 Task: Create a four teamwork slide templates set.
Action: Mouse moved to (119, 118)
Screenshot: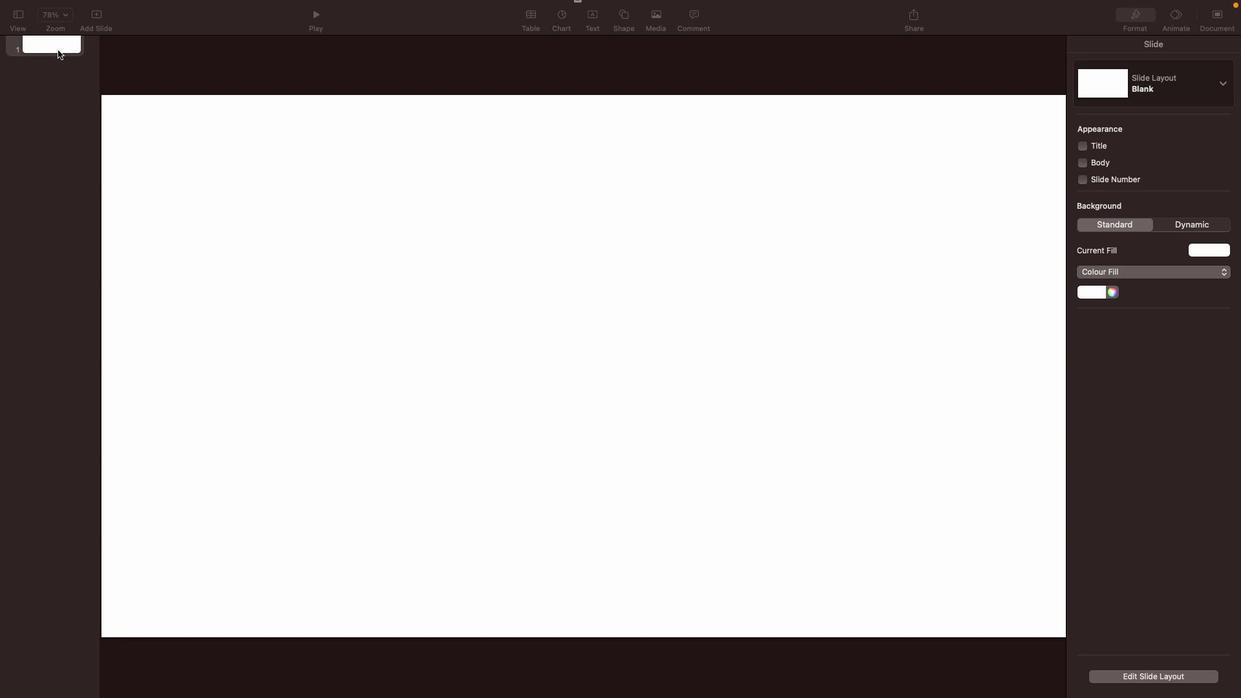 
Action: Mouse pressed right at (119, 118)
Screenshot: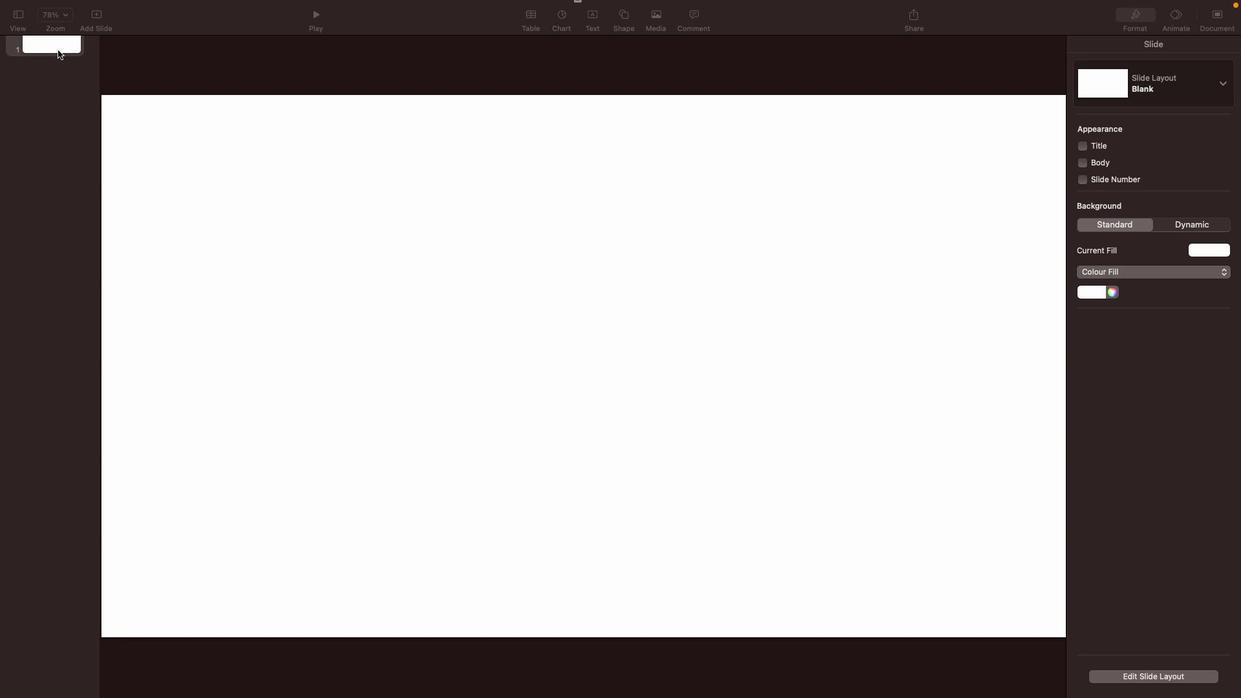 
Action: Mouse moved to (156, 120)
Screenshot: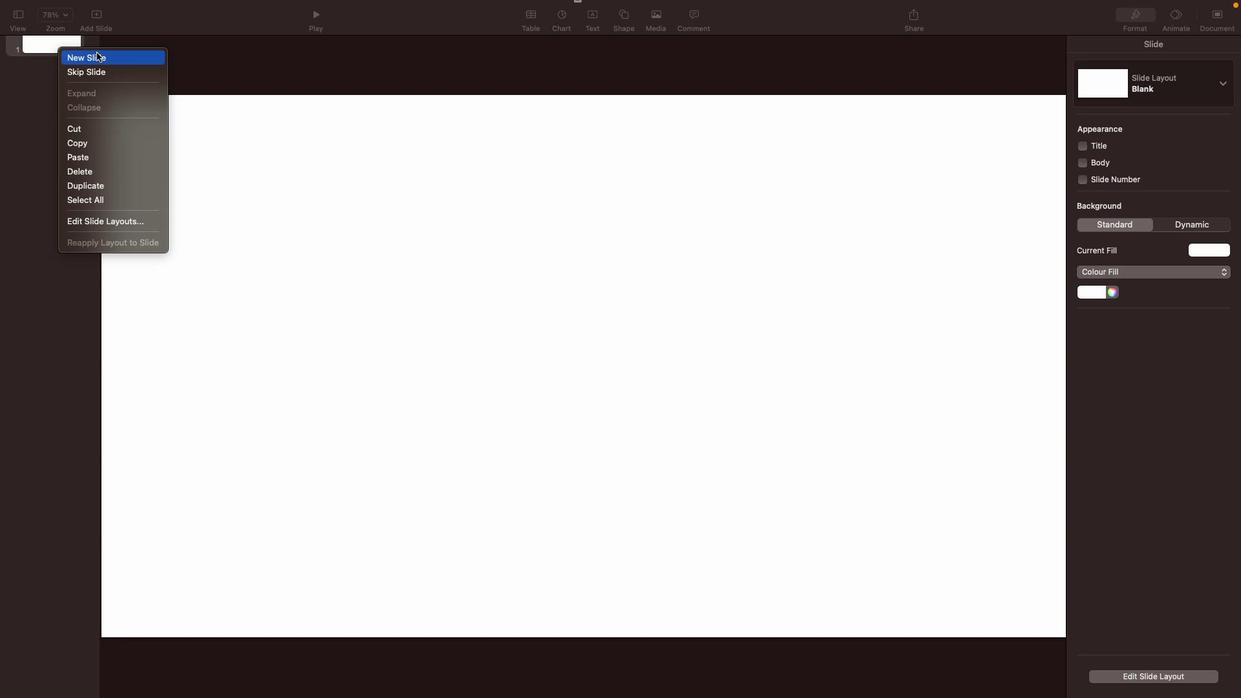 
Action: Mouse pressed left at (156, 120)
Screenshot: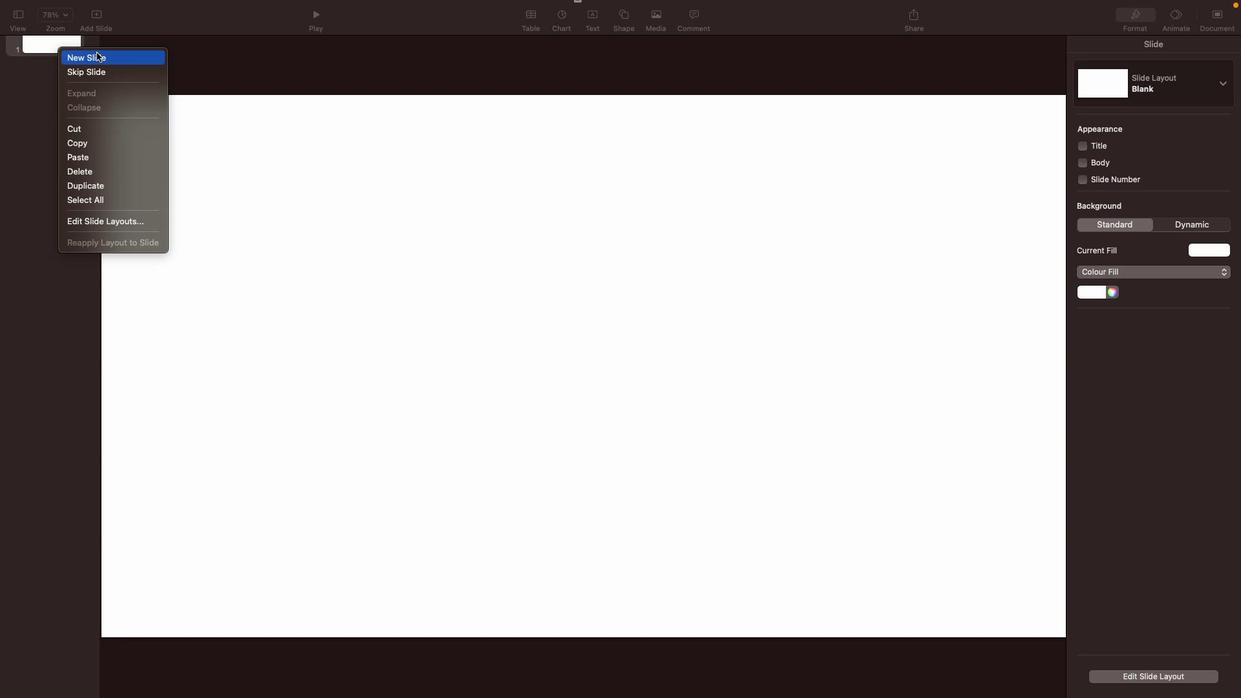 
Action: Mouse moved to (132, 129)
Screenshot: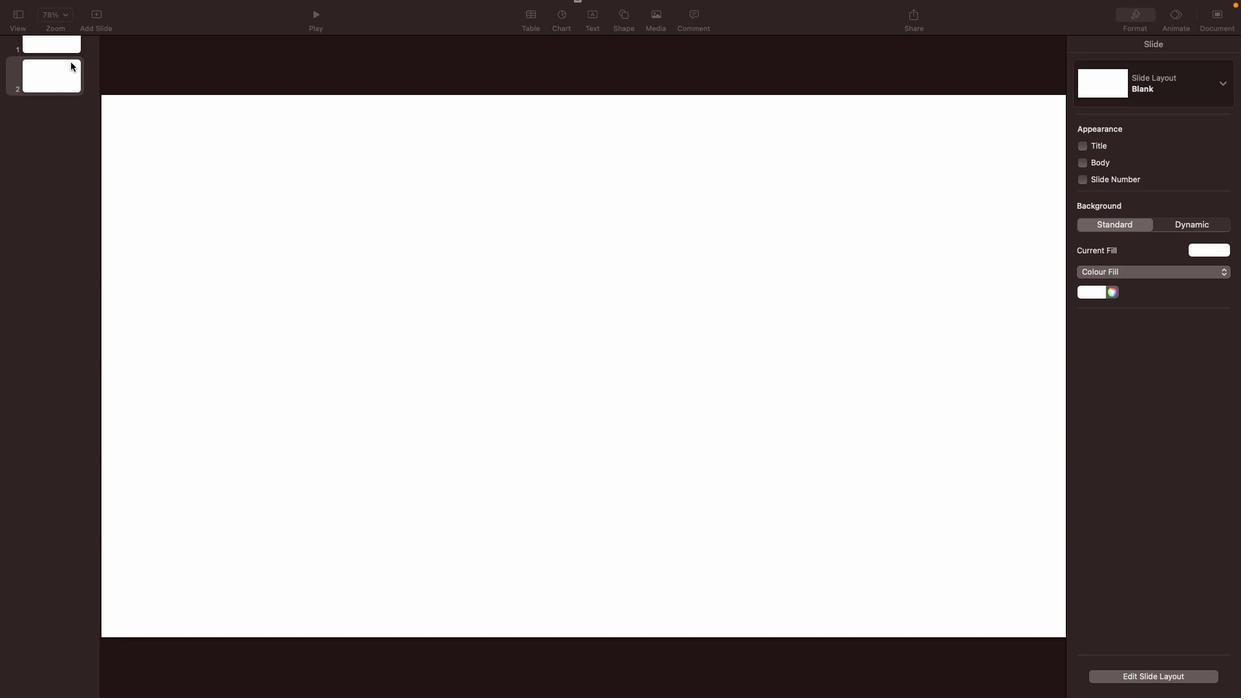 
Action: Mouse pressed right at (132, 129)
Screenshot: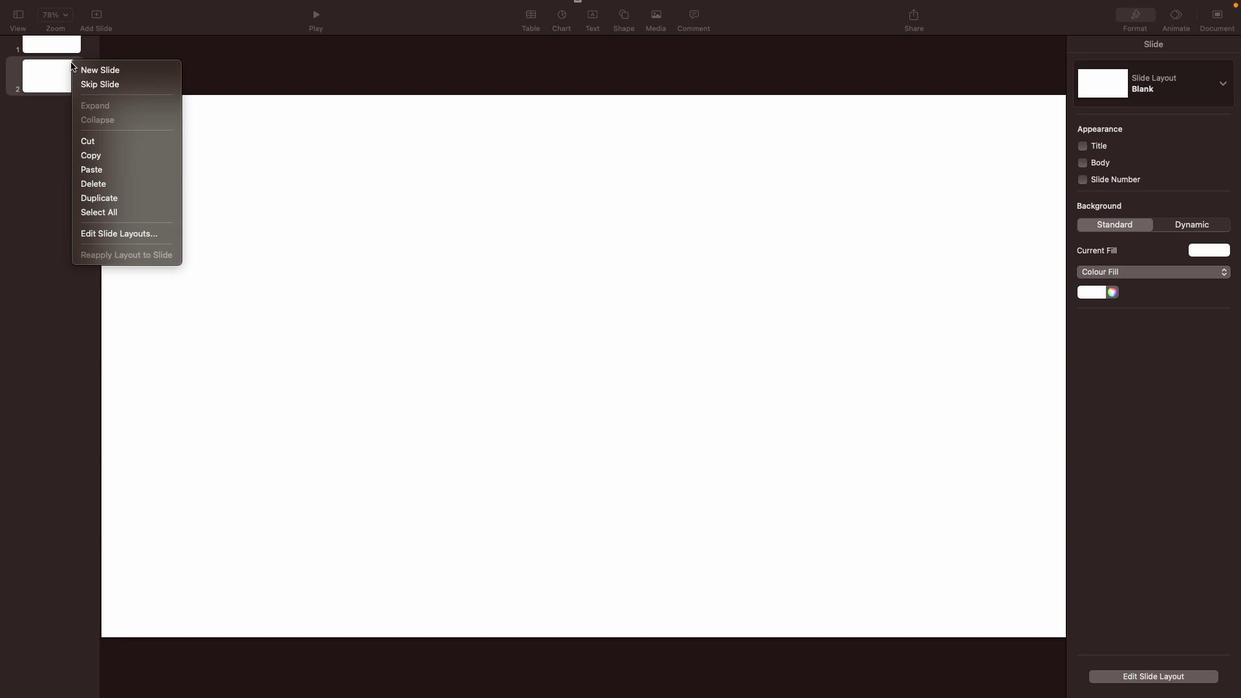
Action: Mouse moved to (142, 133)
Screenshot: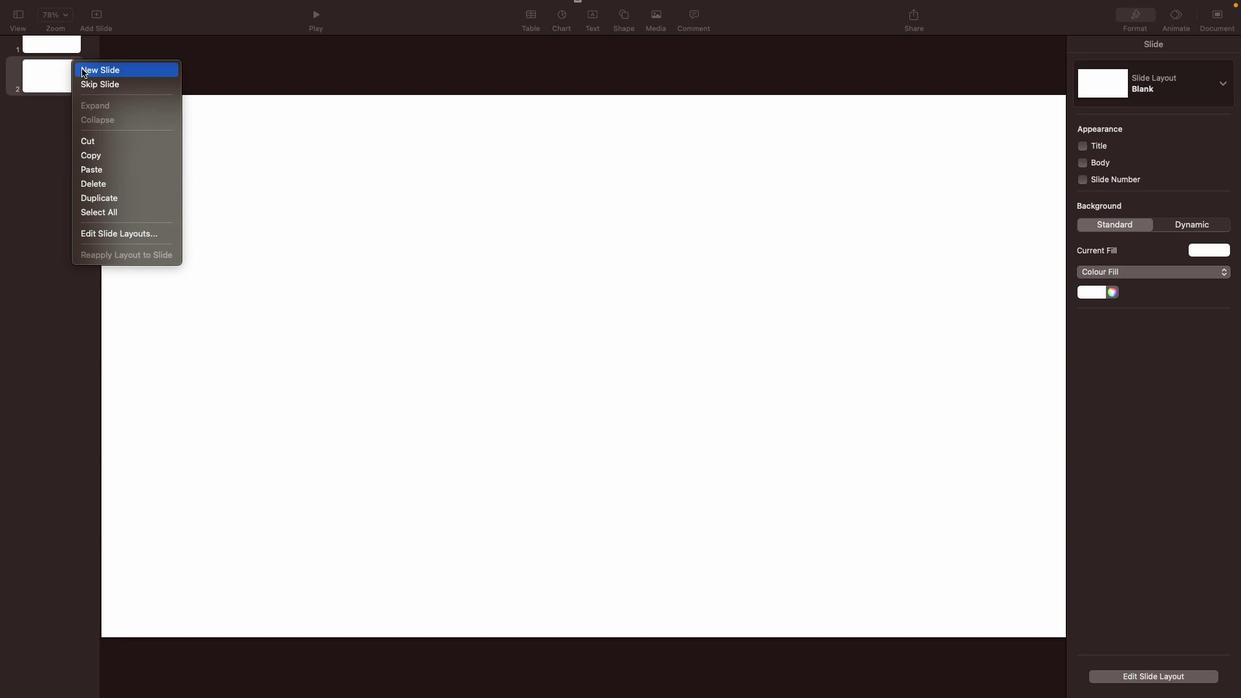 
Action: Mouse pressed left at (142, 133)
Screenshot: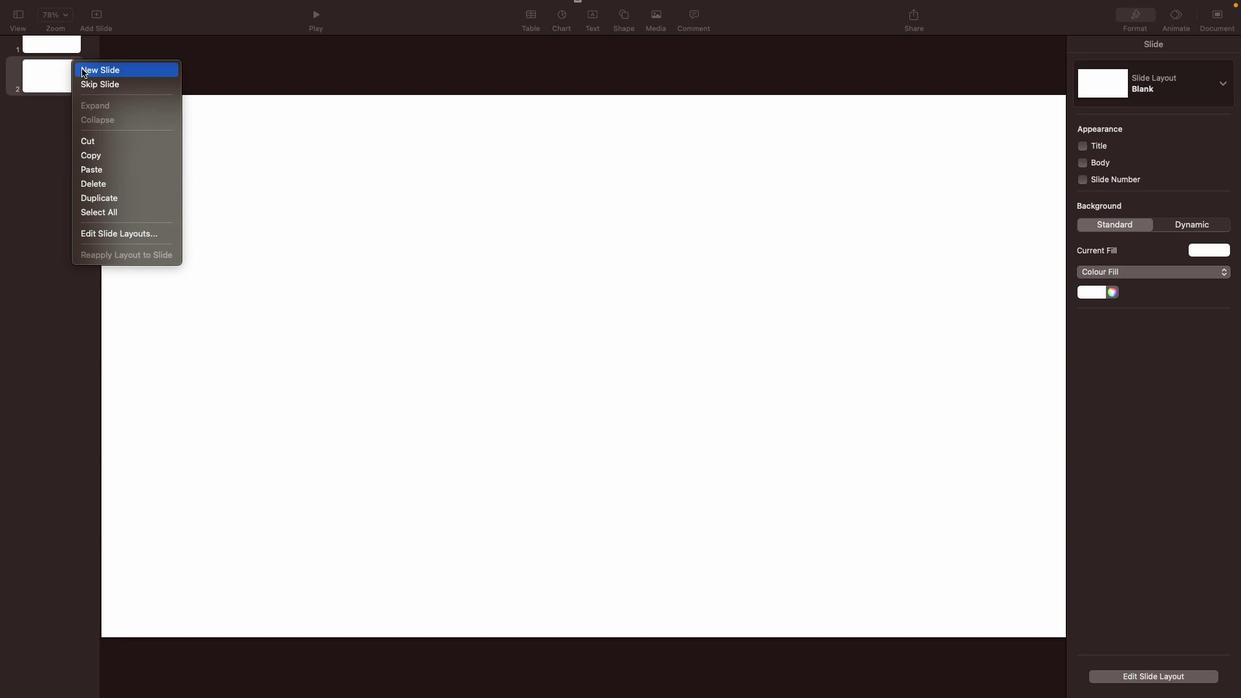 
Action: Mouse moved to (122, 141)
Screenshot: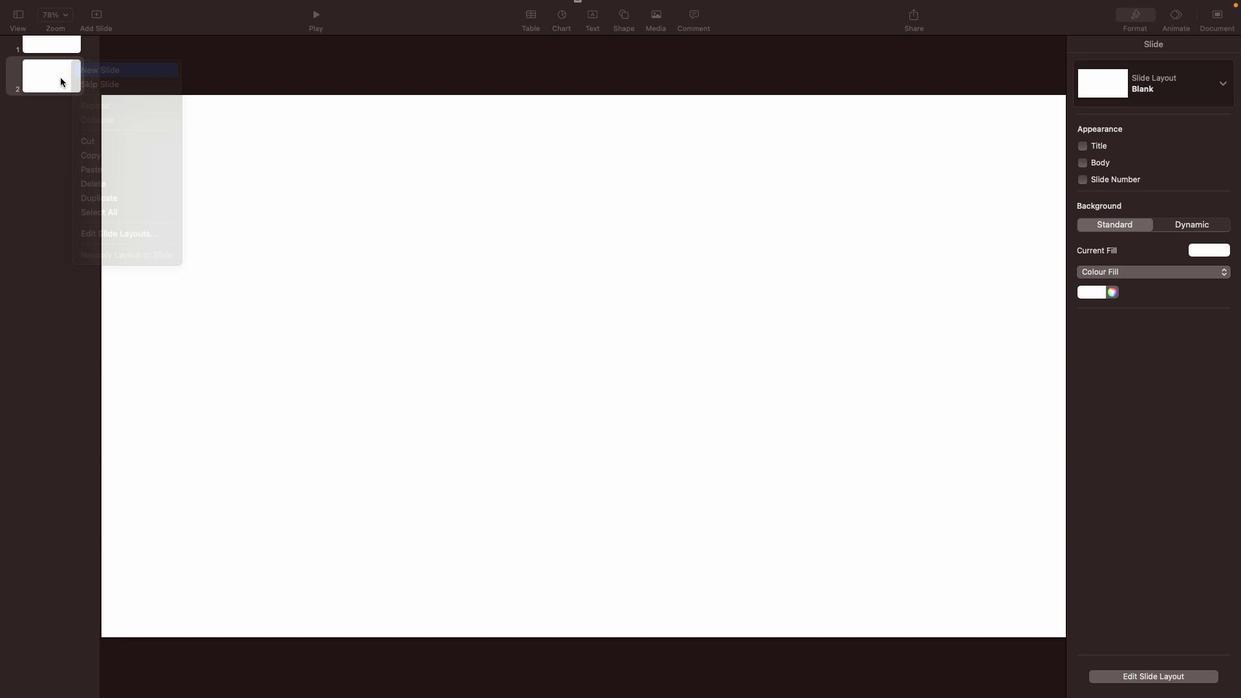 
Action: Mouse pressed right at (122, 141)
Screenshot: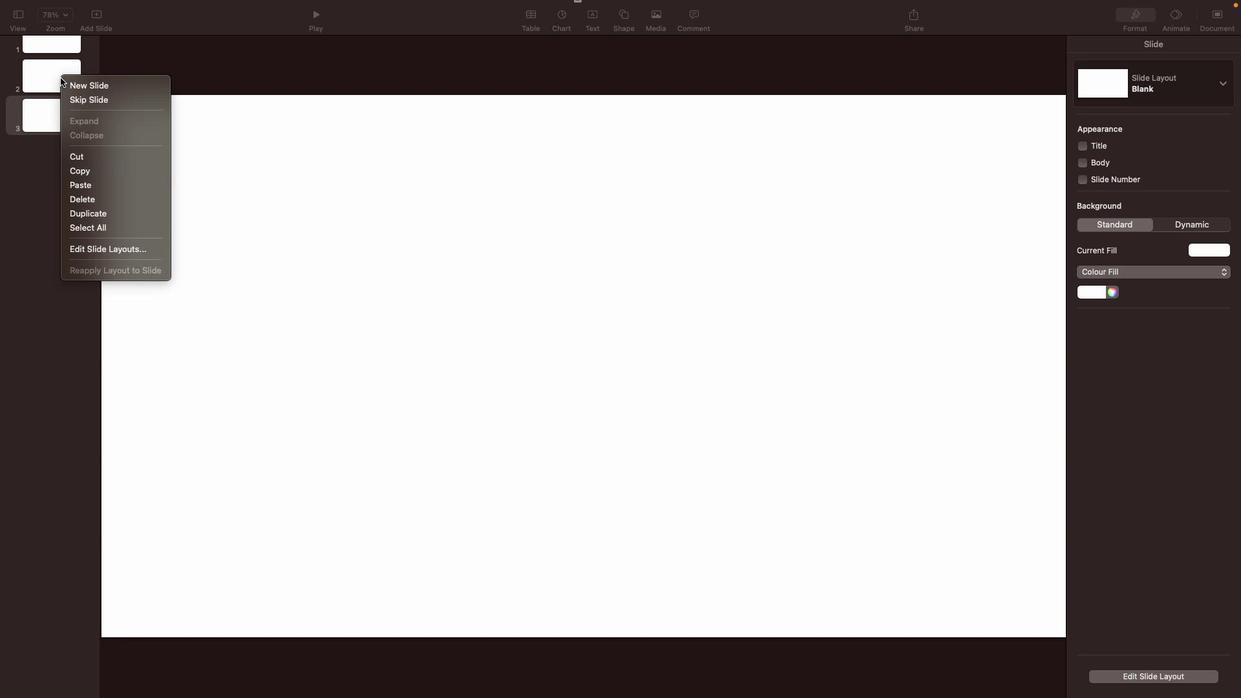 
Action: Mouse moved to (134, 148)
Screenshot: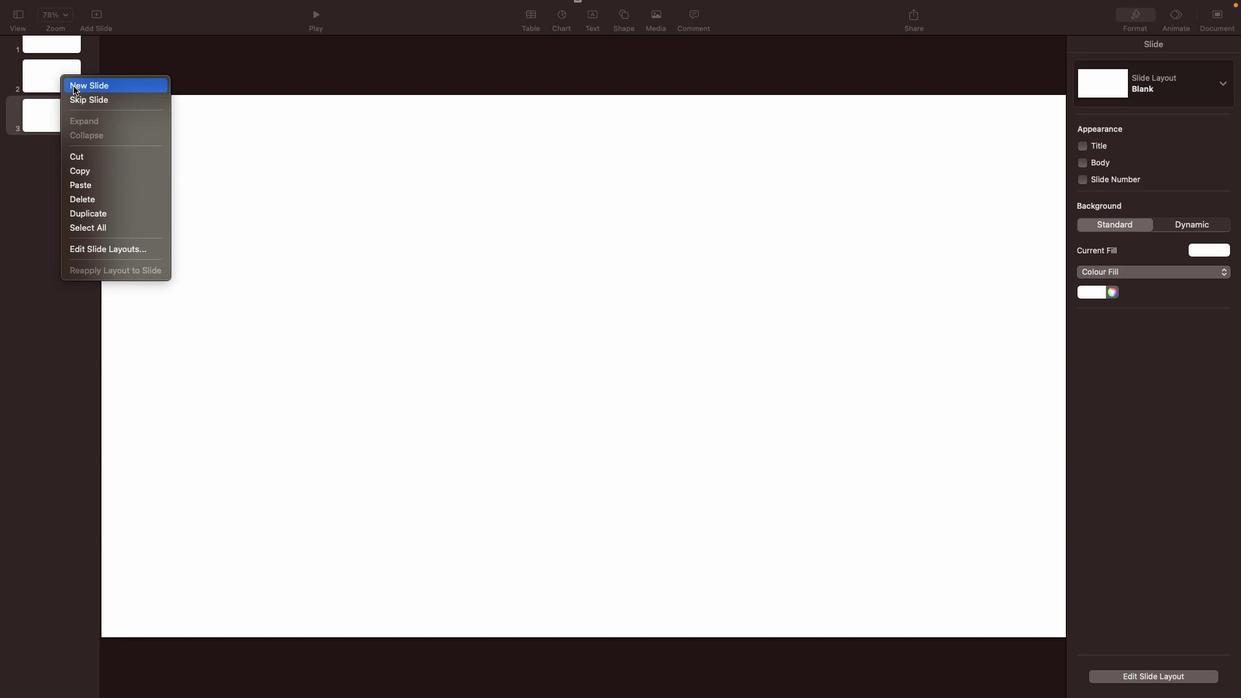 
Action: Mouse pressed left at (134, 148)
Screenshot: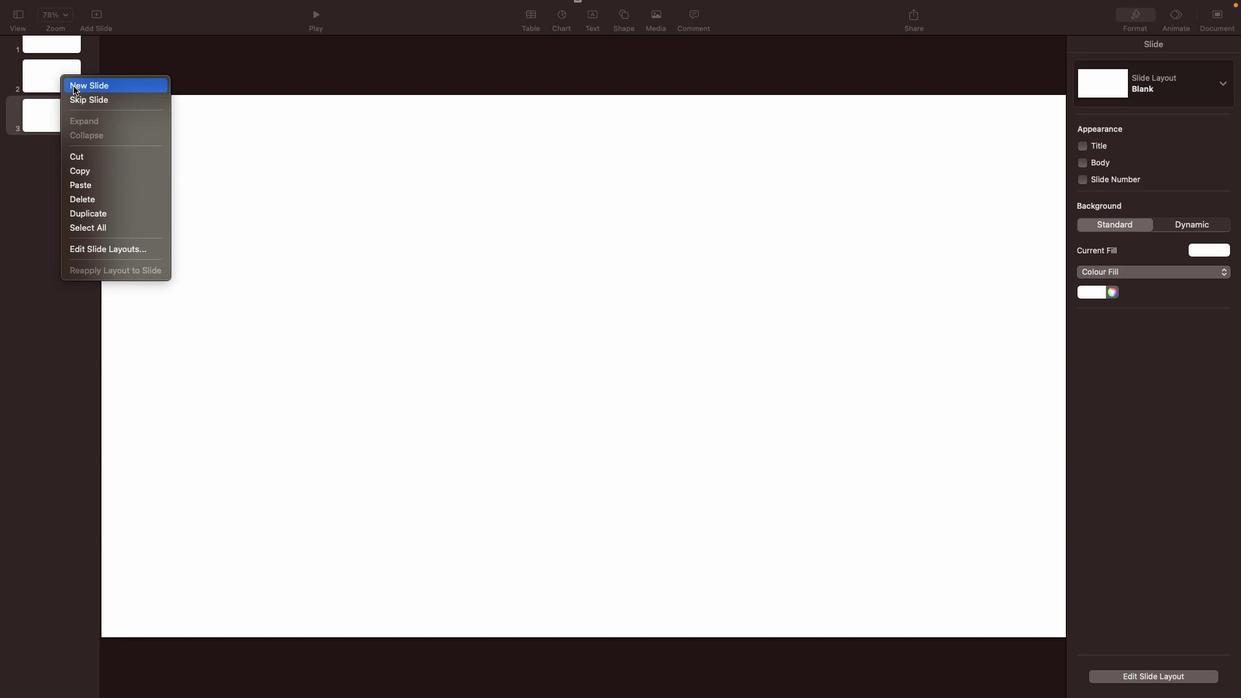 
Action: Mouse moved to (90, 117)
Screenshot: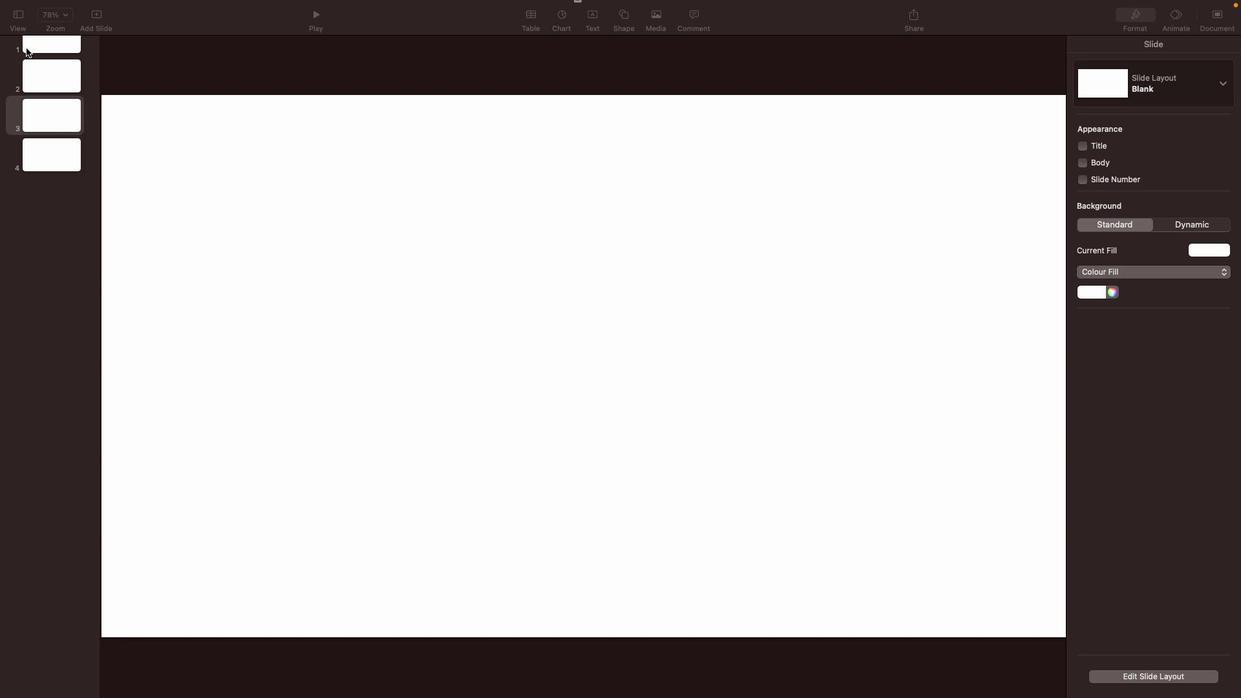 
Action: Mouse pressed left at (90, 117)
Screenshot: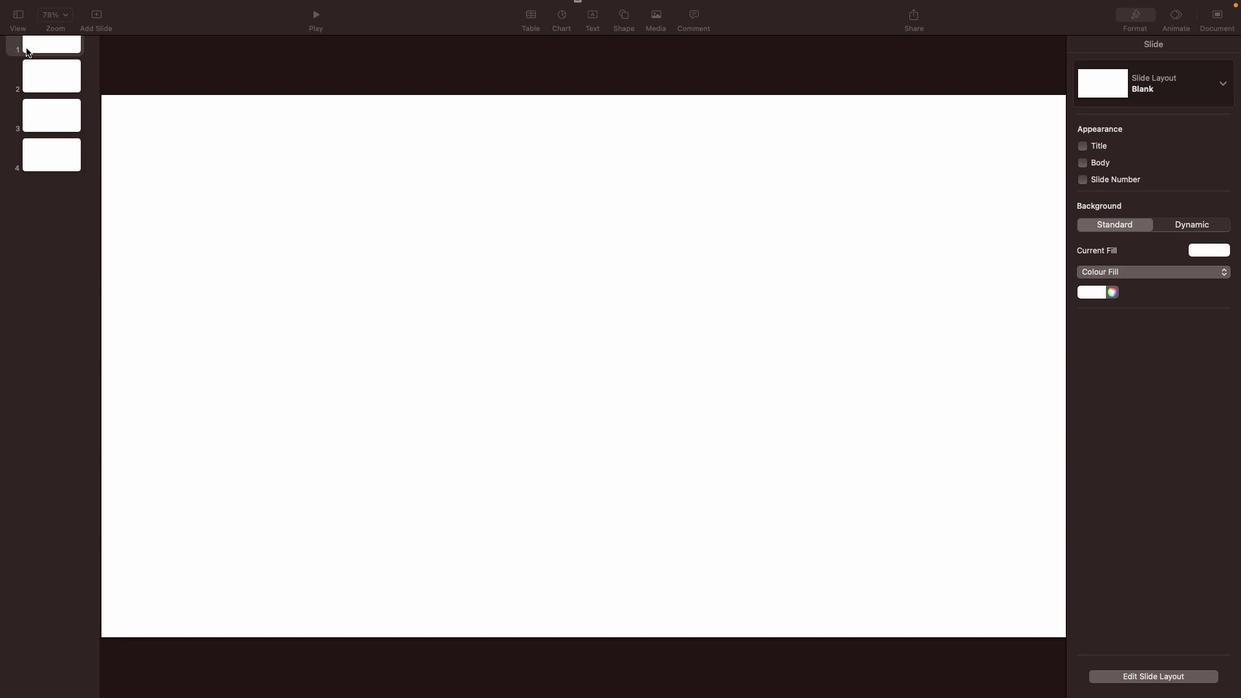 
Action: Mouse moved to (660, 91)
Screenshot: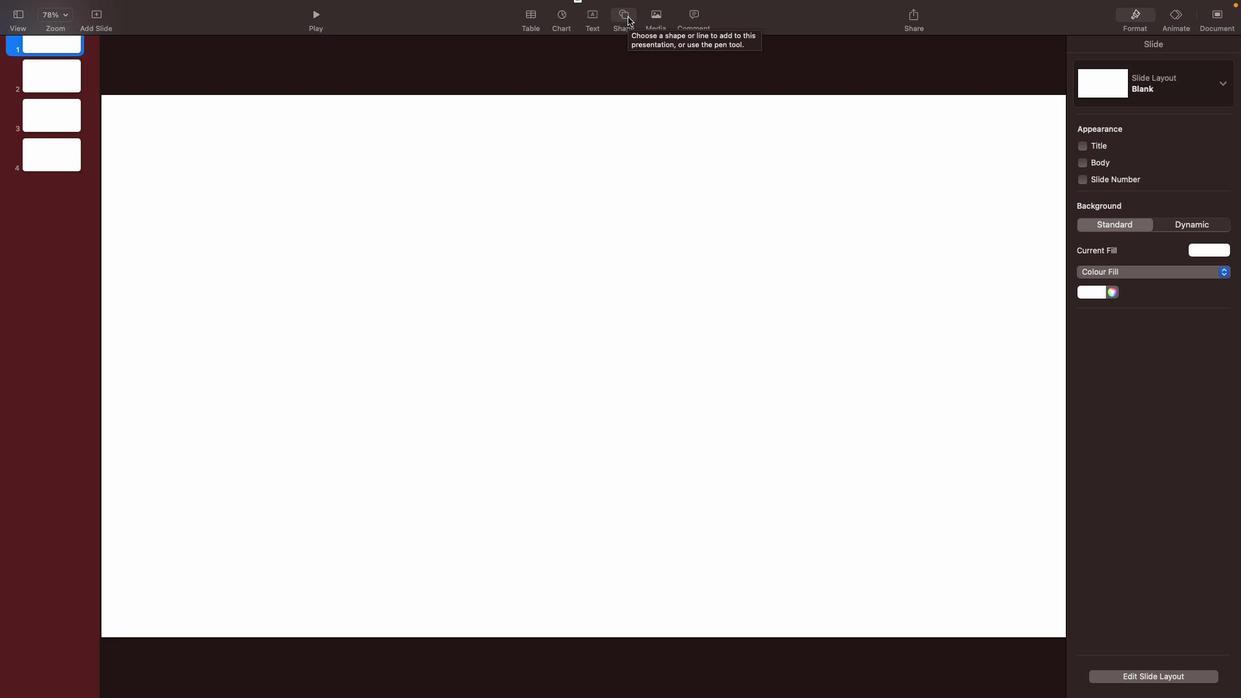 
Action: Mouse pressed left at (660, 91)
Screenshot: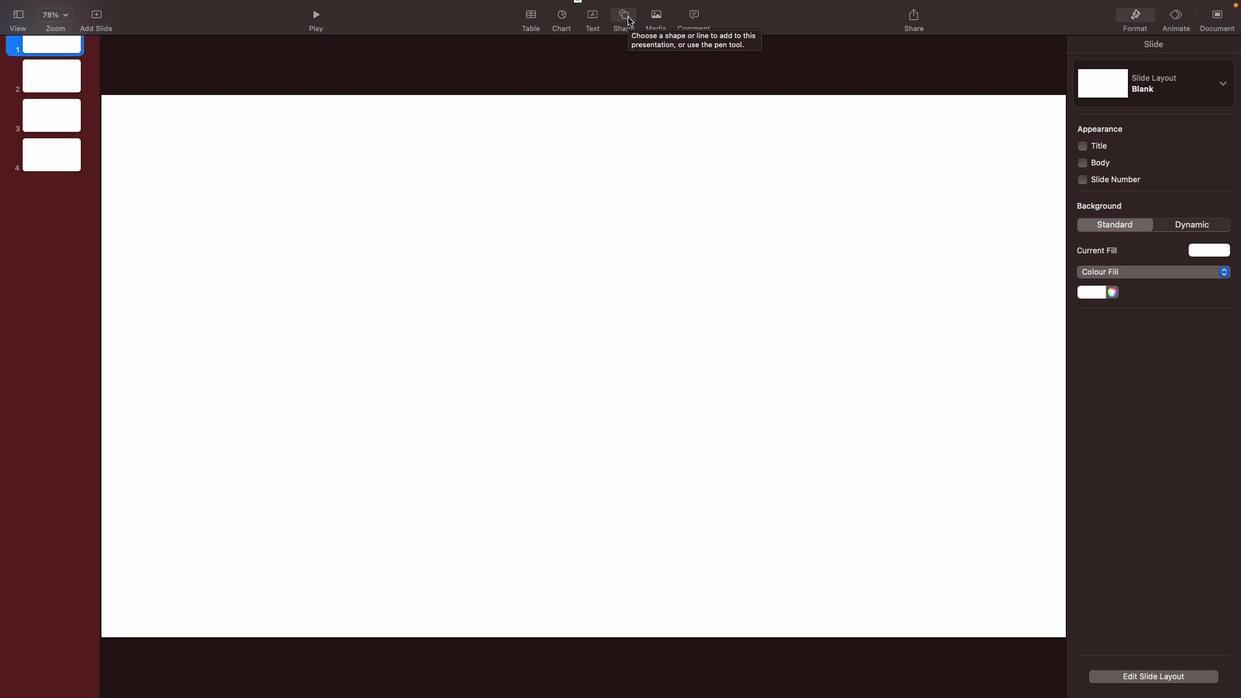 
Action: Mouse moved to (654, 174)
Screenshot: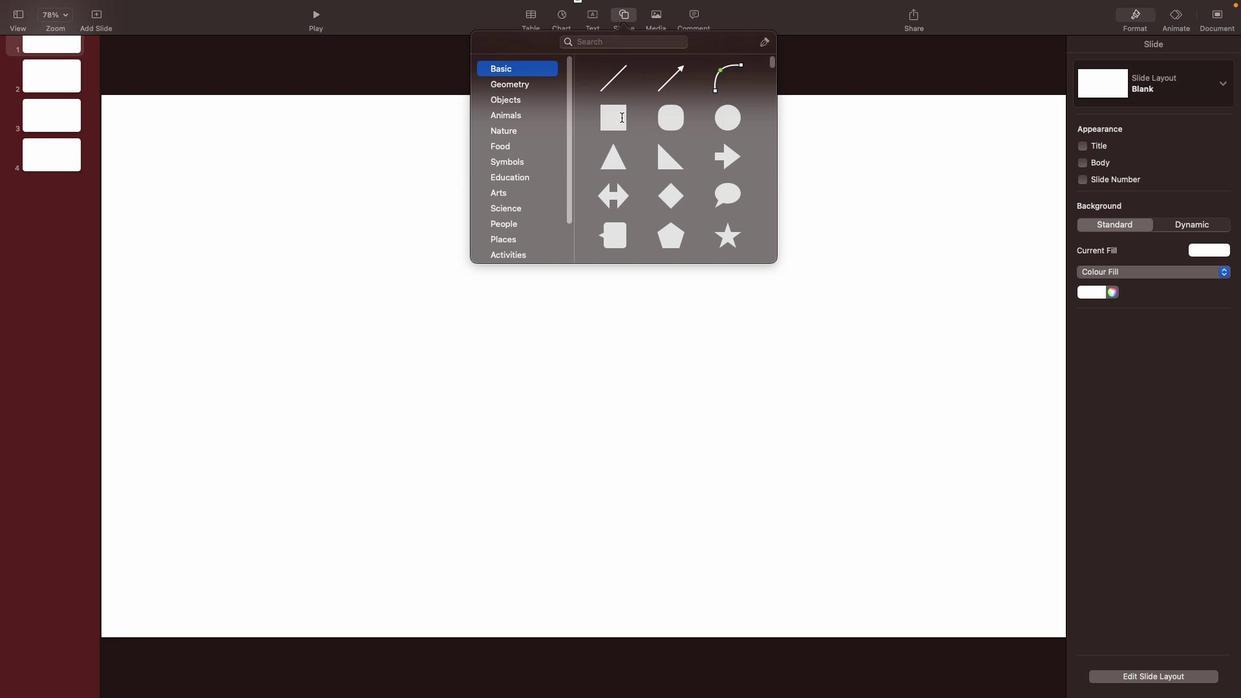 
Action: Mouse pressed left at (654, 174)
Screenshot: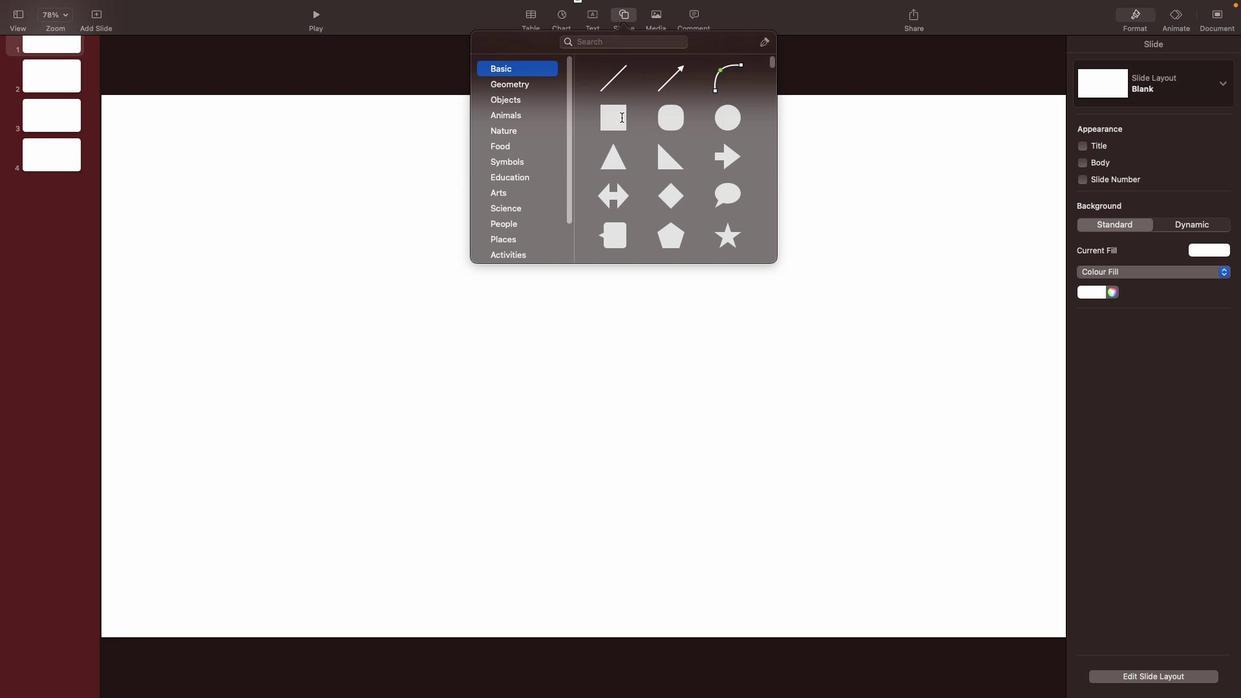
Action: Mouse moved to (595, 382)
Screenshot: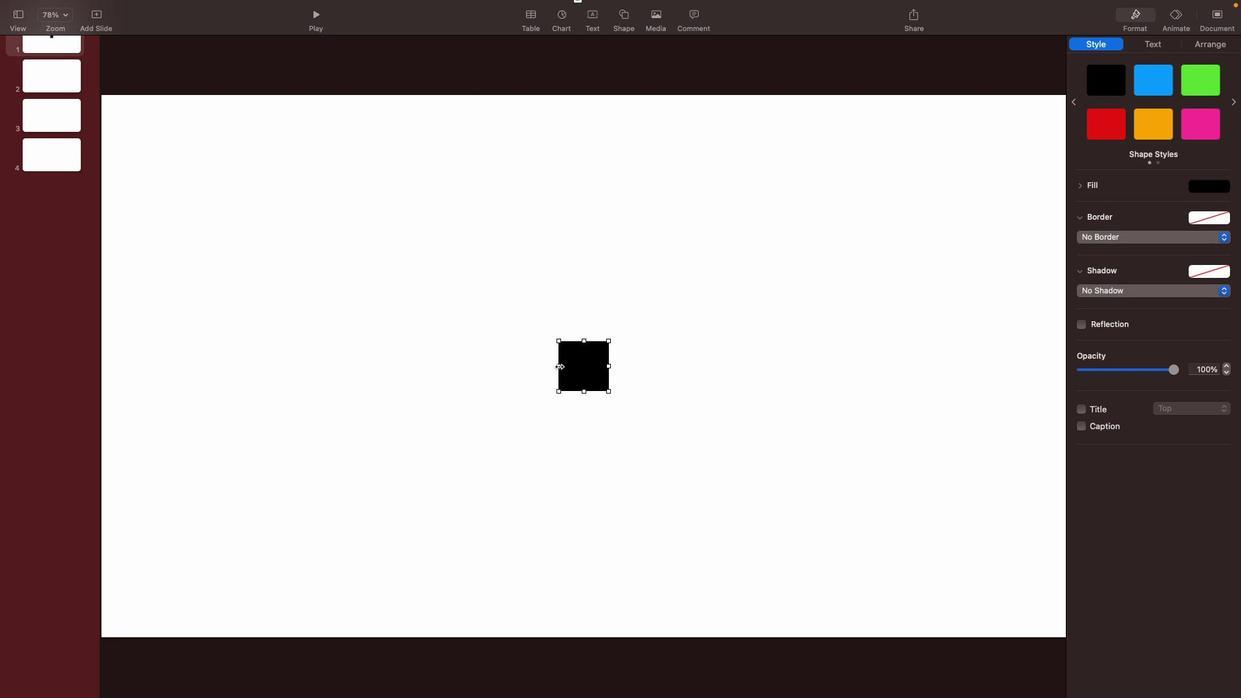 
Action: Mouse pressed left at (595, 382)
Screenshot: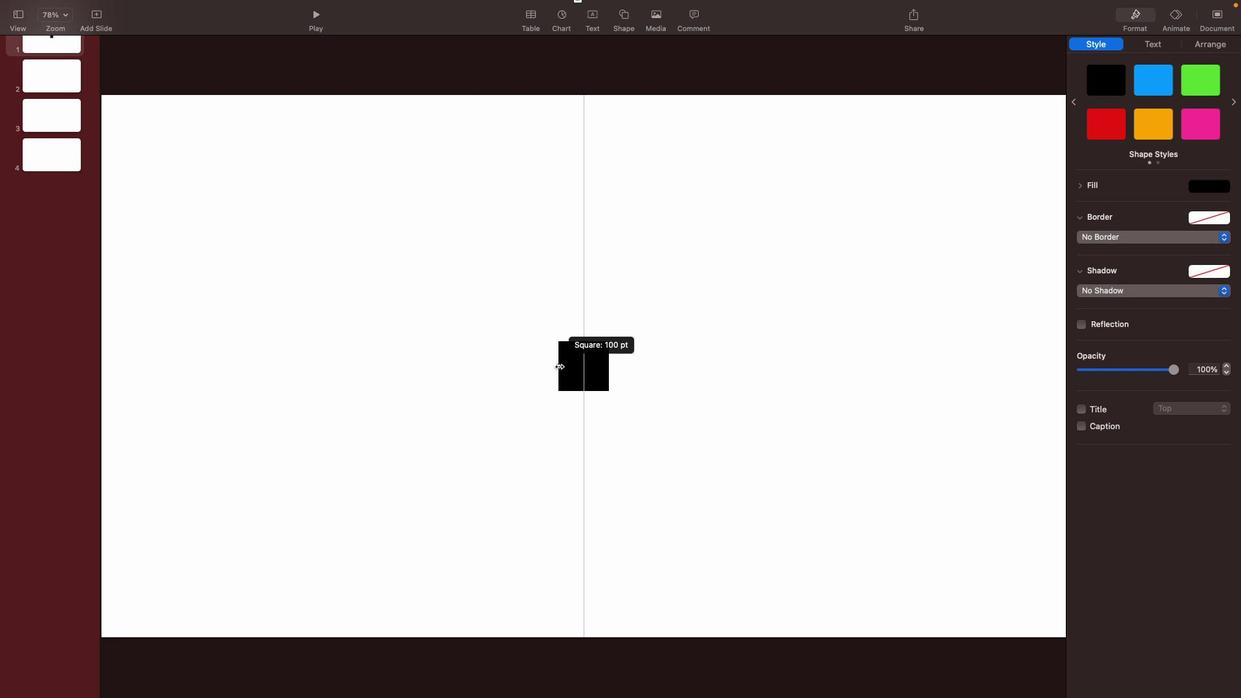 
Action: Mouse moved to (416, 389)
Screenshot: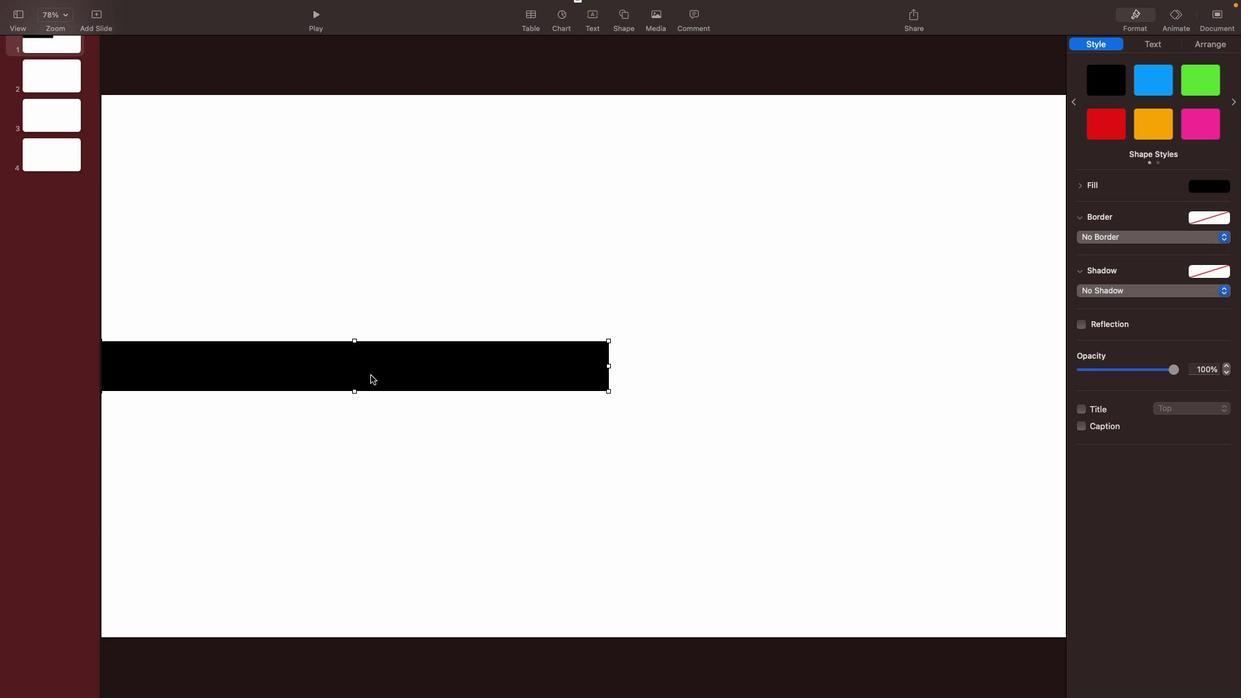 
Action: Mouse pressed left at (416, 389)
Screenshot: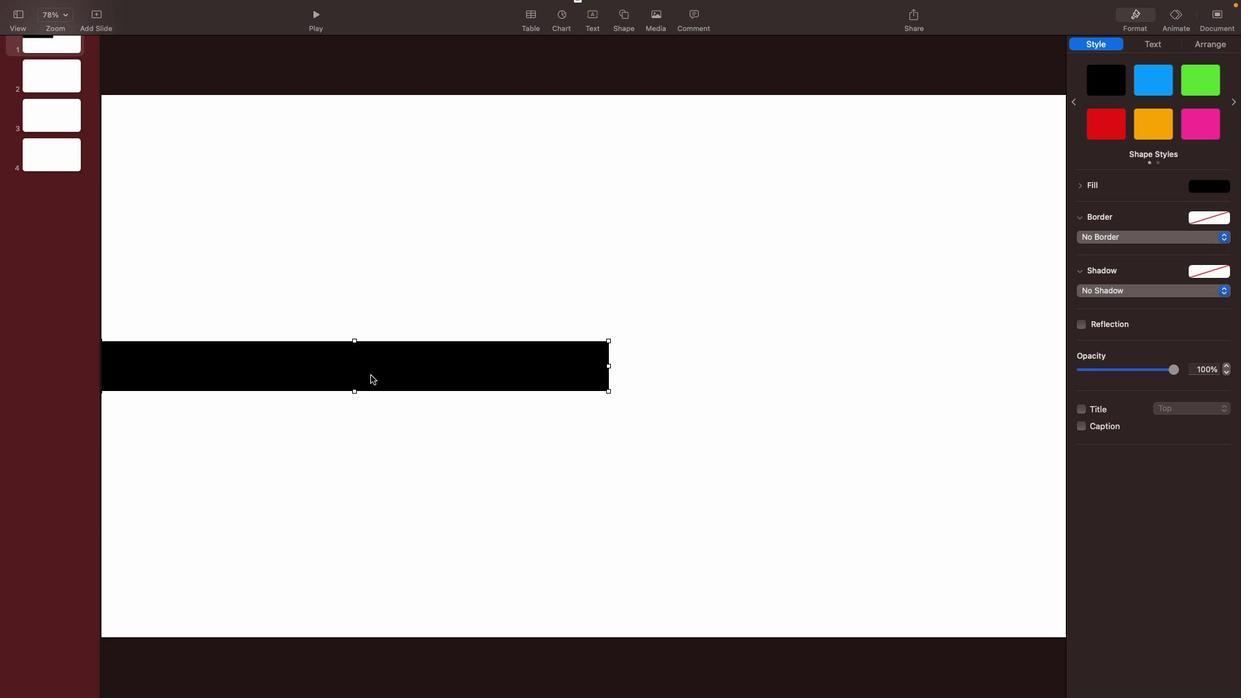 
Action: Mouse moved to (597, 413)
Screenshot: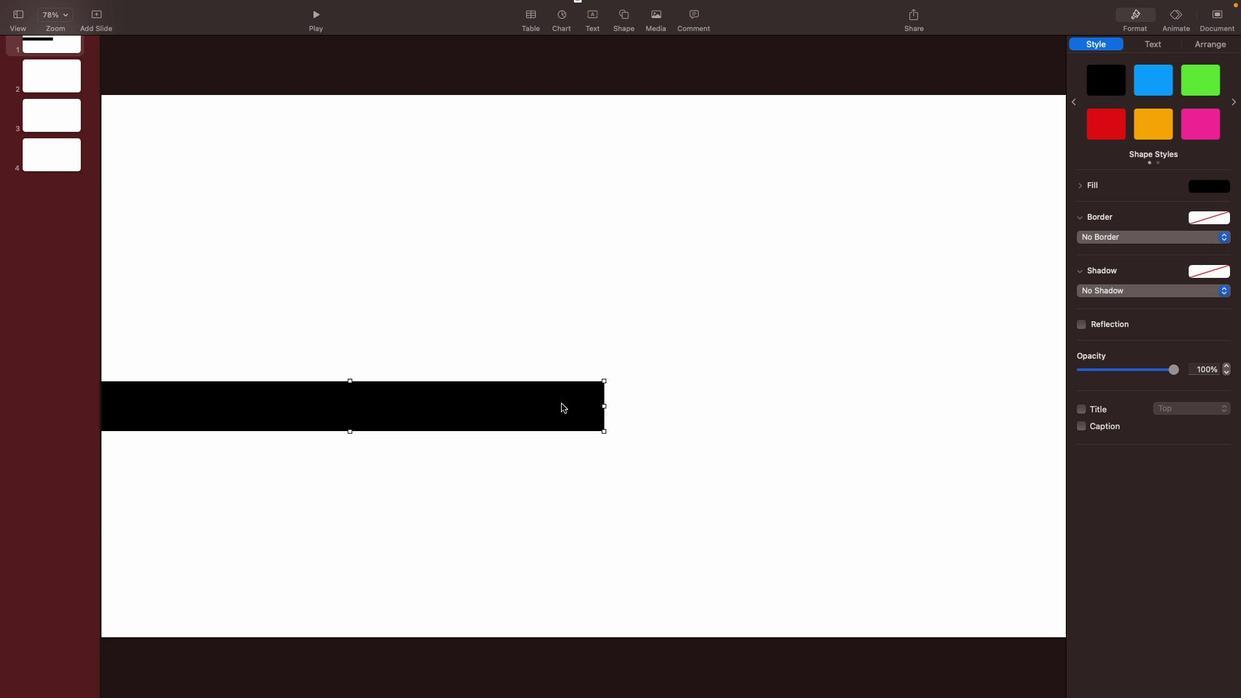 
Action: Mouse pressed left at (597, 413)
Screenshot: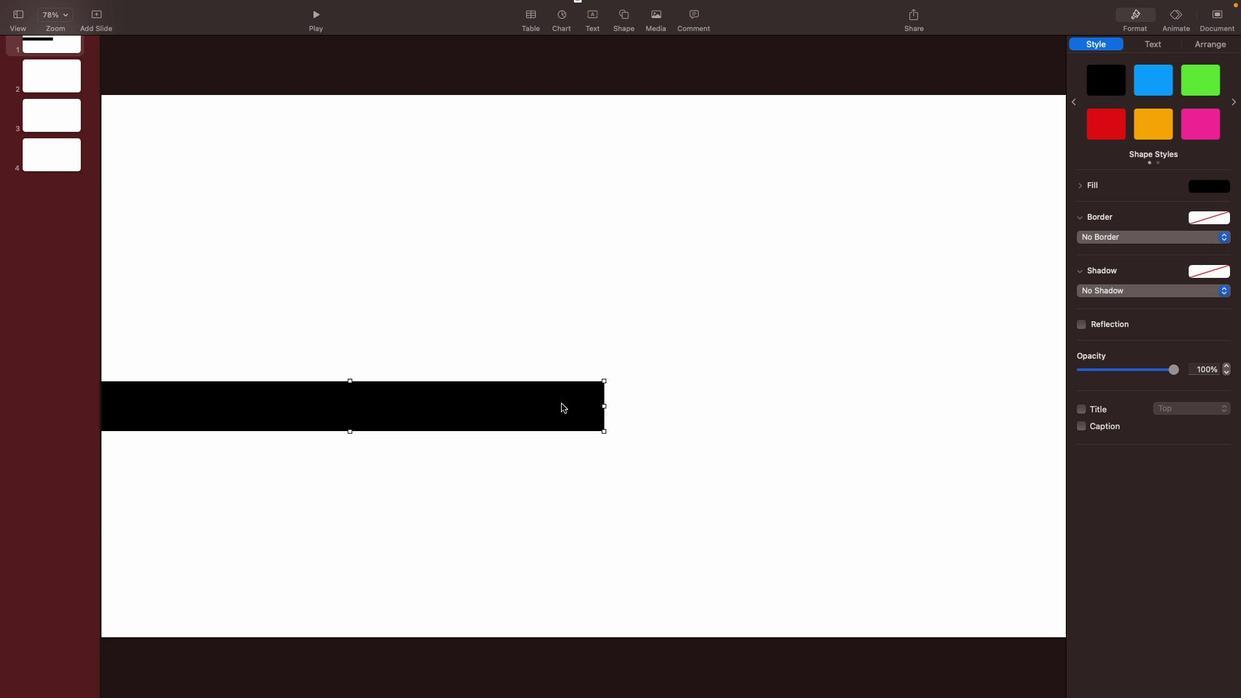 
Action: Mouse pressed right at (597, 413)
Screenshot: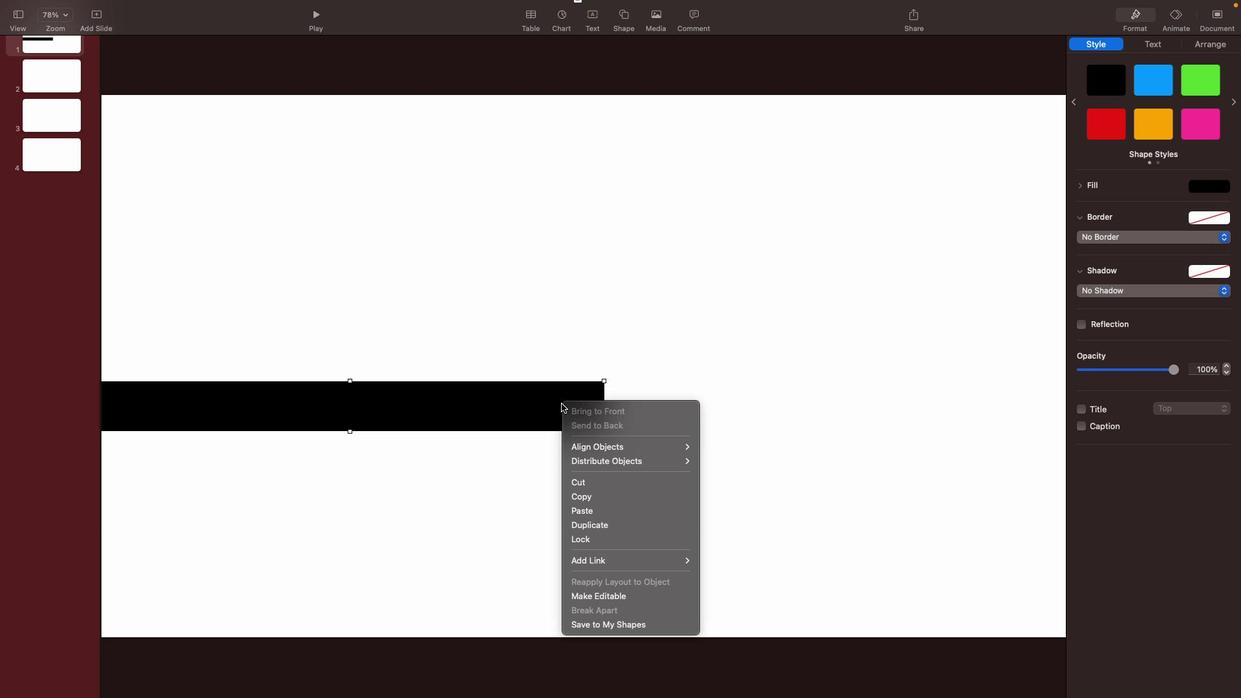 
Action: Mouse moved to (613, 488)
Screenshot: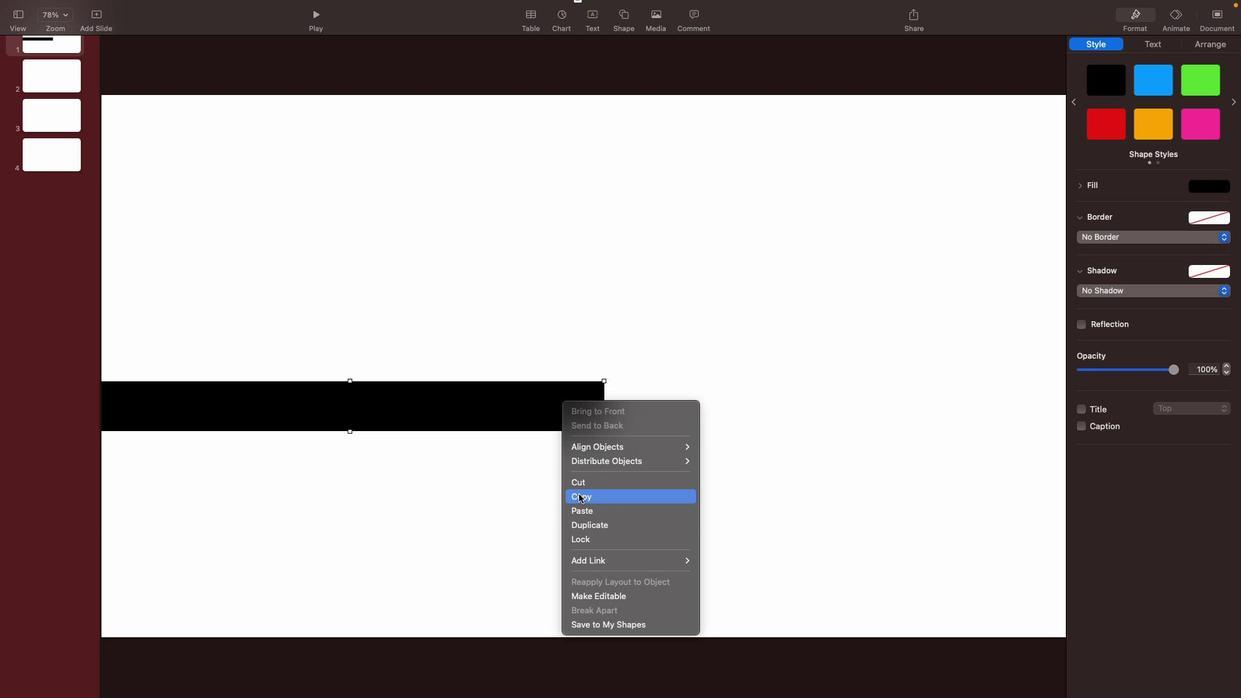 
Action: Mouse pressed left at (613, 488)
Screenshot: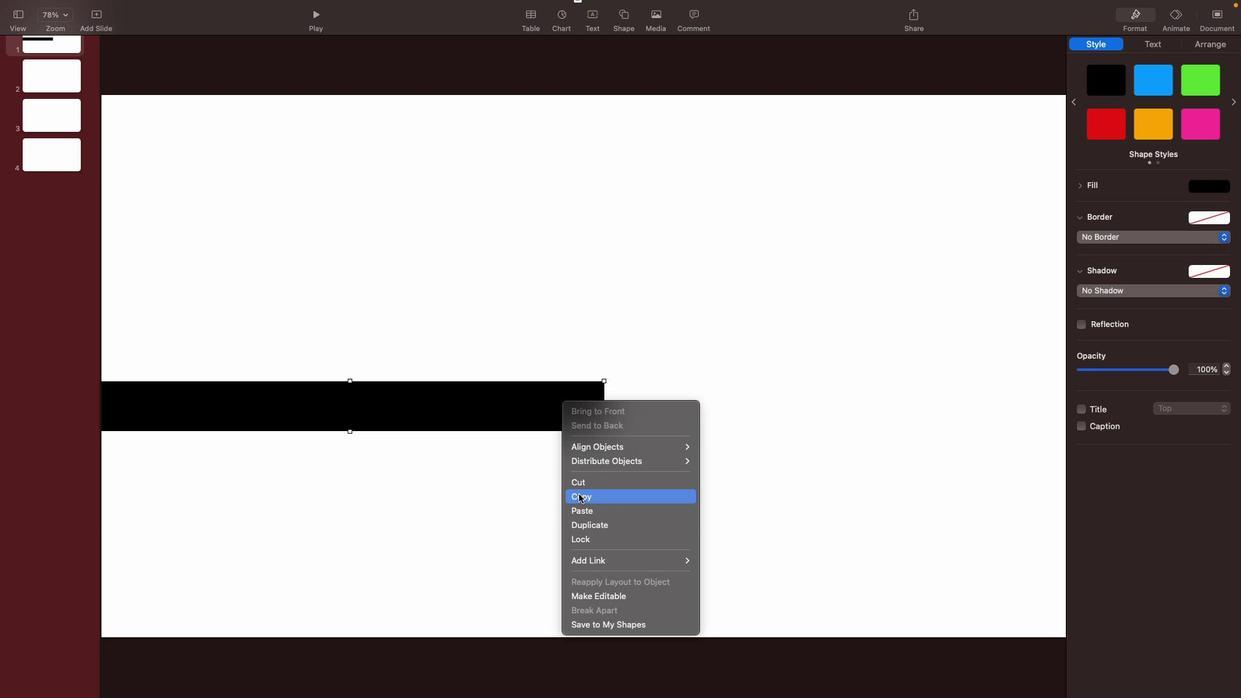 
Action: Mouse moved to (580, 424)
Screenshot: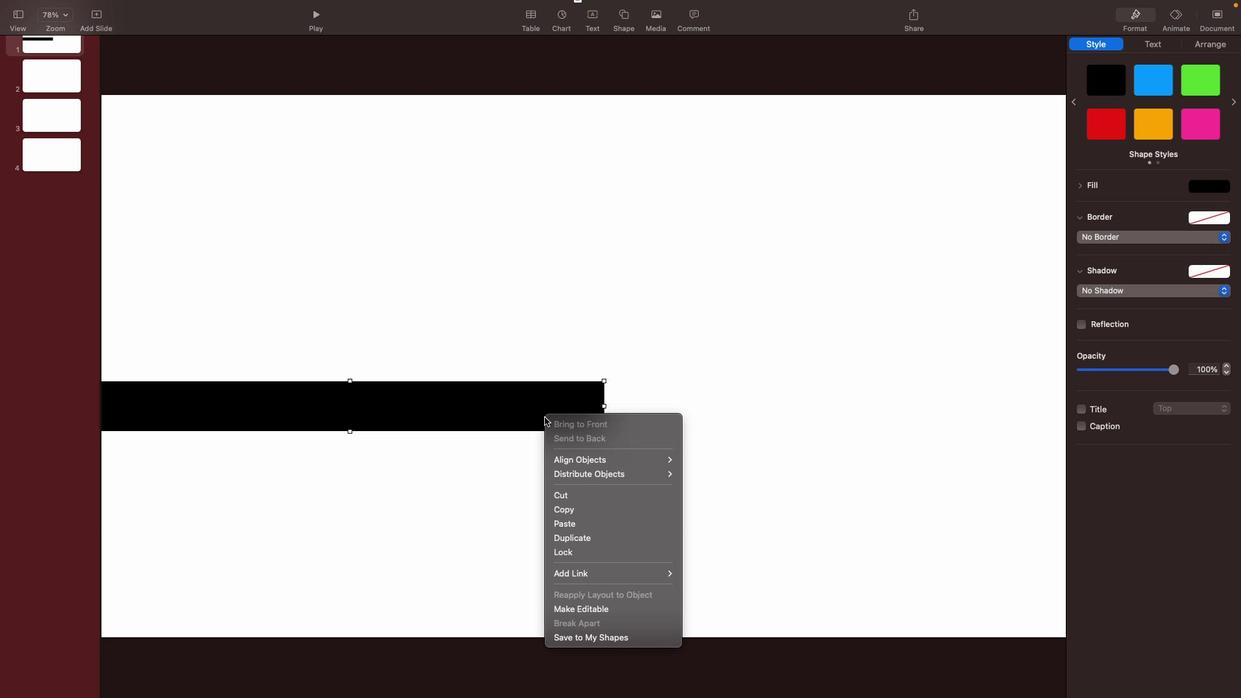 
Action: Mouse pressed right at (580, 424)
Screenshot: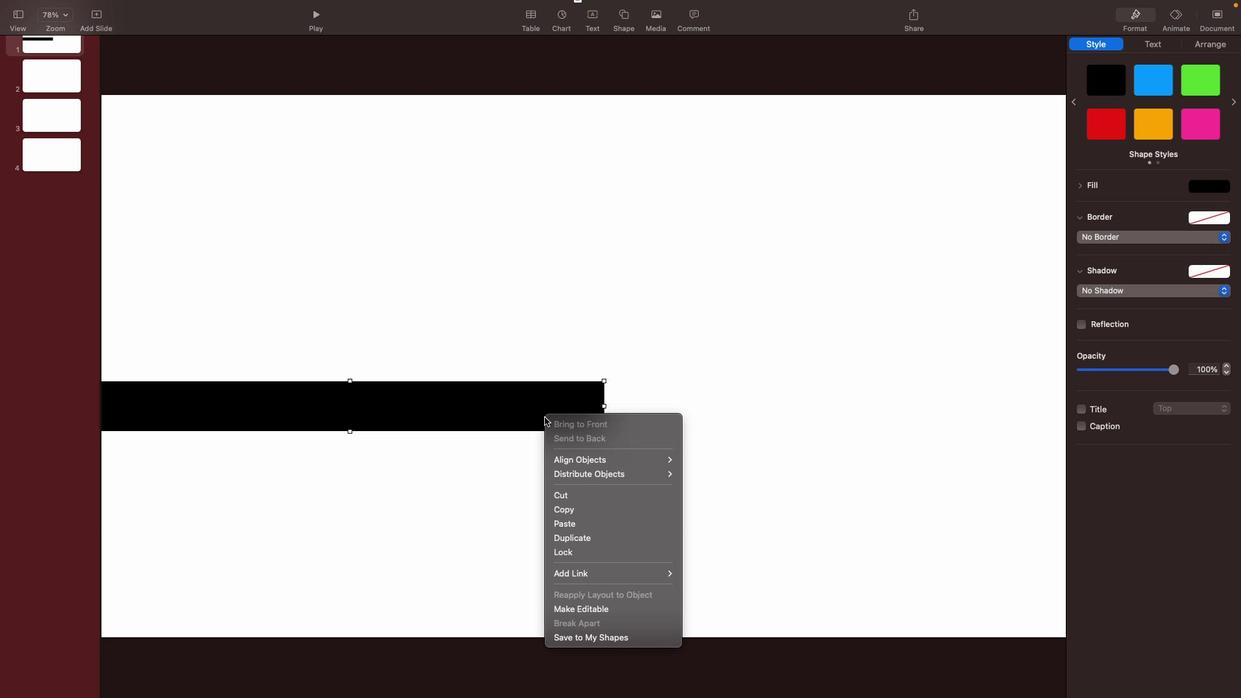 
Action: Mouse moved to (607, 515)
Screenshot: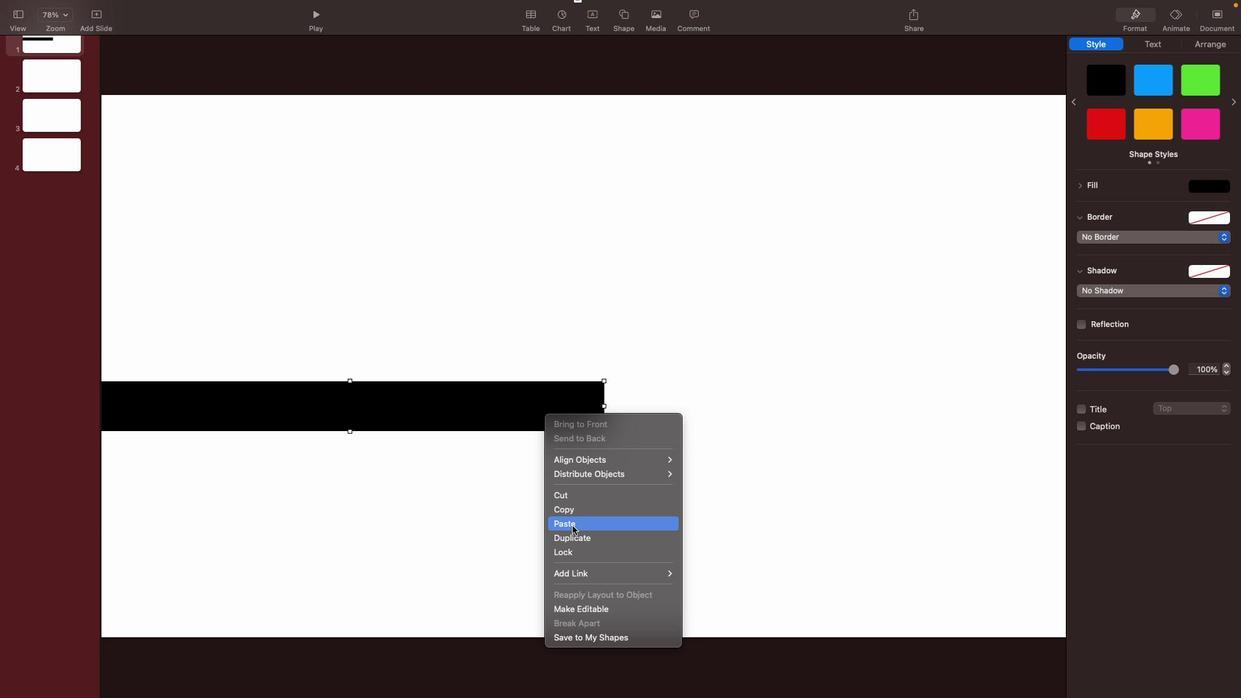 
Action: Mouse pressed left at (607, 515)
Screenshot: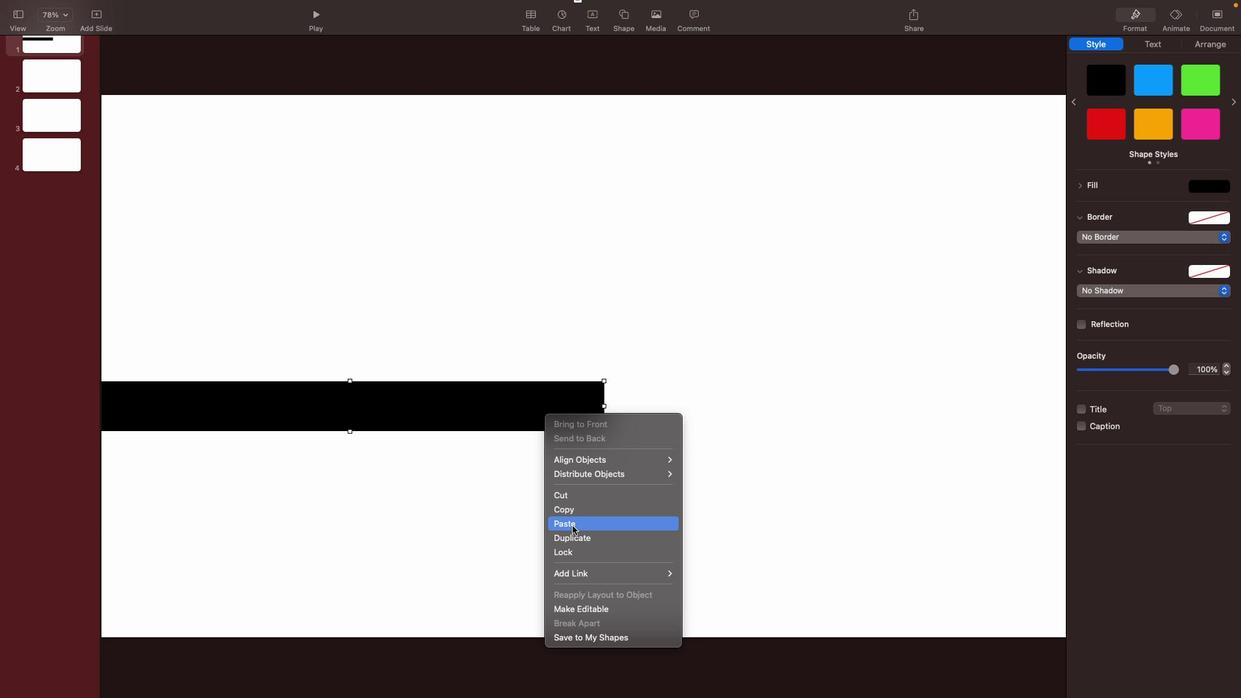 
Action: Mouse moved to (483, 424)
Screenshot: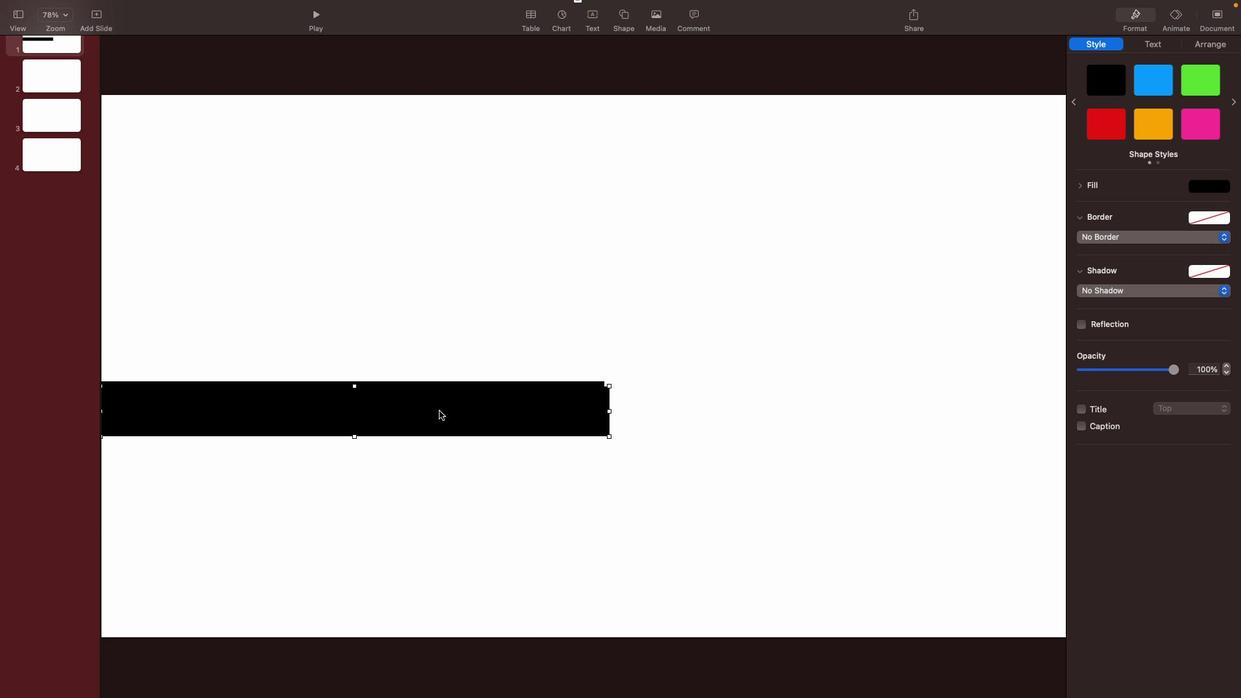
Action: Mouse pressed left at (483, 424)
Screenshot: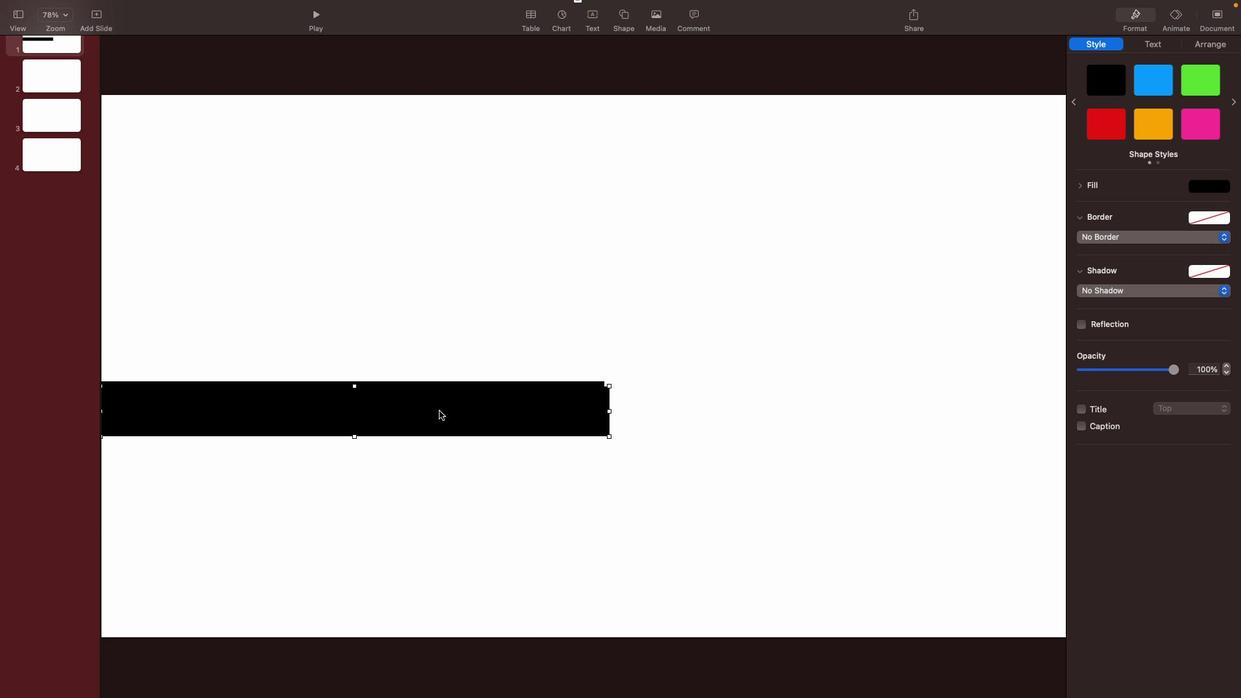 
Action: Mouse moved to (534, 369)
Screenshot: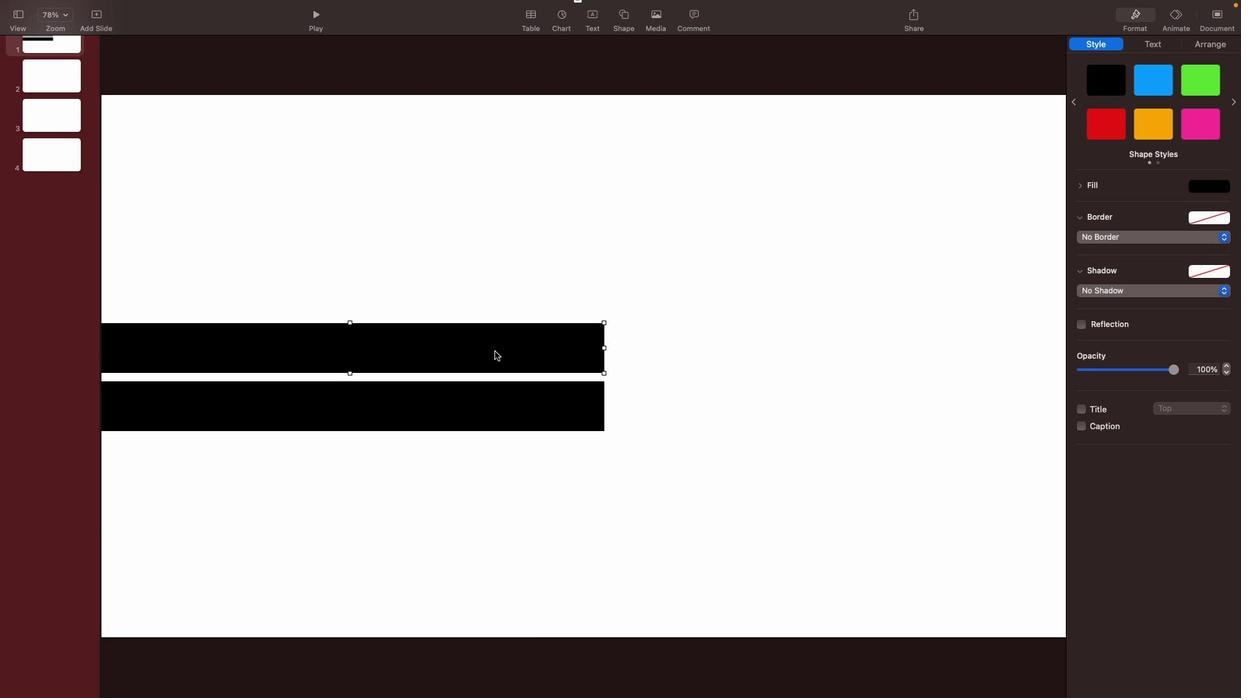 
Action: Mouse pressed left at (534, 369)
Screenshot: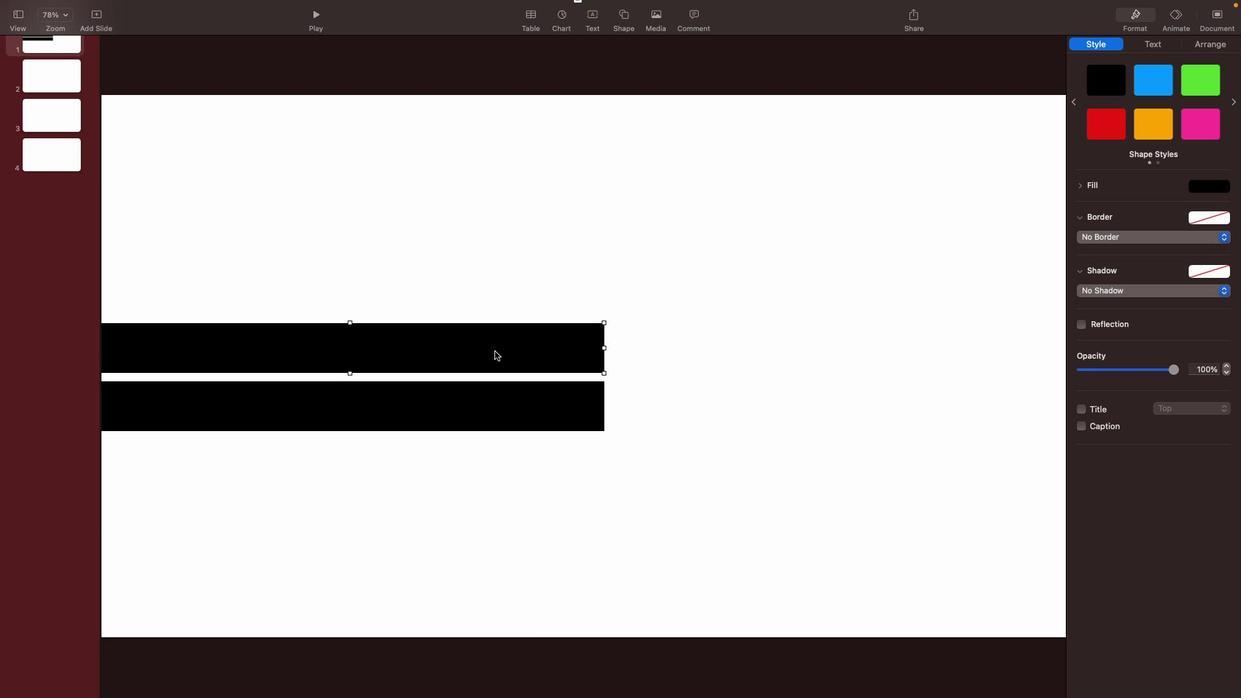
Action: Mouse moved to (1090, 230)
Screenshot: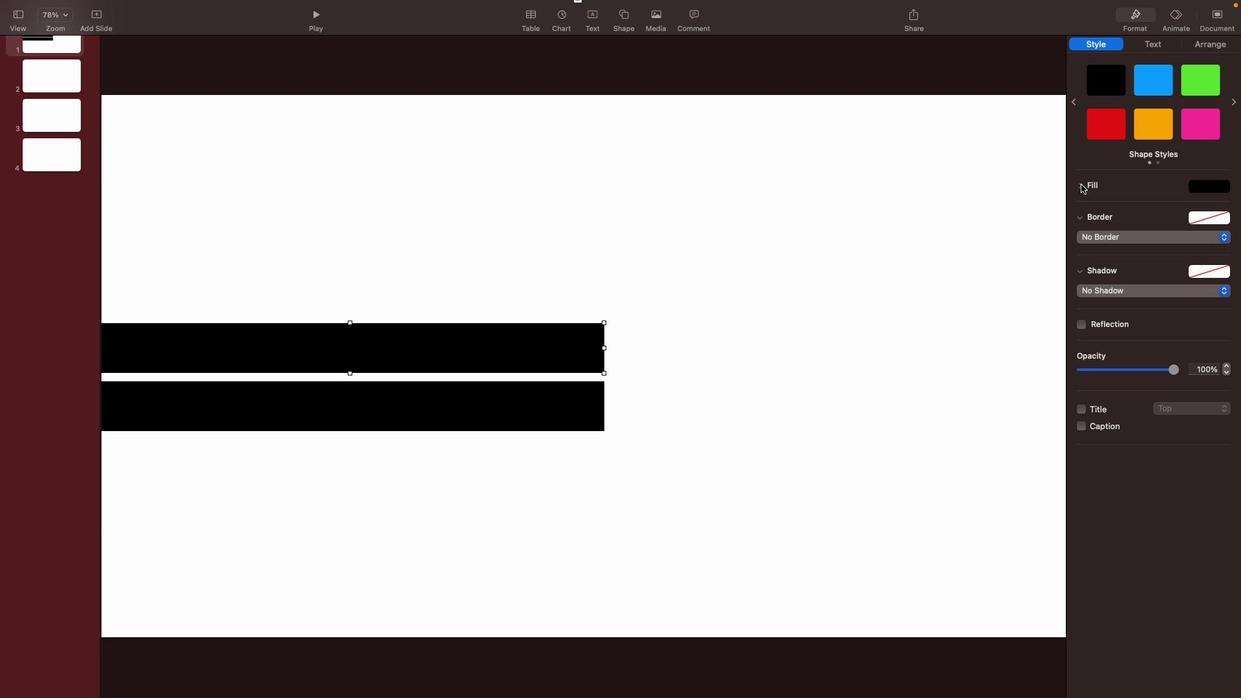 
Action: Mouse pressed left at (1090, 230)
Screenshot: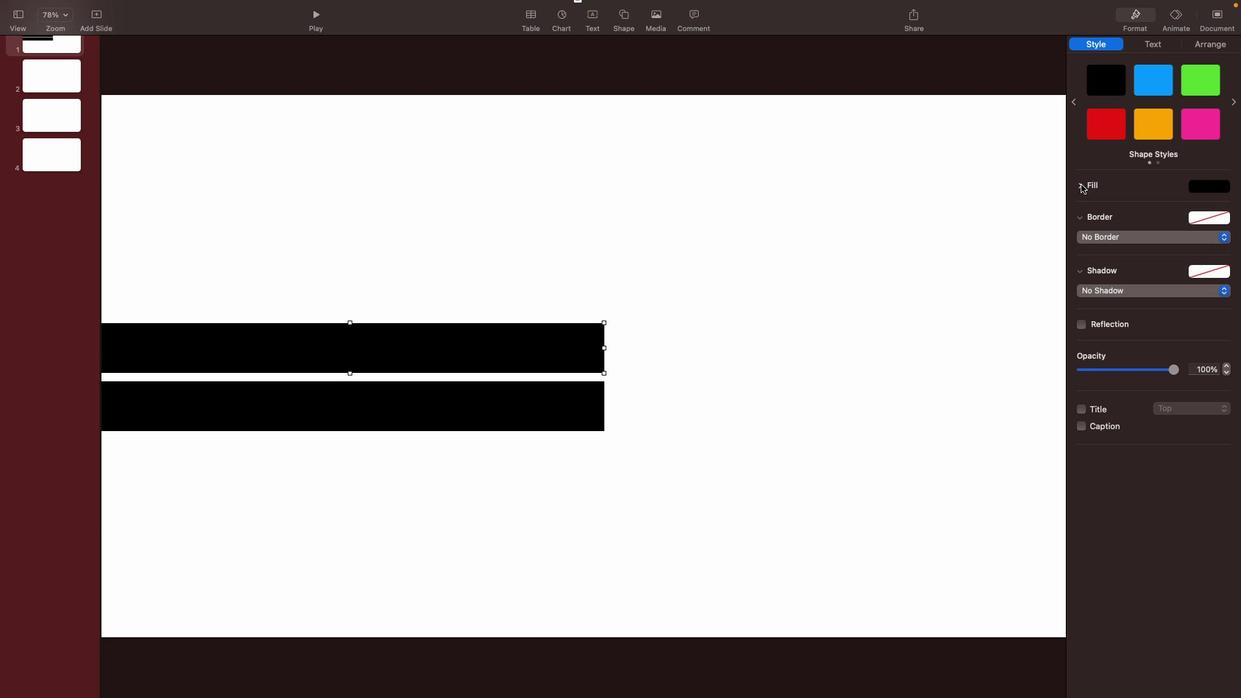 
Action: Mouse moved to (1220, 232)
Screenshot: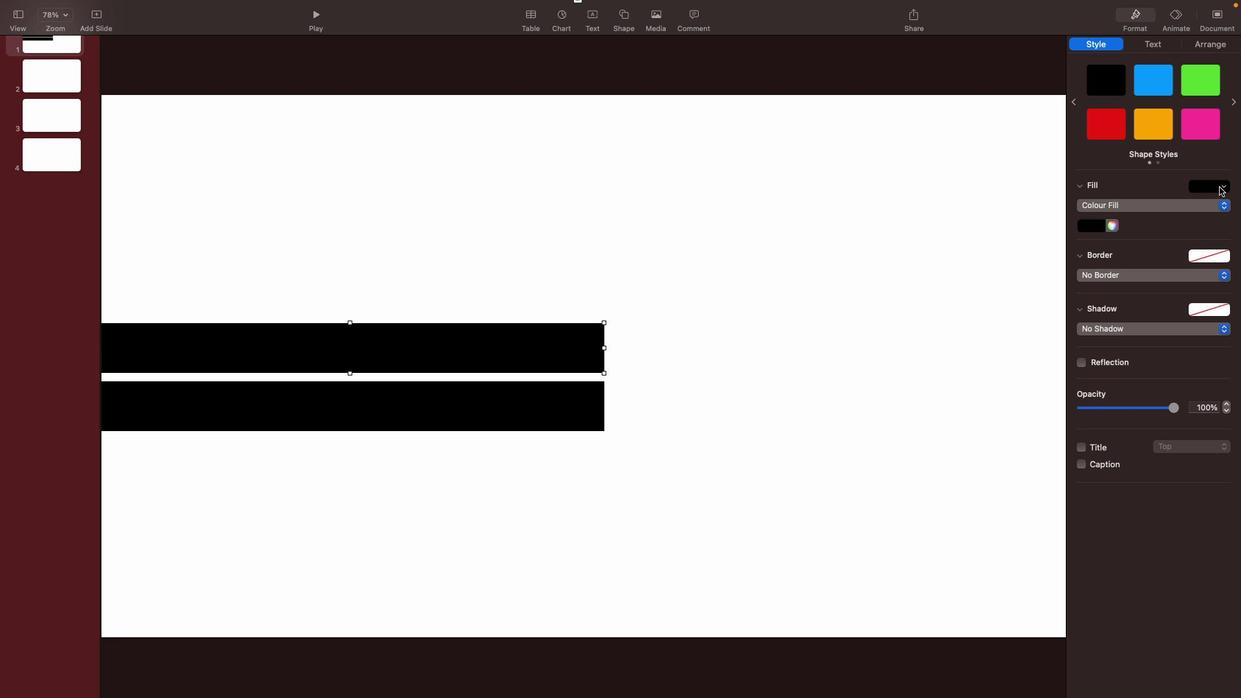 
Action: Mouse pressed left at (1220, 232)
Screenshot: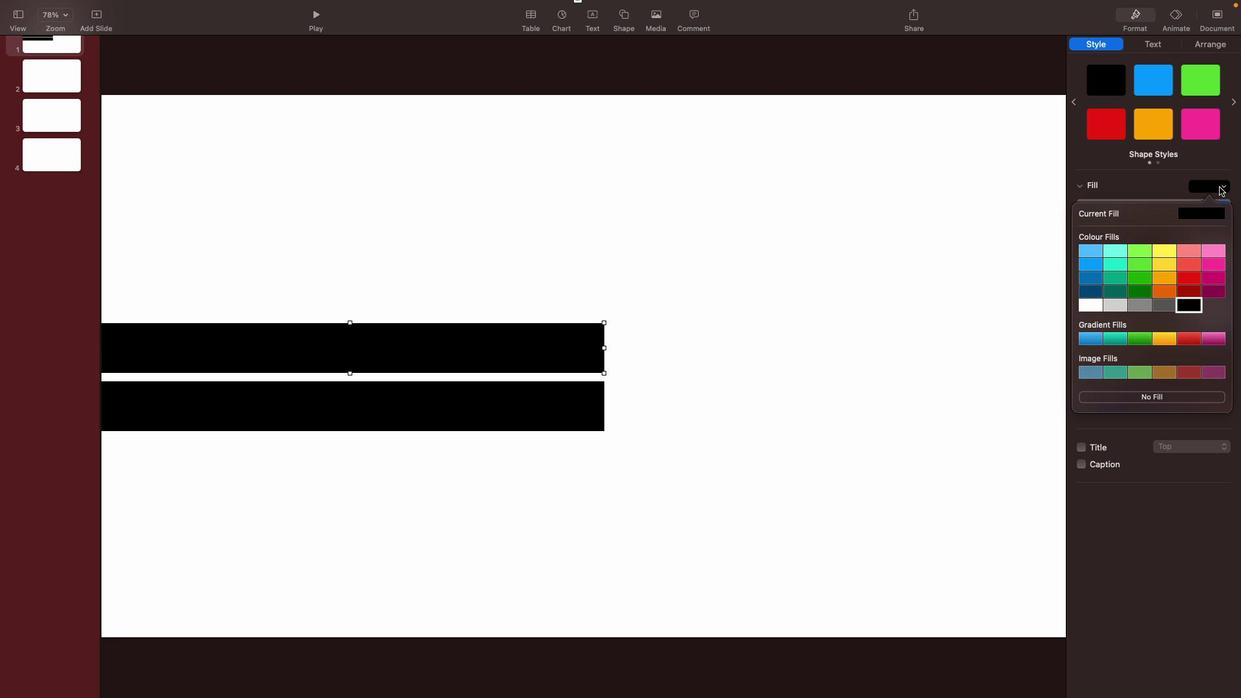 
Action: Mouse moved to (1163, 283)
Screenshot: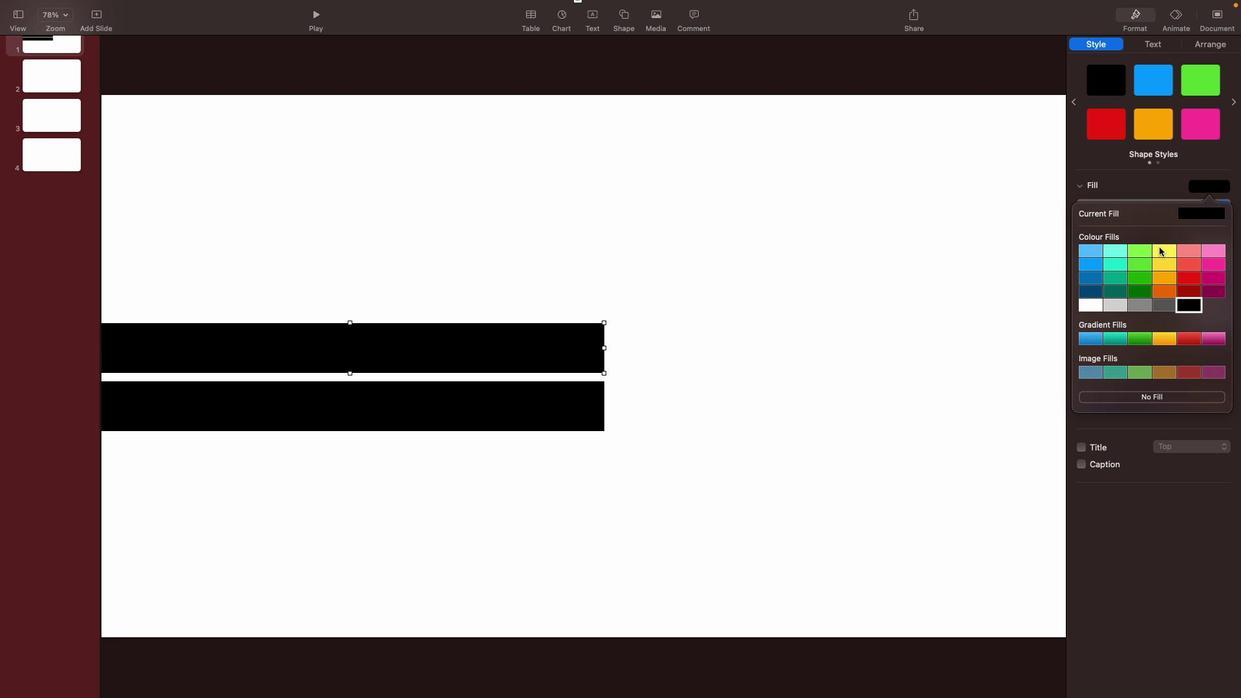 
Action: Mouse pressed left at (1163, 283)
Screenshot: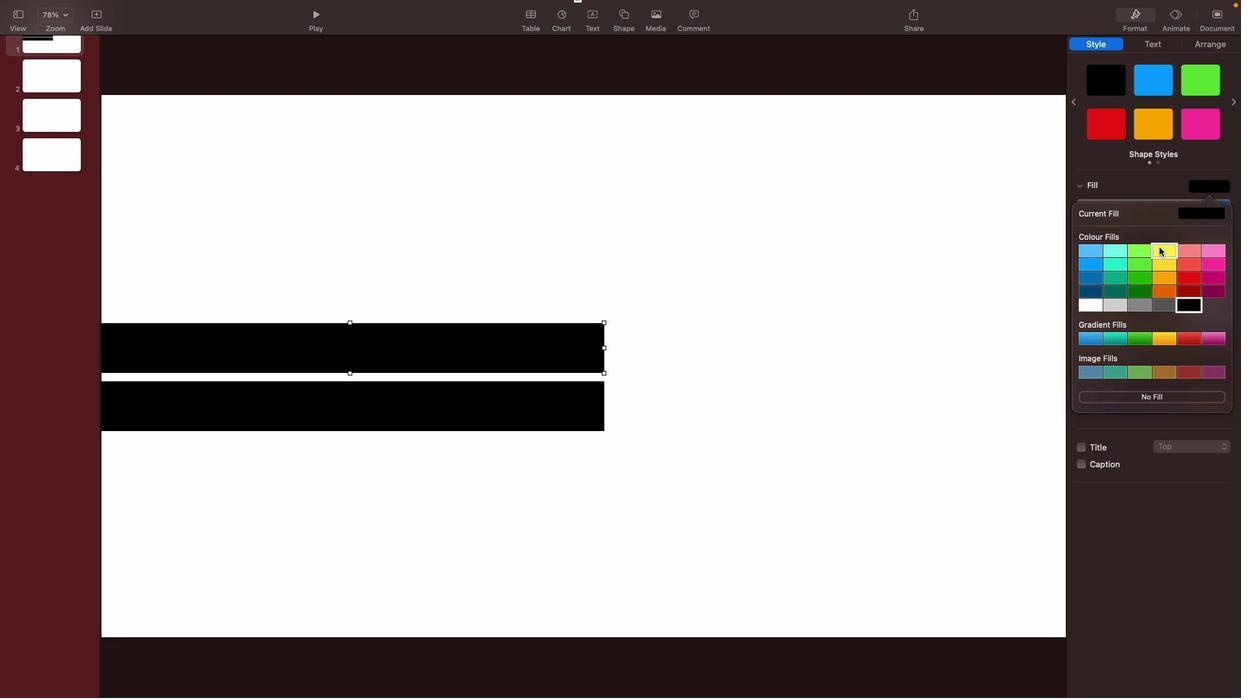 
Action: Mouse moved to (580, 413)
Screenshot: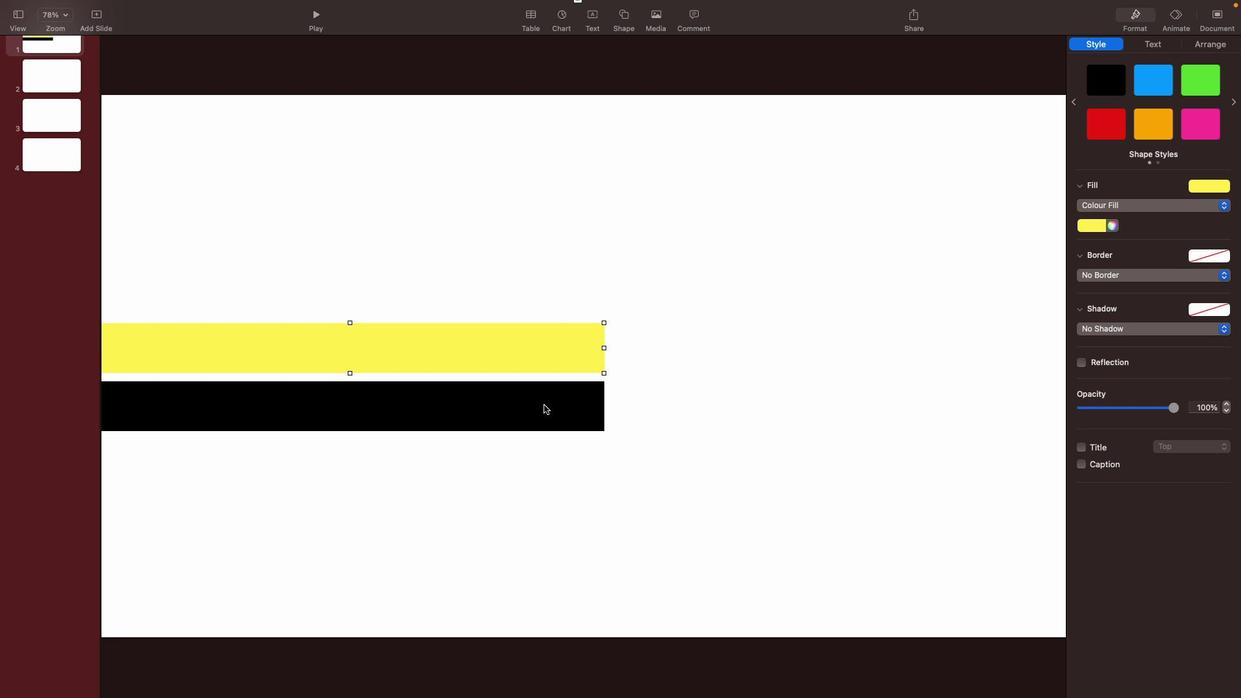 
Action: Mouse pressed left at (580, 413)
Screenshot: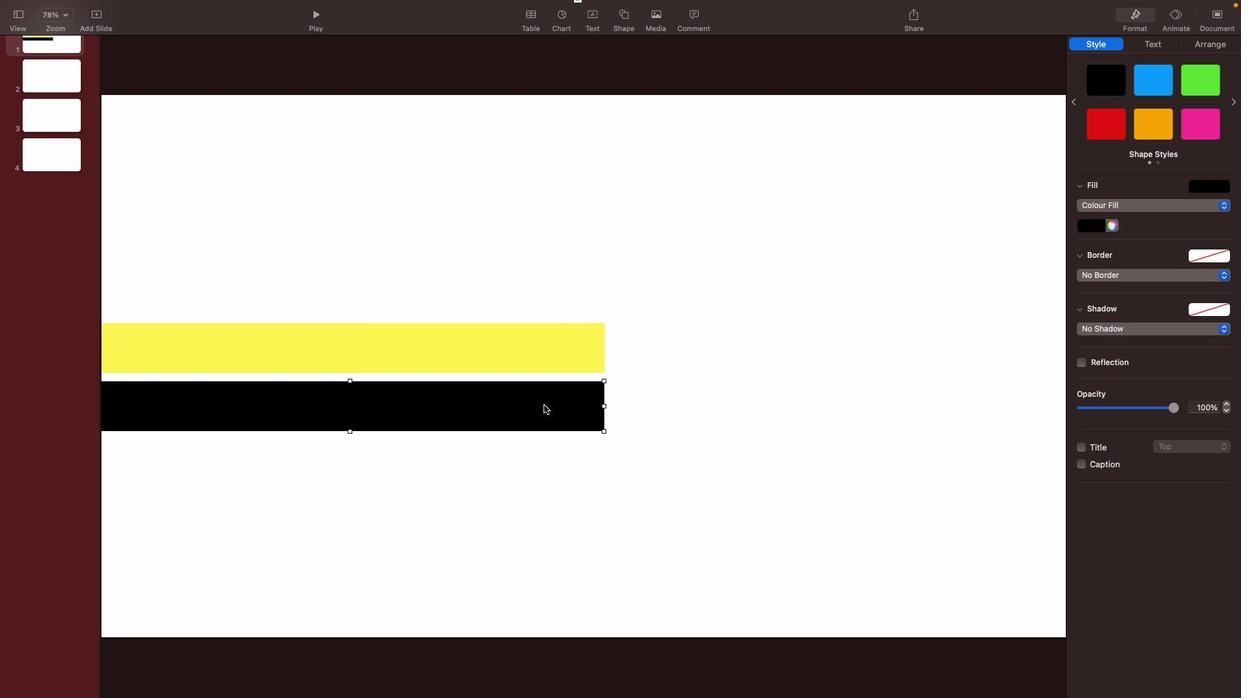 
Action: Mouse moved to (1223, 233)
Screenshot: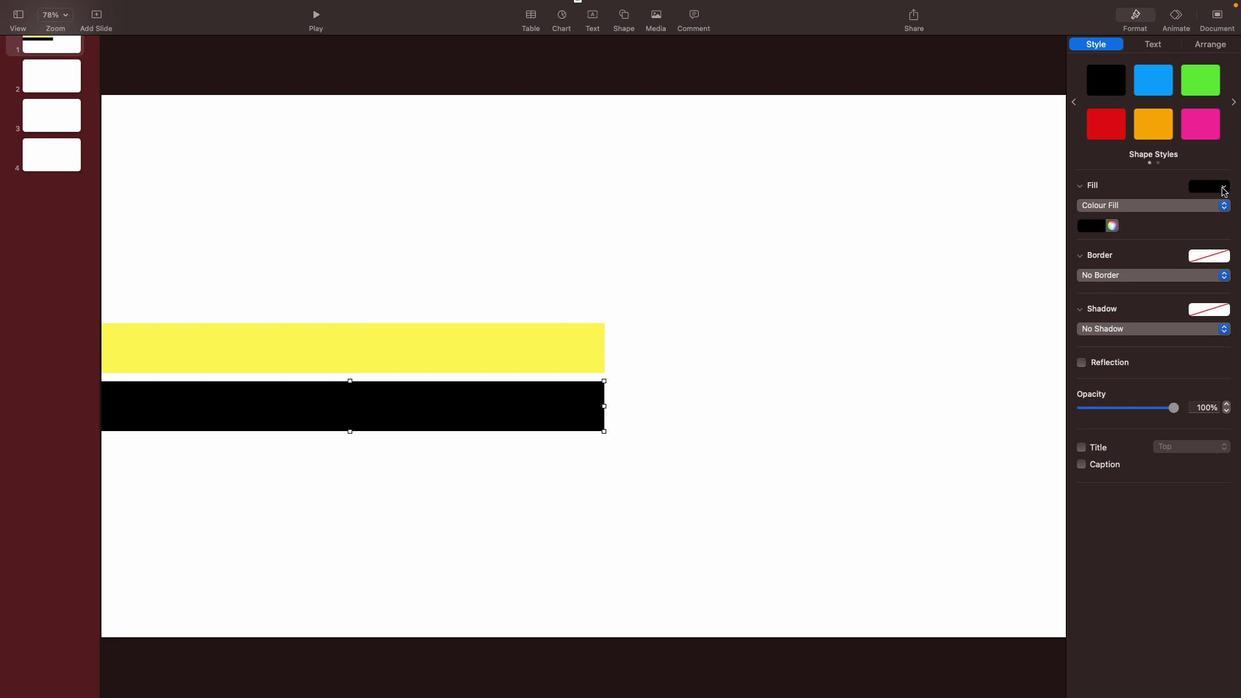 
Action: Mouse pressed left at (1223, 233)
Screenshot: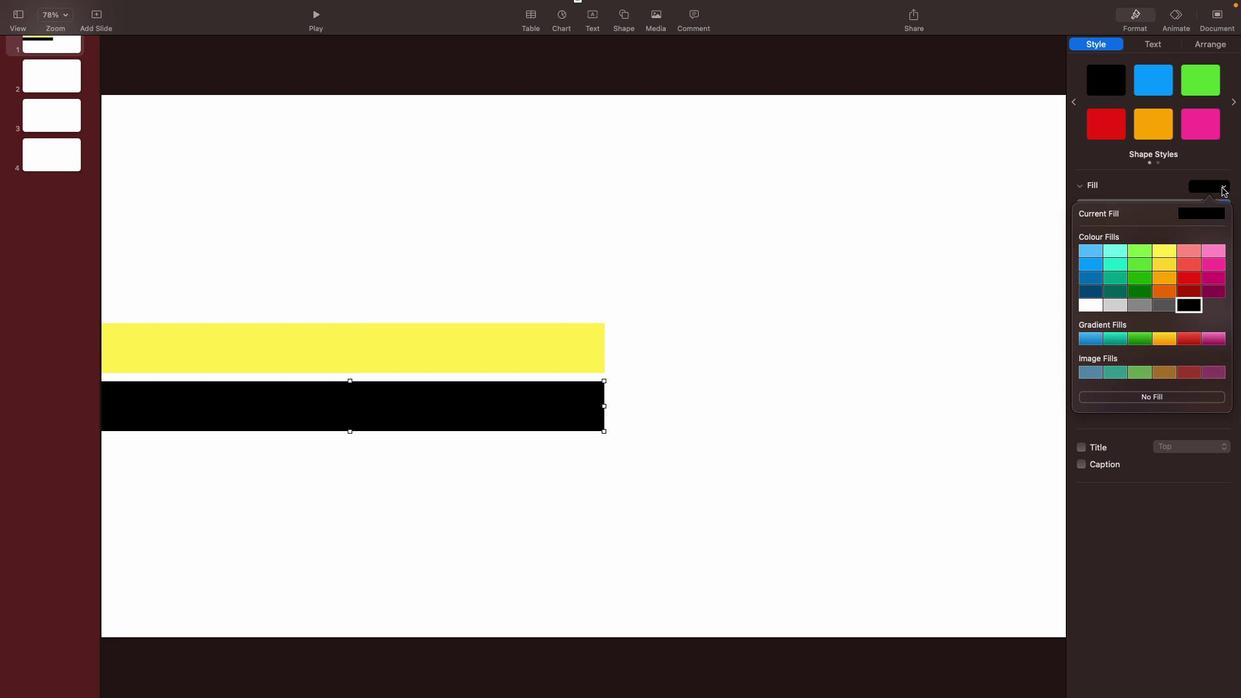 
Action: Mouse moved to (1171, 287)
Screenshot: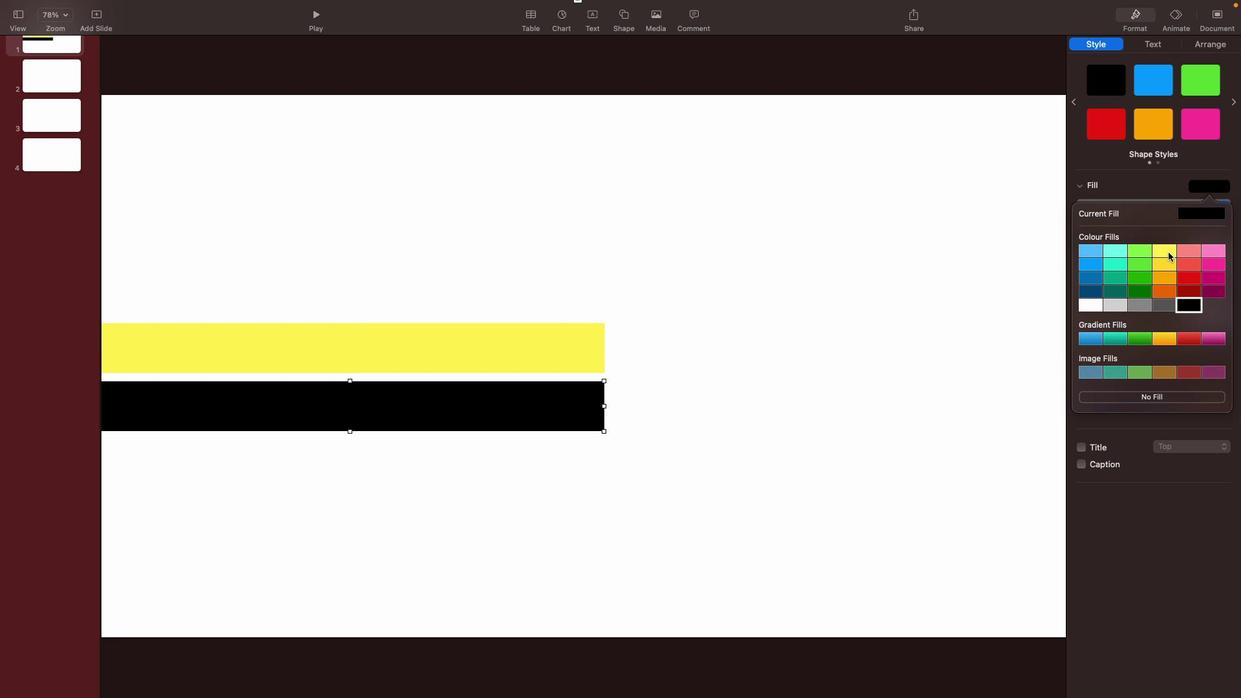 
Action: Mouse pressed left at (1171, 287)
Screenshot: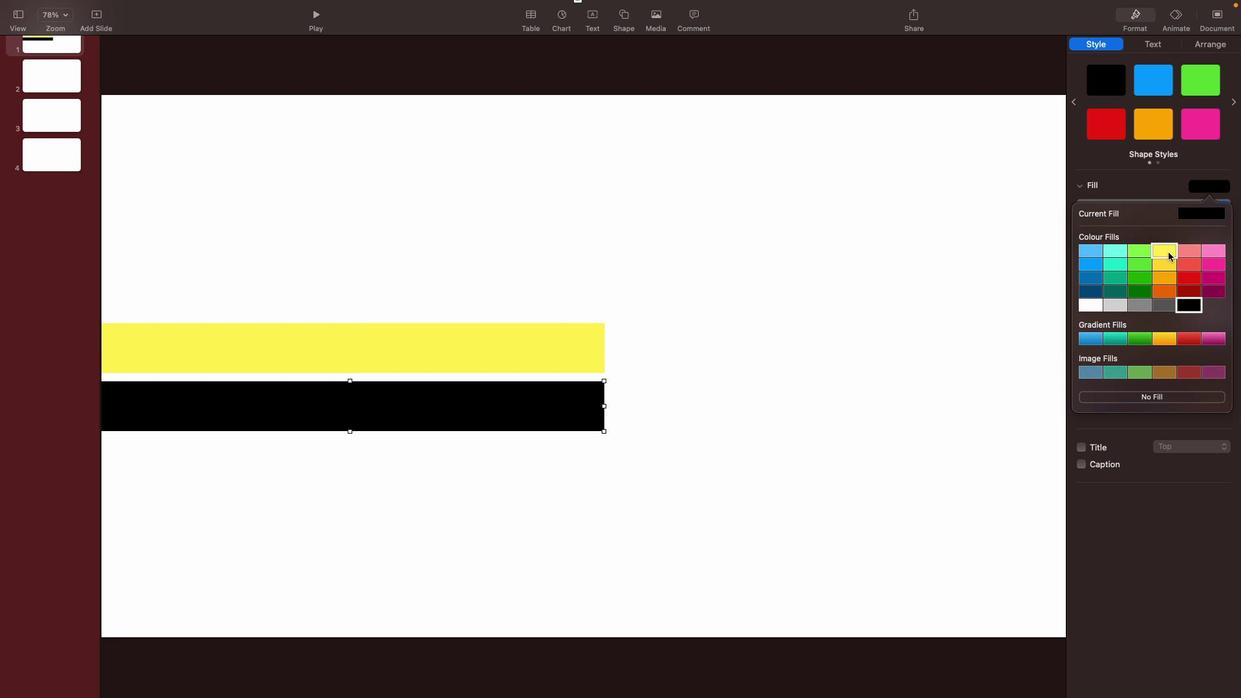 
Action: Mouse moved to (742, 343)
Screenshot: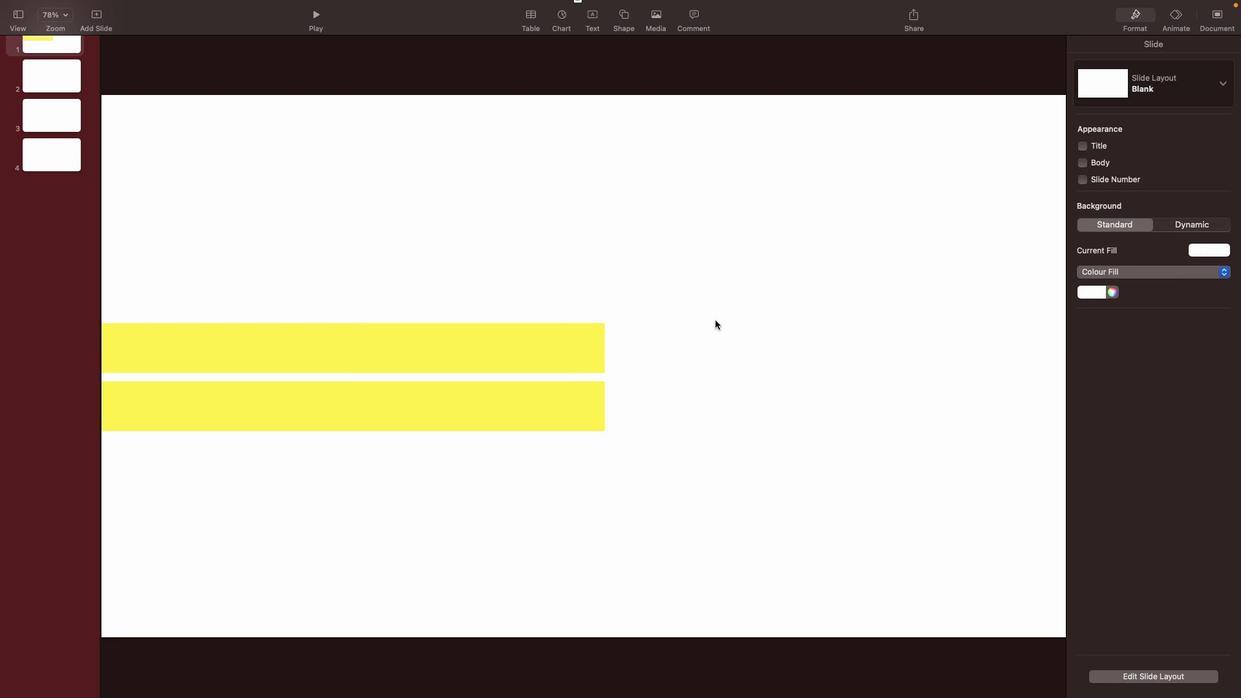 
Action: Mouse pressed left at (742, 343)
Screenshot: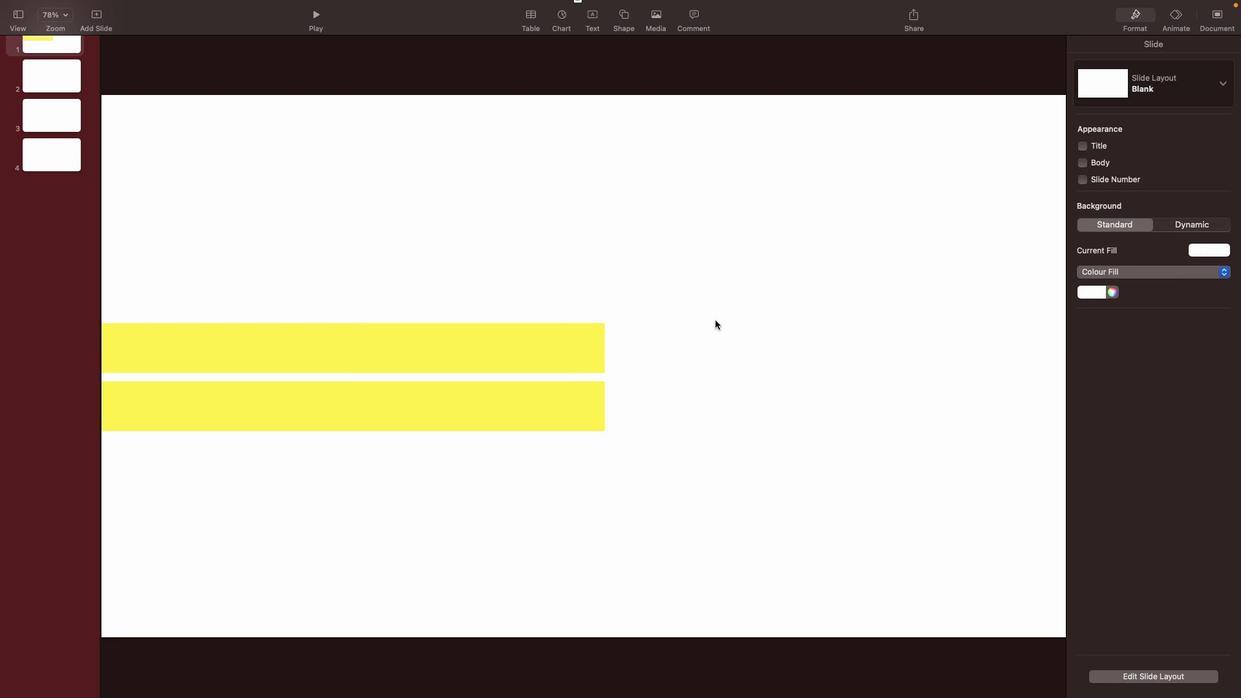 
Action: Mouse moved to (1104, 318)
Screenshot: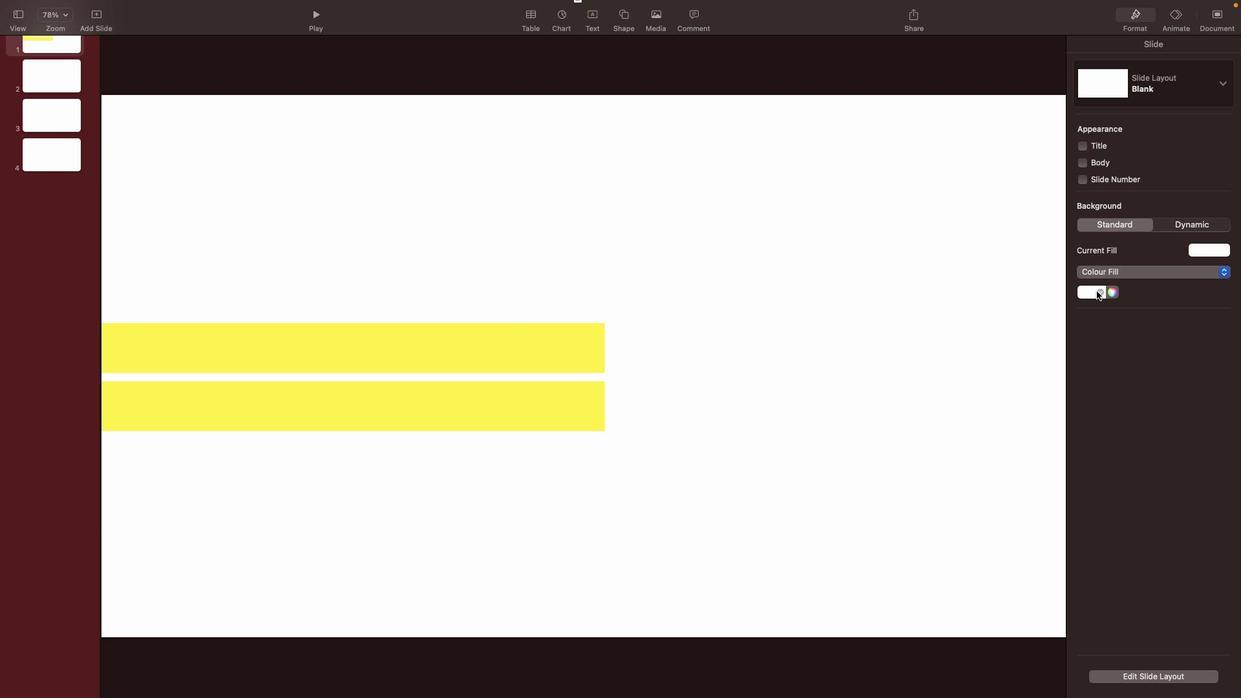 
Action: Mouse pressed left at (1104, 318)
Screenshot: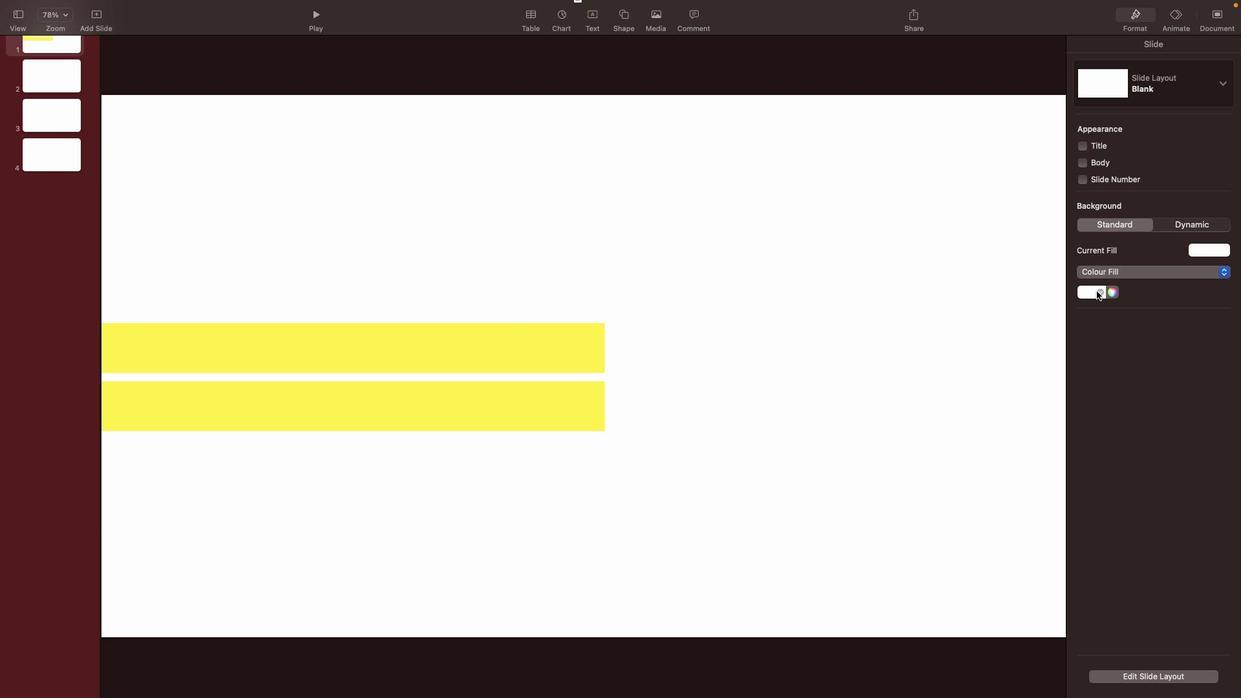 
Action: Mouse moved to (1092, 391)
Screenshot: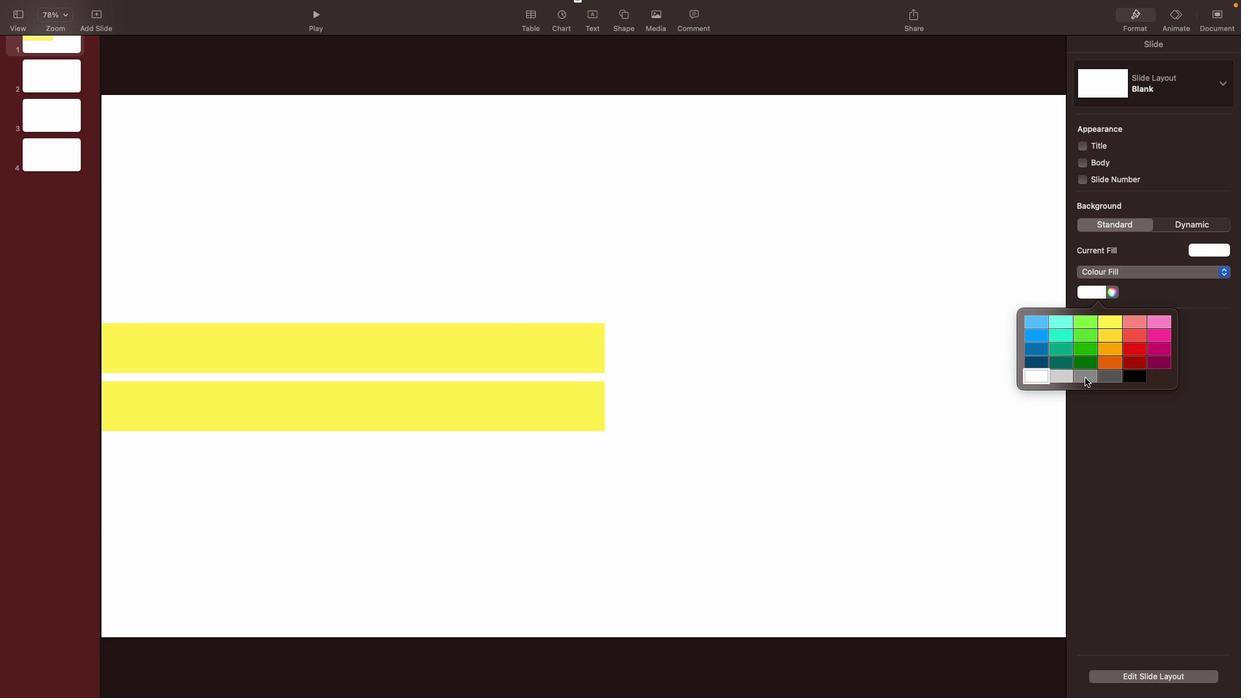 
Action: Mouse pressed left at (1092, 391)
Screenshot: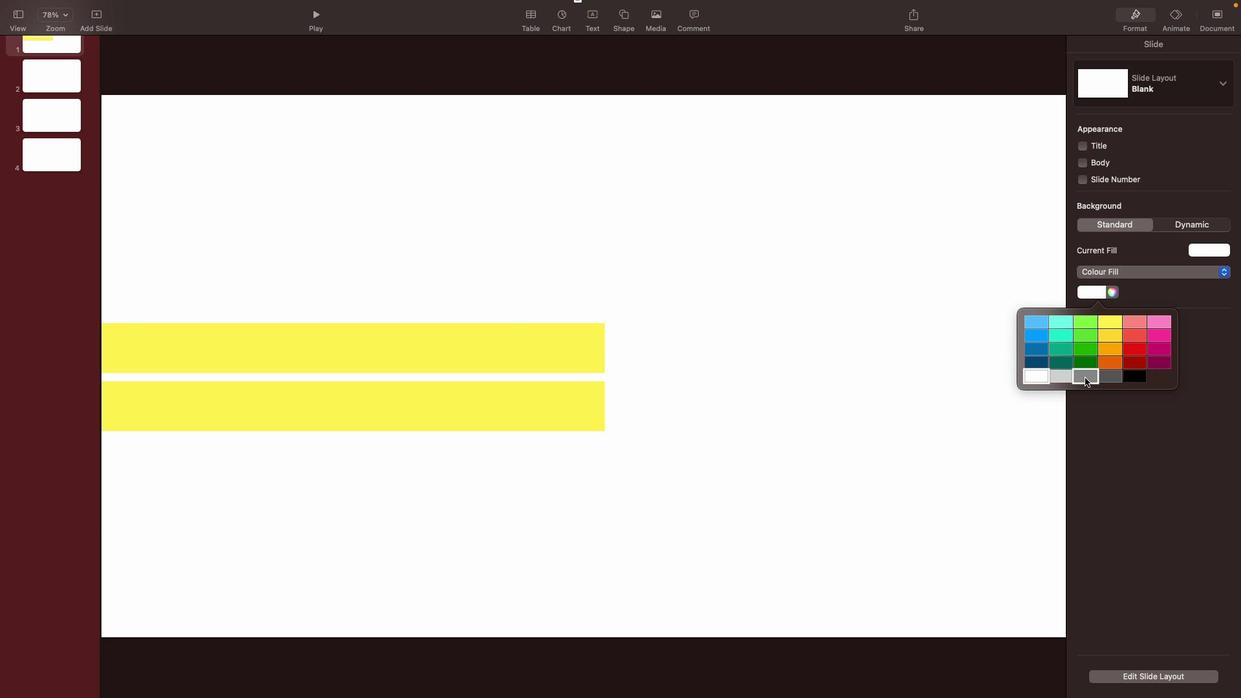 
Action: Mouse moved to (764, 373)
Screenshot: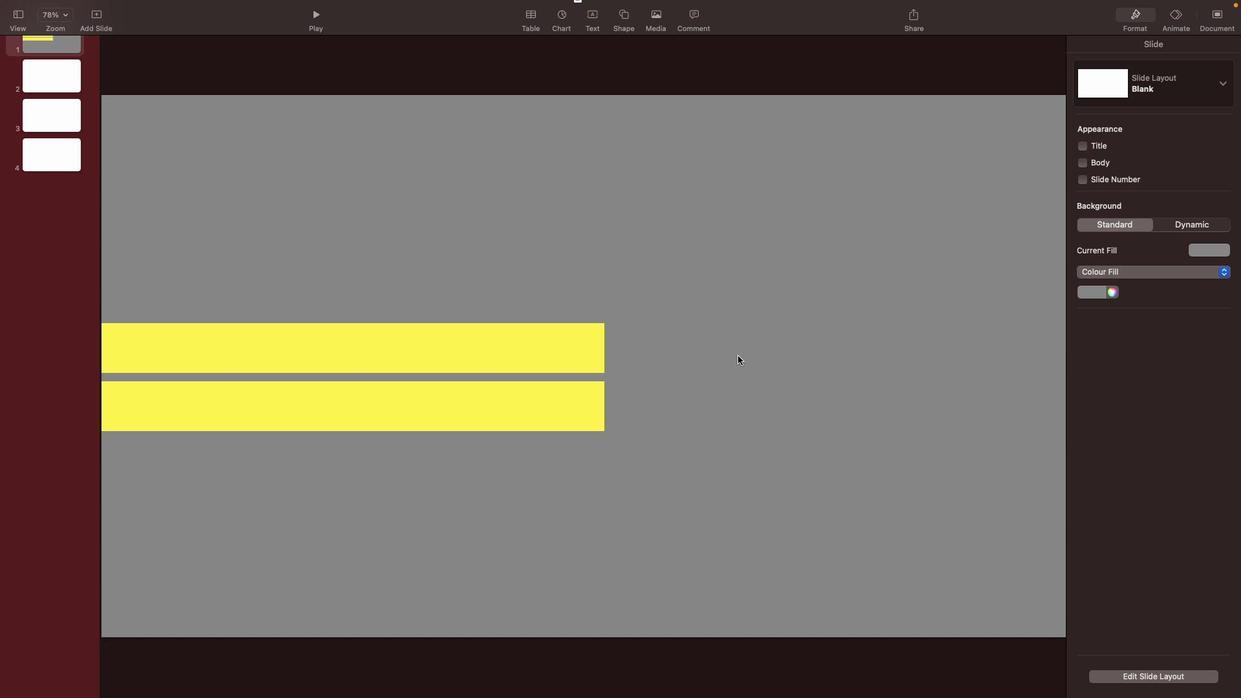 
Action: Mouse pressed left at (764, 373)
Screenshot: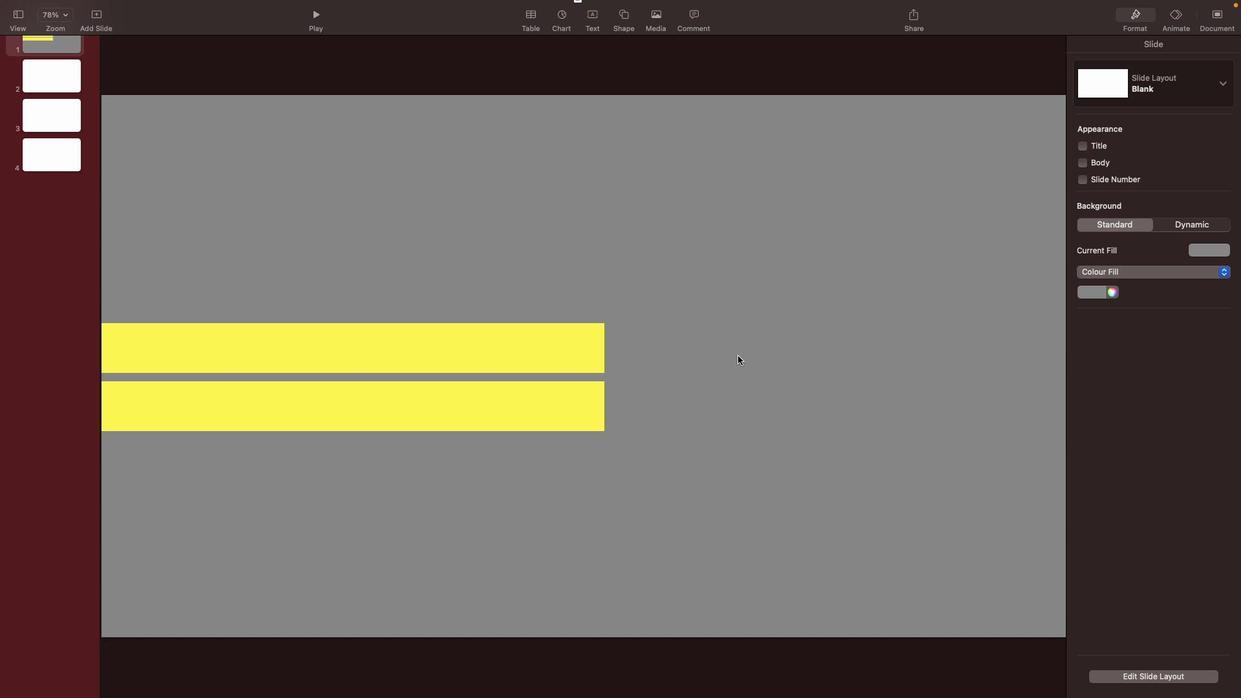 
Action: Mouse moved to (615, 412)
Screenshot: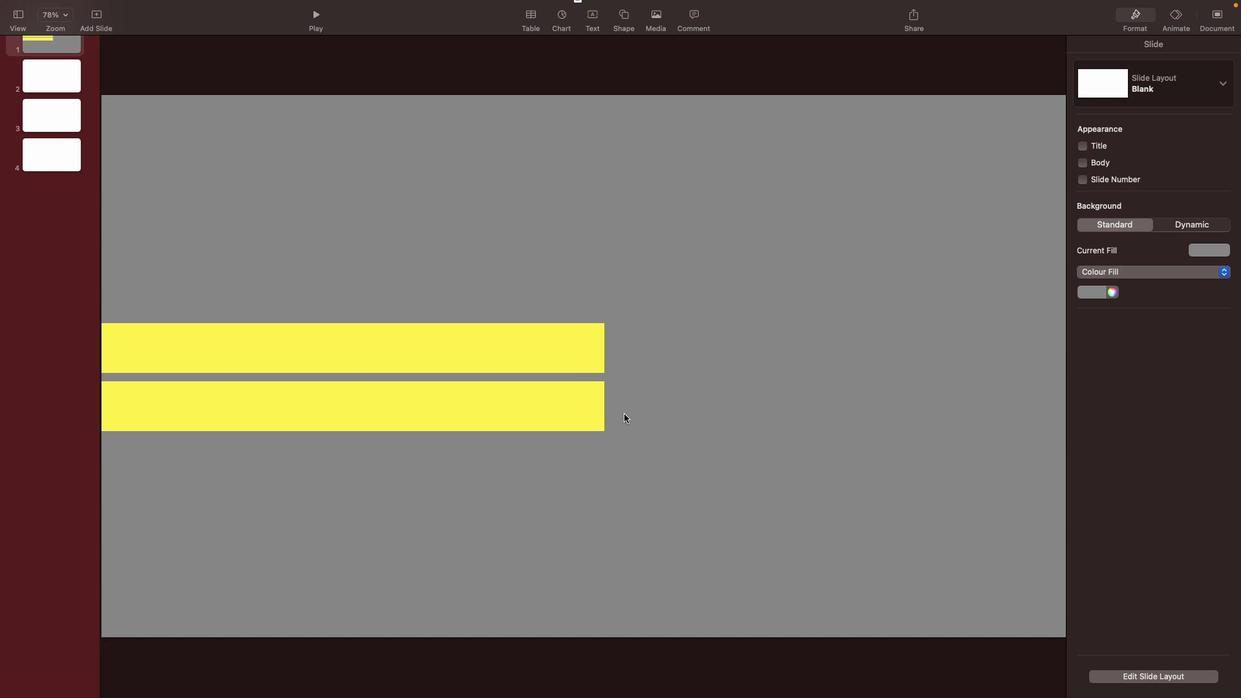 
Action: Mouse pressed left at (615, 412)
Screenshot: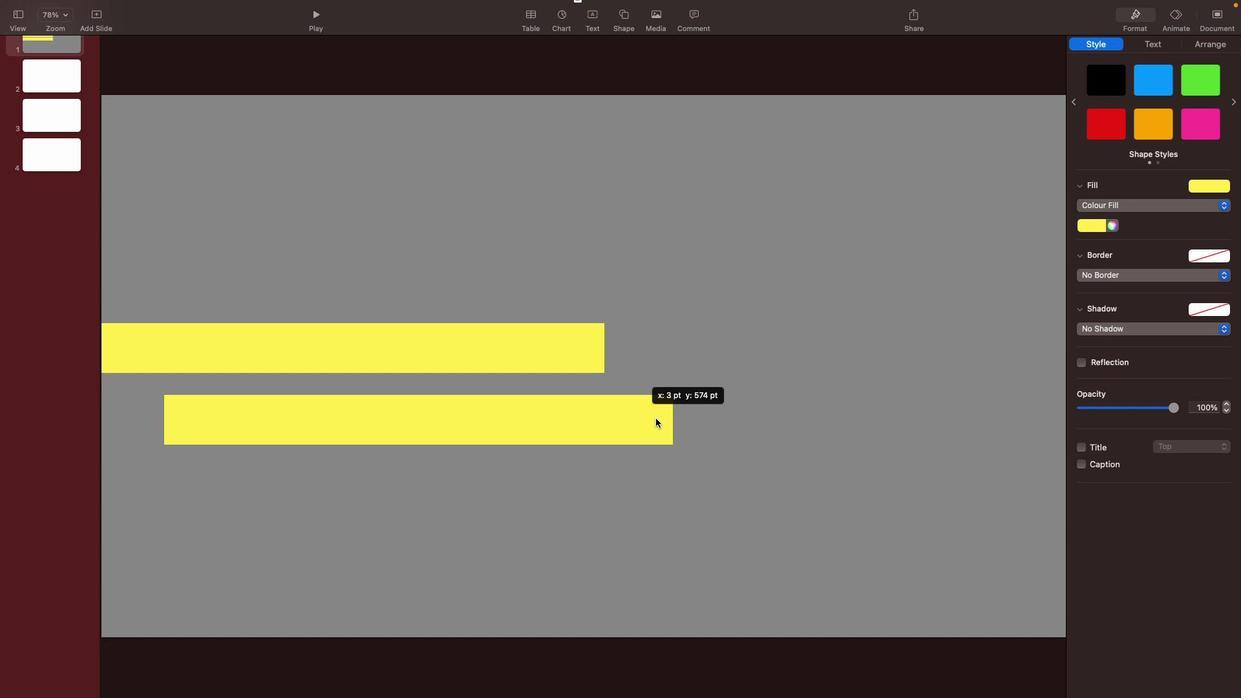 
Action: Mouse moved to (958, 441)
Screenshot: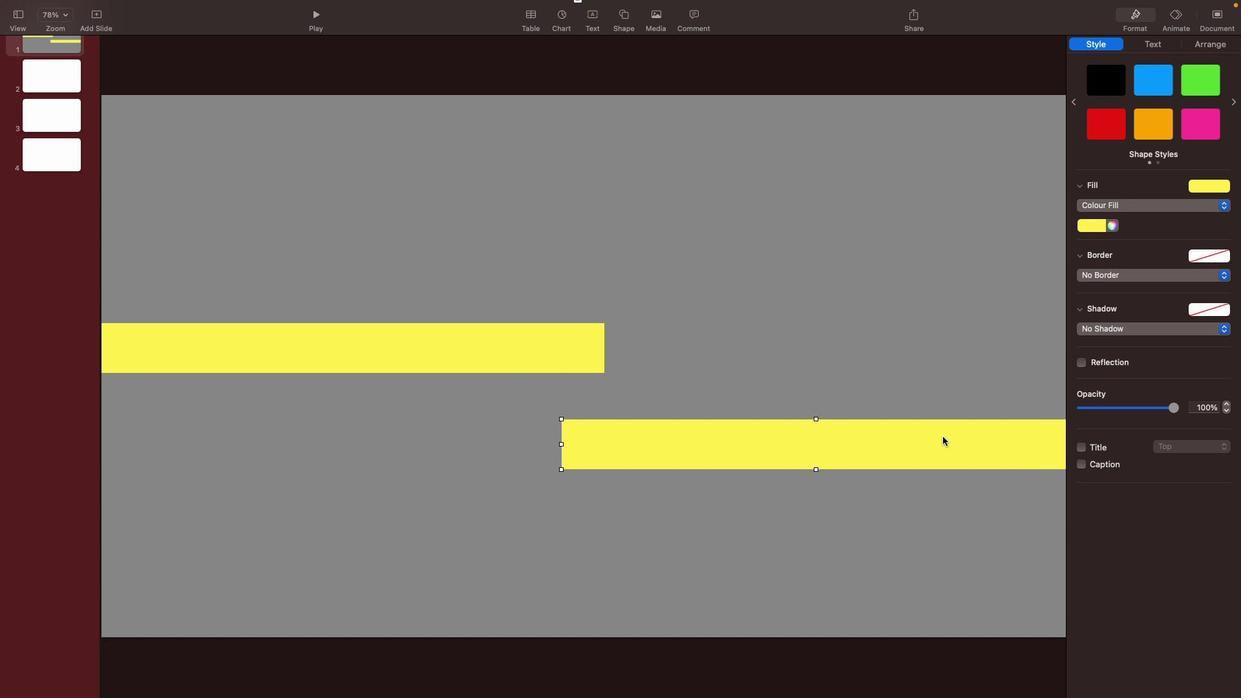 
Action: Mouse pressed left at (958, 441)
Screenshot: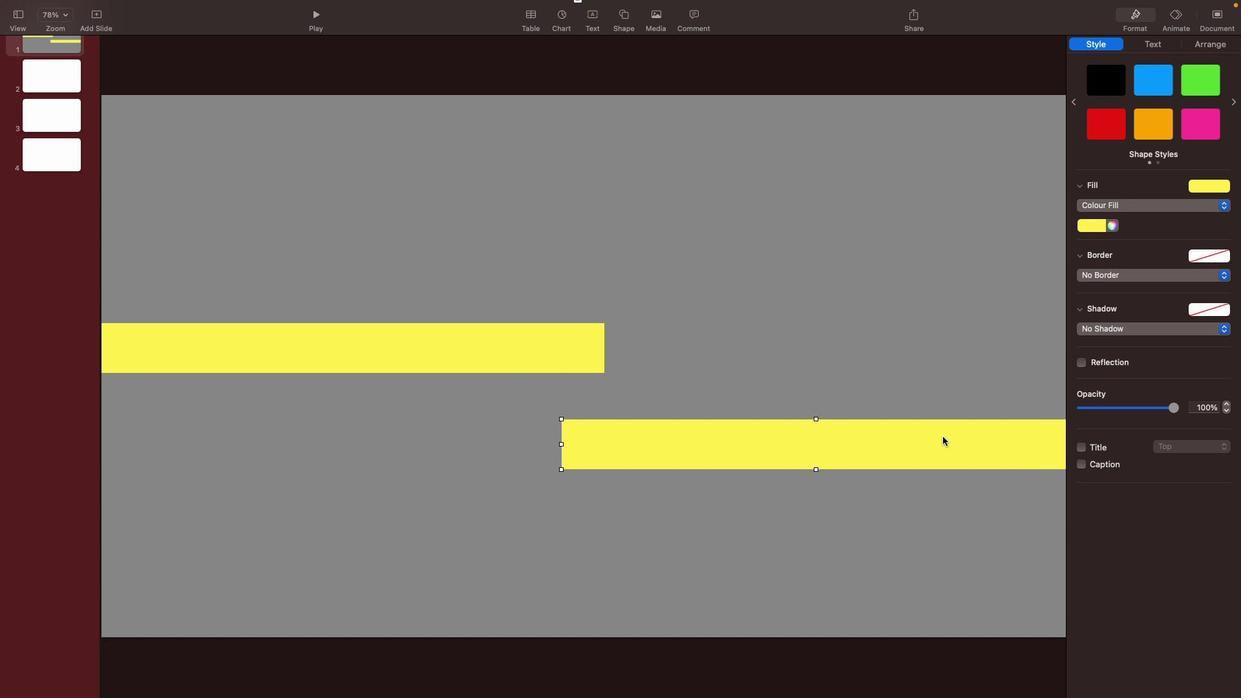 
Action: Mouse moved to (839, 425)
Screenshot: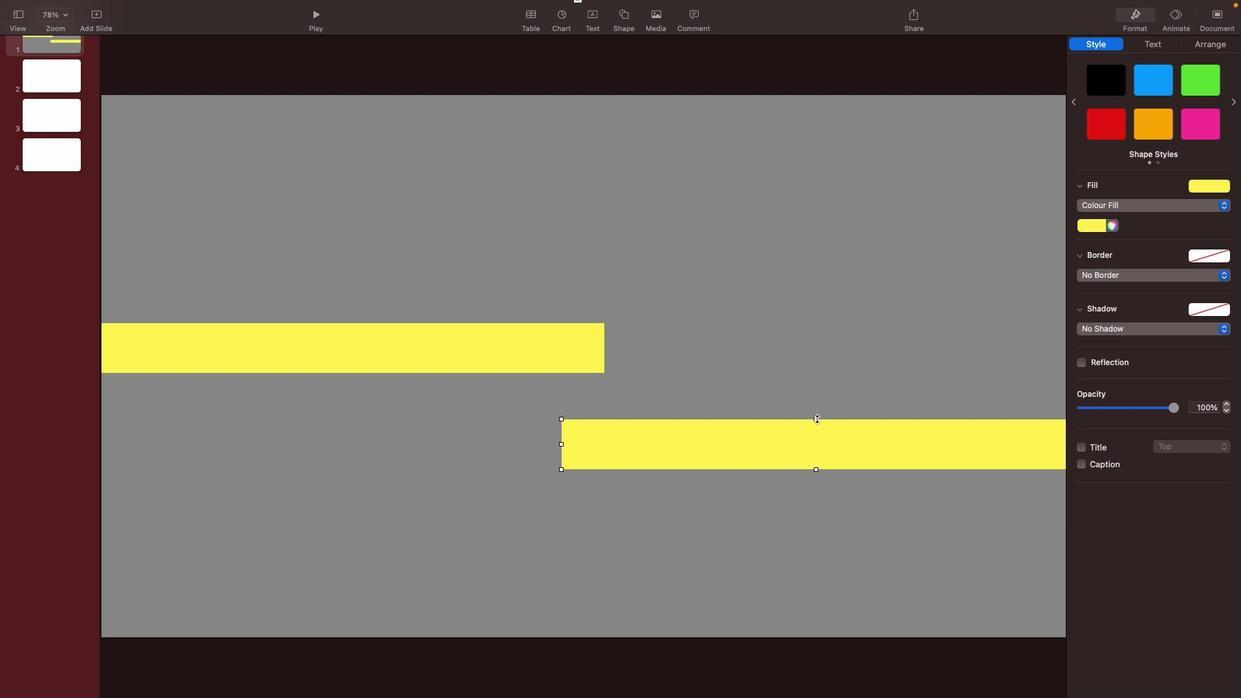 
Action: Mouse pressed left at (839, 425)
Screenshot: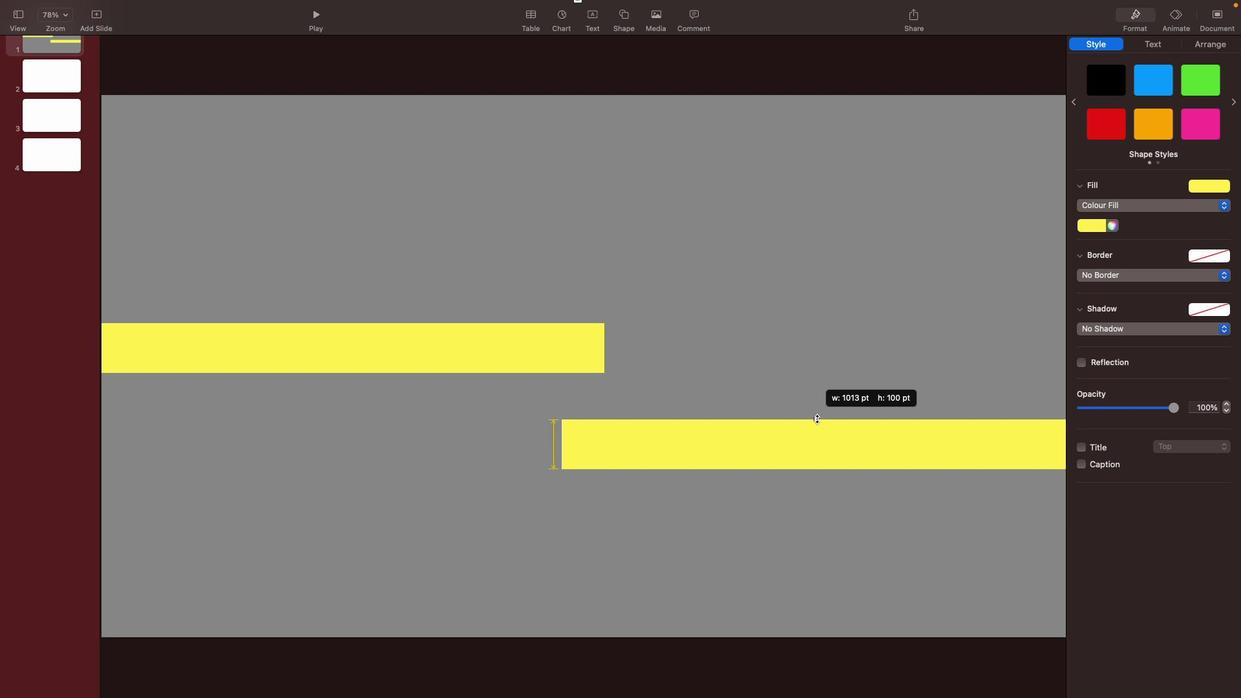 
Action: Mouse moved to (538, 358)
Screenshot: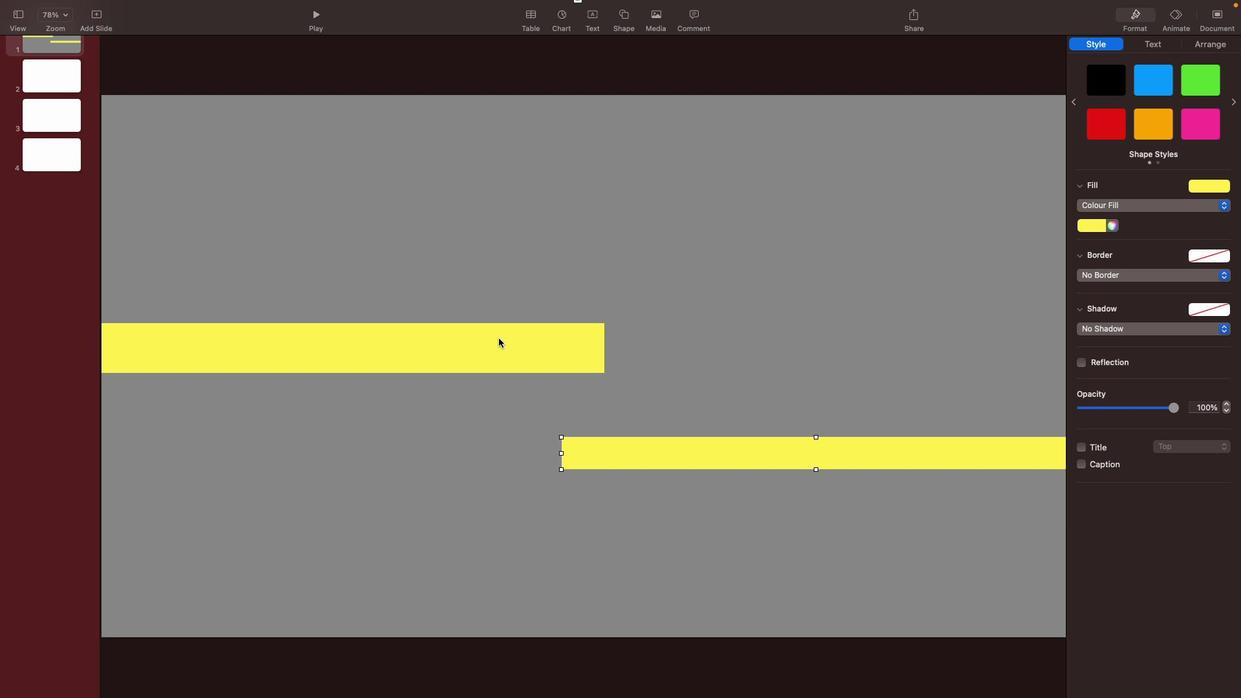 
Action: Mouse pressed left at (538, 358)
Screenshot: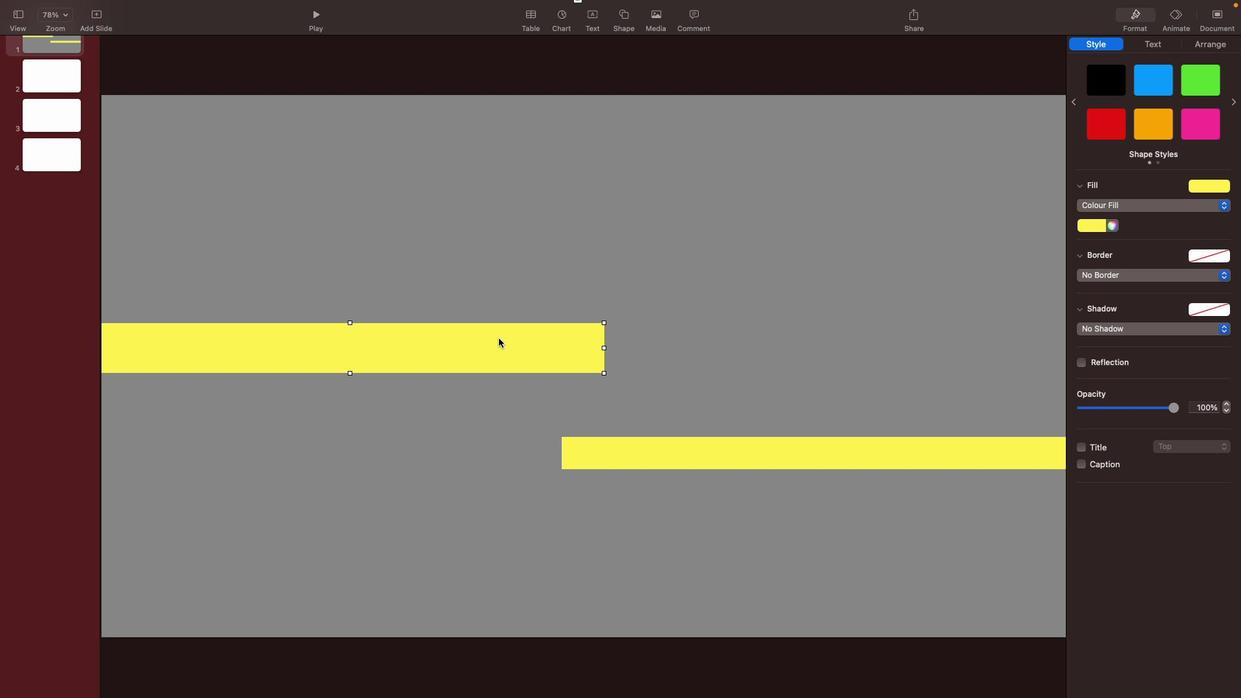 
Action: Mouse moved to (395, 344)
Screenshot: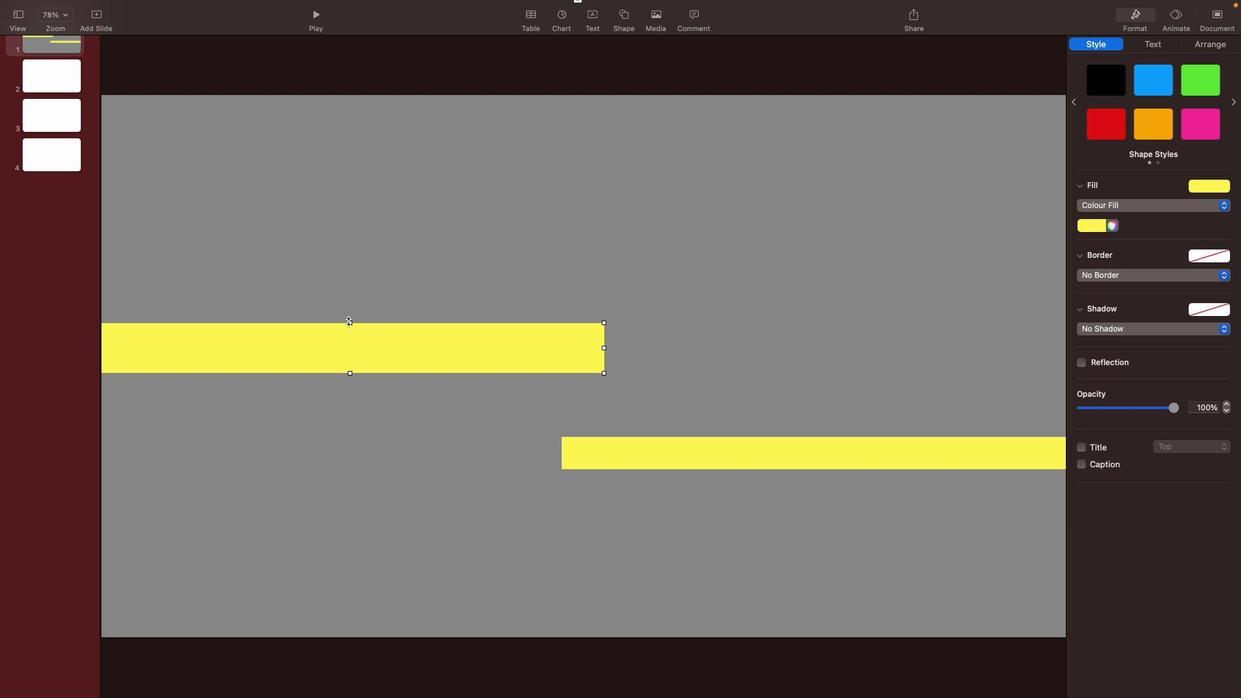 
Action: Mouse pressed left at (395, 344)
Screenshot: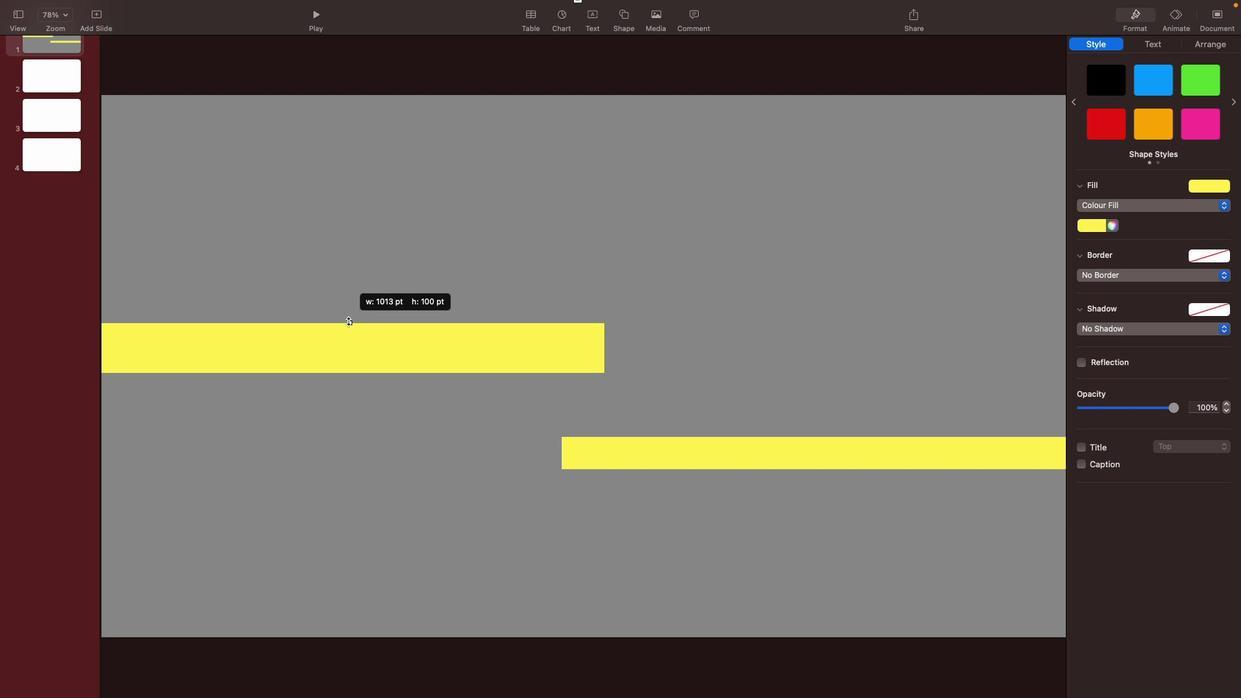 
Action: Mouse moved to (643, 460)
Screenshot: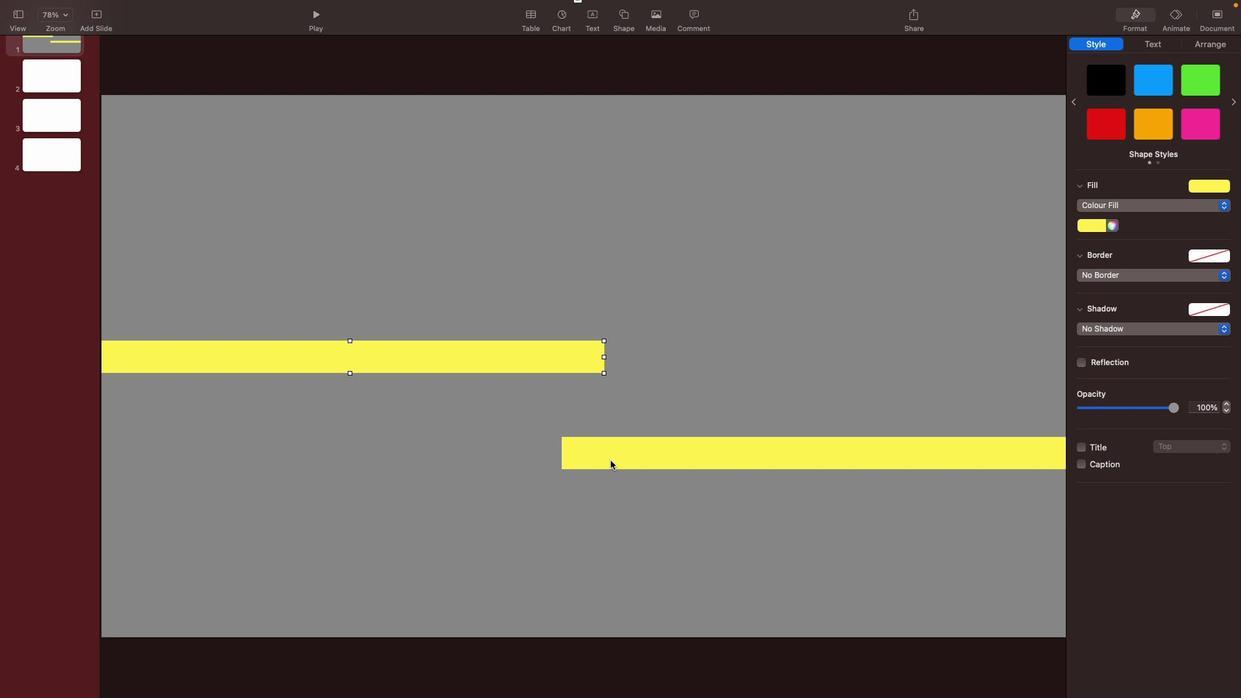 
Action: Mouse pressed left at (643, 460)
Screenshot: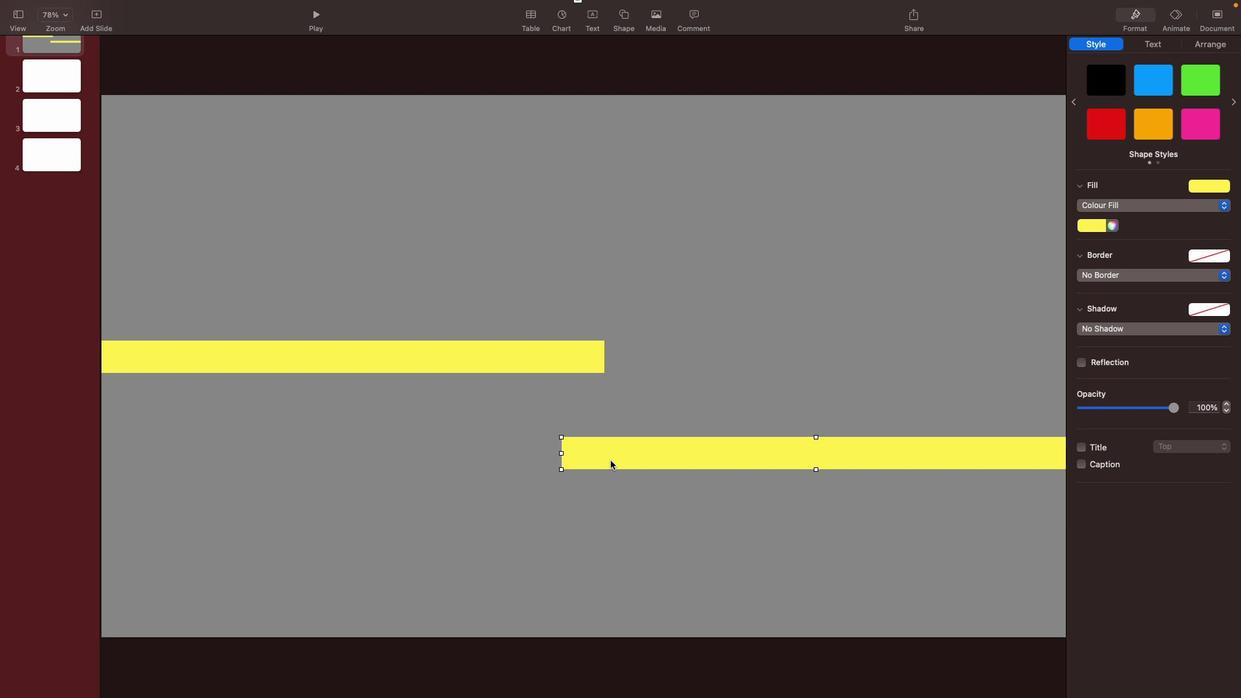 
Action: Mouse moved to (644, 459)
Screenshot: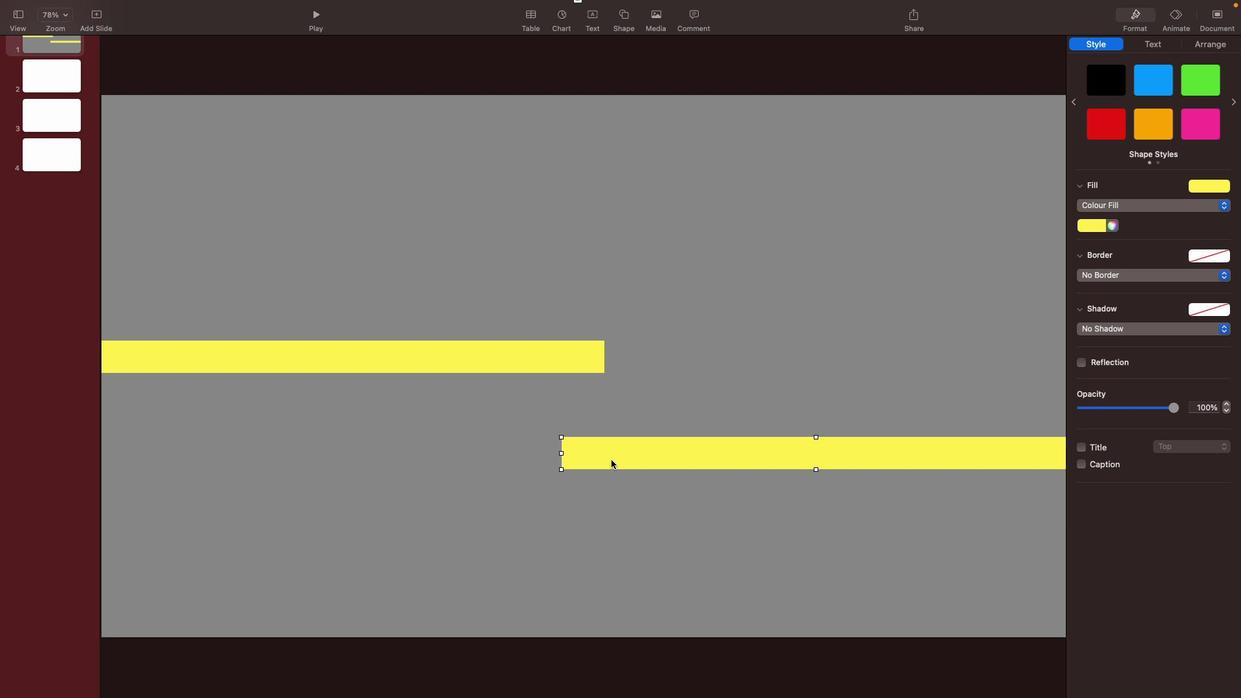 
Action: Mouse pressed right at (644, 459)
Screenshot: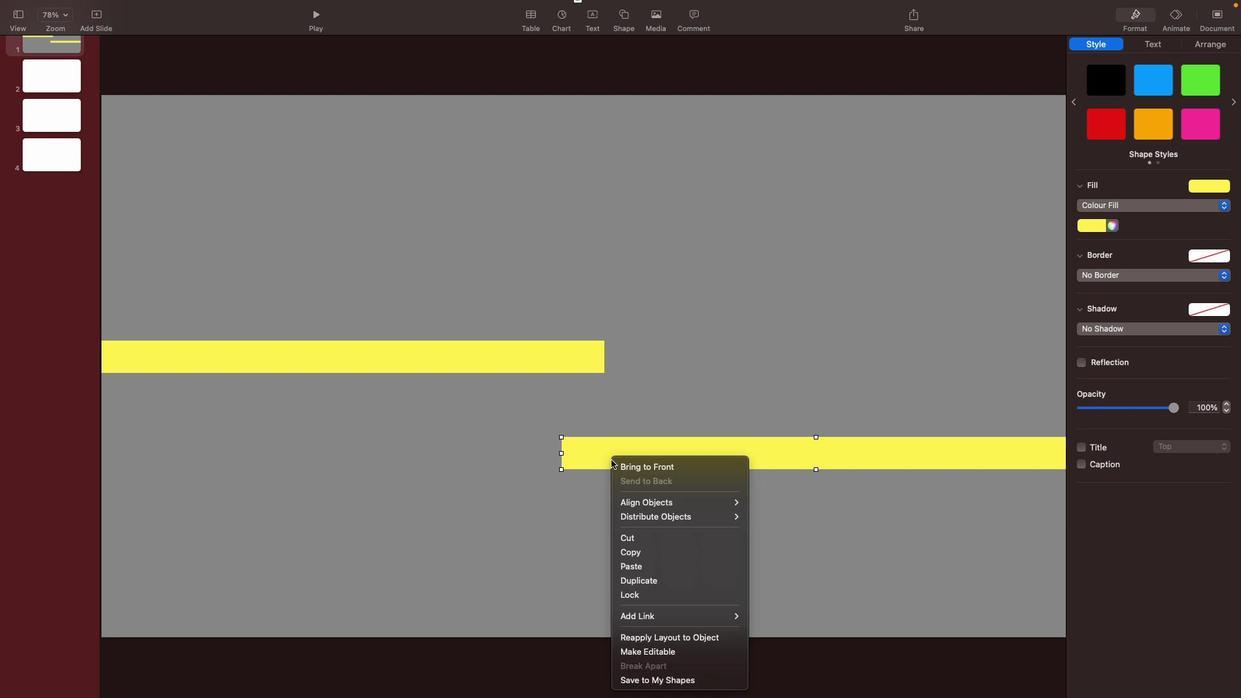 
Action: Mouse moved to (669, 536)
Screenshot: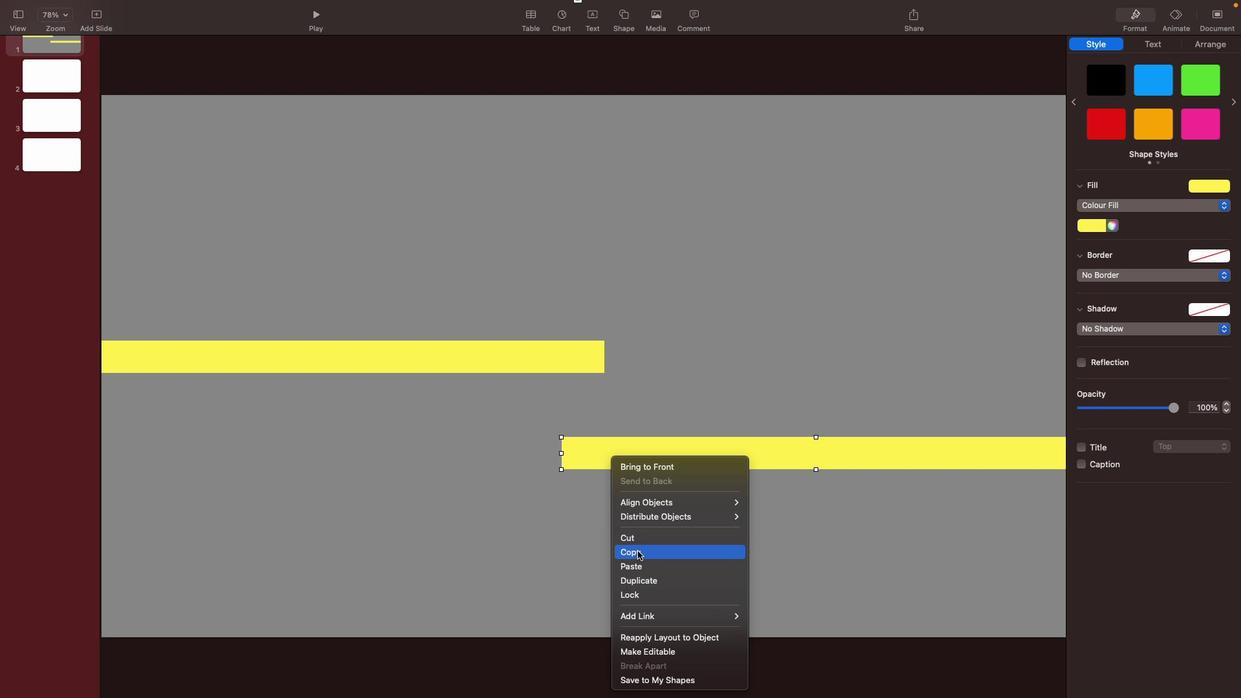 
Action: Mouse pressed left at (669, 536)
Screenshot: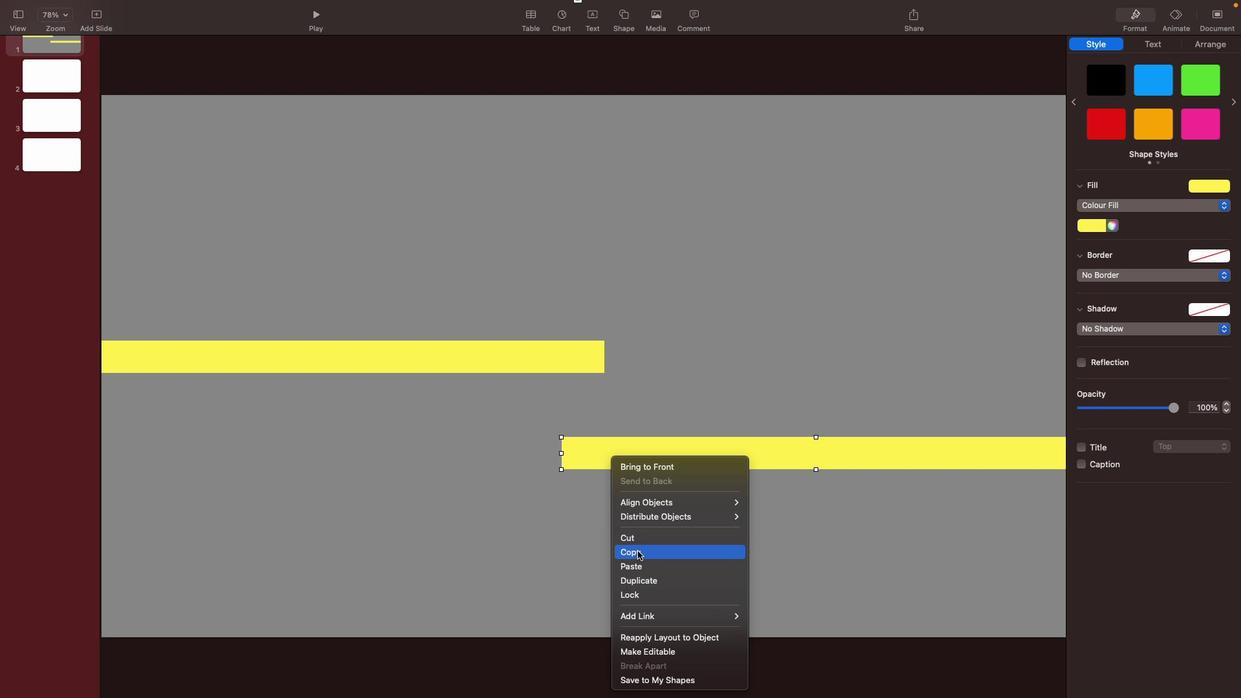 
Action: Mouse moved to (680, 487)
Screenshot: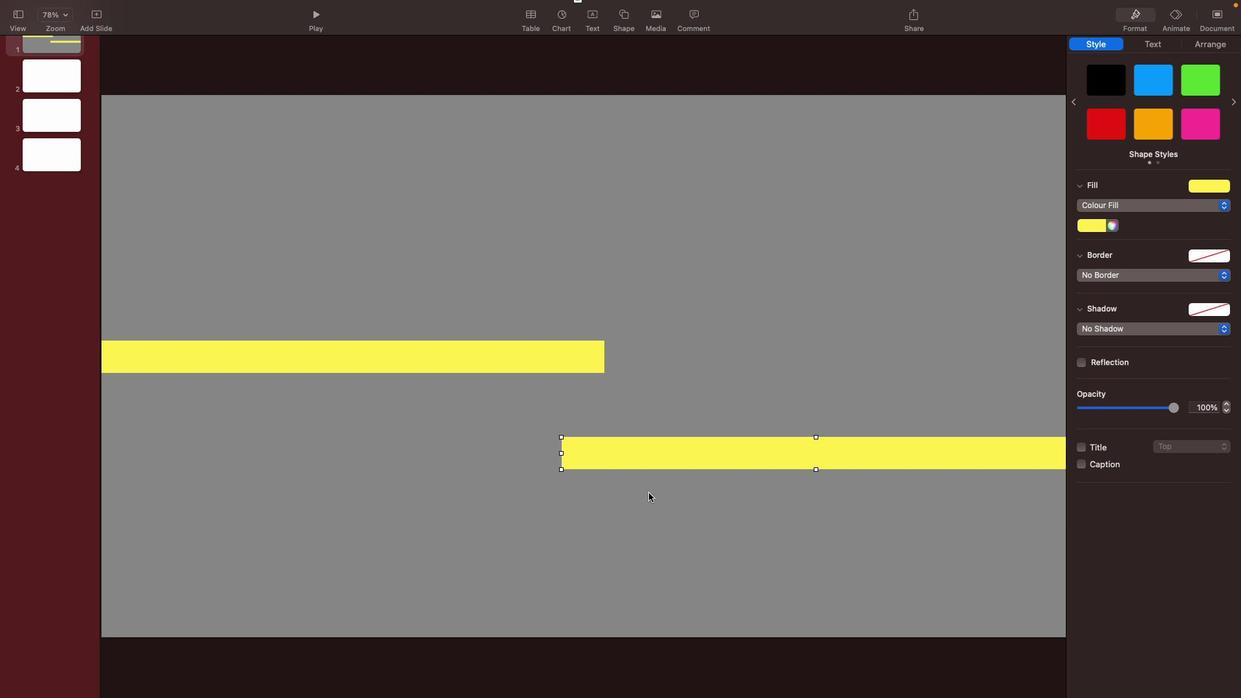 
Action: Mouse pressed right at (680, 487)
Screenshot: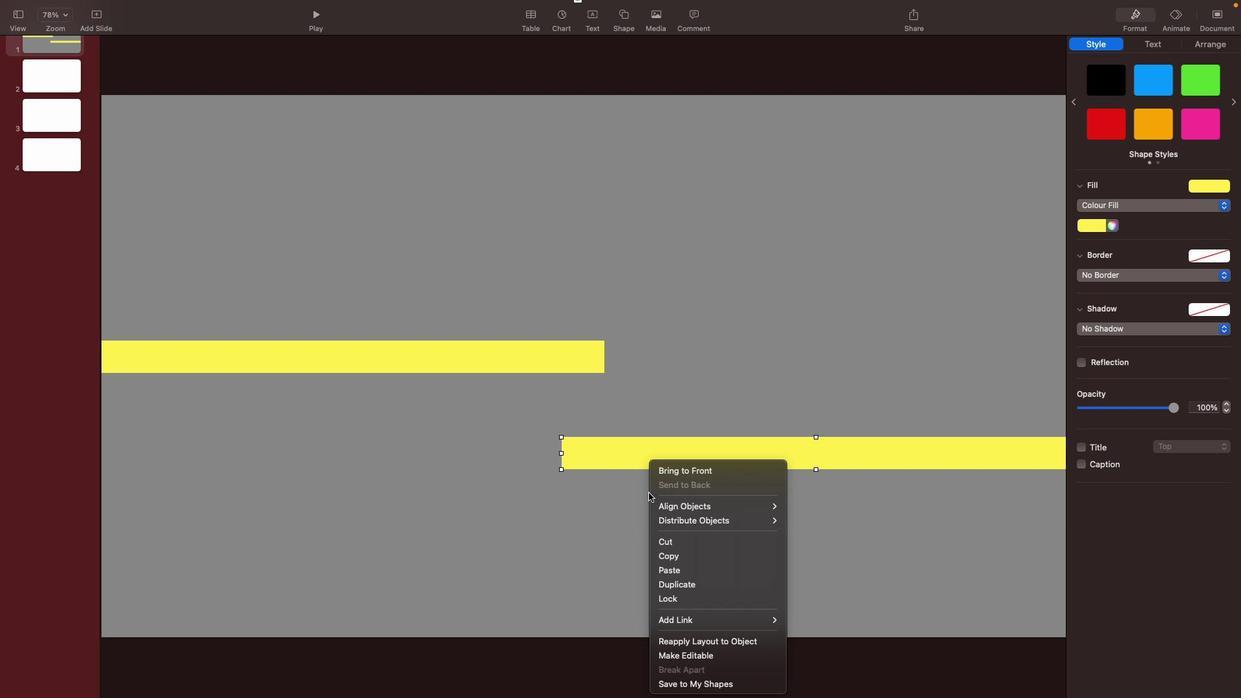 
Action: Mouse moved to (694, 547)
Screenshot: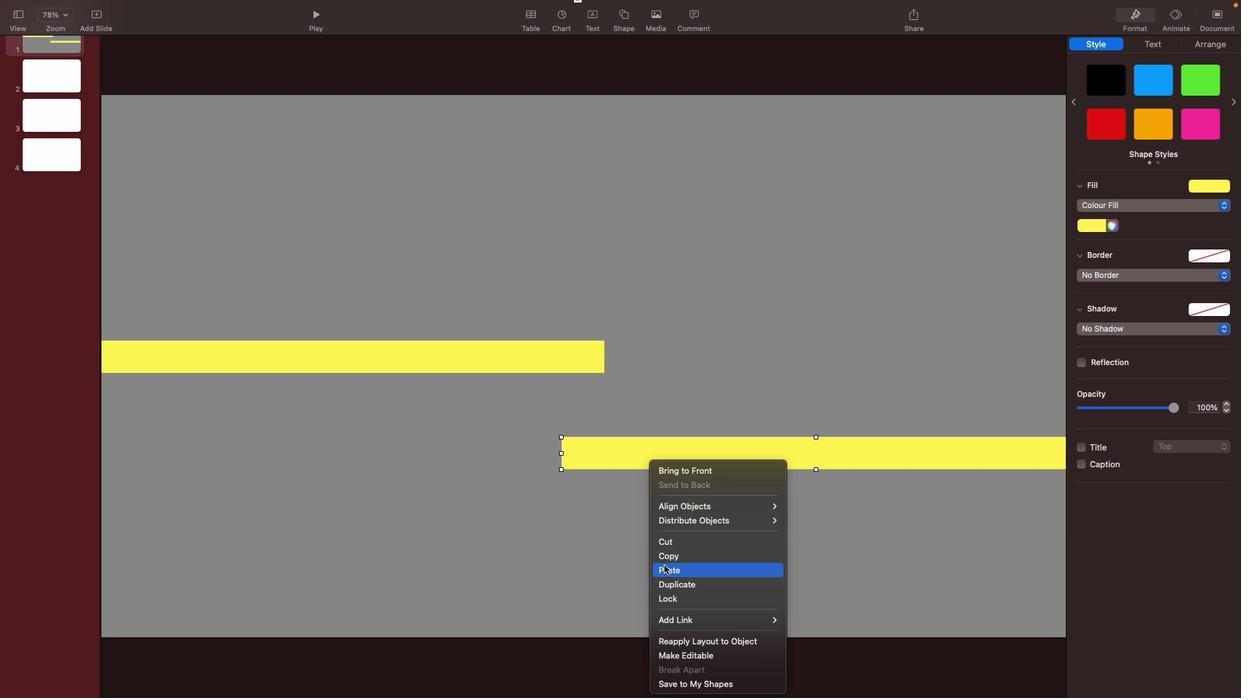 
Action: Mouse pressed left at (694, 547)
Screenshot: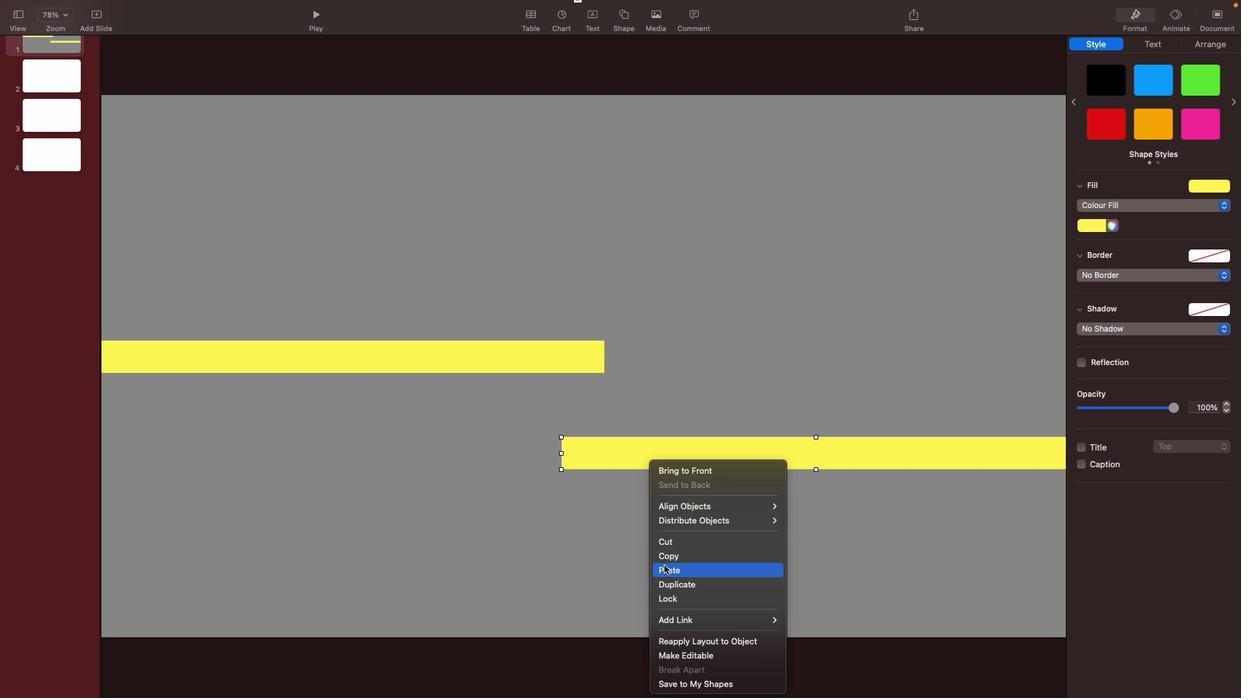 
Action: Mouse moved to (742, 466)
Screenshot: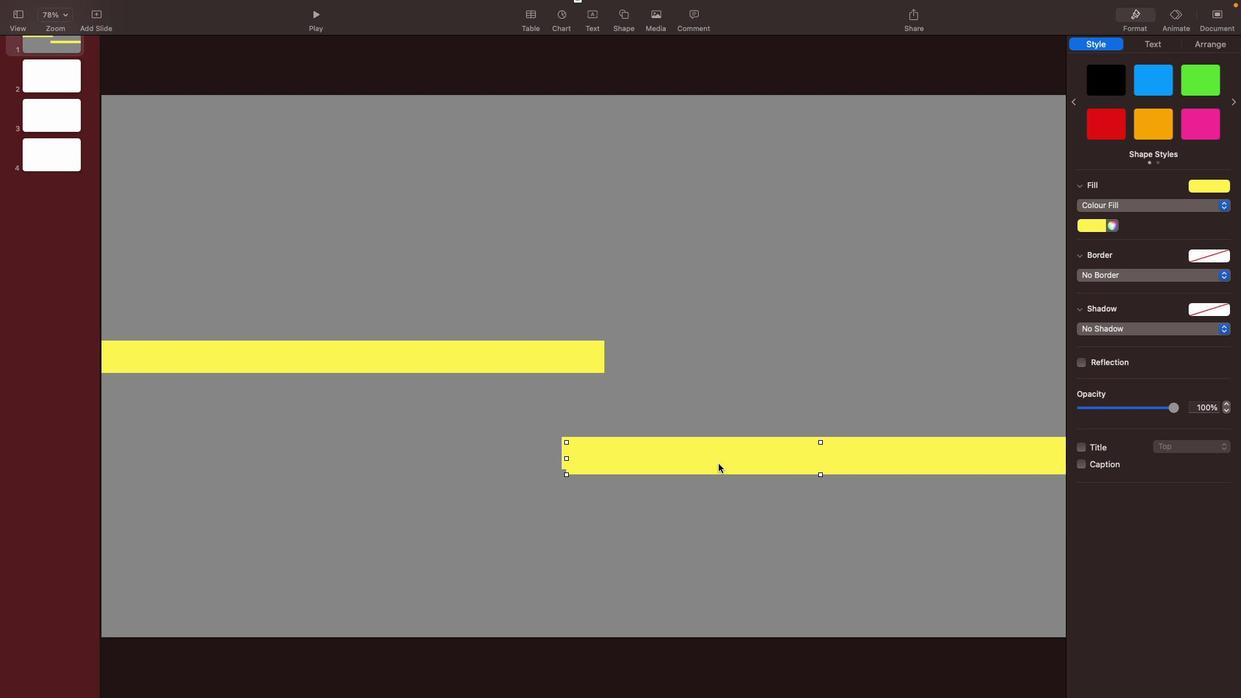 
Action: Mouse pressed left at (742, 466)
Screenshot: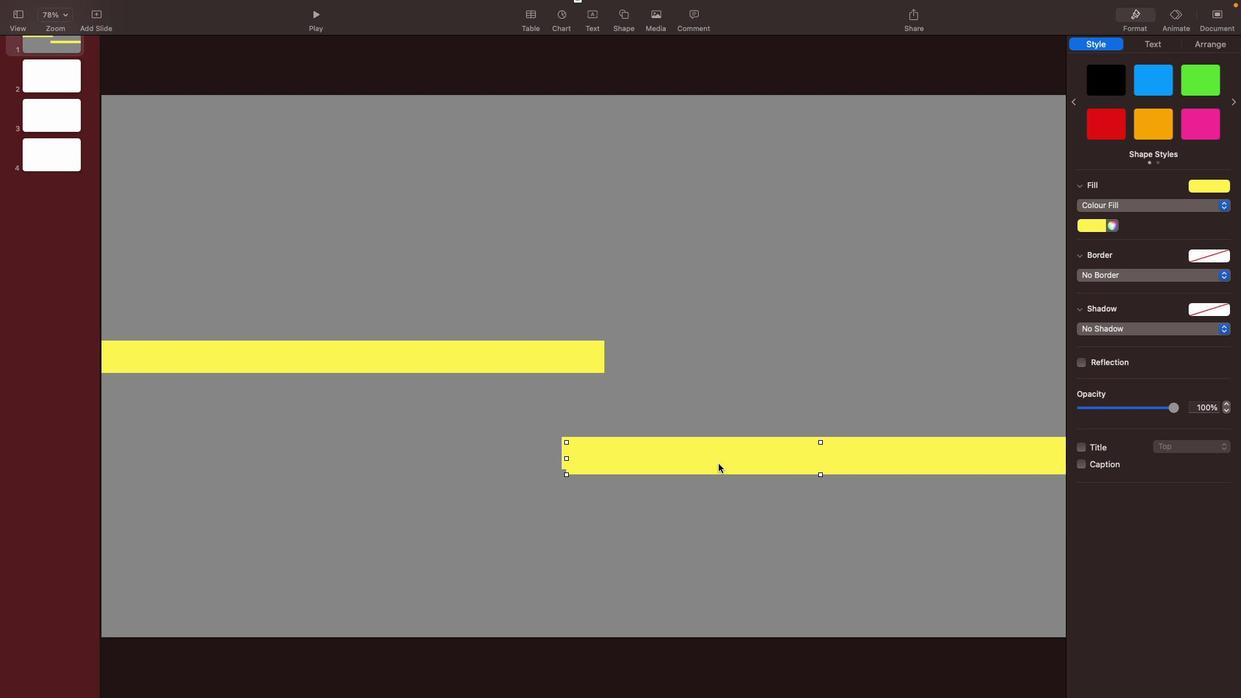 
Action: Mouse moved to (815, 446)
Screenshot: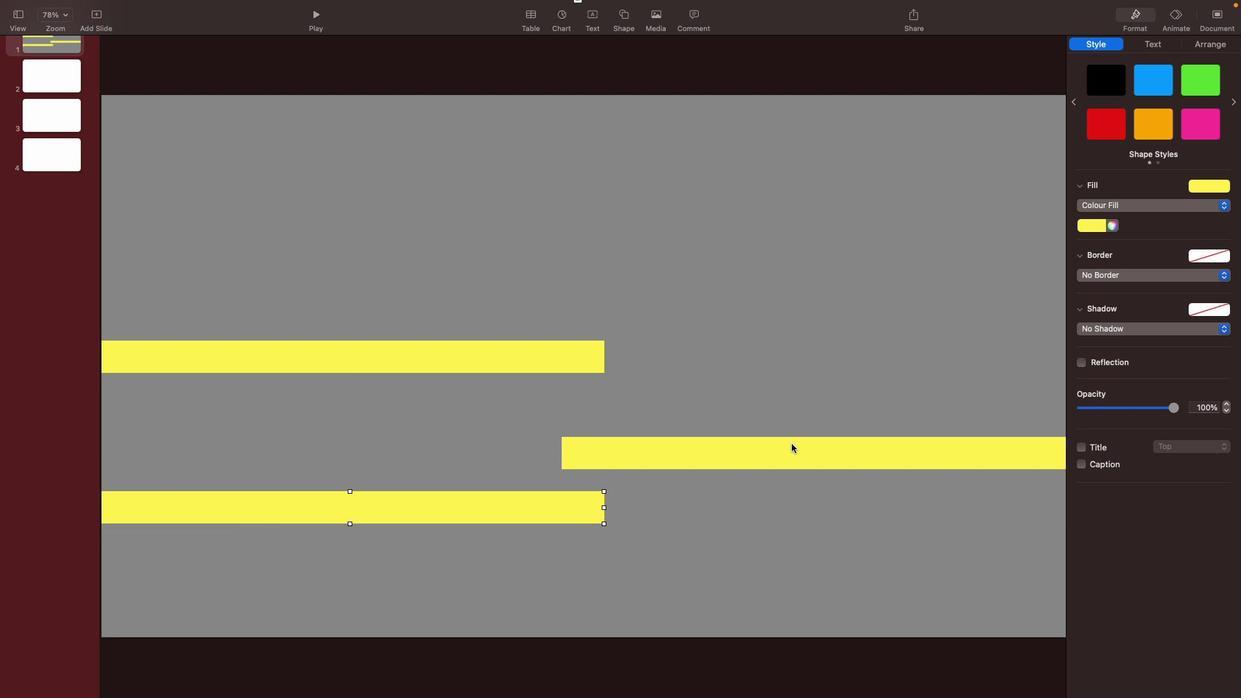 
Action: Mouse pressed left at (815, 446)
Screenshot: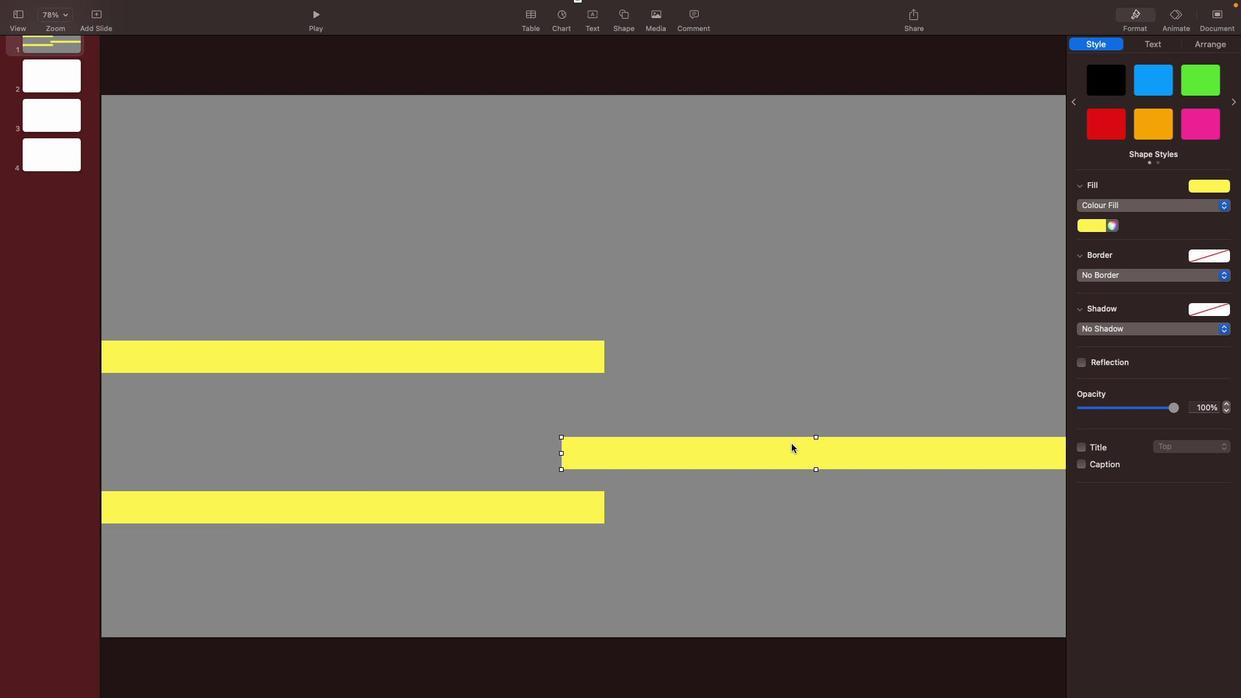 
Action: Mouse moved to (815, 446)
Screenshot: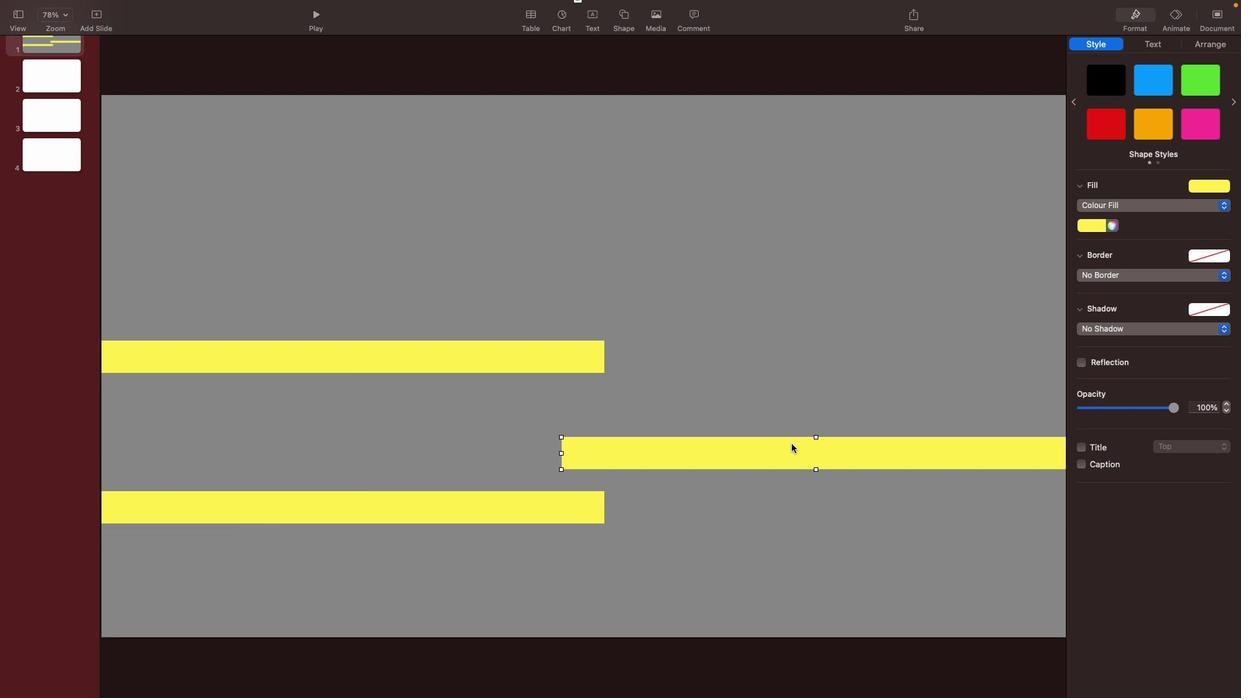 
Action: Mouse pressed left at (815, 446)
Screenshot: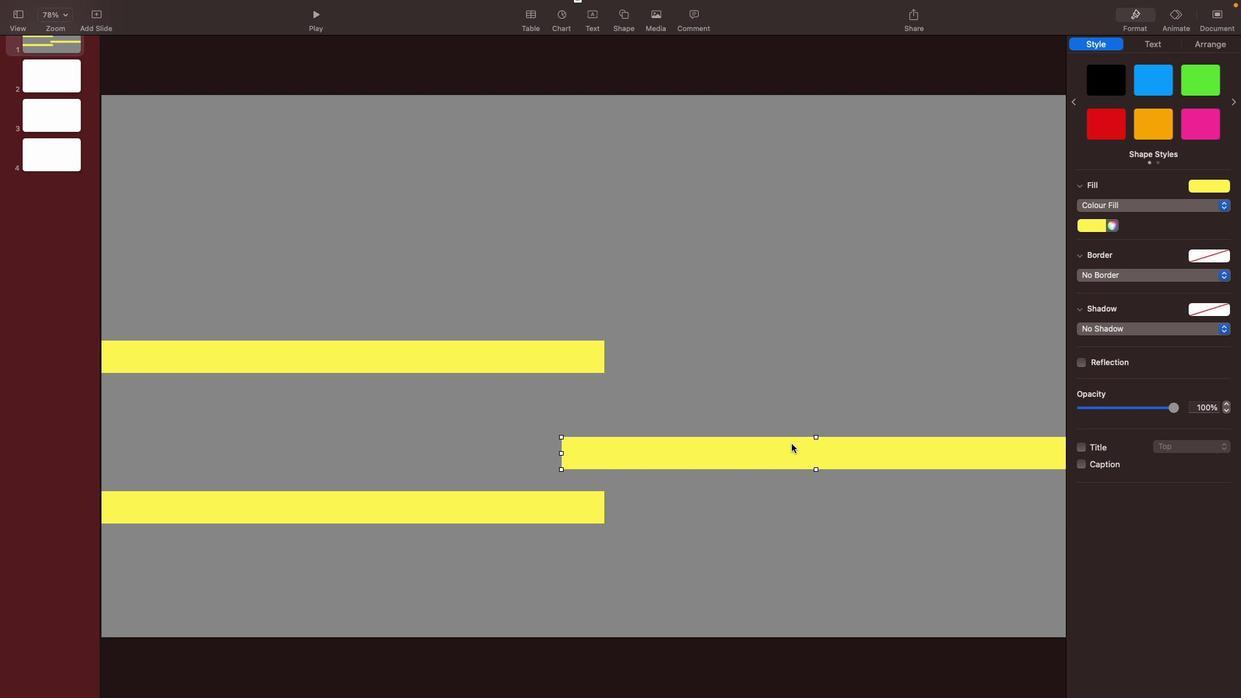 
Action: Mouse moved to (785, 383)
Screenshot: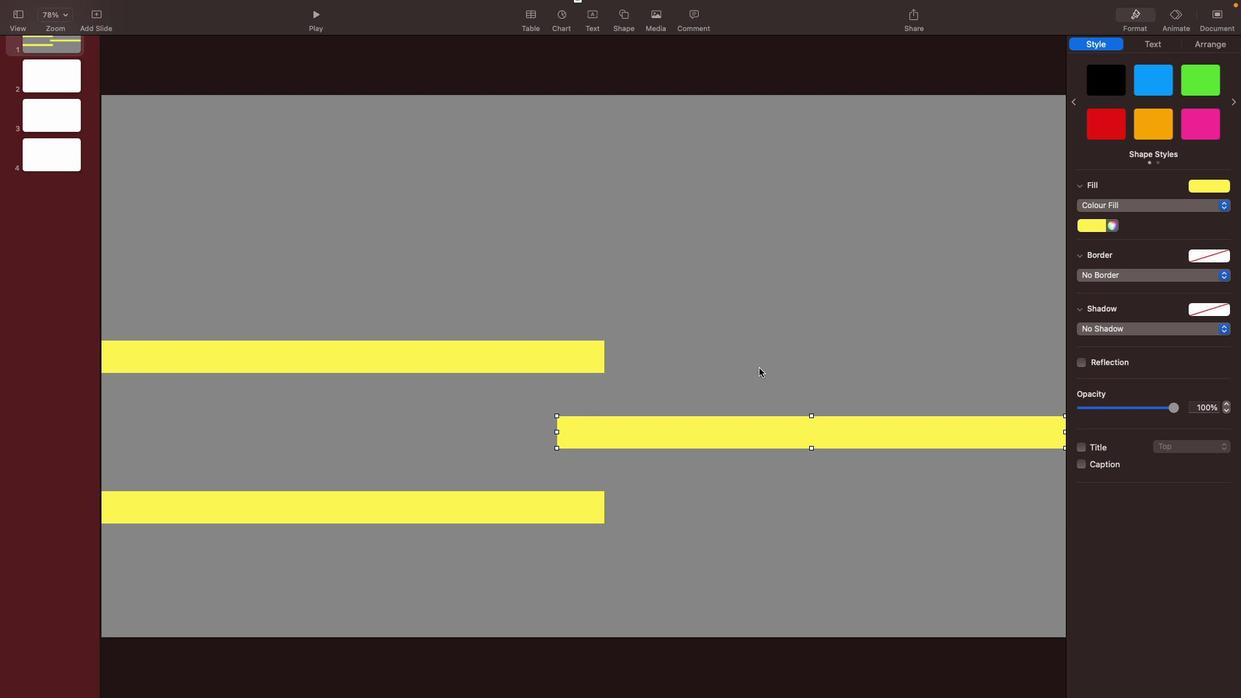 
Action: Mouse pressed left at (785, 383)
Screenshot: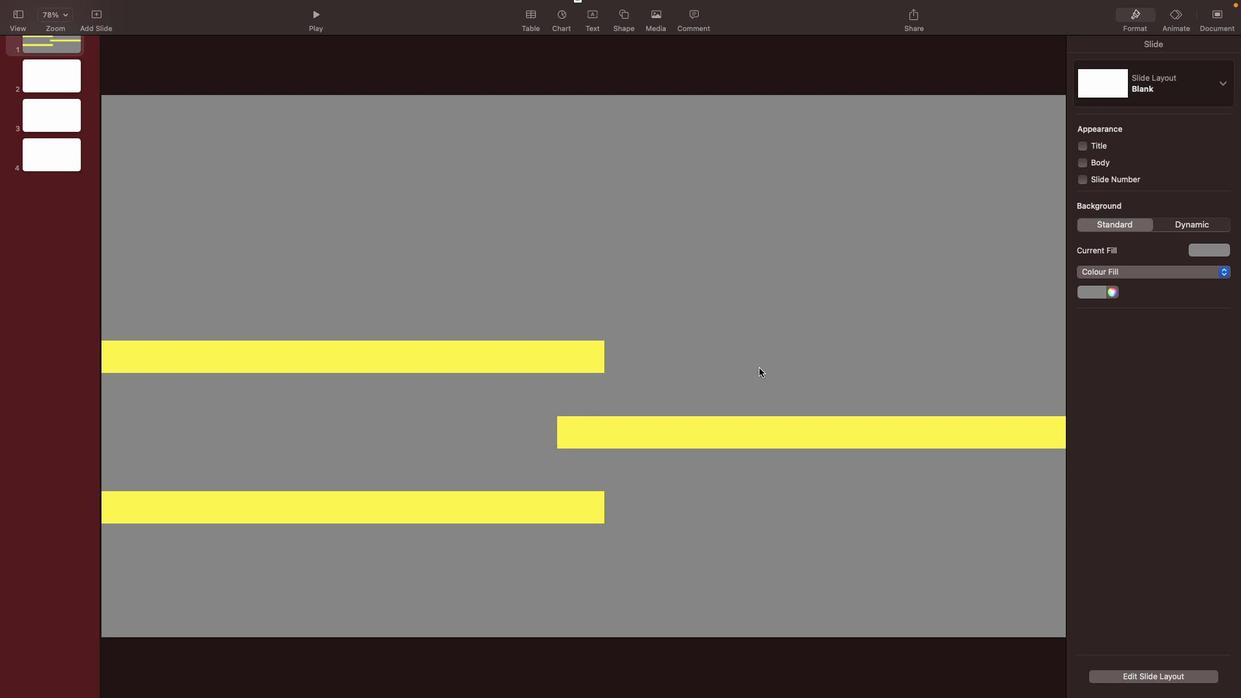
Action: Mouse moved to (657, 91)
Screenshot: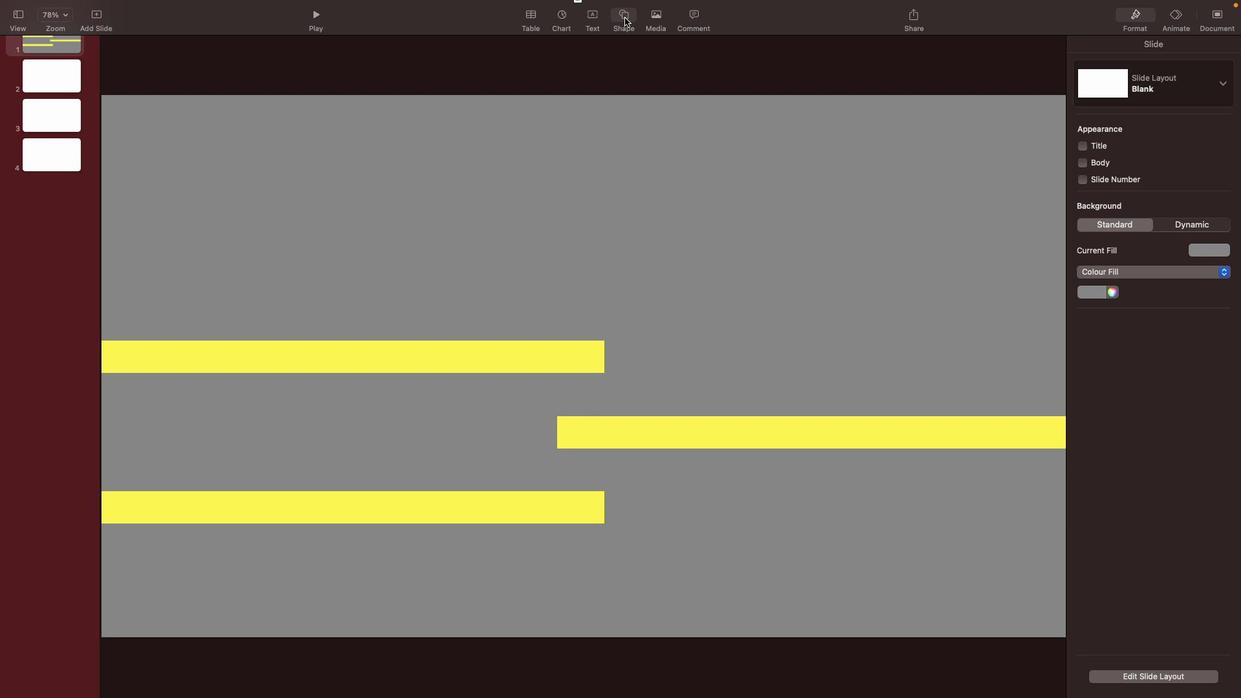 
Action: Mouse pressed left at (657, 91)
Screenshot: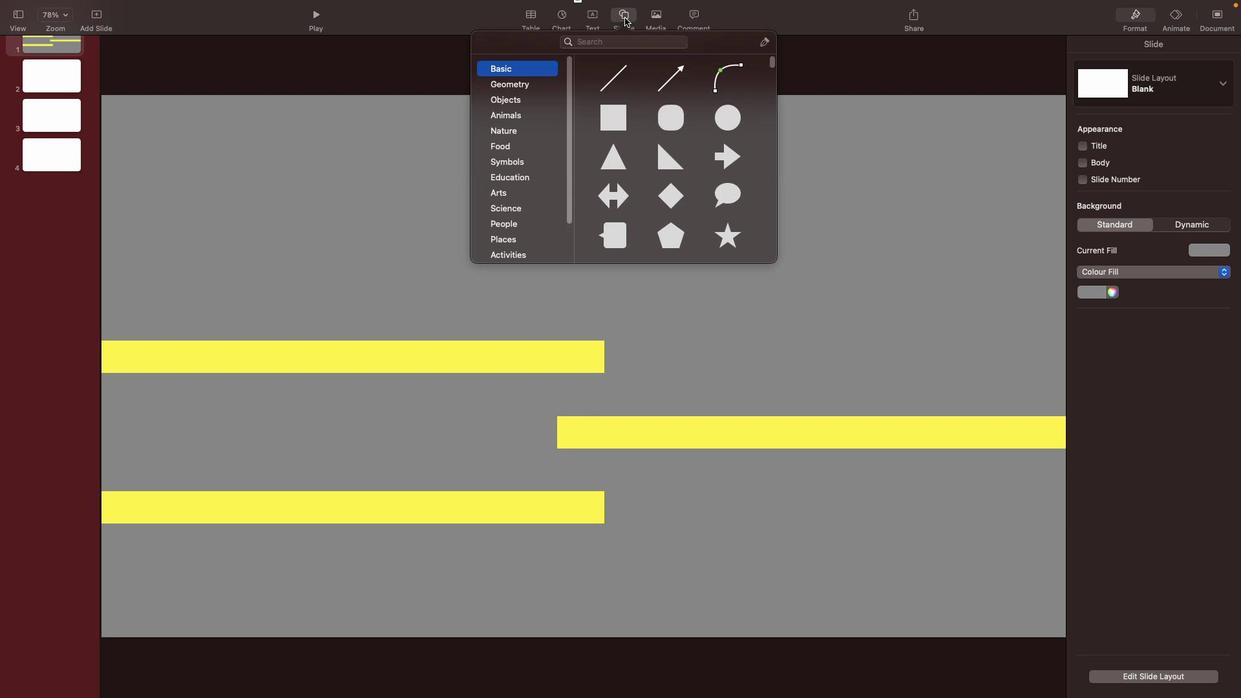 
Action: Mouse moved to (658, 173)
Screenshot: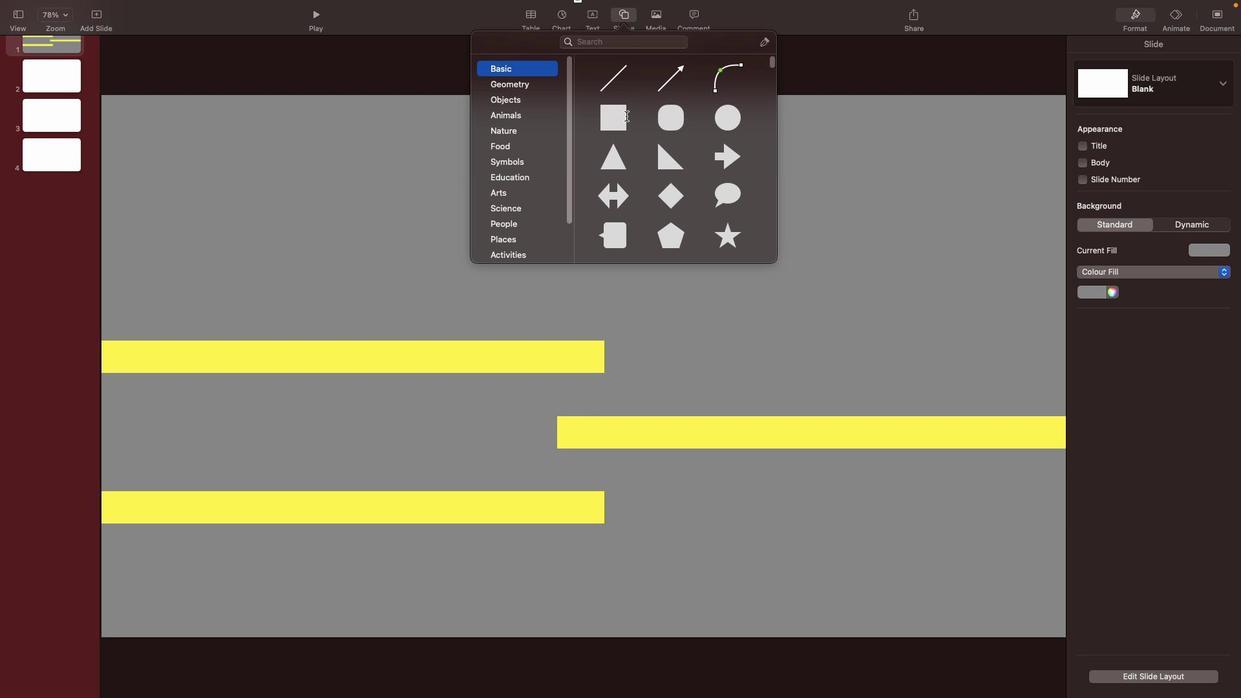 
Action: Mouse pressed left at (658, 173)
Screenshot: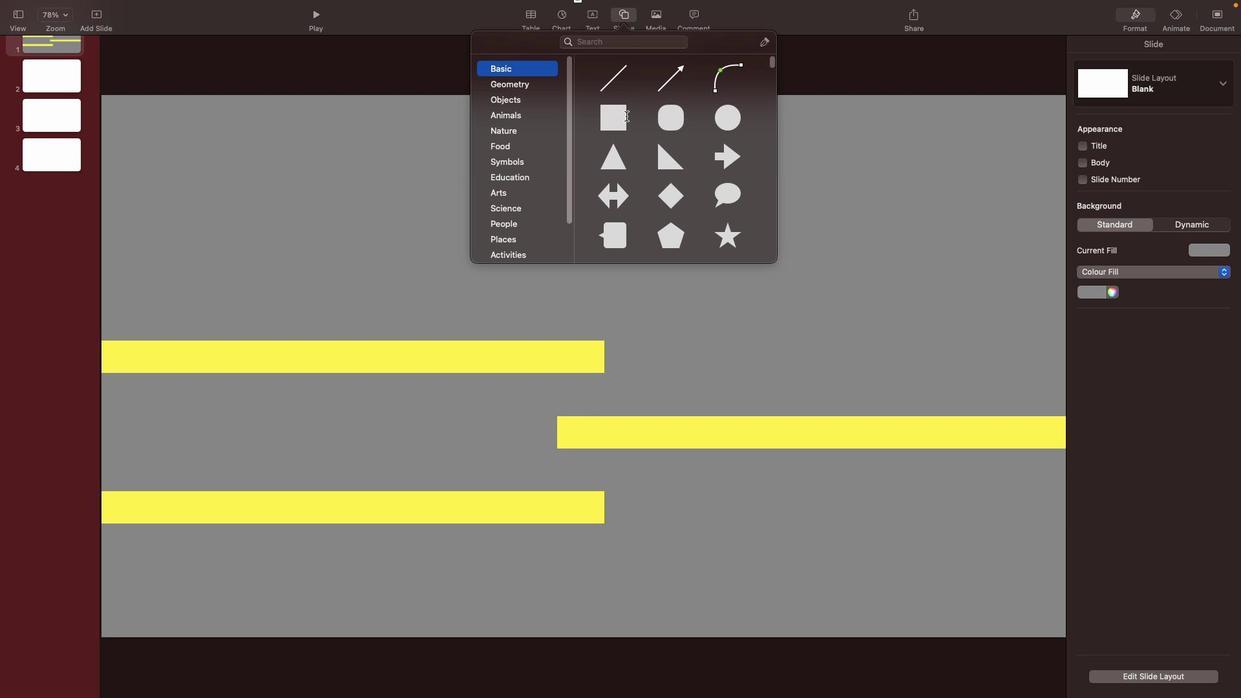 
Action: Mouse moved to (642, 383)
Screenshot: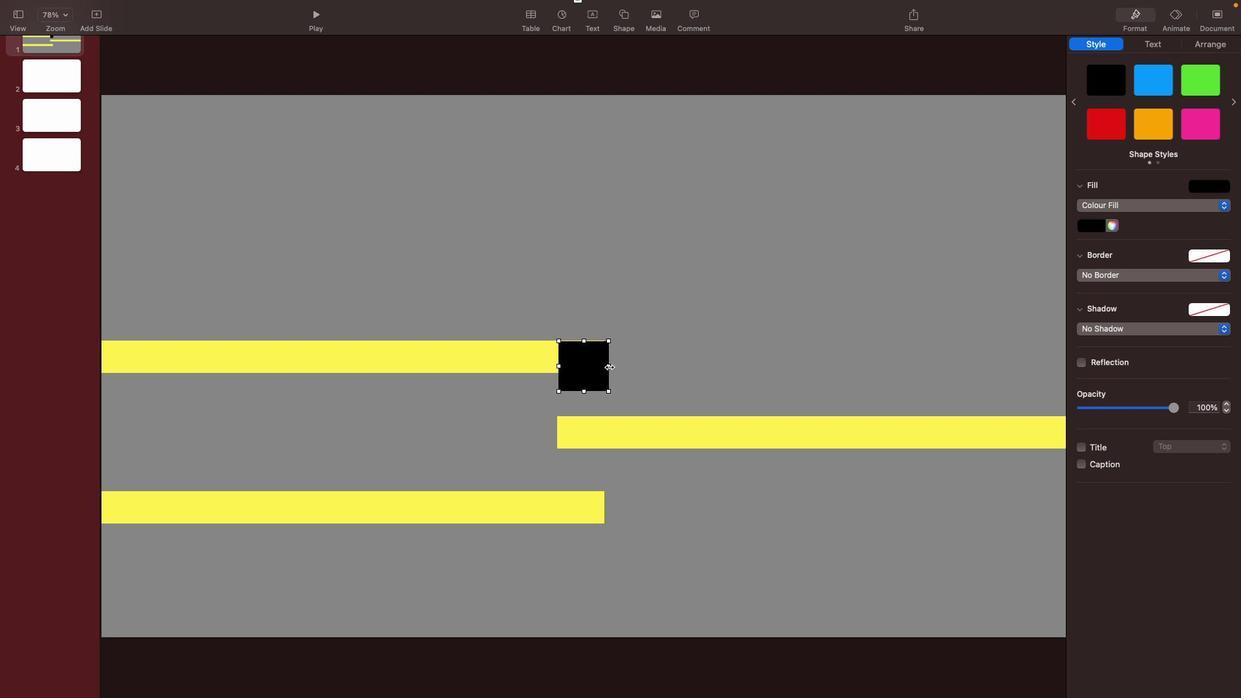 
Action: Mouse pressed left at (642, 383)
Screenshot: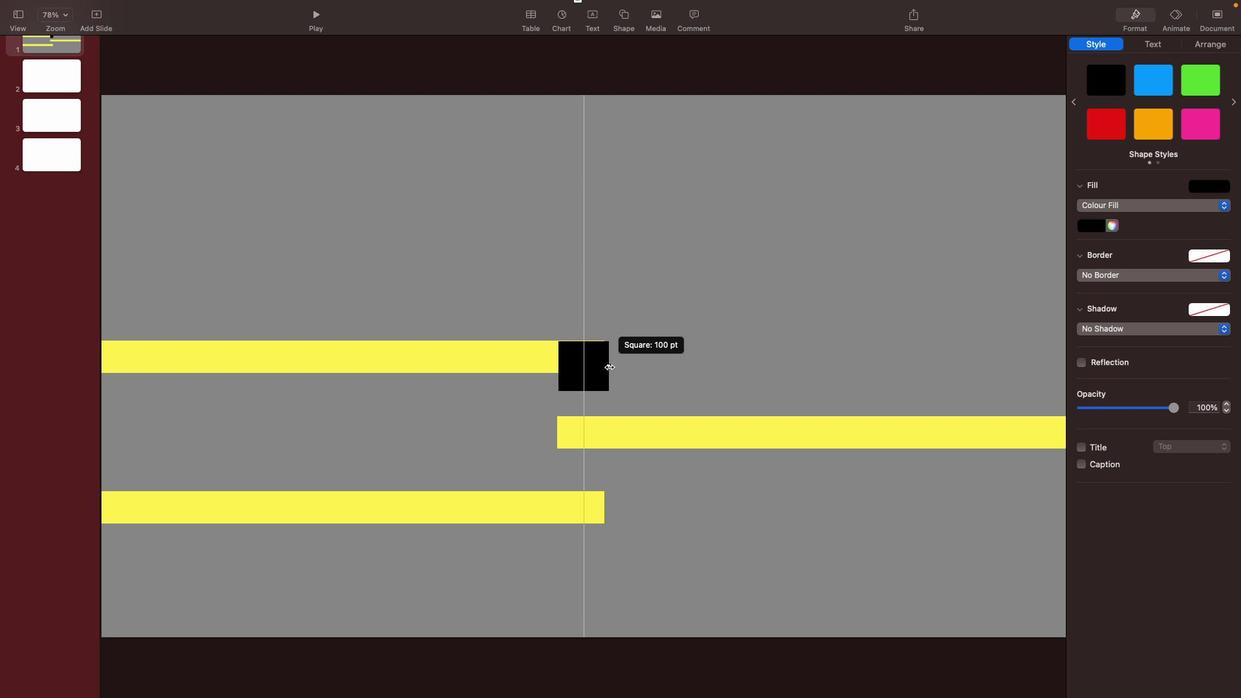 
Action: Mouse moved to (764, 360)
Screenshot: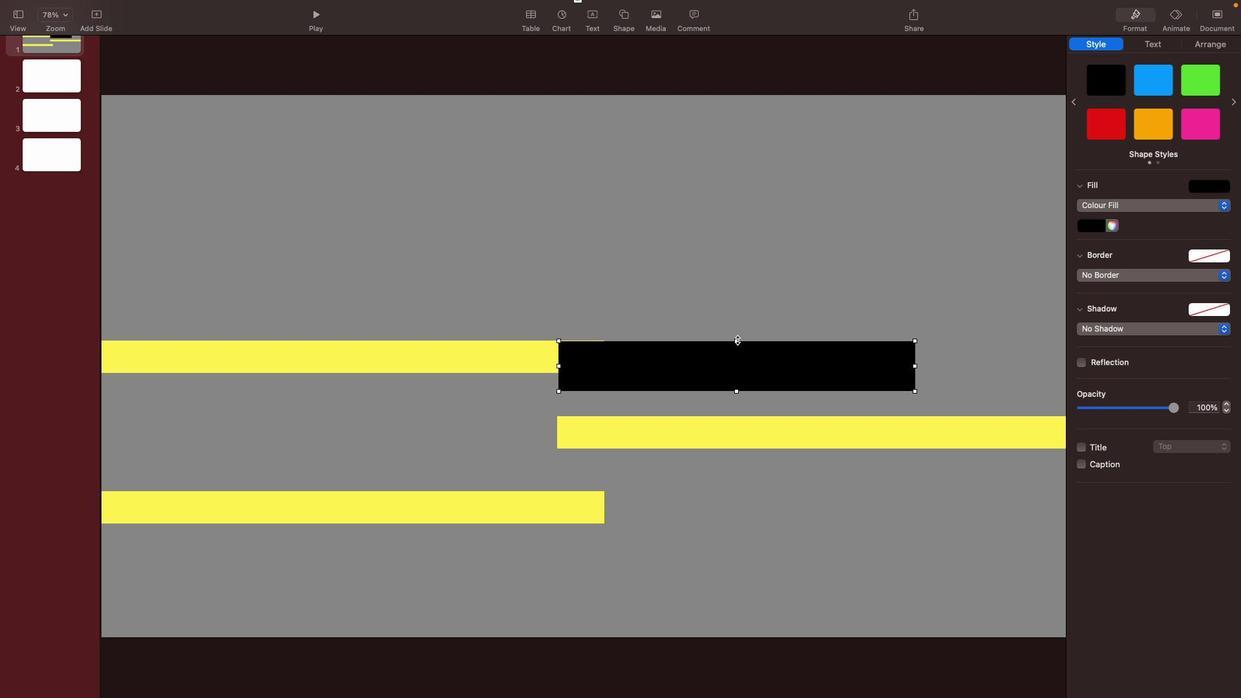 
Action: Mouse pressed left at (764, 360)
Screenshot: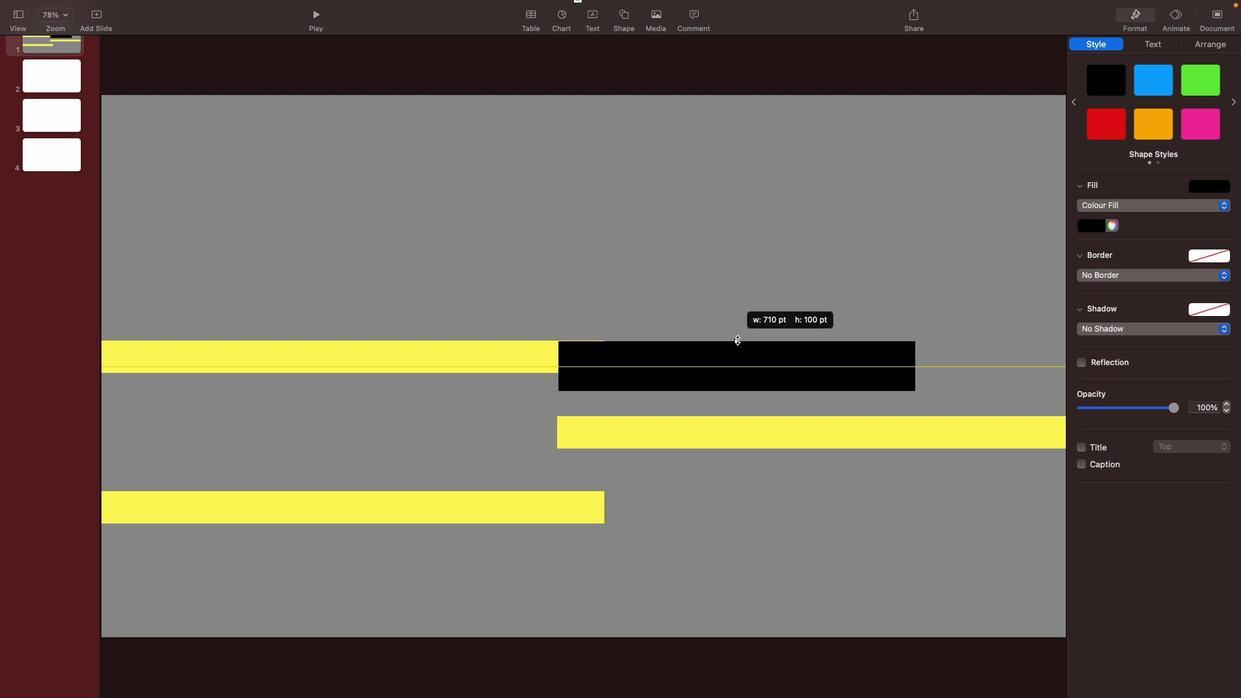 
Action: Mouse moved to (776, 385)
Screenshot: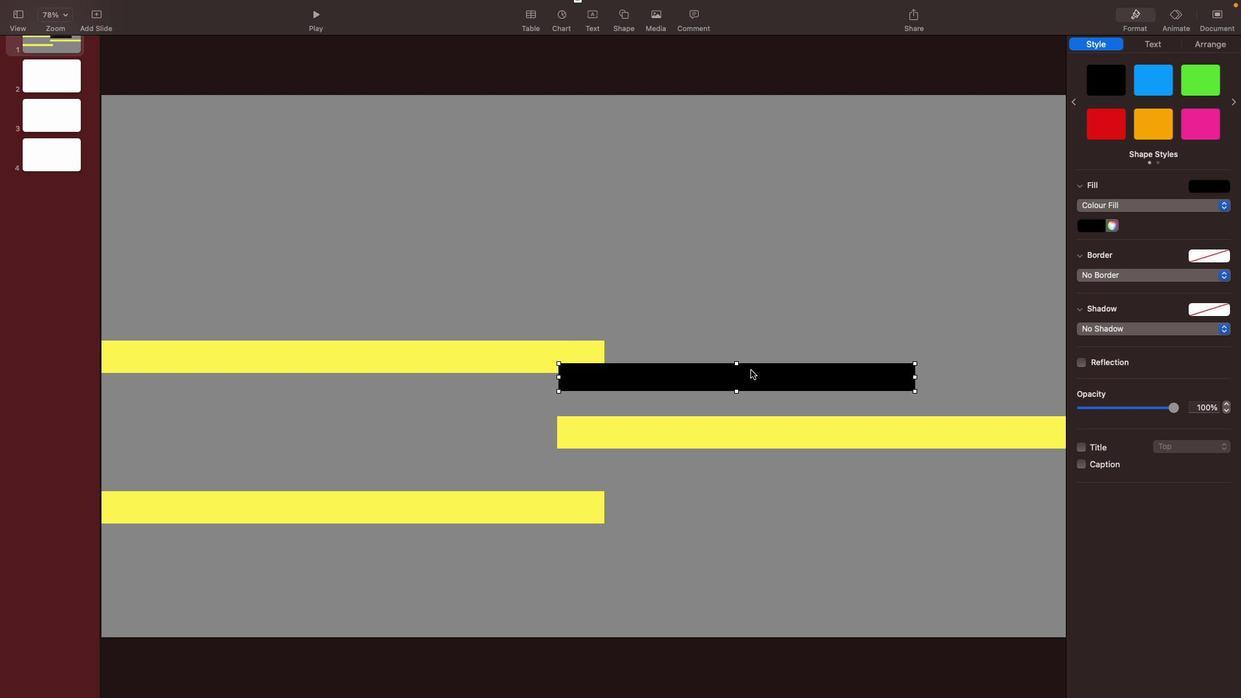 
Action: Mouse pressed left at (776, 385)
Screenshot: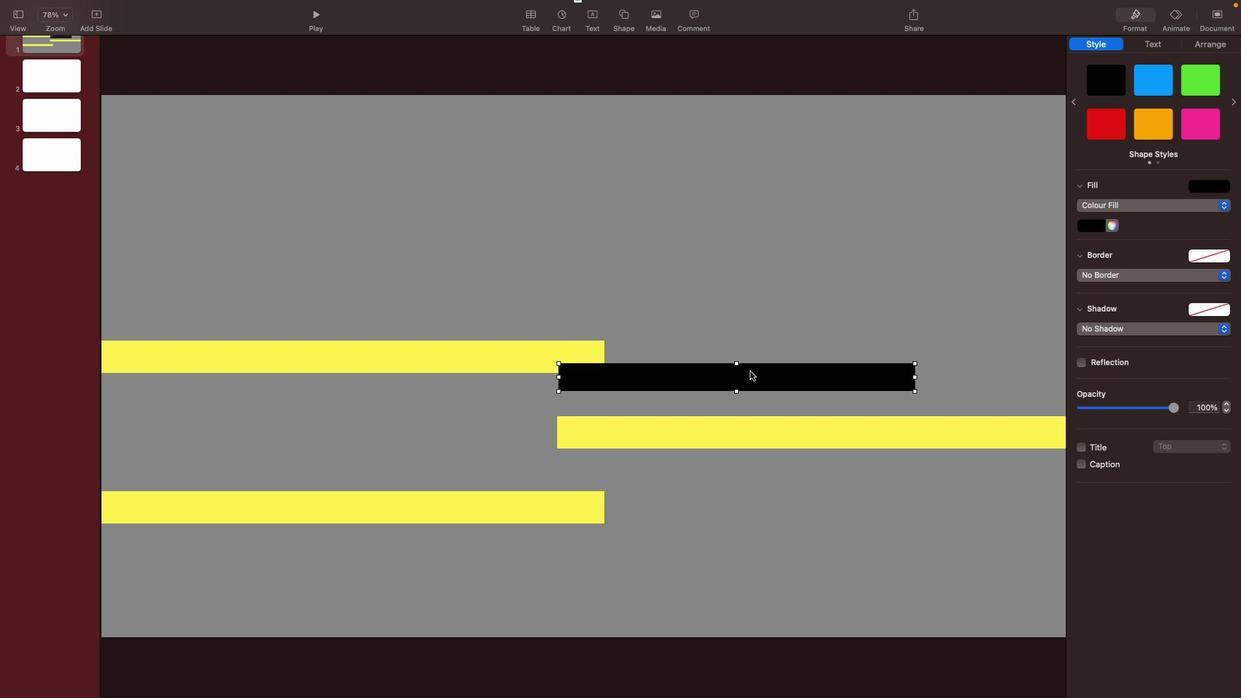 
Action: Mouse moved to (346, 435)
Screenshot: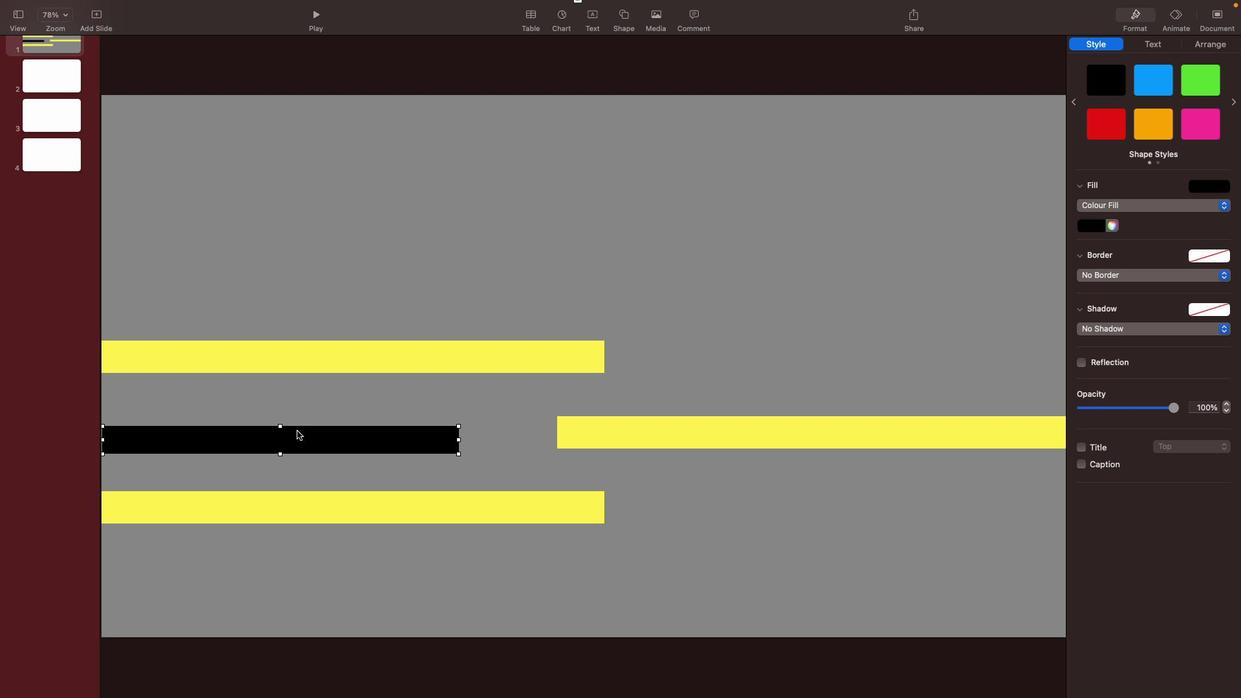 
Action: Mouse pressed left at (346, 435)
Screenshot: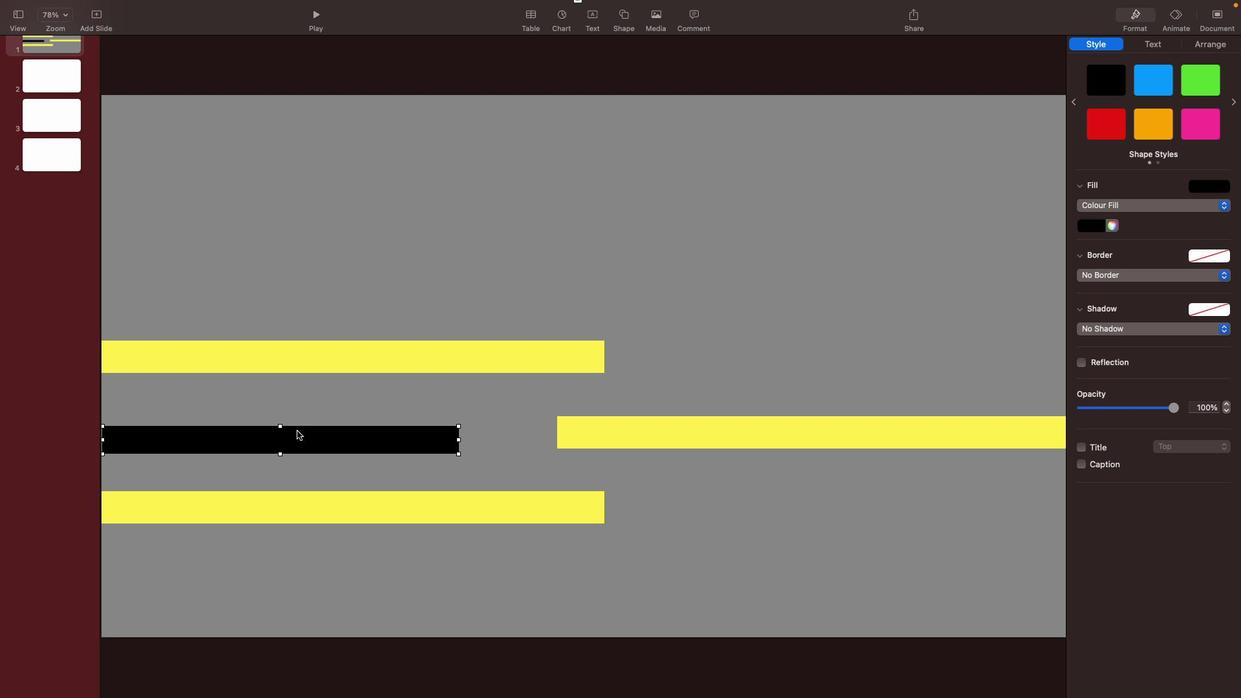 
Action: Mouse moved to (528, 413)
Screenshot: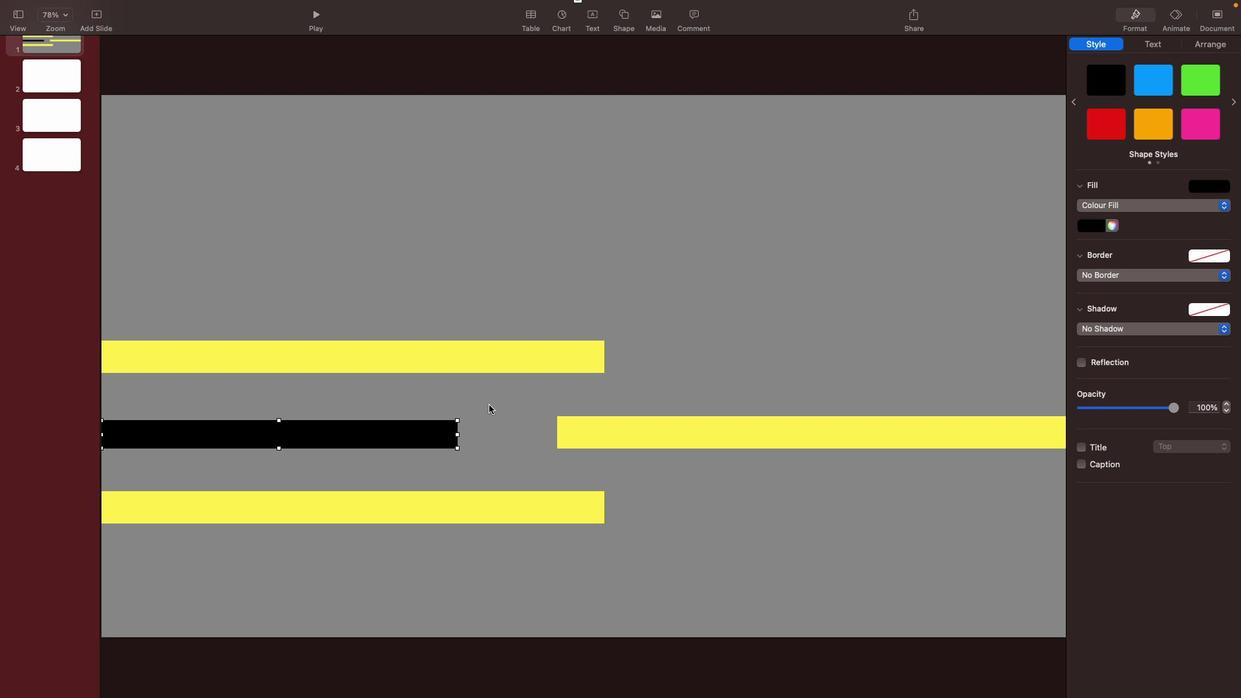 
Action: Mouse pressed left at (528, 413)
Screenshot: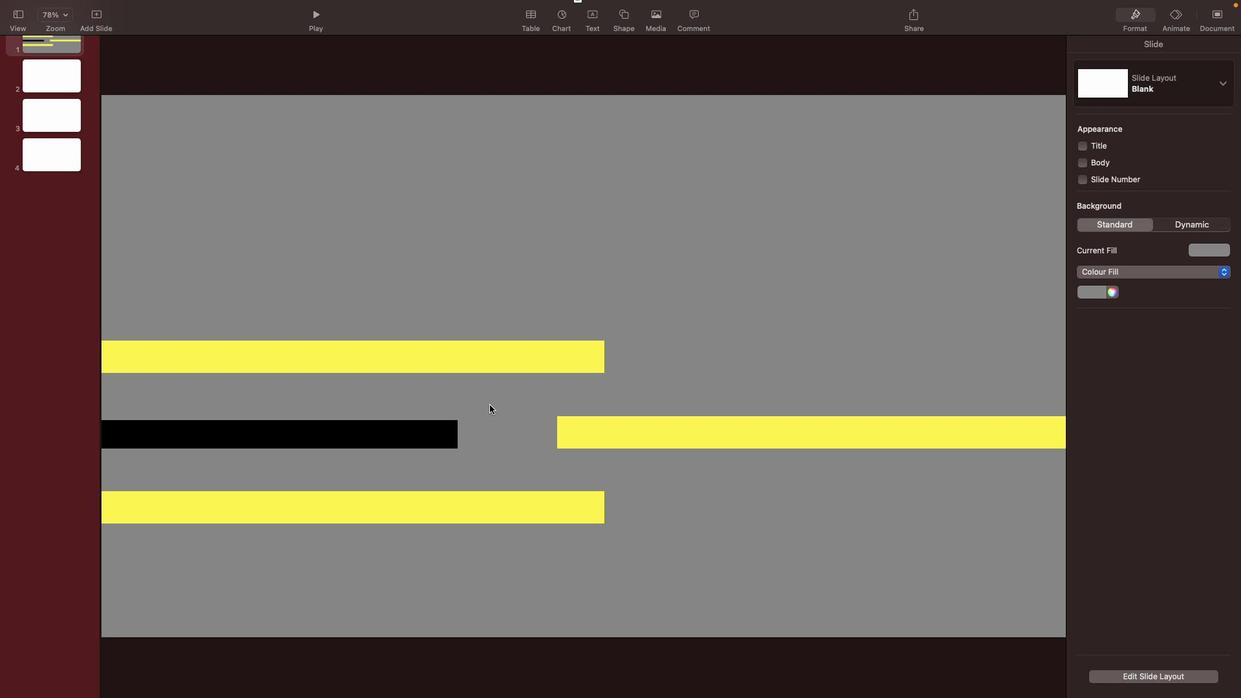 
Action: Mouse moved to (850, 366)
Screenshot: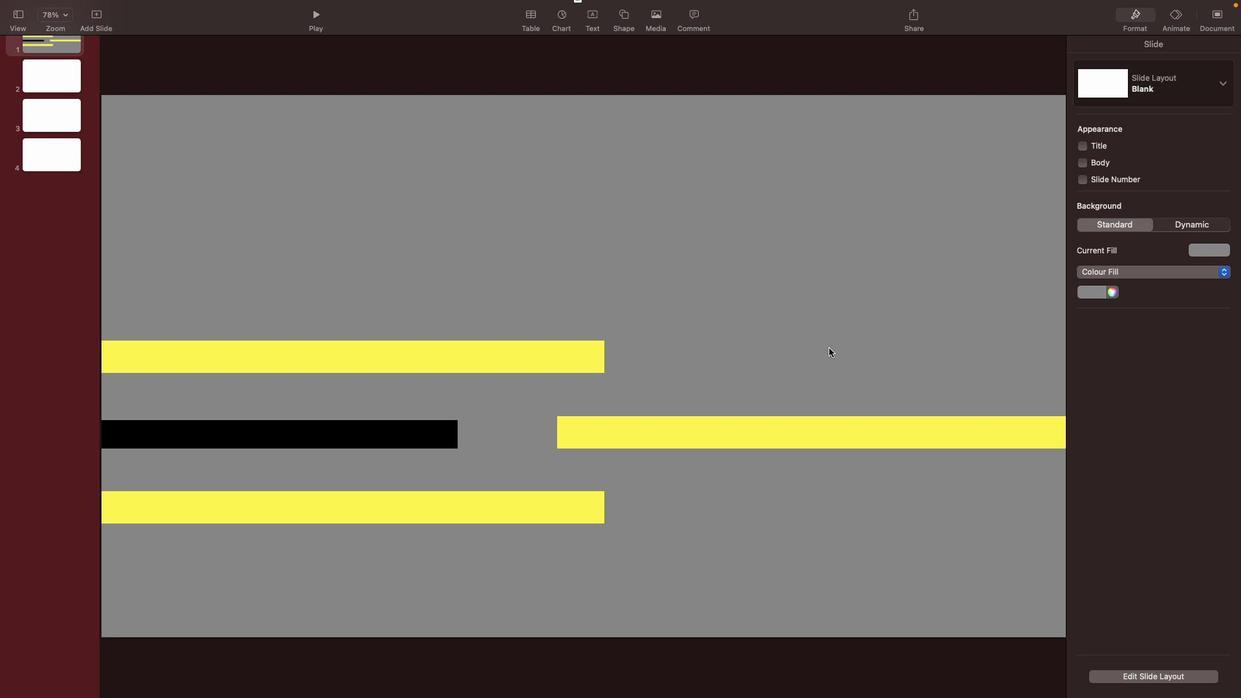 
Action: Mouse pressed left at (850, 366)
Screenshot: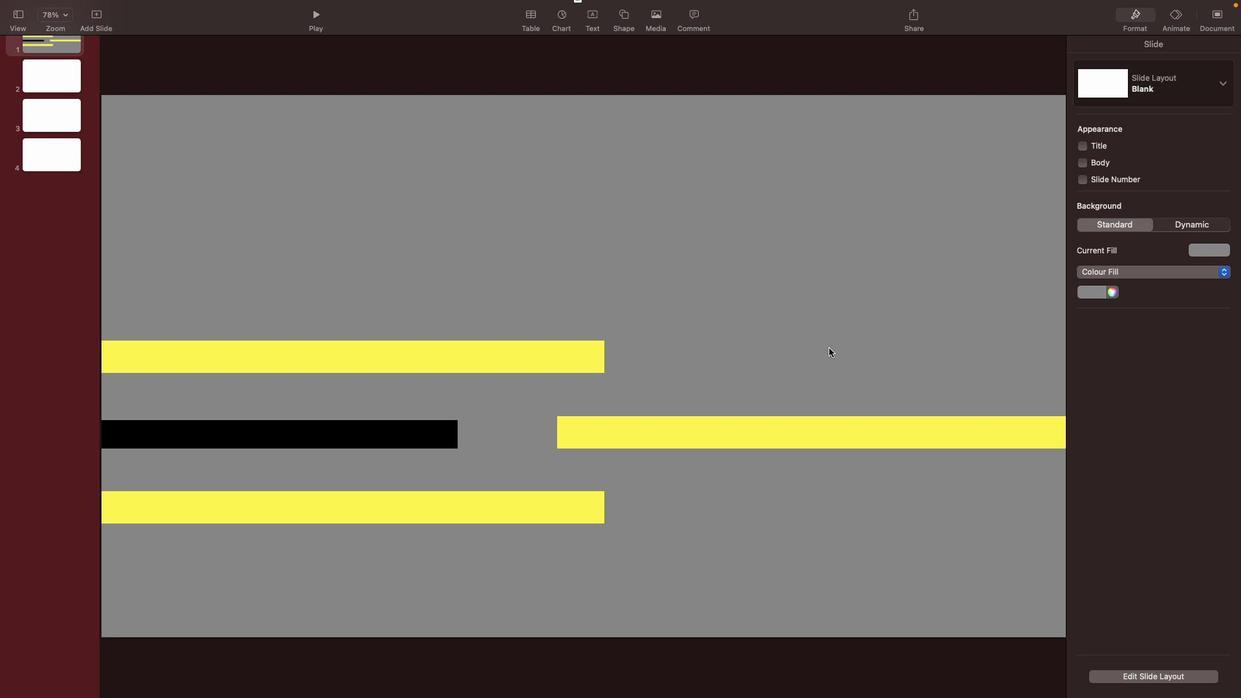 
Action: Mouse moved to (1094, 200)
Screenshot: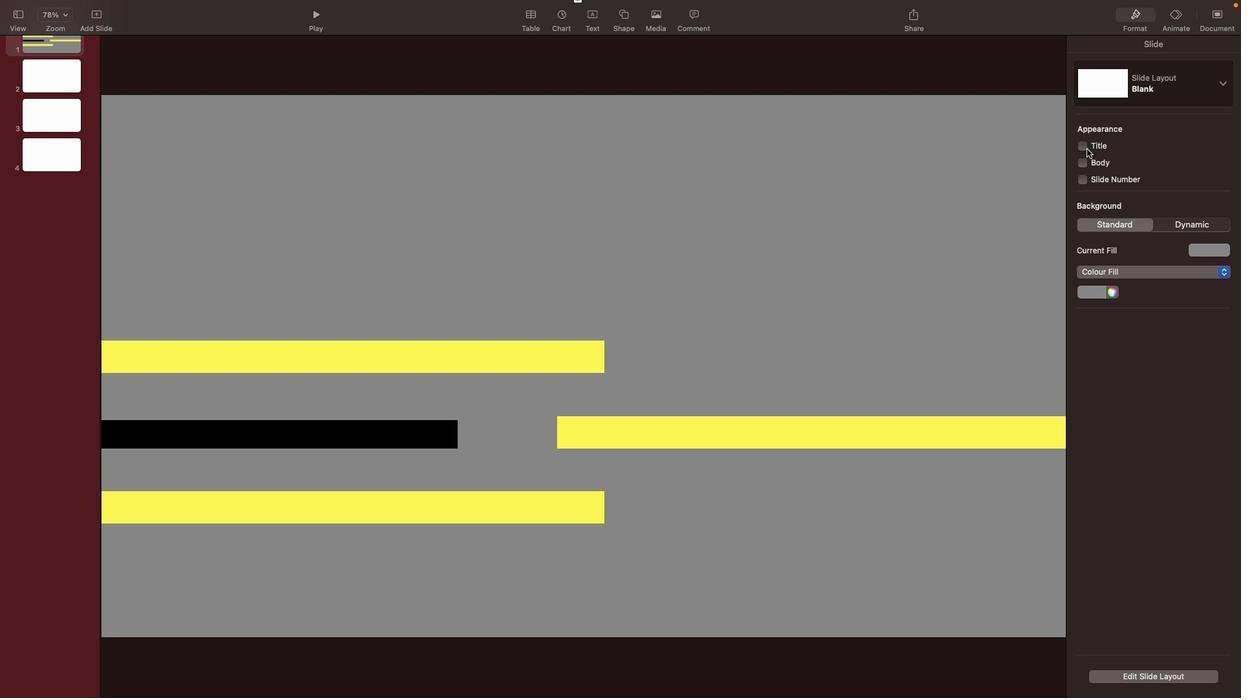
Action: Mouse pressed left at (1094, 200)
Screenshot: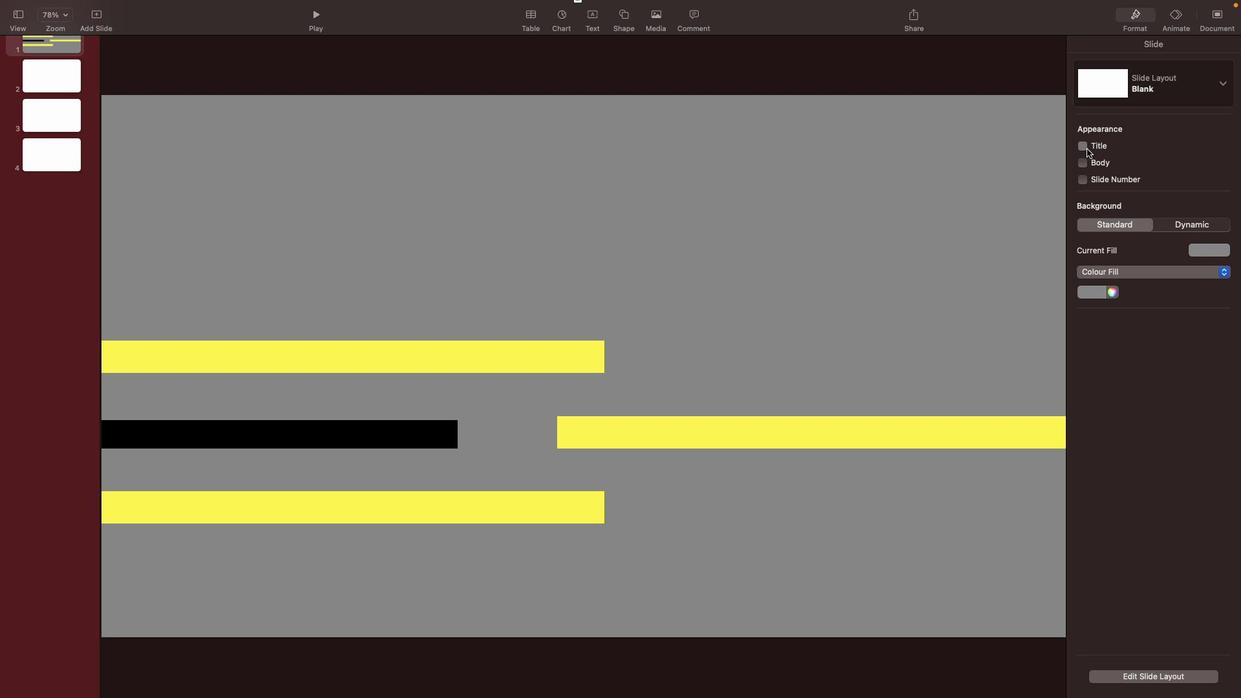 
Action: Mouse moved to (444, 190)
Screenshot: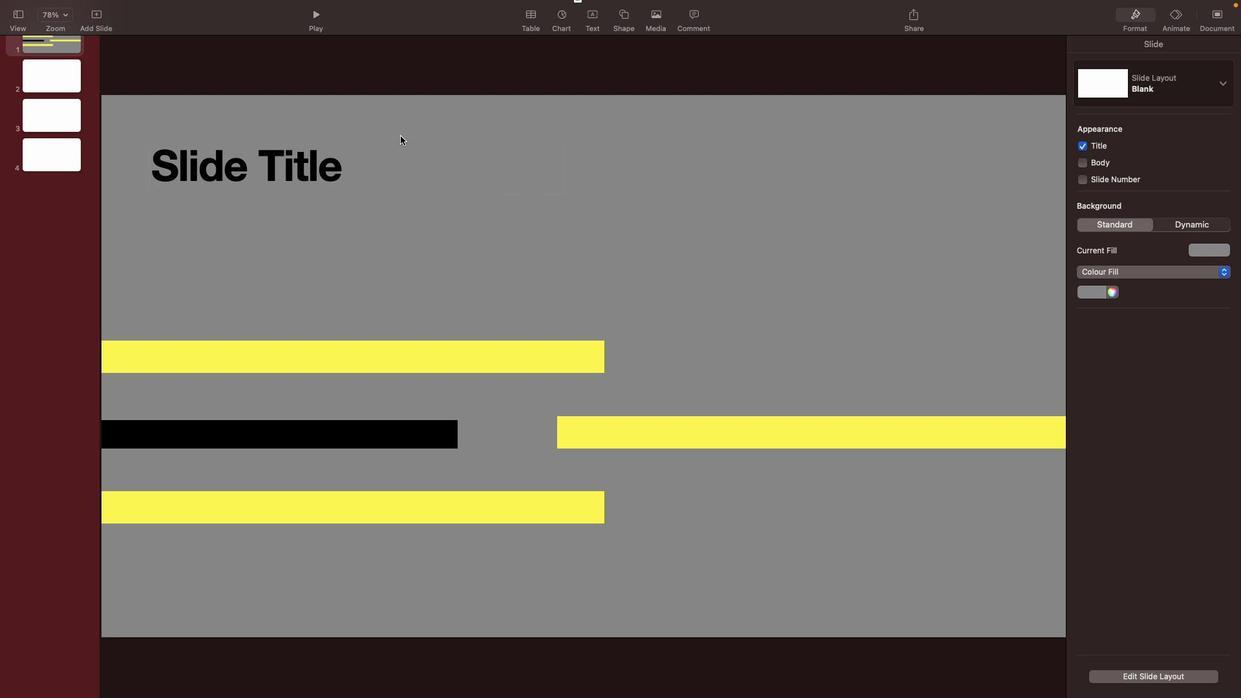 
Action: Mouse pressed left at (444, 190)
Screenshot: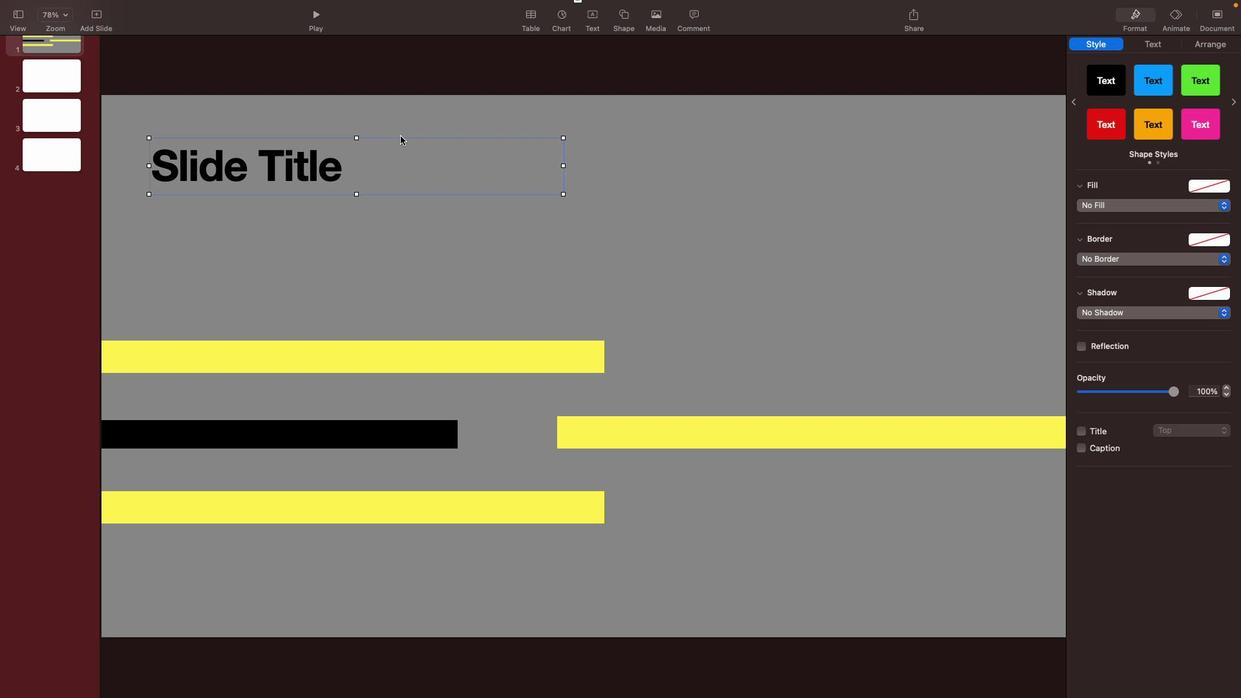 
Action: Mouse moved to (1142, 115)
Screenshot: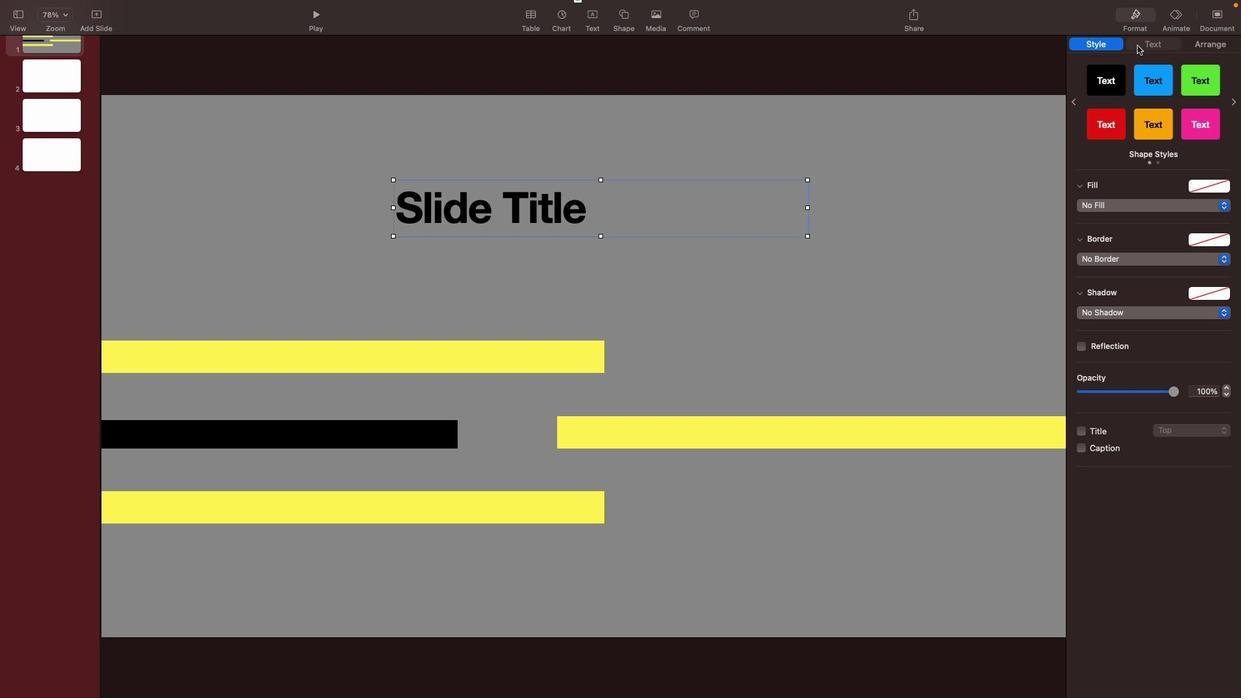 
Action: Mouse pressed left at (1142, 115)
Screenshot: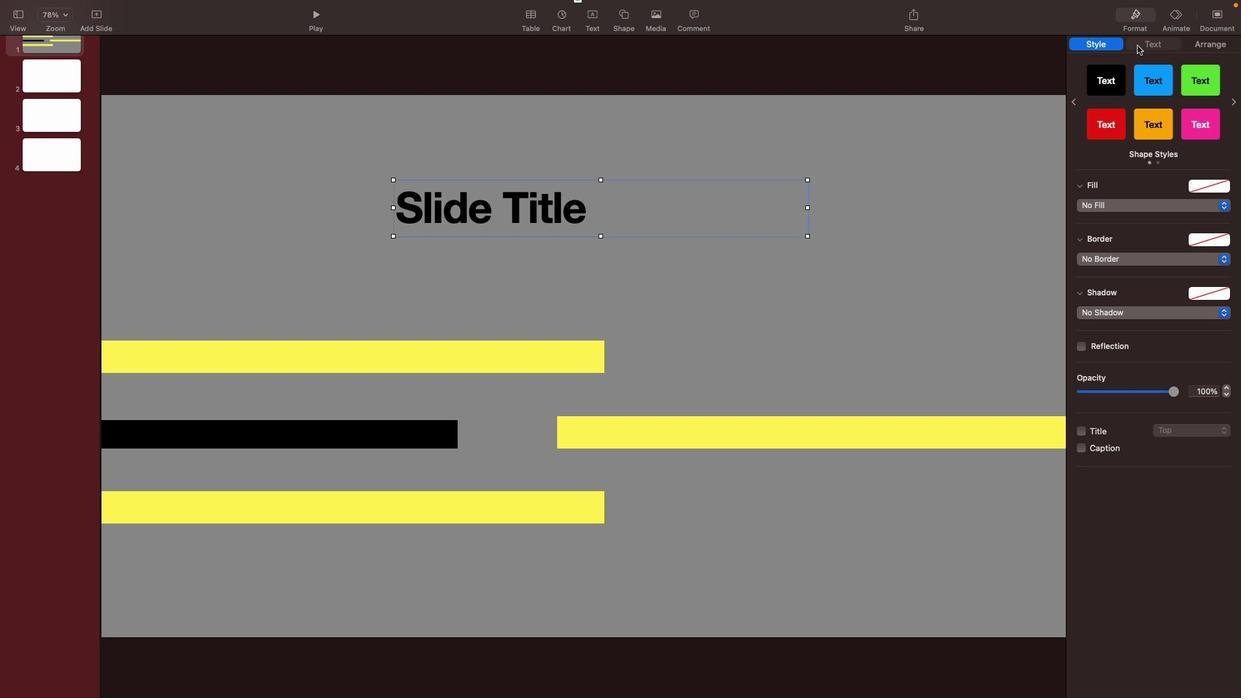 
Action: Mouse moved to (1227, 235)
Screenshot: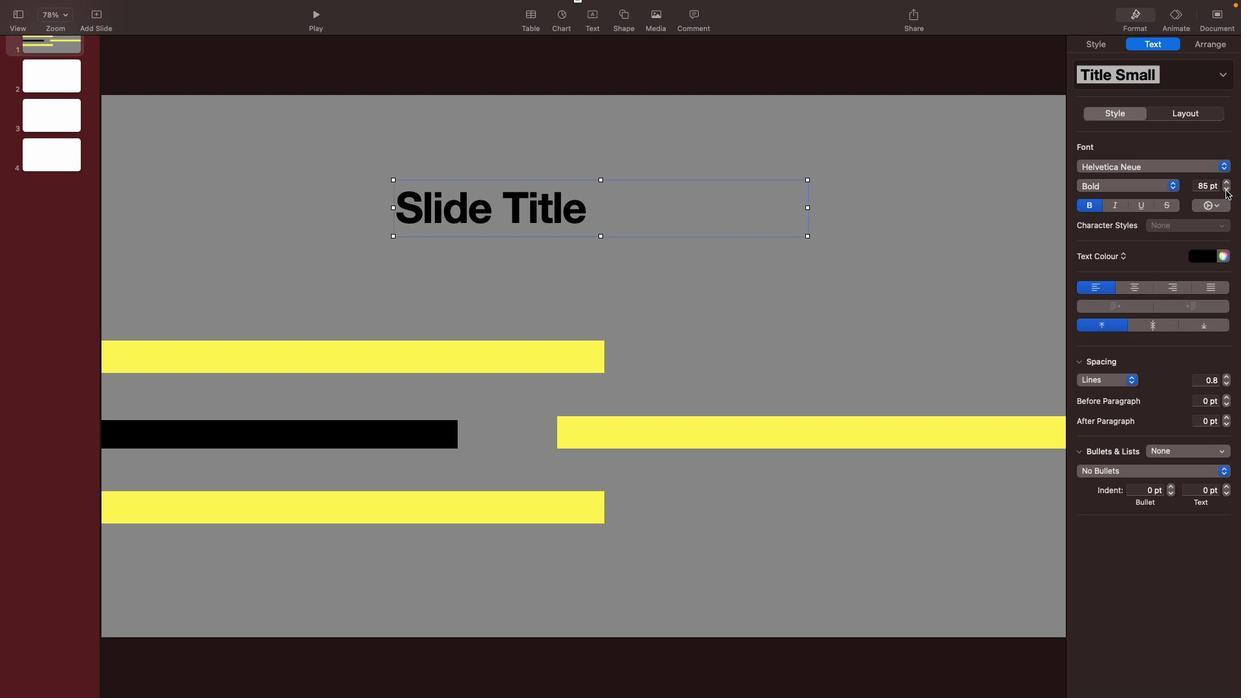 
Action: Mouse pressed left at (1227, 235)
Screenshot: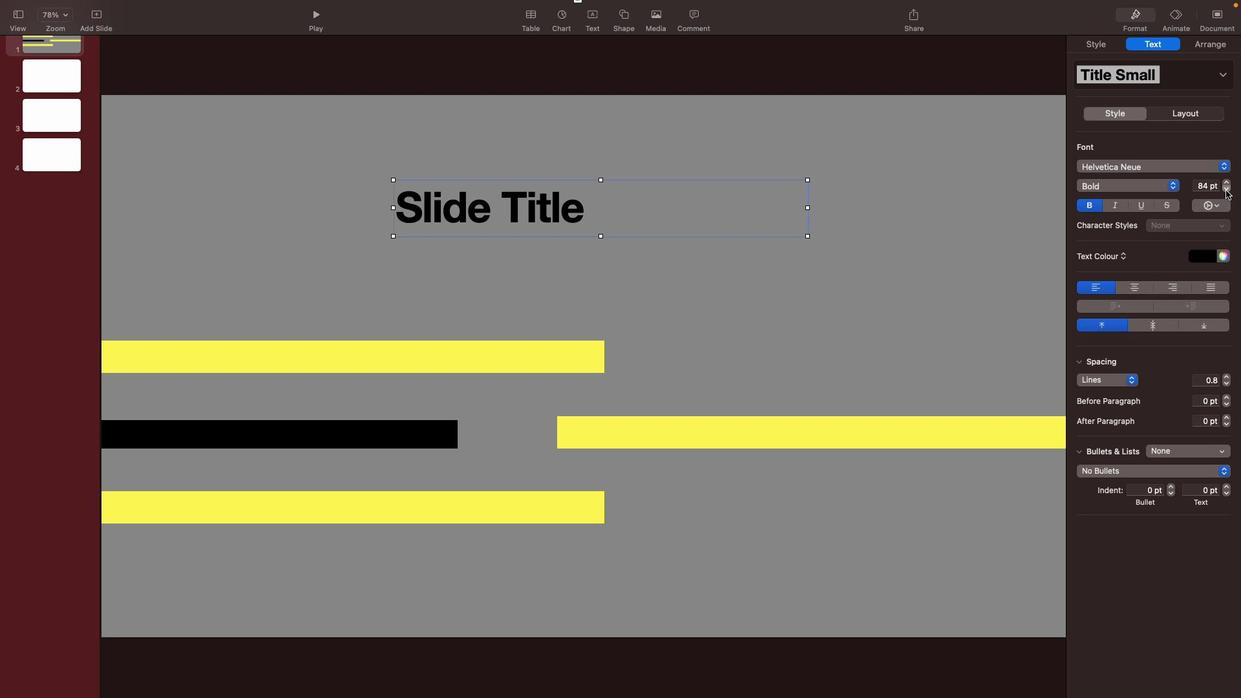 
Action: Mouse moved to (1231, 226)
Screenshot: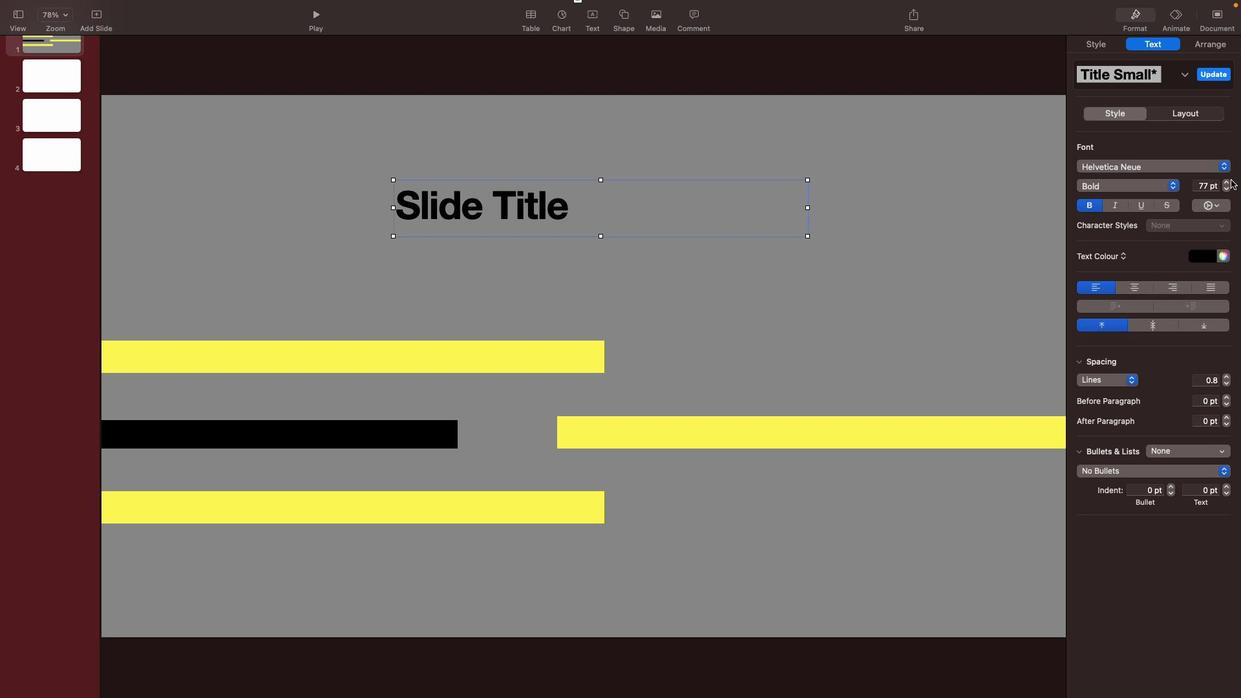 
Action: Mouse pressed left at (1231, 226)
Screenshot: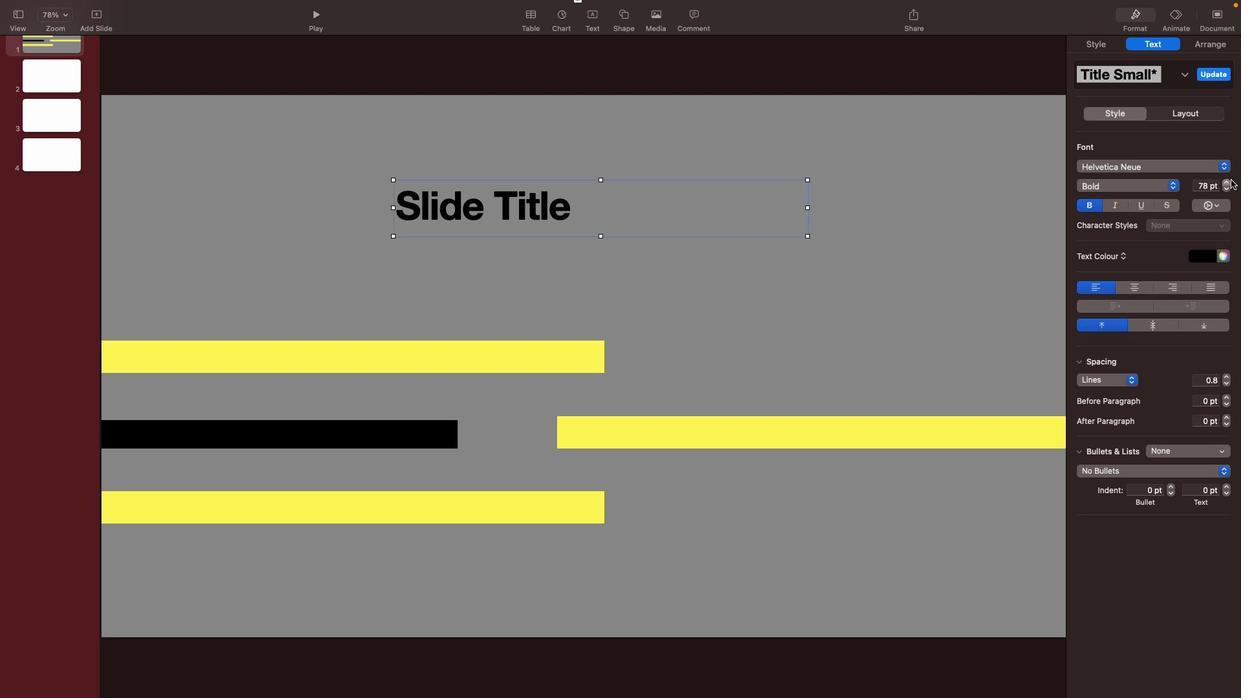 
Action: Mouse moved to (636, 274)
Screenshot: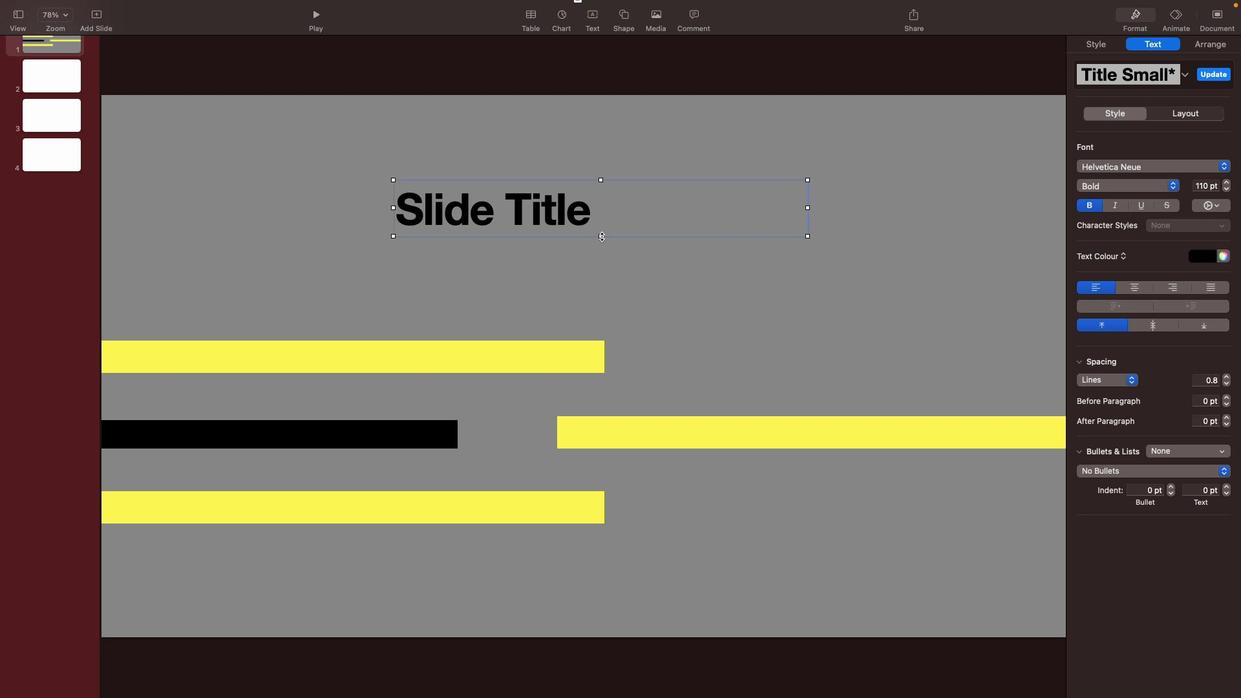 
Action: Mouse pressed left at (636, 274)
Screenshot: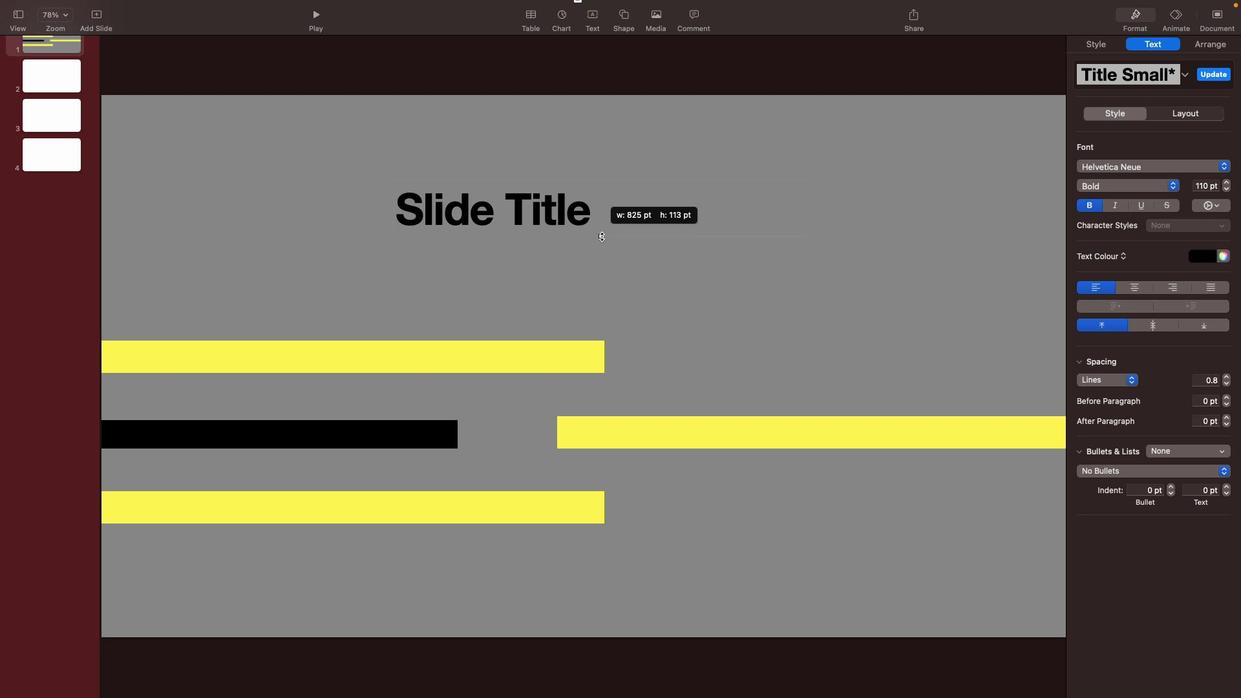 
Action: Mouse moved to (625, 259)
Screenshot: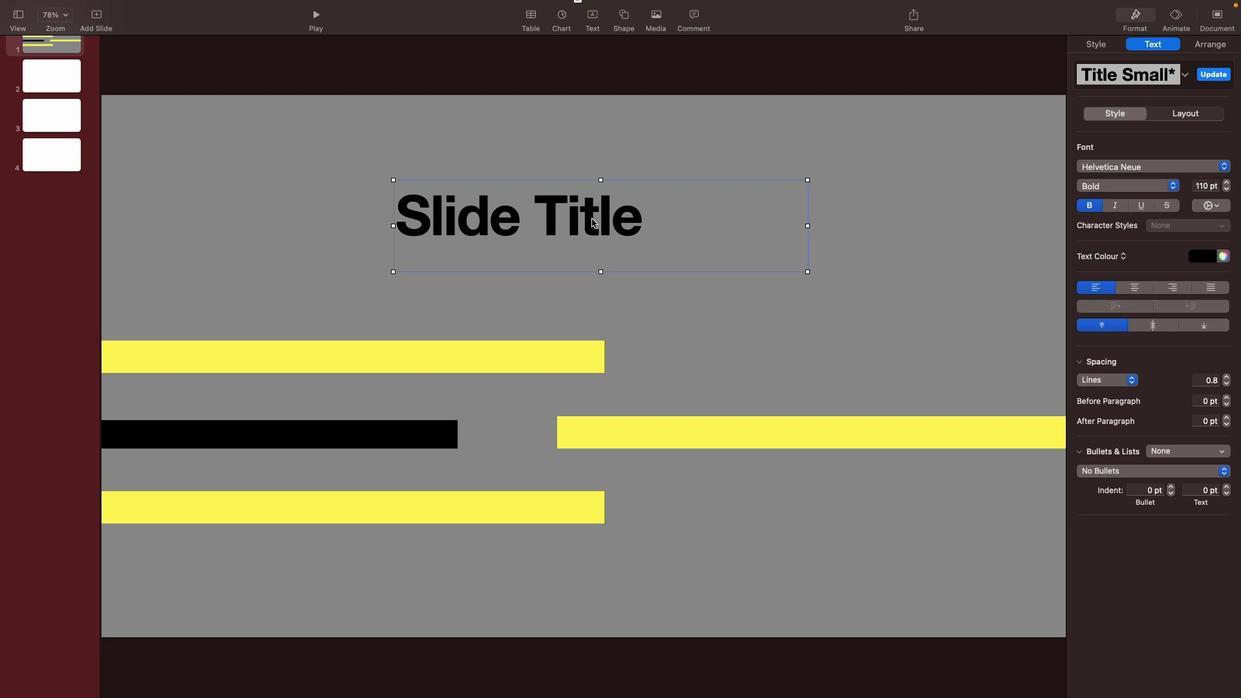
Action: Mouse pressed left at (625, 259)
Screenshot: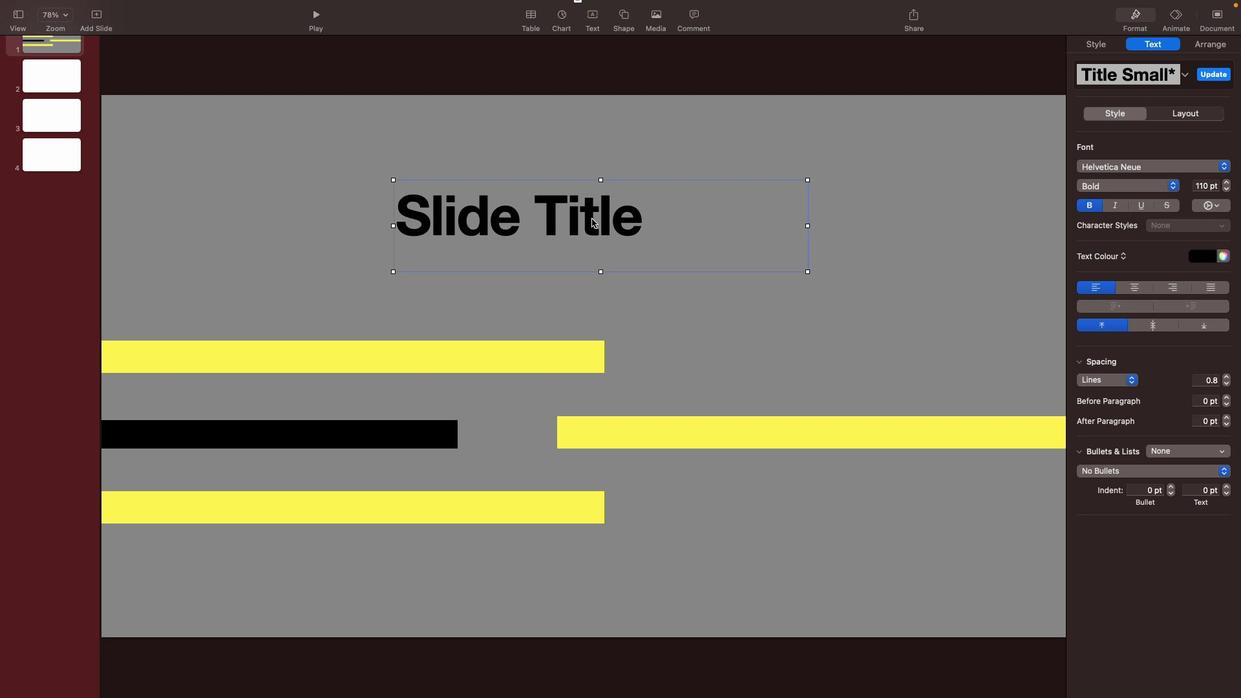 
Action: Key pressed 'T''E''A''M'Key.space'W''O''R''K'
Screenshot: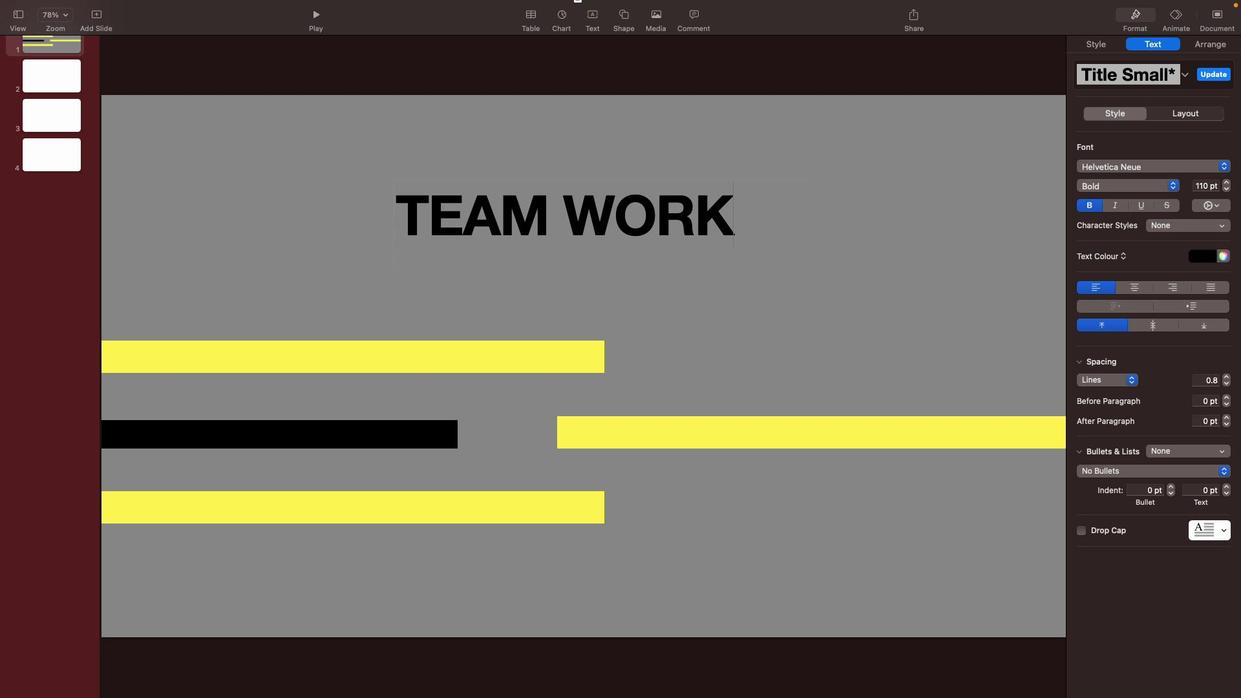 
Action: Mouse moved to (1112, 114)
Screenshot: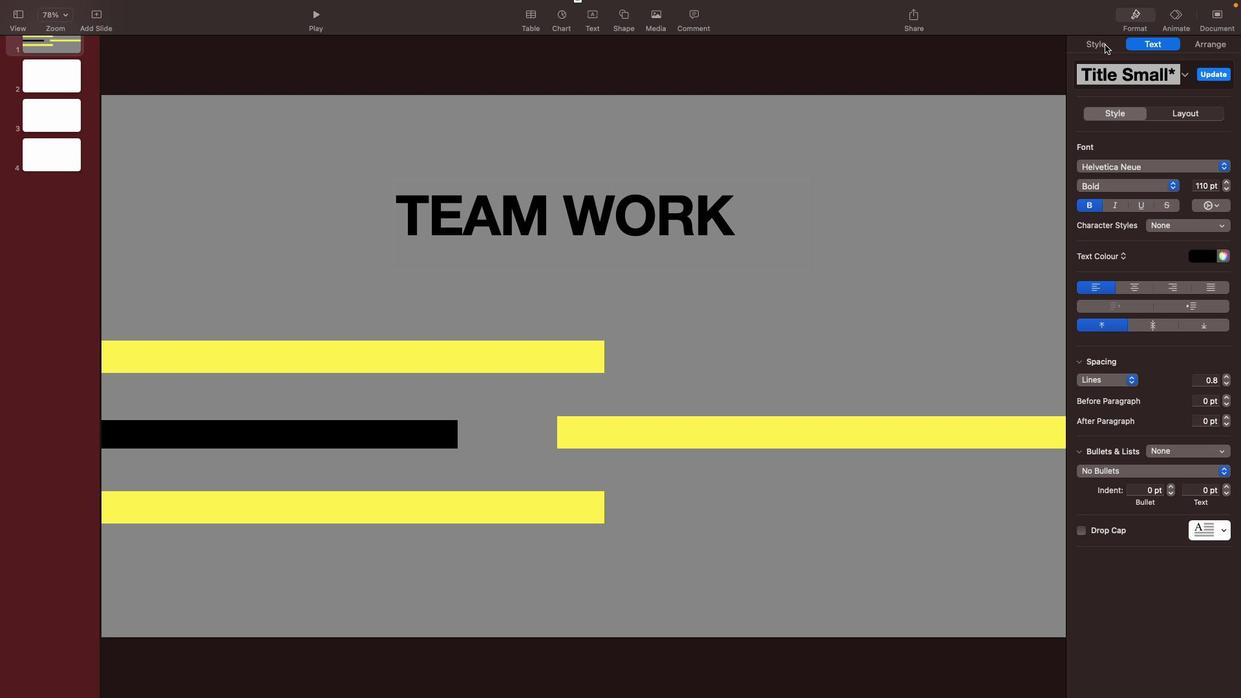 
Action: Mouse pressed left at (1112, 114)
Screenshot: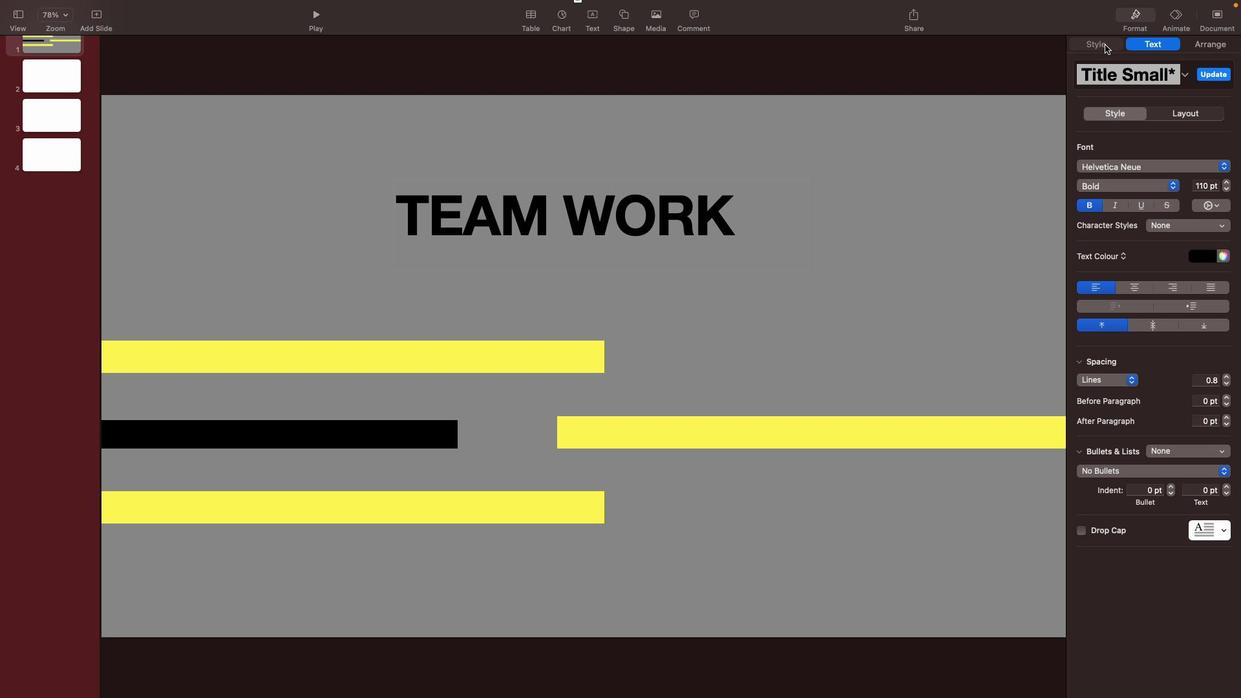 
Action: Mouse moved to (1226, 338)
Screenshot: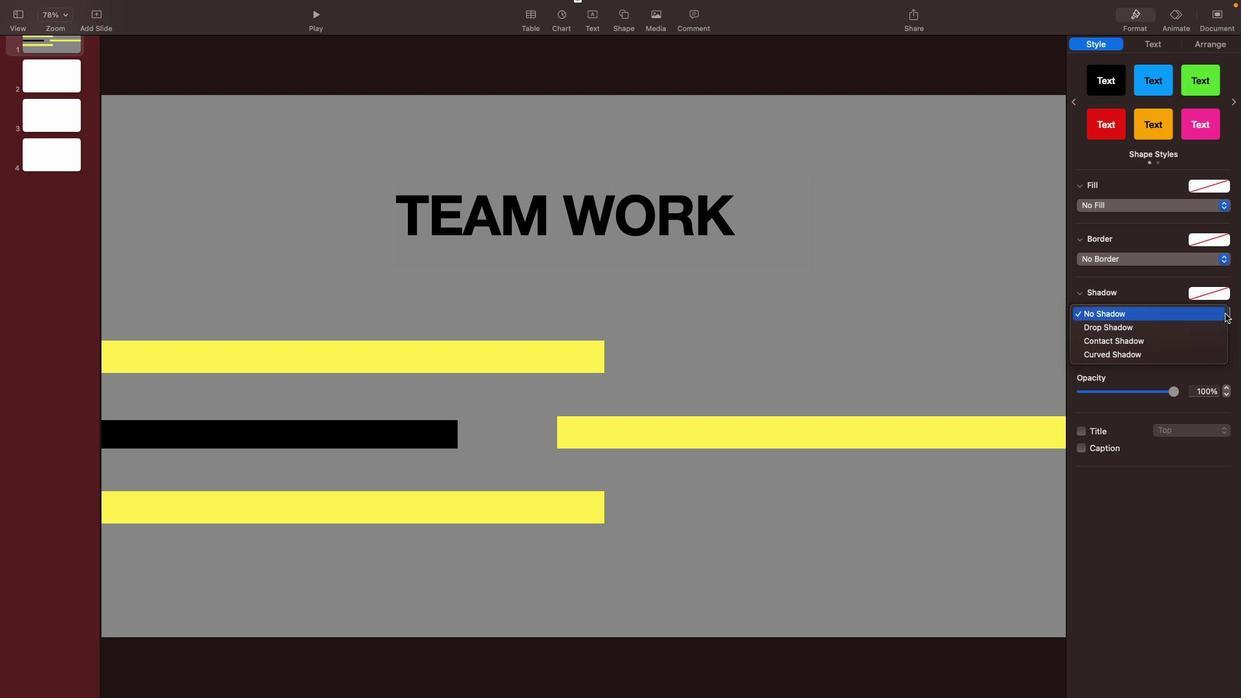 
Action: Mouse pressed left at (1226, 338)
Screenshot: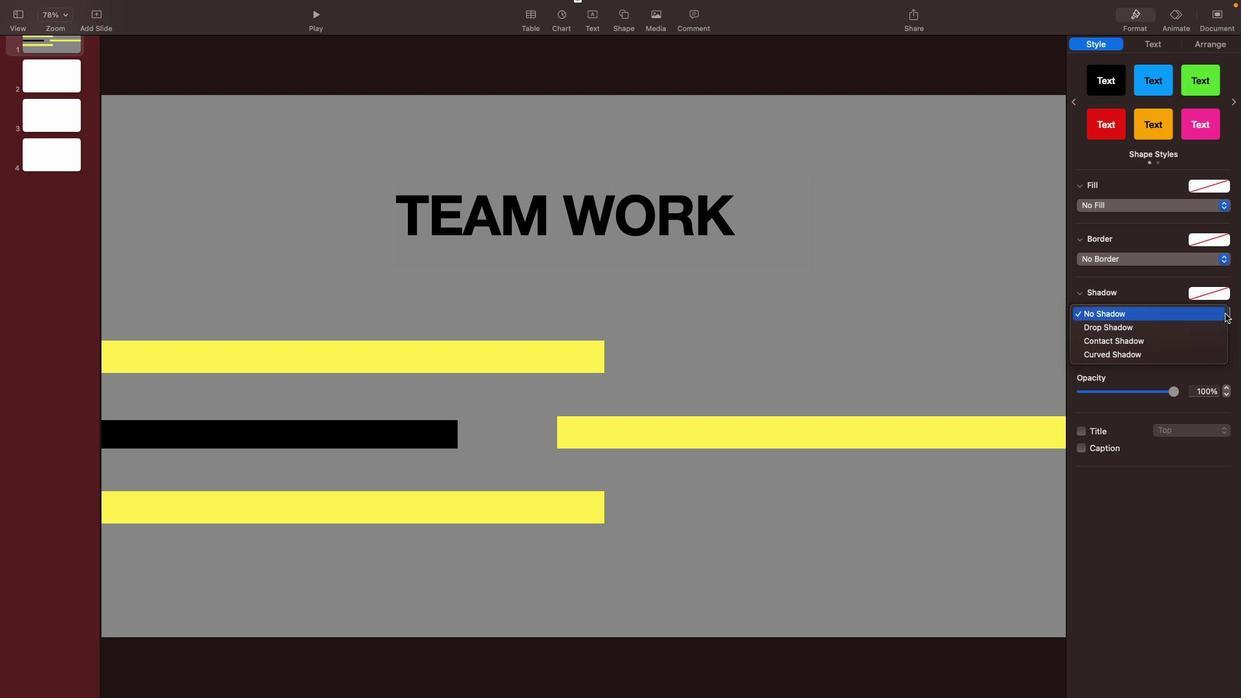 
Action: Mouse moved to (1143, 376)
Screenshot: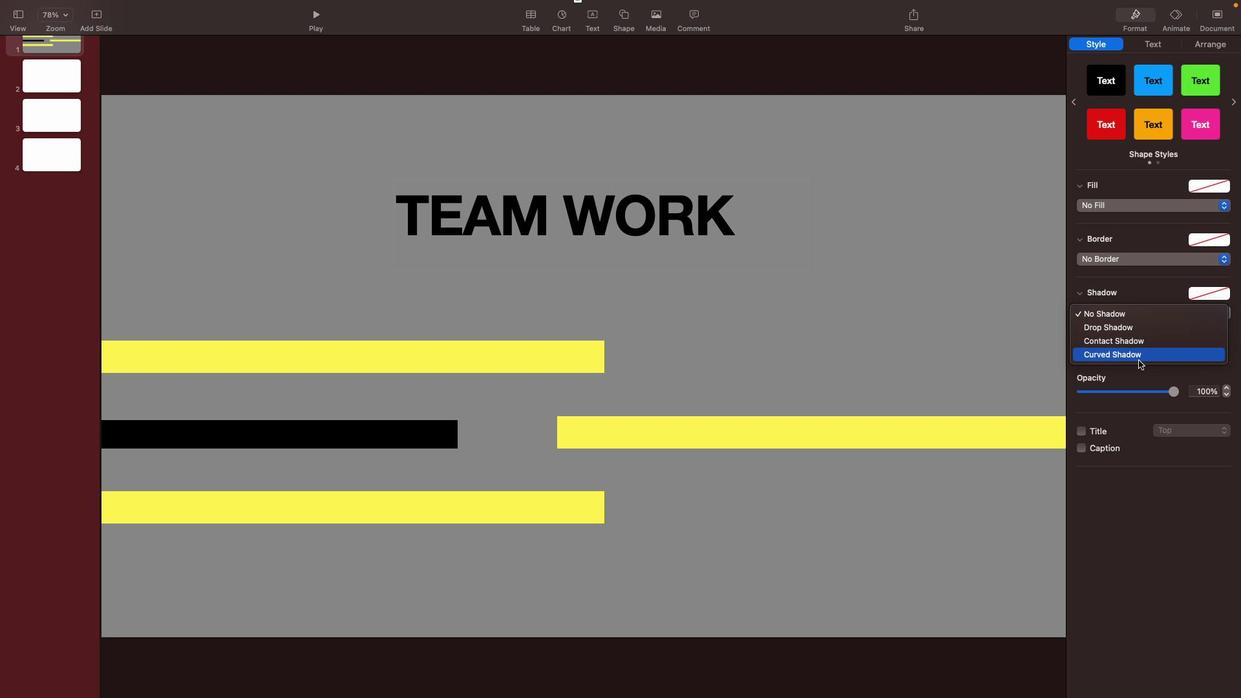 
Action: Mouse pressed left at (1143, 376)
Screenshot: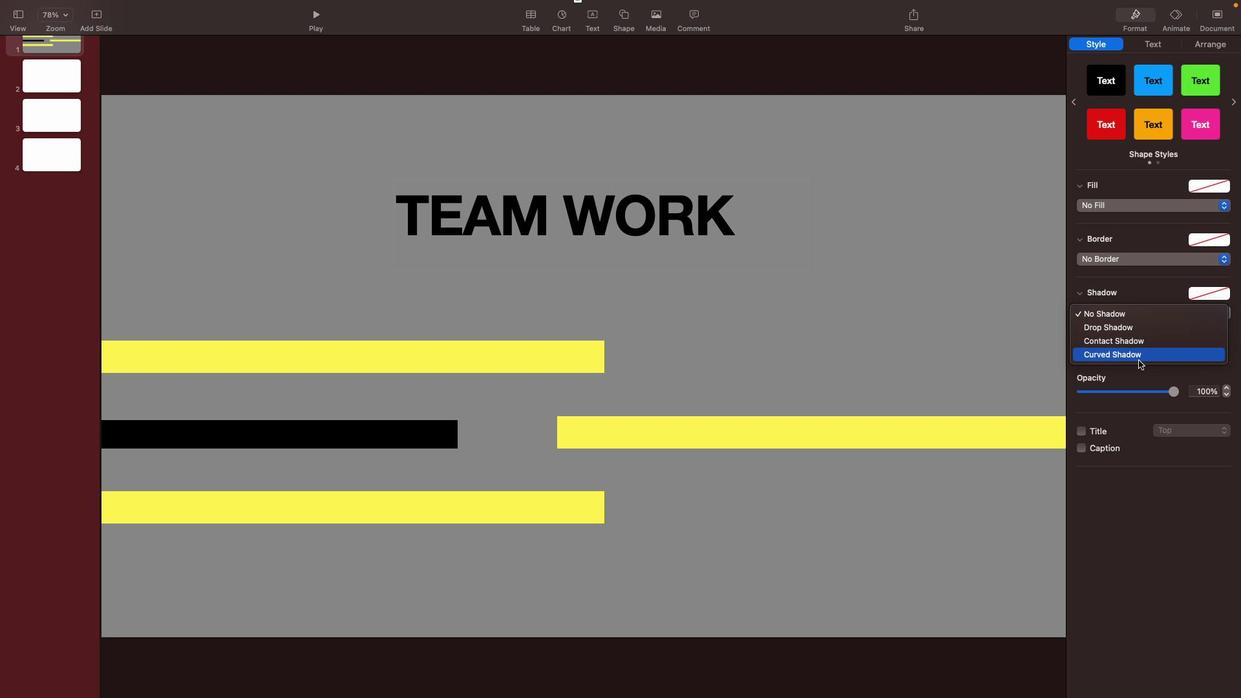 
Action: Mouse moved to (780, 258)
Screenshot: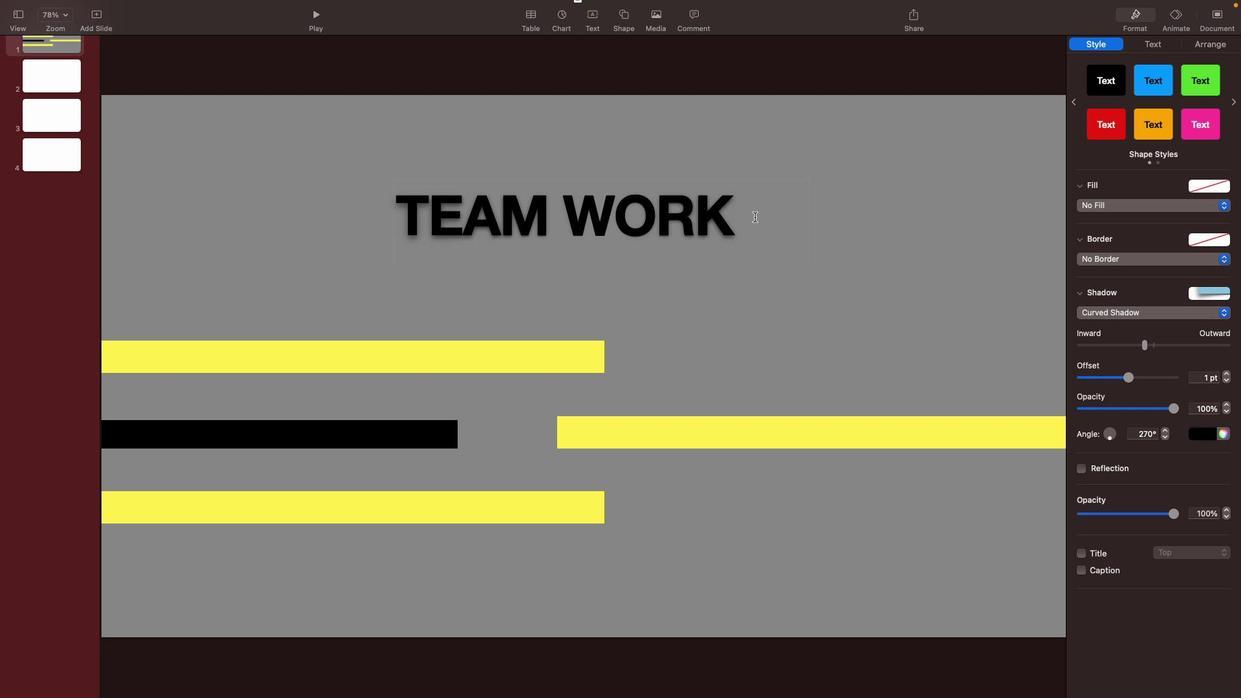 
Action: Mouse pressed left at (780, 258)
Screenshot: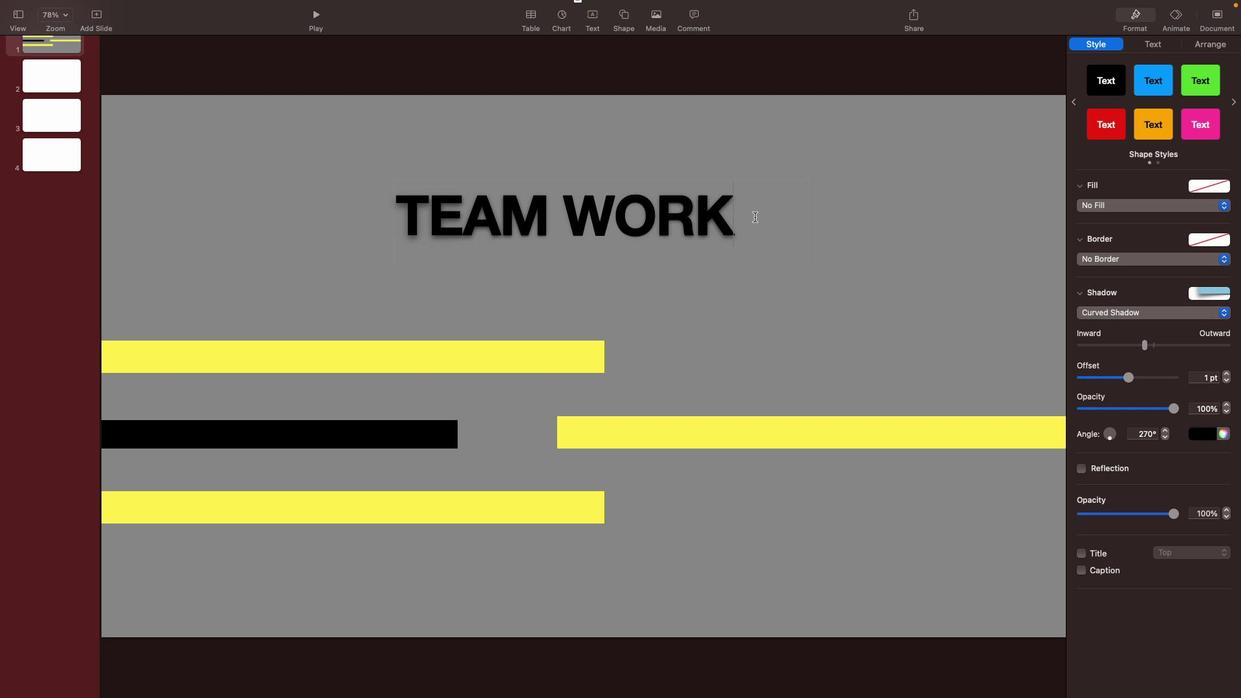 
Action: Mouse moved to (818, 258)
Screenshot: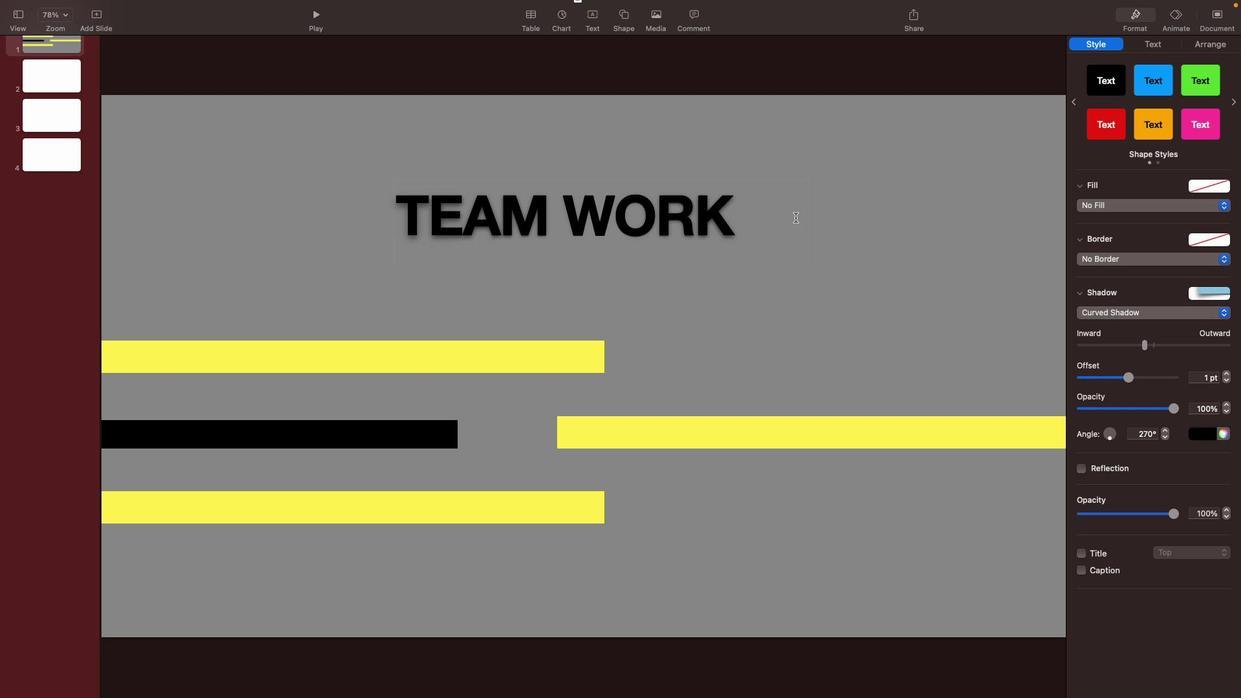 
Action: Mouse pressed left at (818, 258)
Screenshot: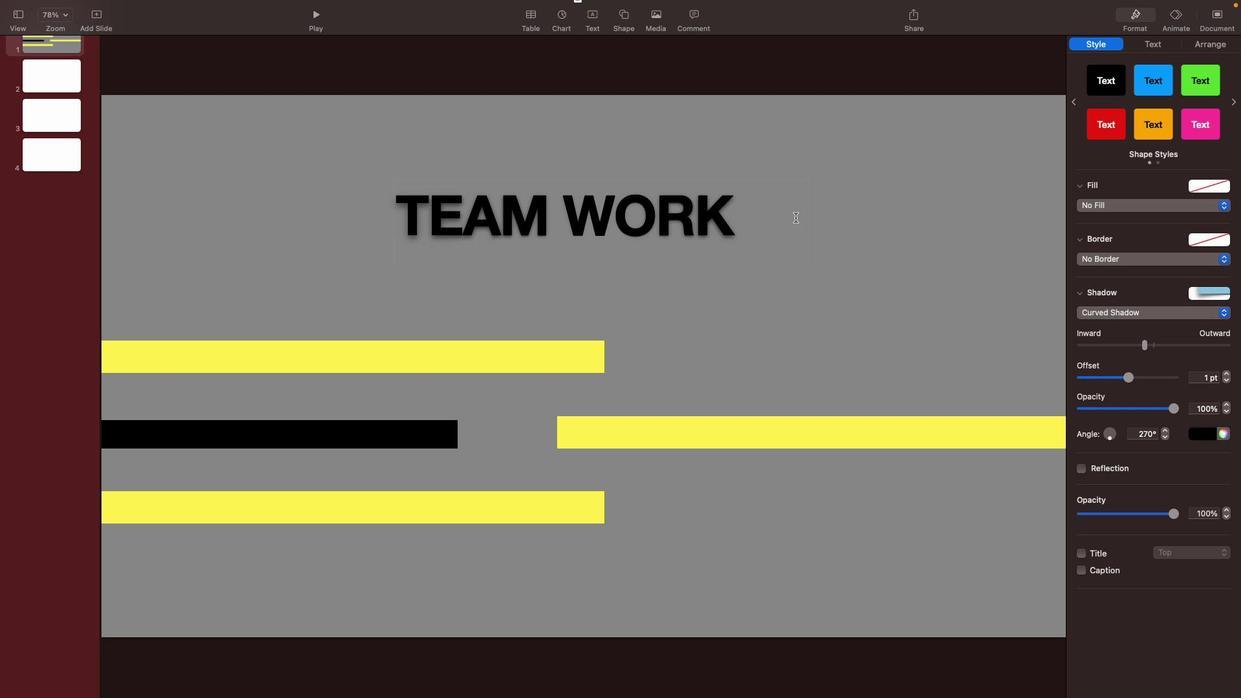 
Action: Mouse moved to (1136, 387)
Screenshot: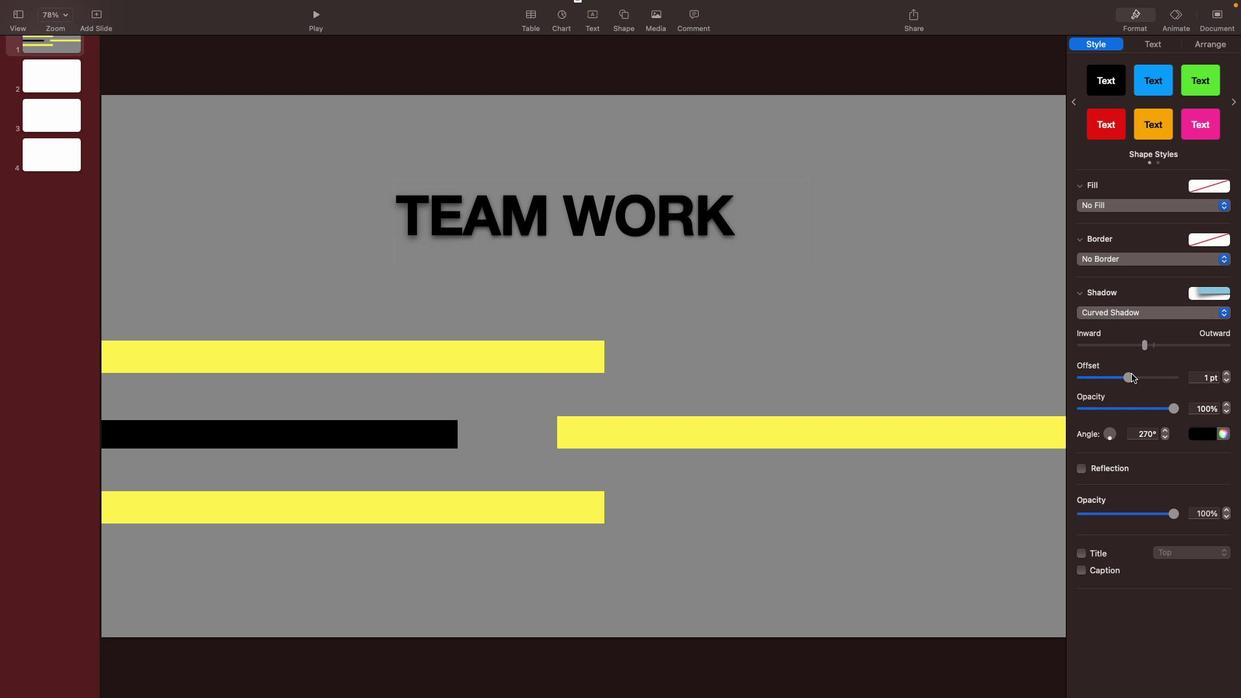 
Action: Mouse pressed left at (1136, 387)
Screenshot: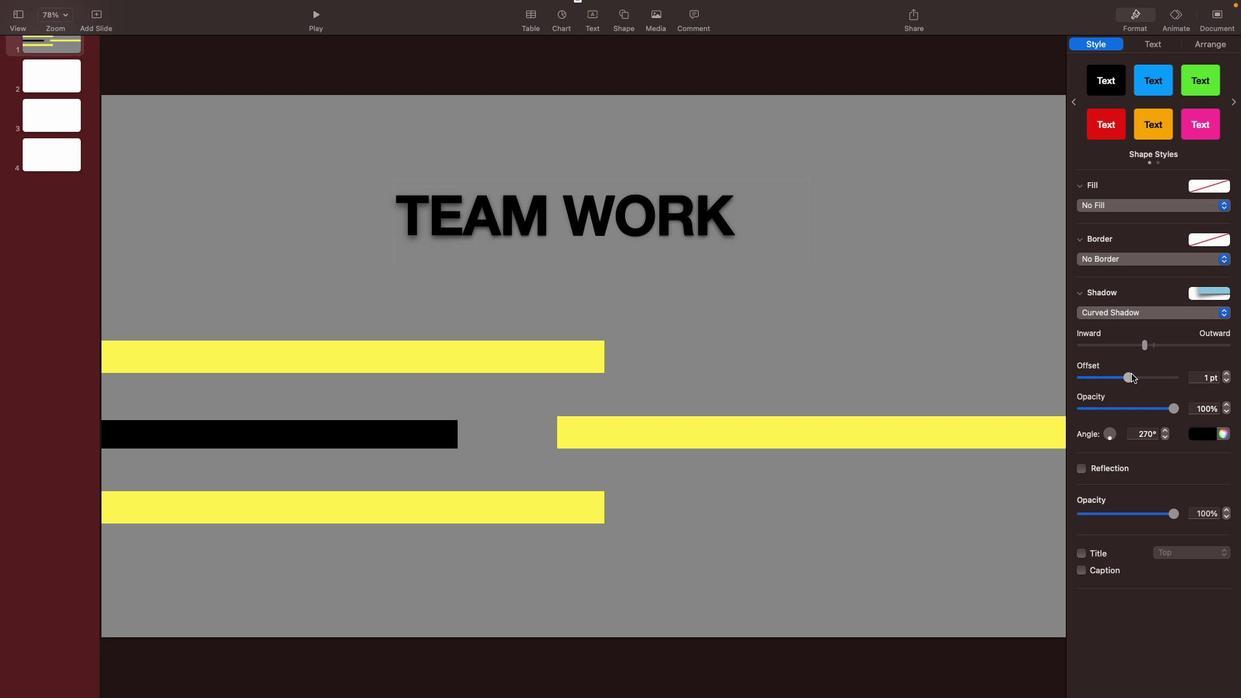 
Action: Mouse moved to (685, 265)
Screenshot: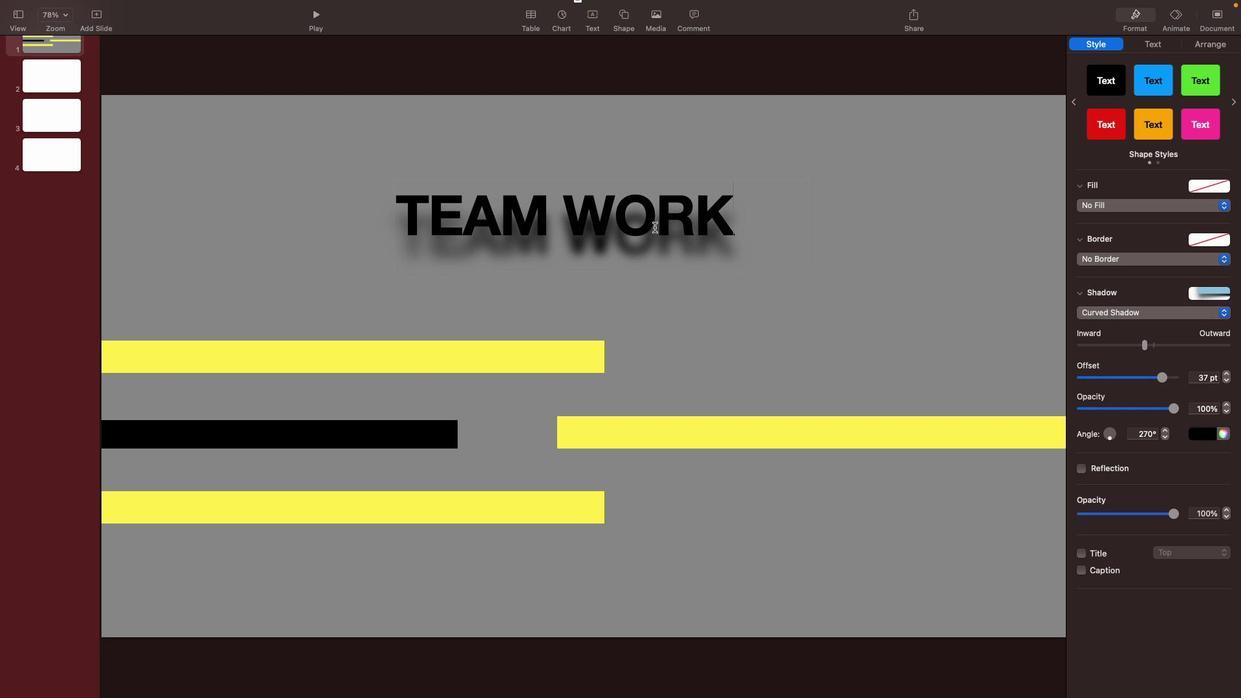 
Action: Mouse pressed left at (685, 265)
Screenshot: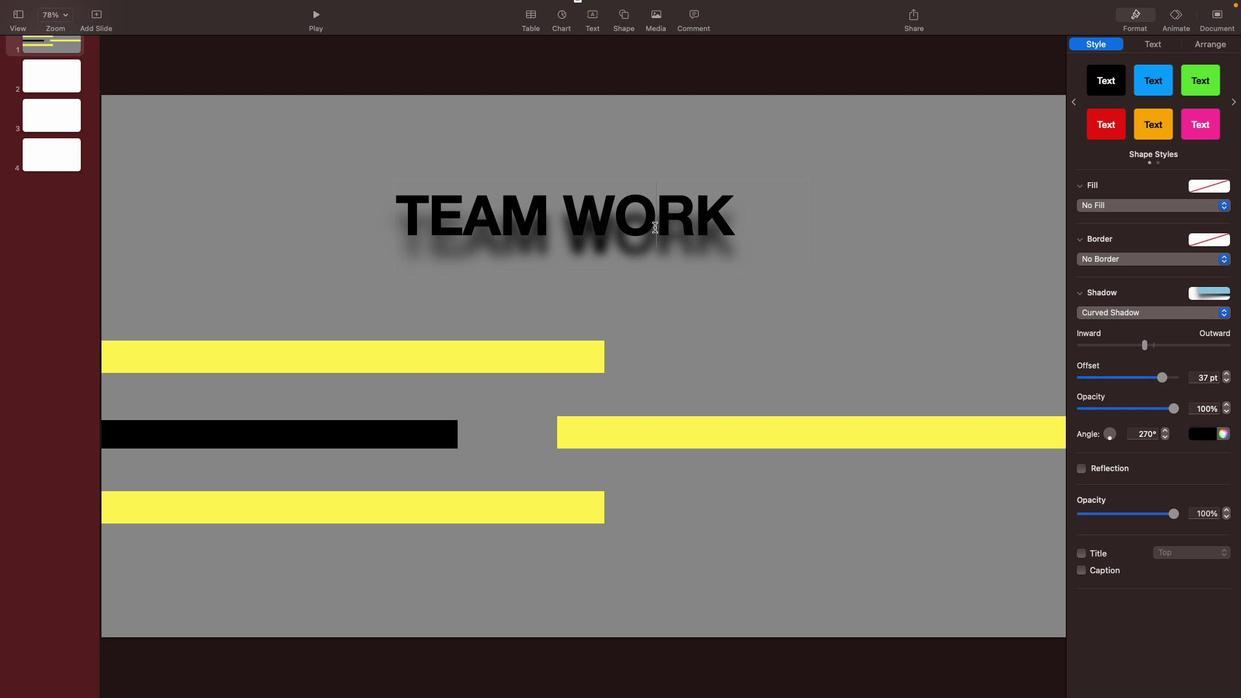 
Action: Mouse moved to (814, 287)
Screenshot: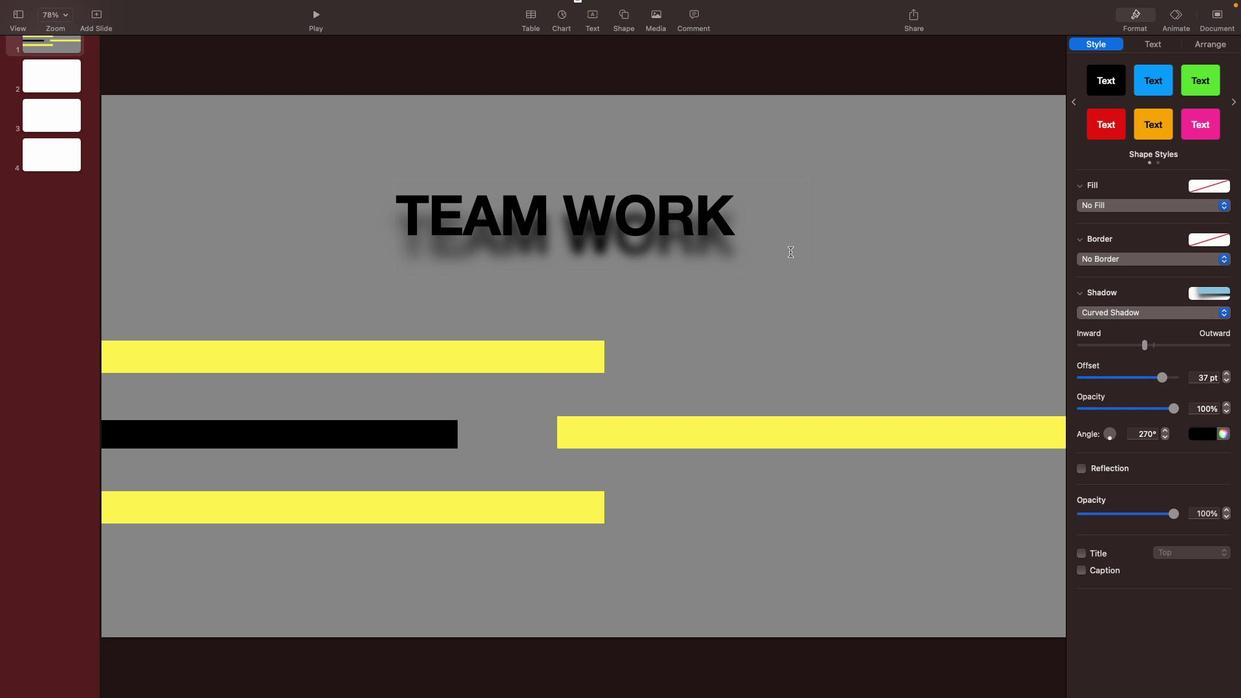 
Action: Mouse pressed left at (814, 287)
Screenshot: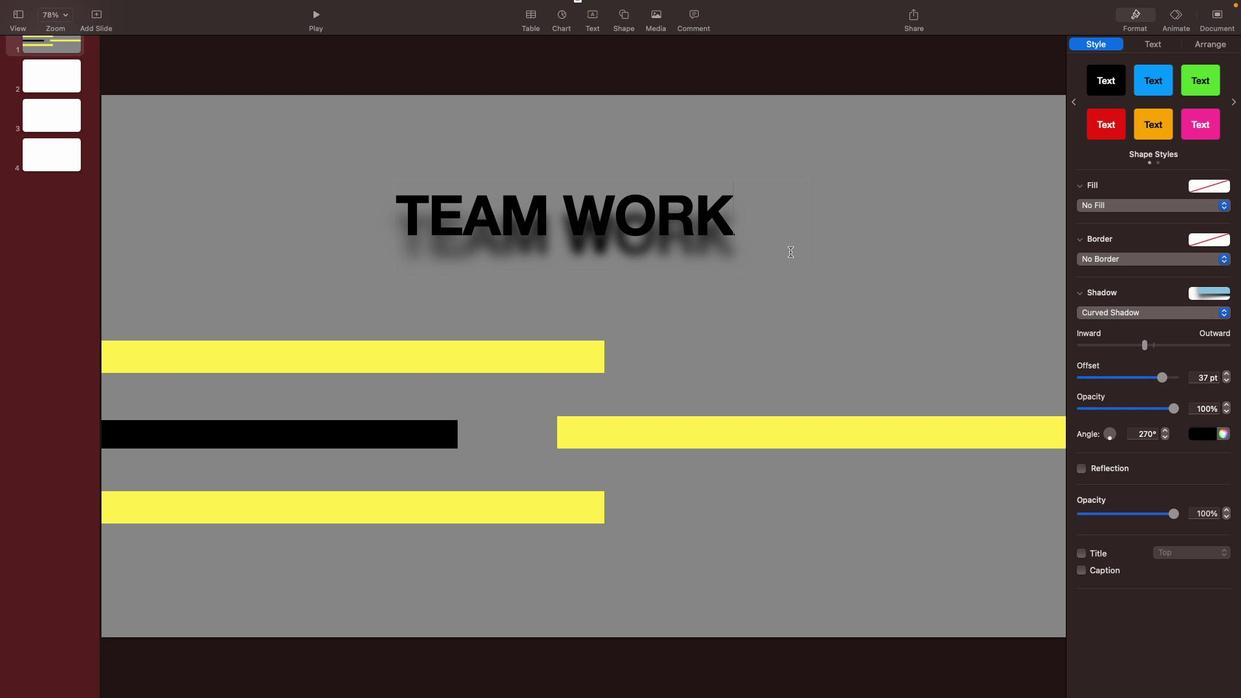 
Action: Mouse moved to (661, 90)
Screenshot: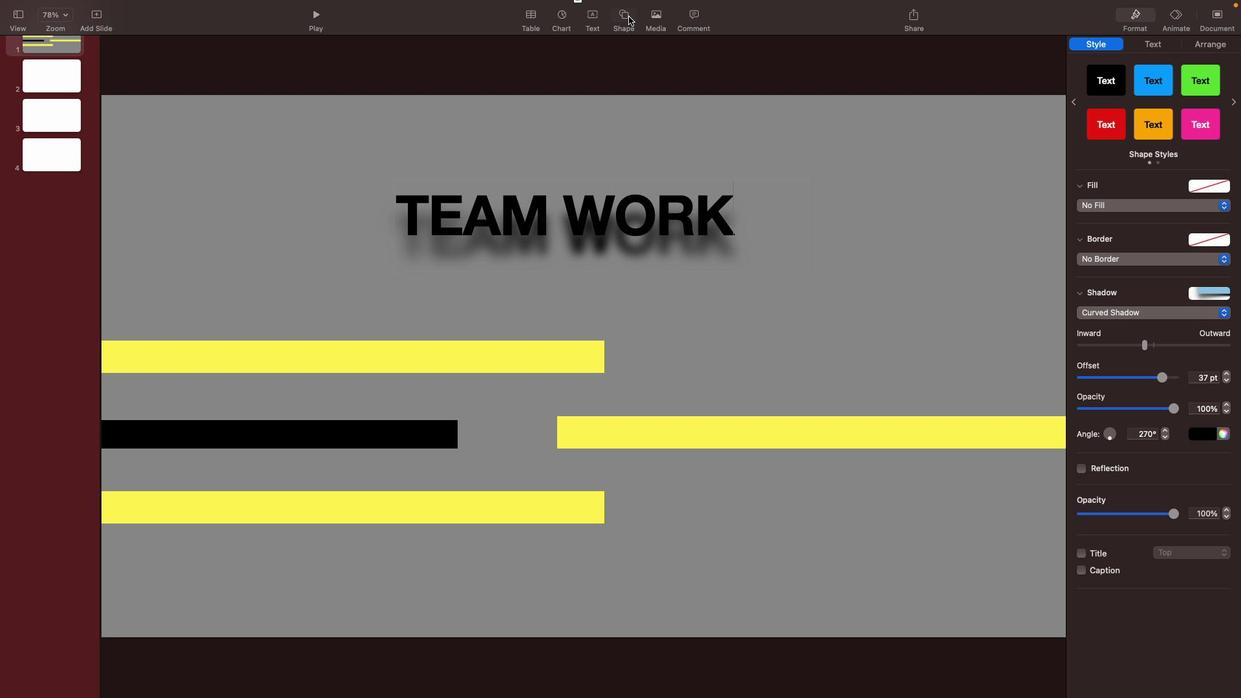 
Action: Mouse pressed left at (661, 90)
Screenshot: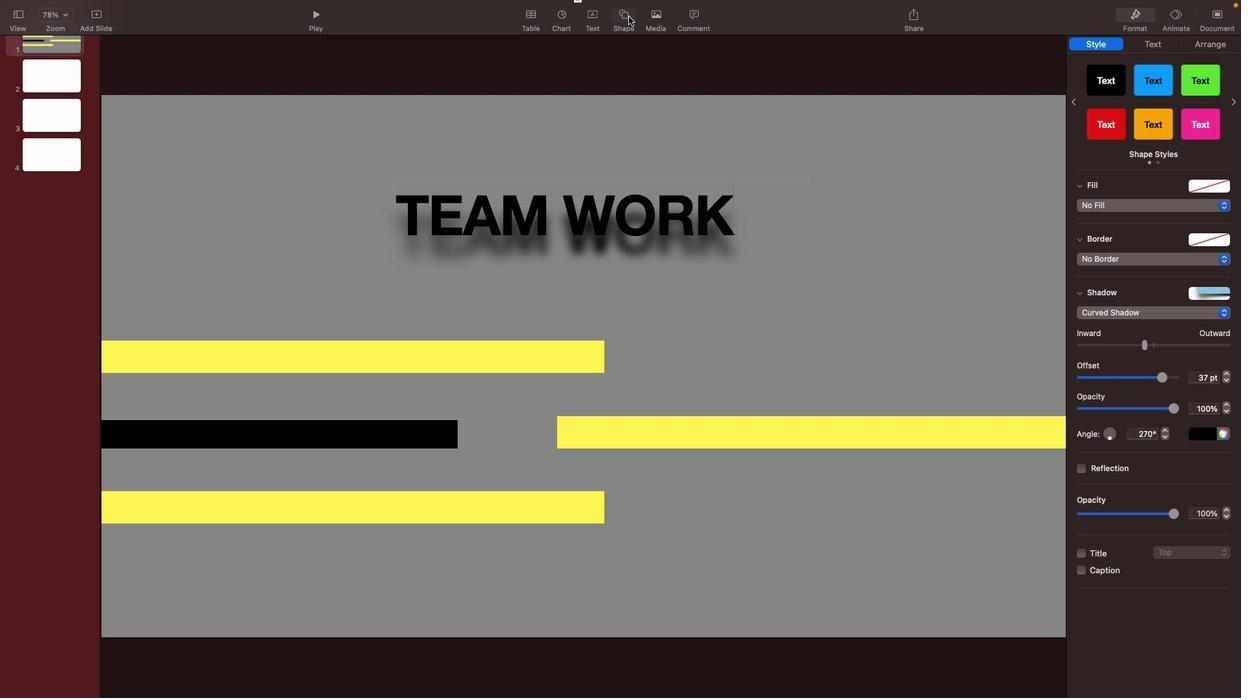 
Action: Mouse moved to (651, 138)
Screenshot: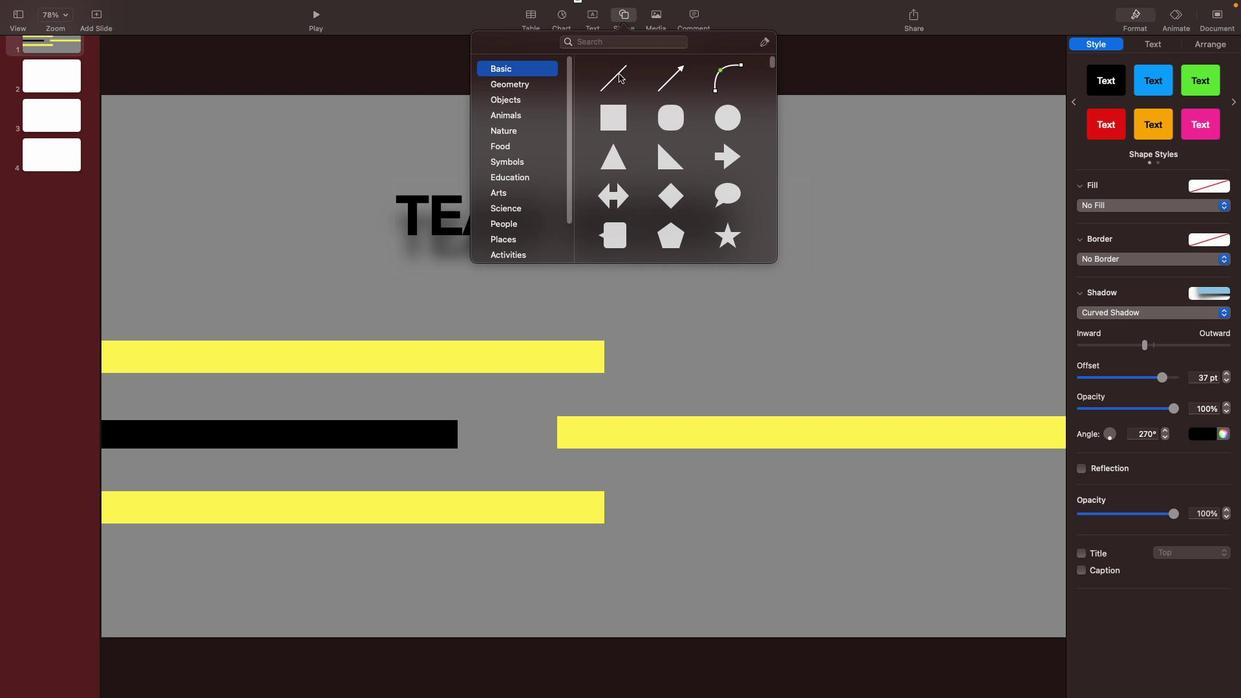 
Action: Mouse pressed left at (651, 138)
Screenshot: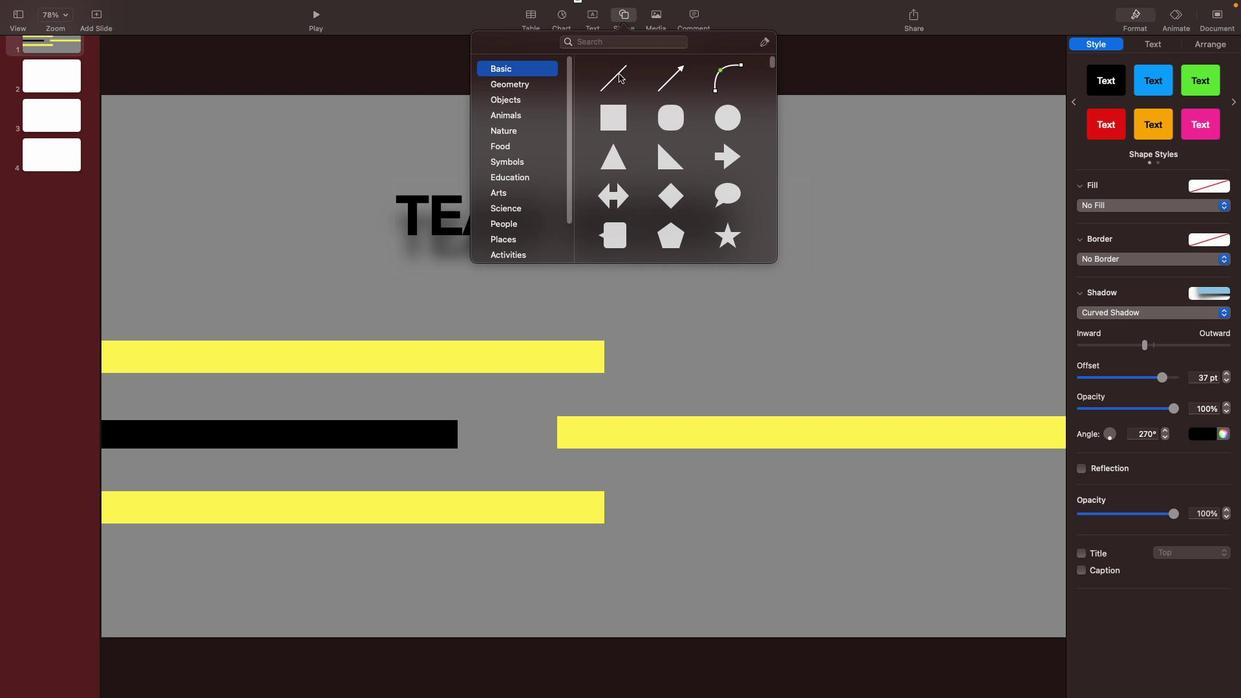 
Action: Mouse moved to (610, 387)
Screenshot: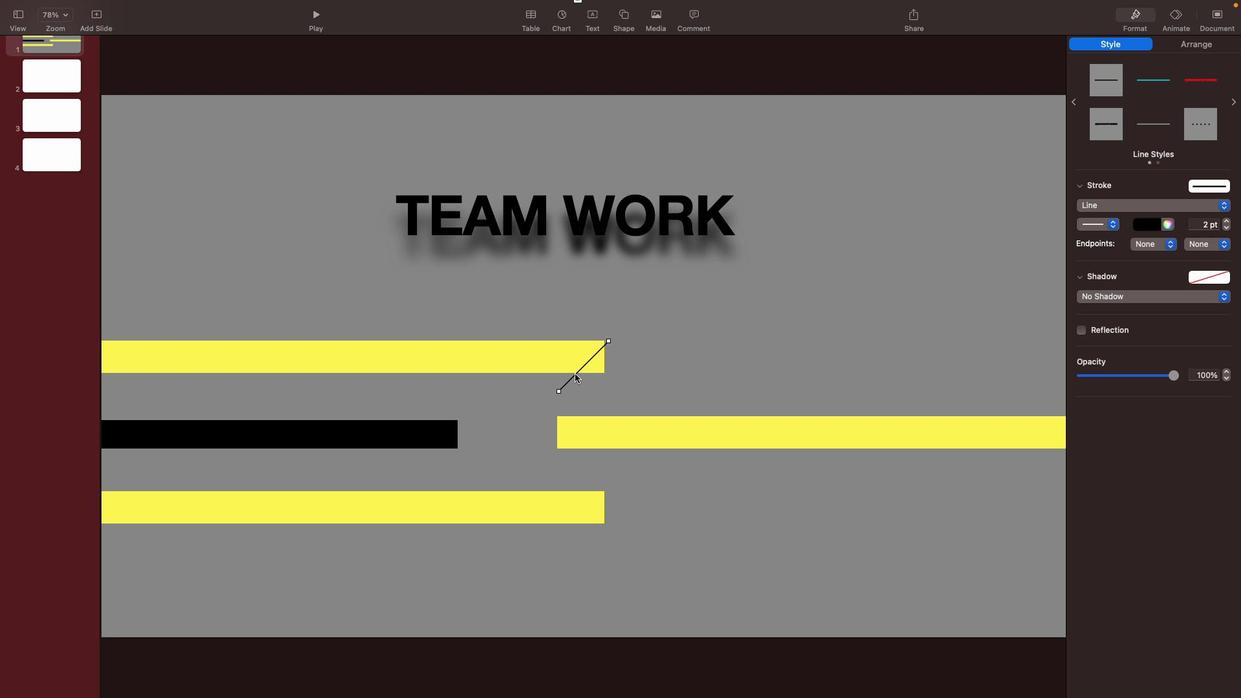
Action: Mouse pressed left at (610, 387)
Screenshot: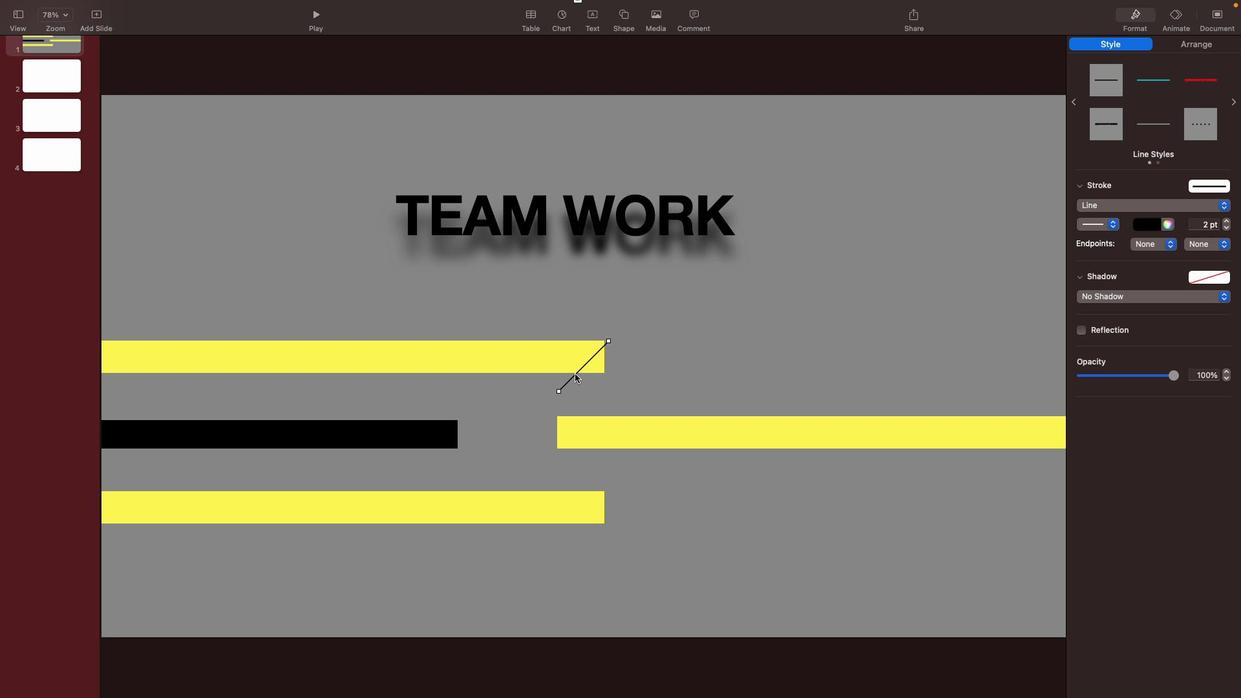 
Action: Mouse moved to (587, 263)
Screenshot: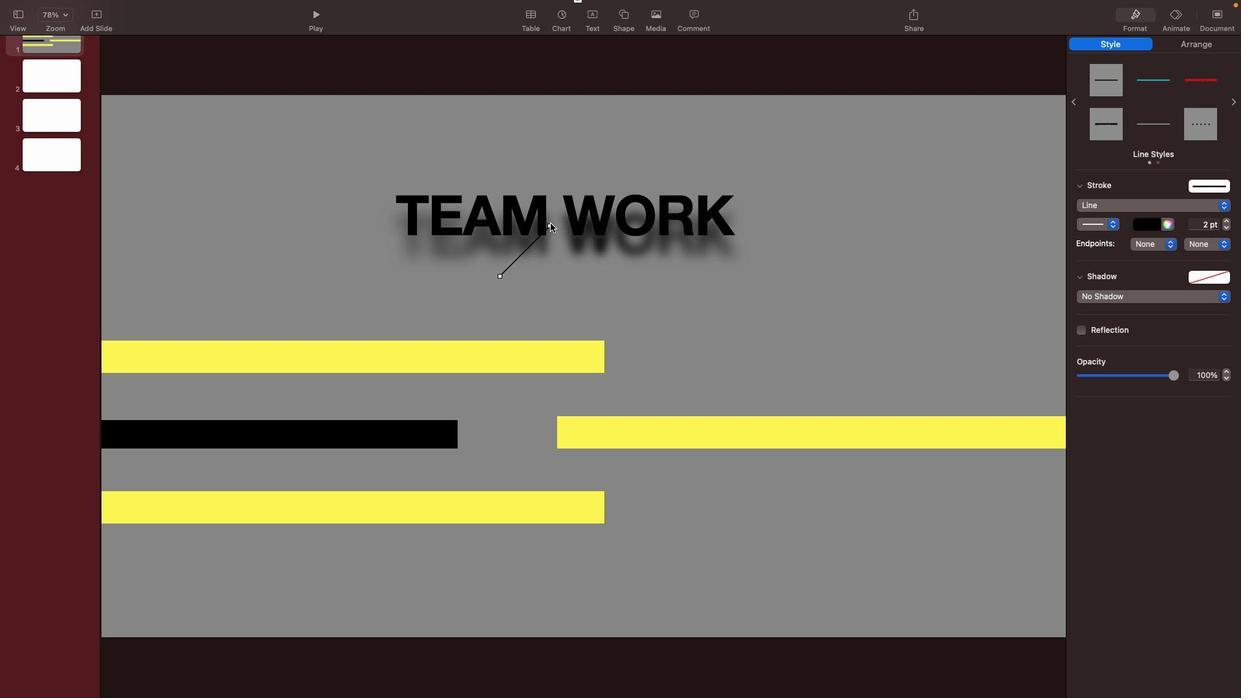 
Action: Mouse pressed left at (587, 263)
Screenshot: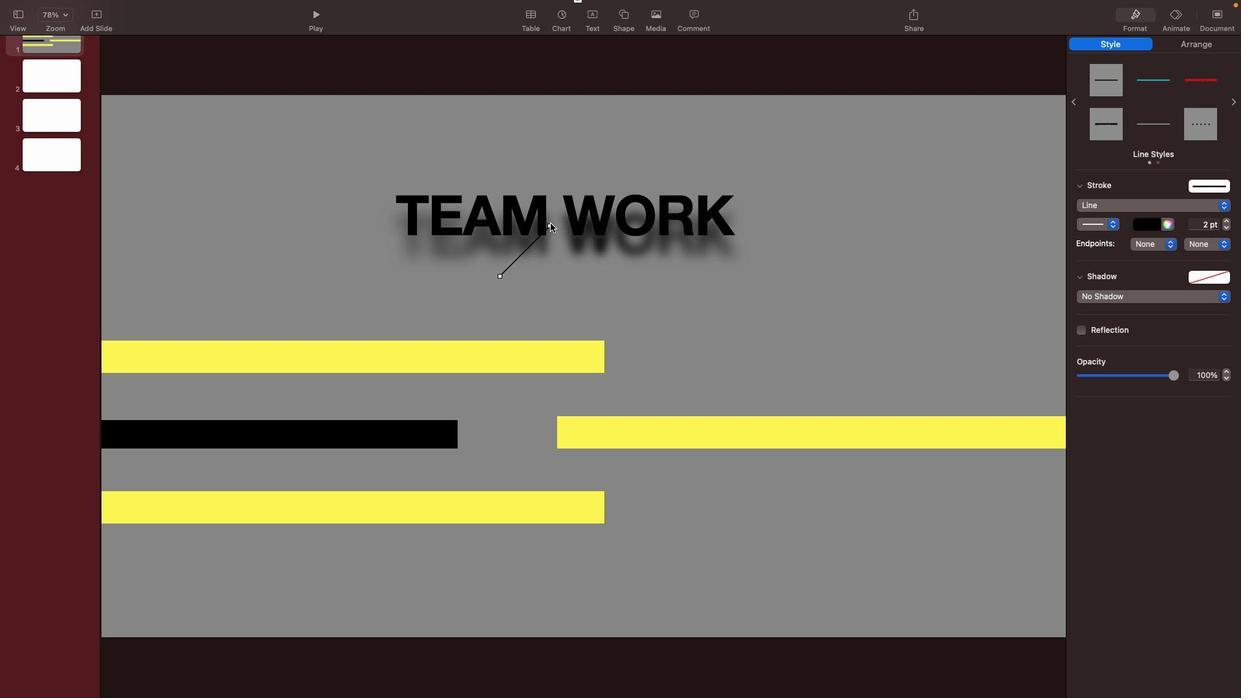 
Action: Mouse moved to (588, 263)
Screenshot: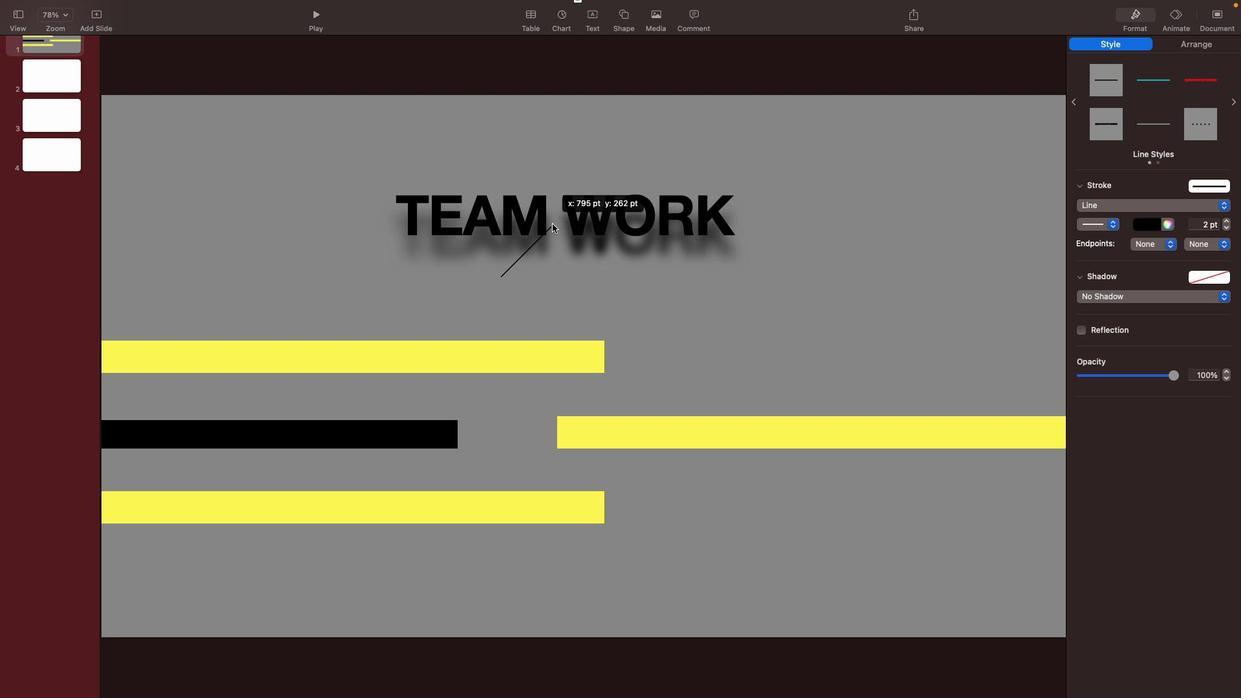 
Action: Mouse pressed left at (588, 263)
Screenshot: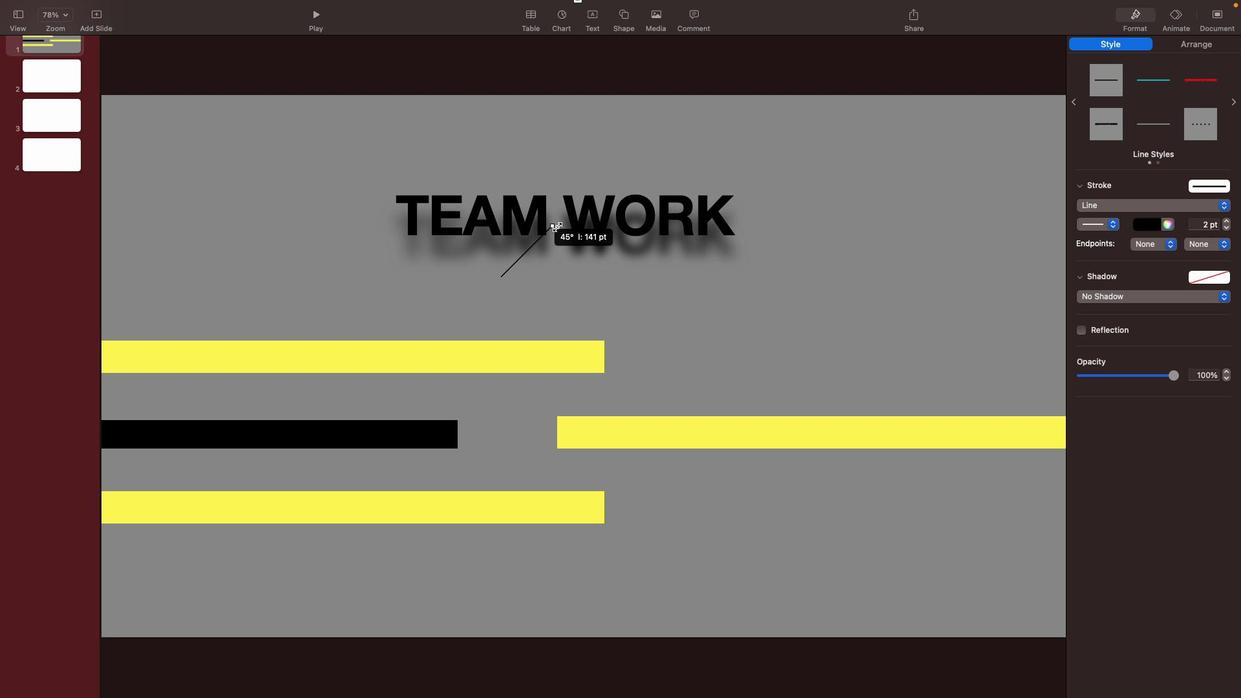 
Action: Mouse moved to (702, 305)
Screenshot: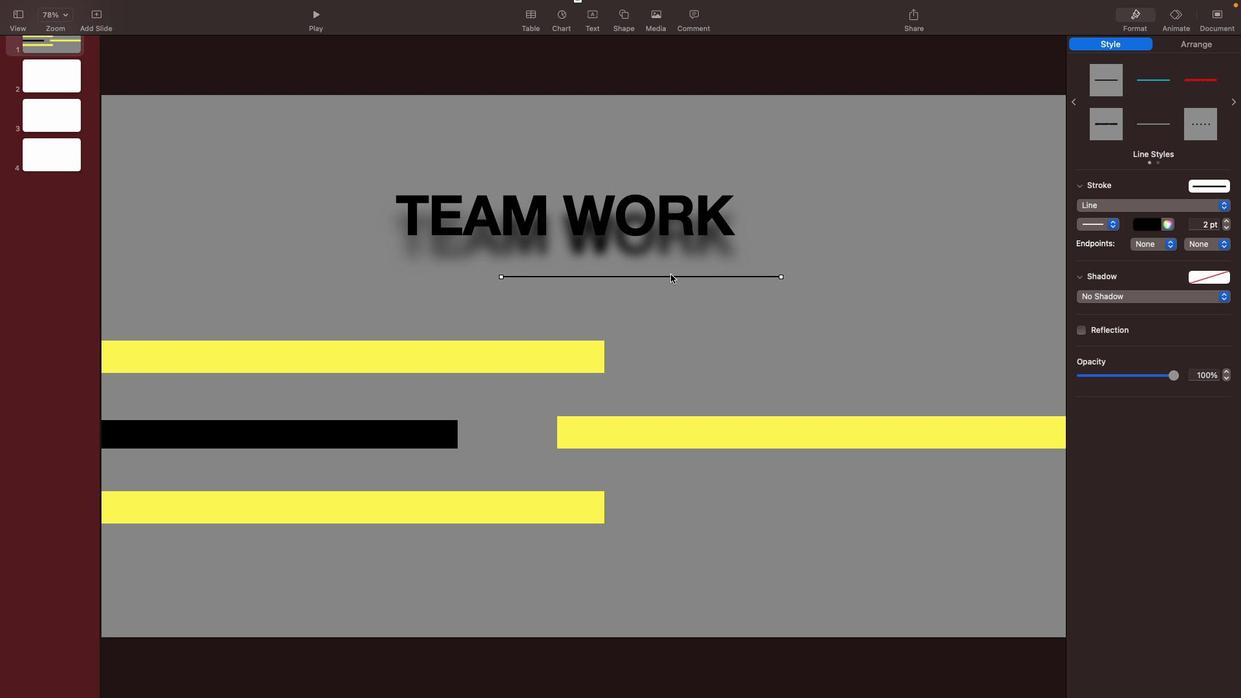 
Action: Mouse pressed left at (702, 305)
Screenshot: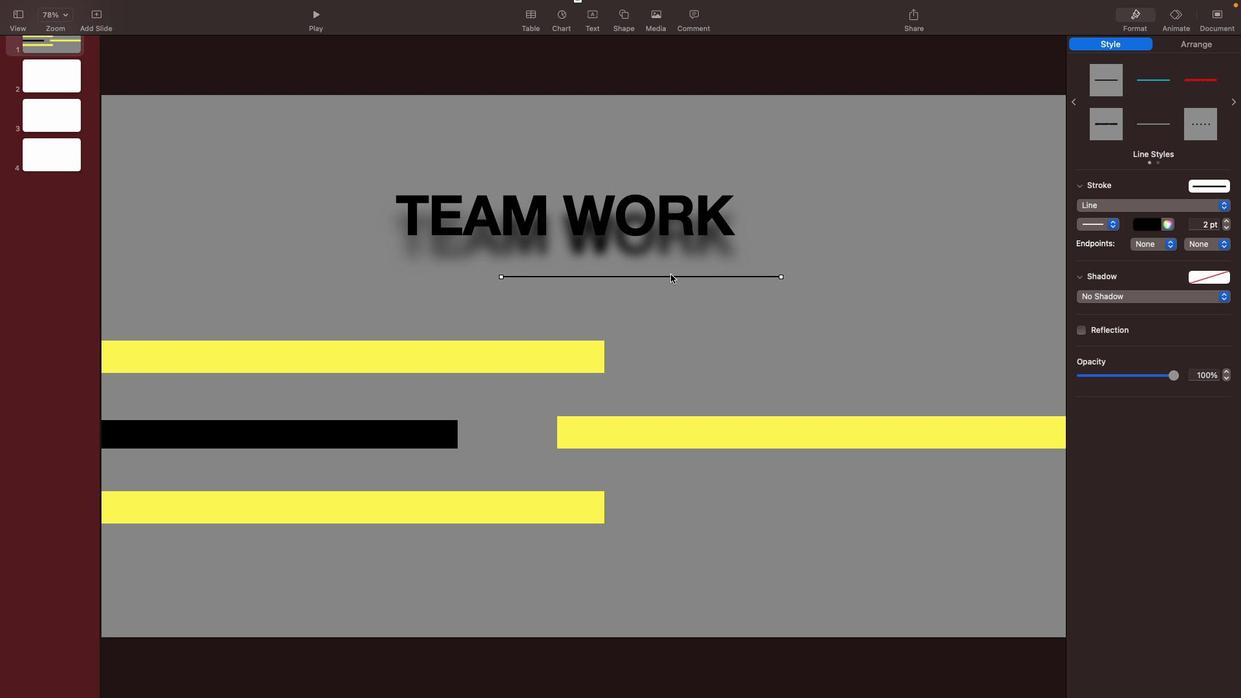 
Action: Mouse moved to (717, 287)
Screenshot: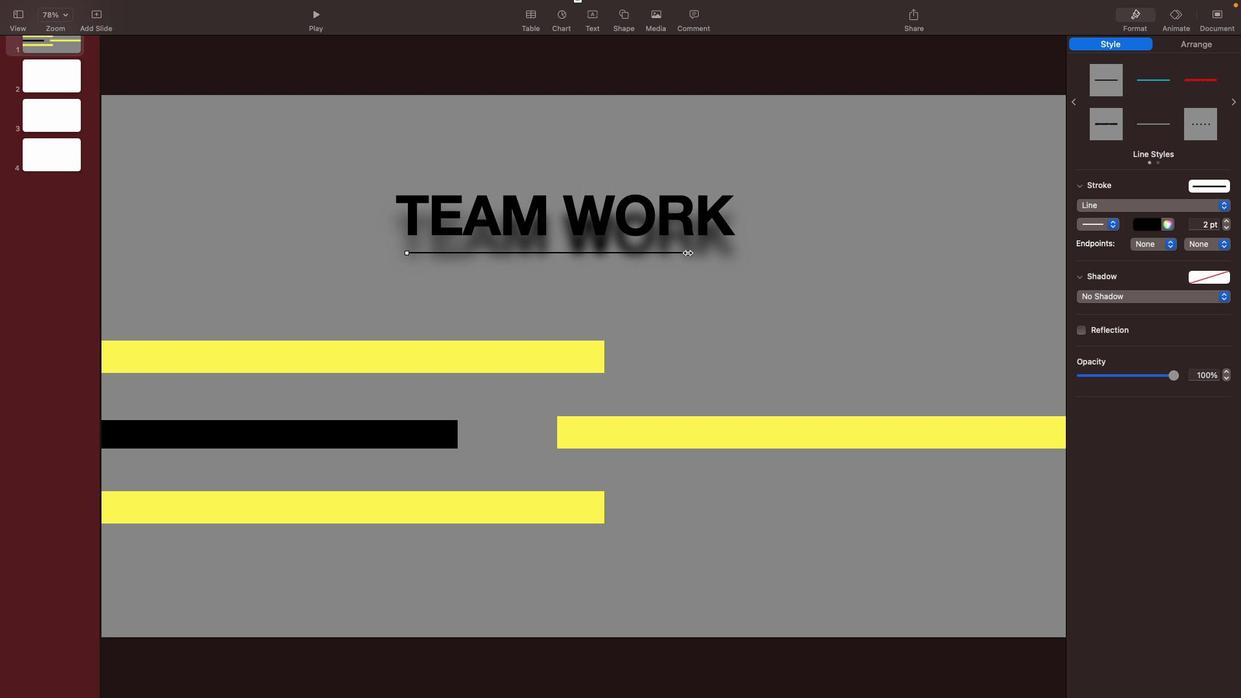 
Action: Mouse pressed left at (717, 287)
Screenshot: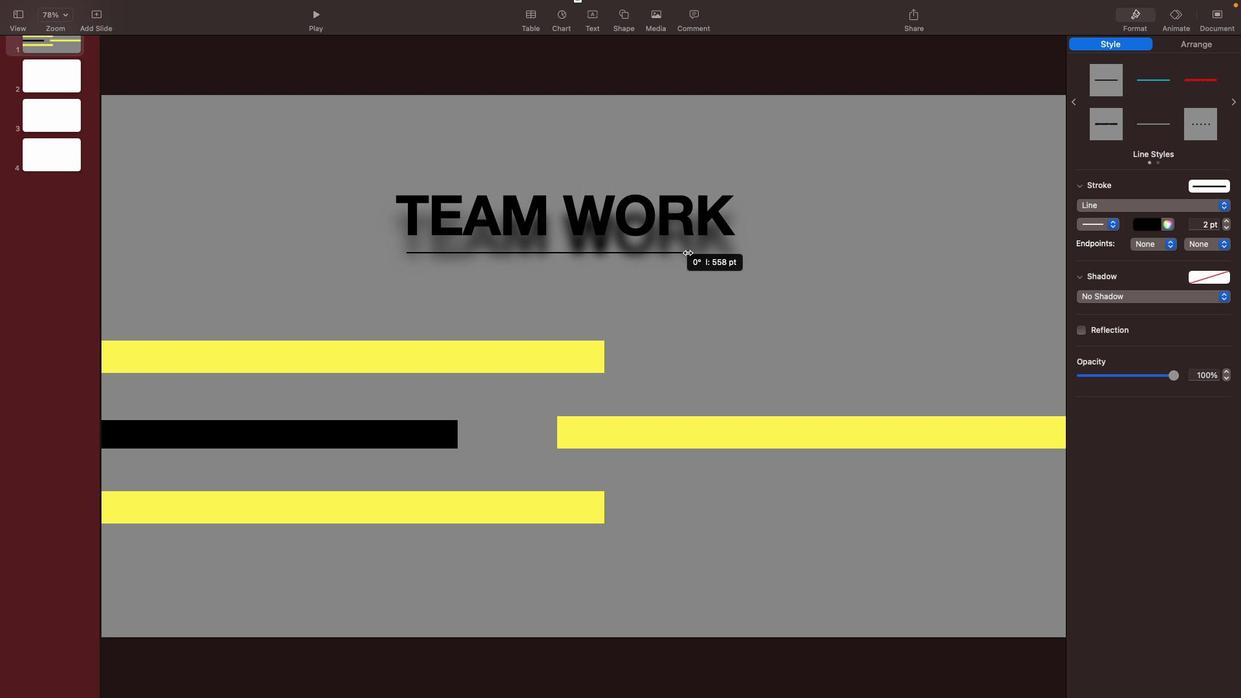 
Action: Mouse moved to (666, 283)
Screenshot: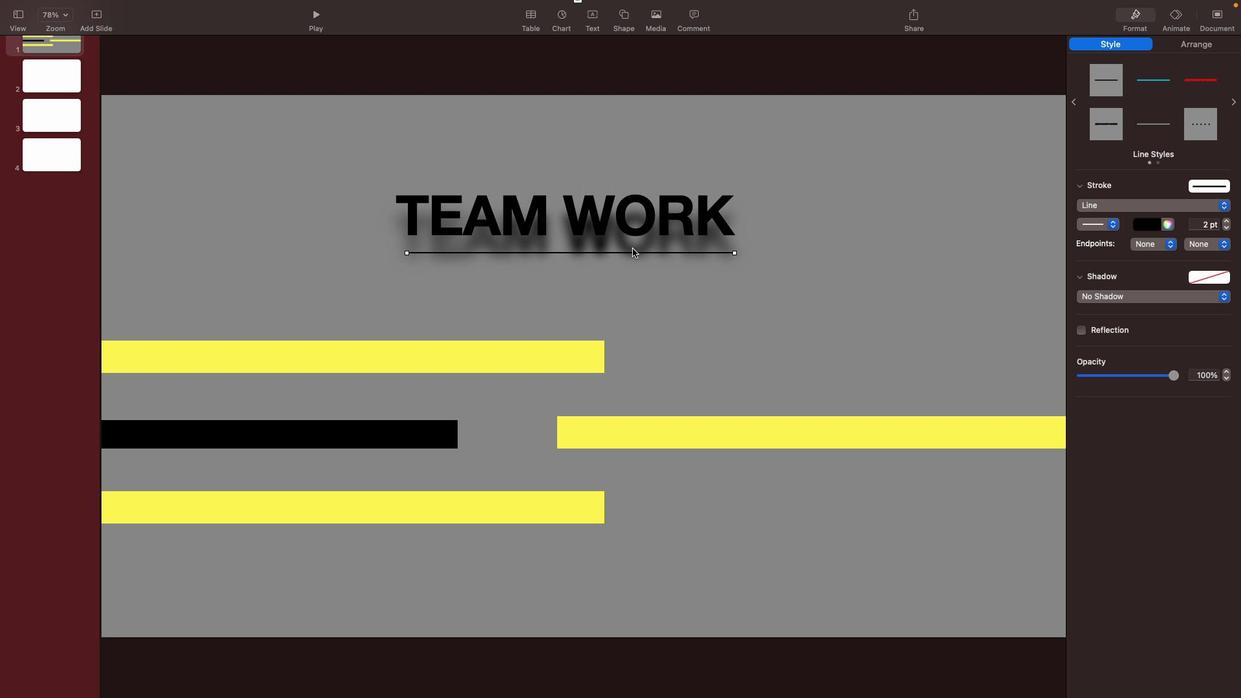 
Action: Mouse pressed left at (666, 283)
Screenshot: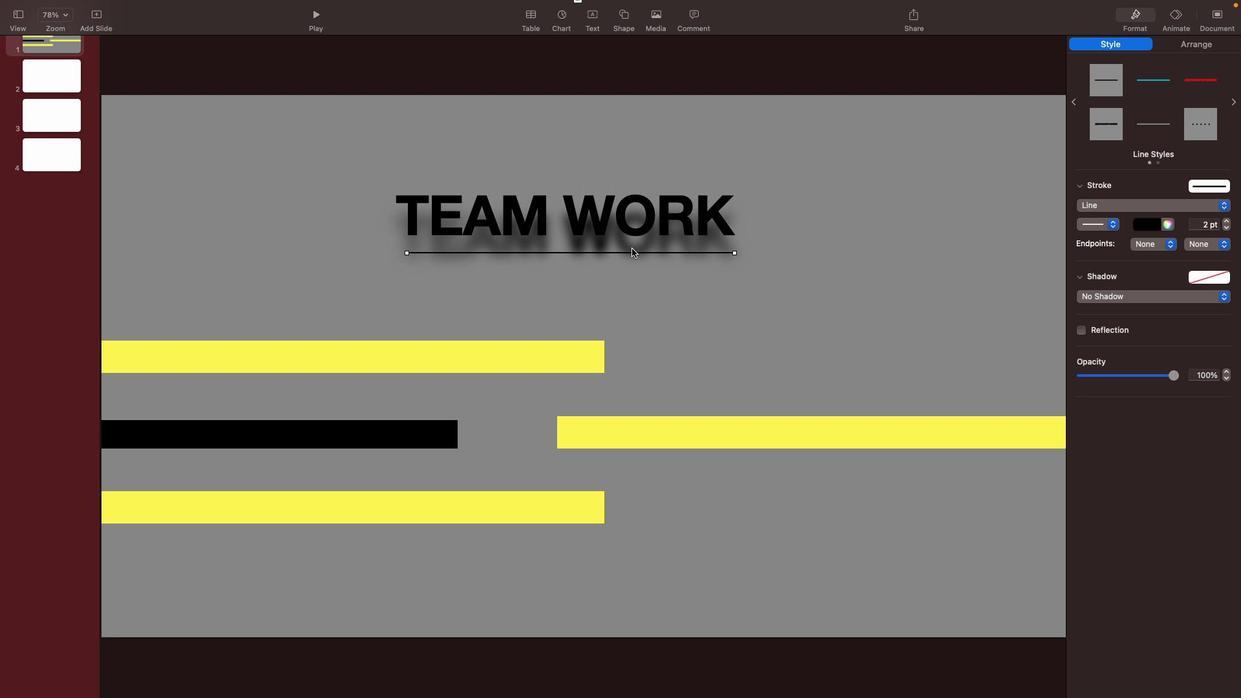
Action: Mouse moved to (744, 286)
Screenshot: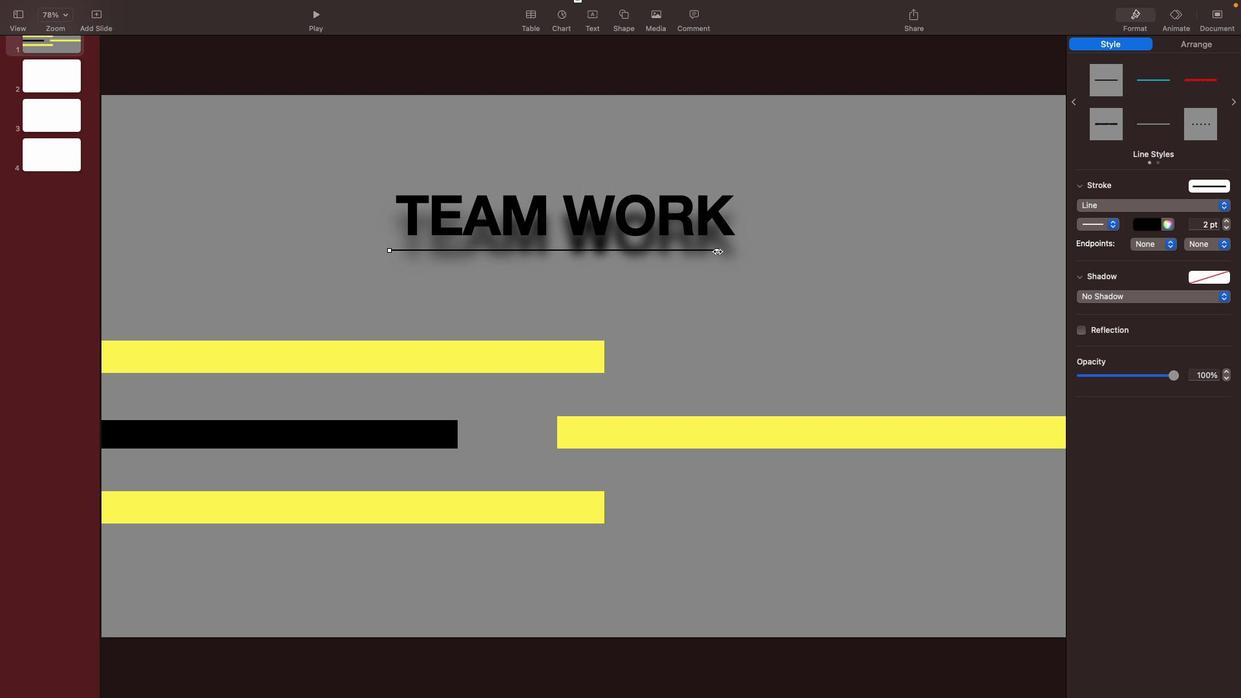 
Action: Mouse pressed left at (744, 286)
Screenshot: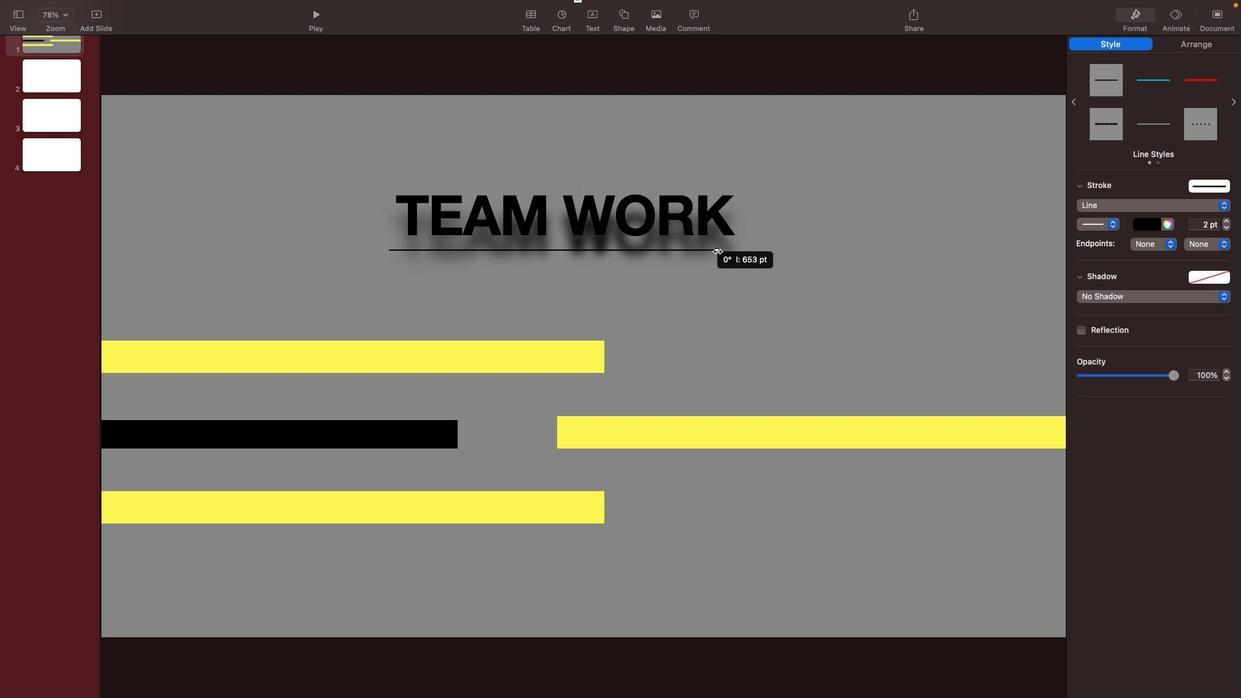 
Action: Mouse moved to (746, 285)
Screenshot: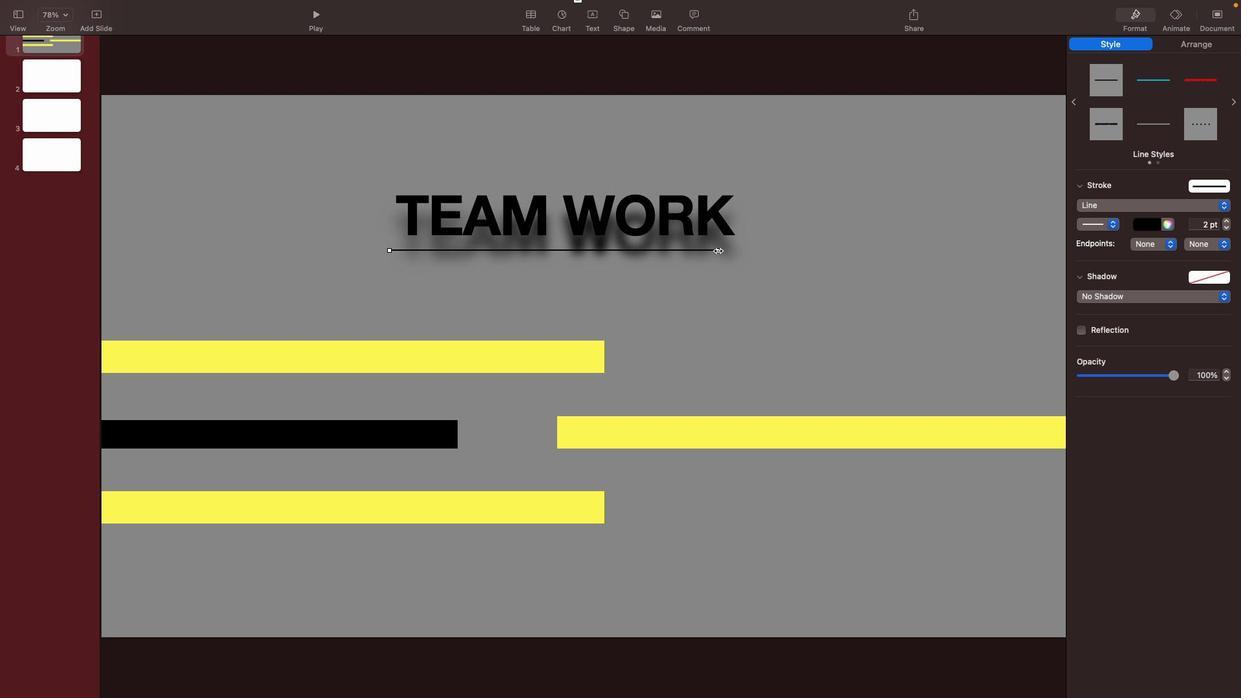 
Action: Mouse pressed left at (746, 285)
Screenshot: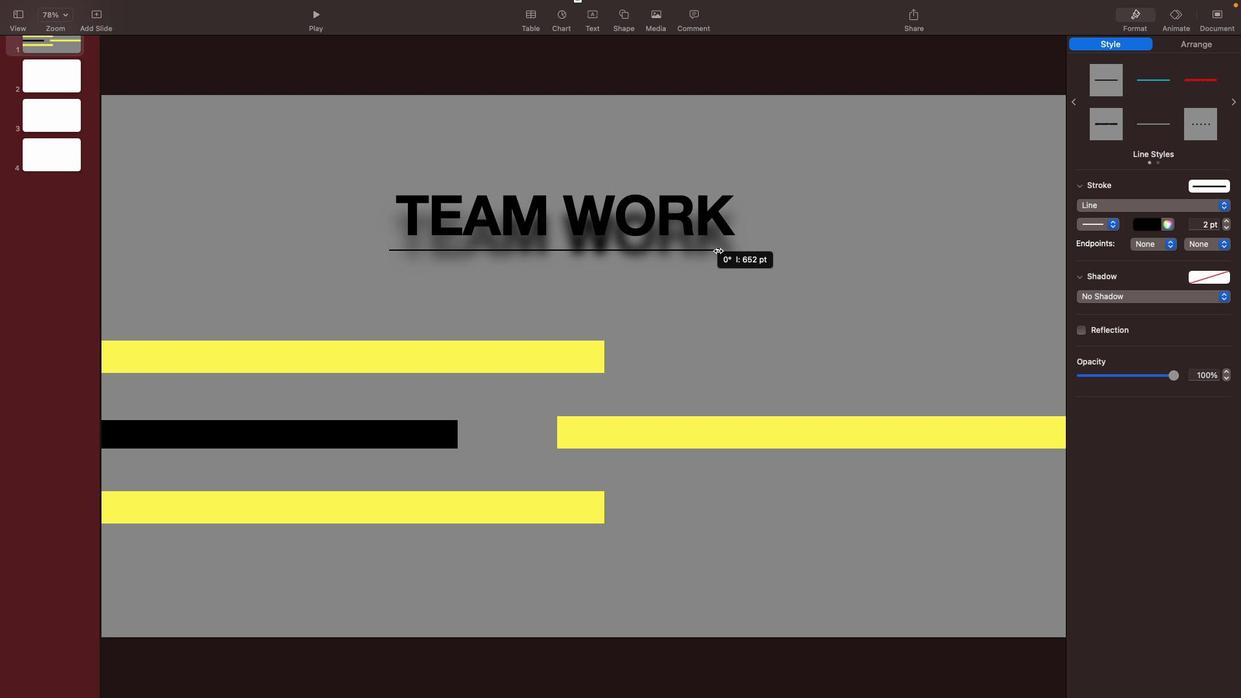 
Action: Mouse moved to (730, 283)
Screenshot: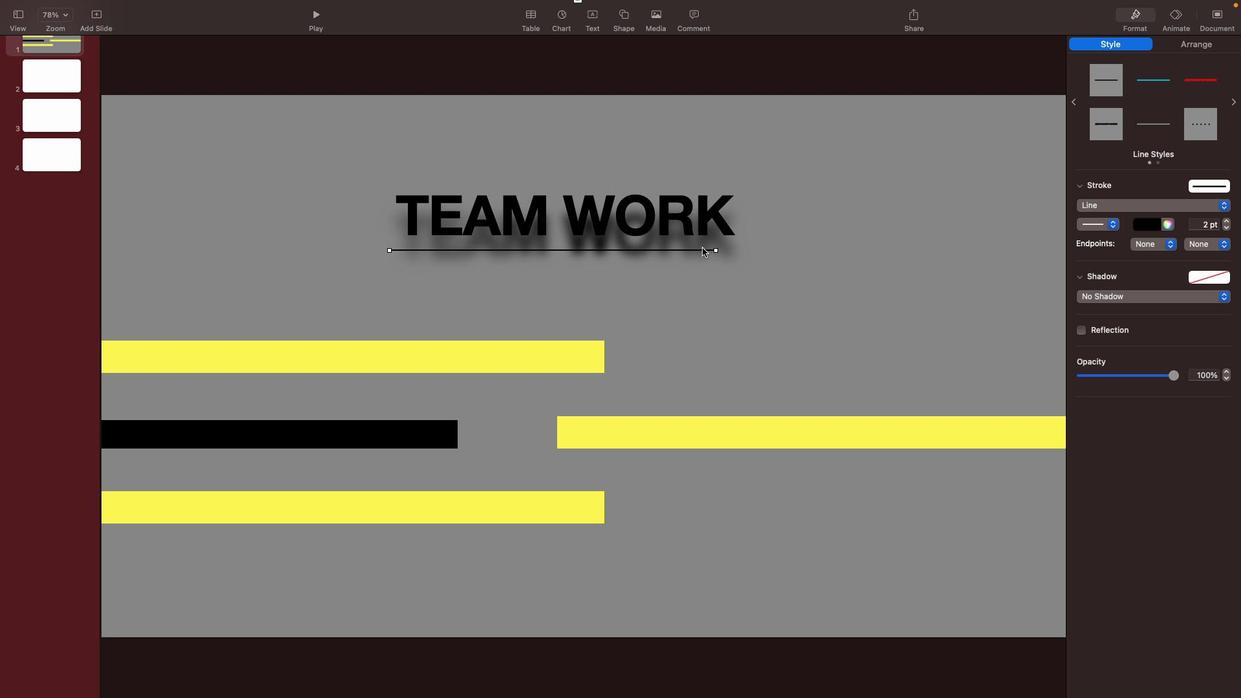 
Action: Mouse pressed left at (730, 283)
Screenshot: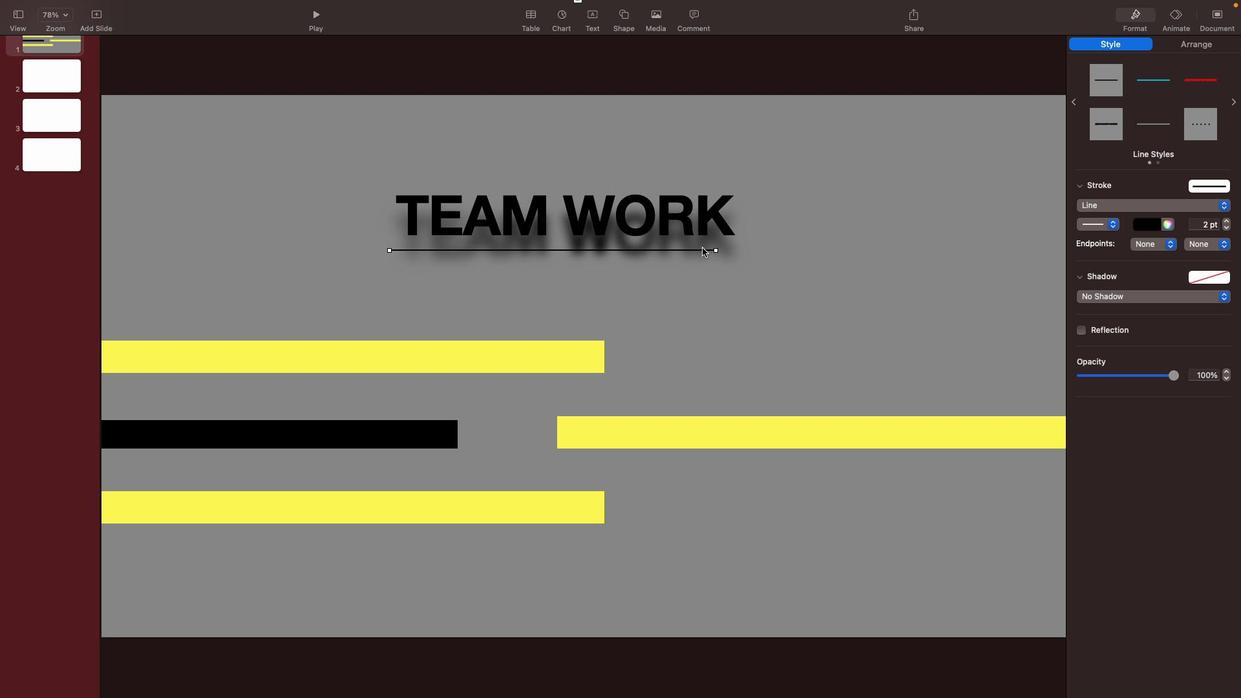 
Action: Mouse moved to (822, 266)
Screenshot: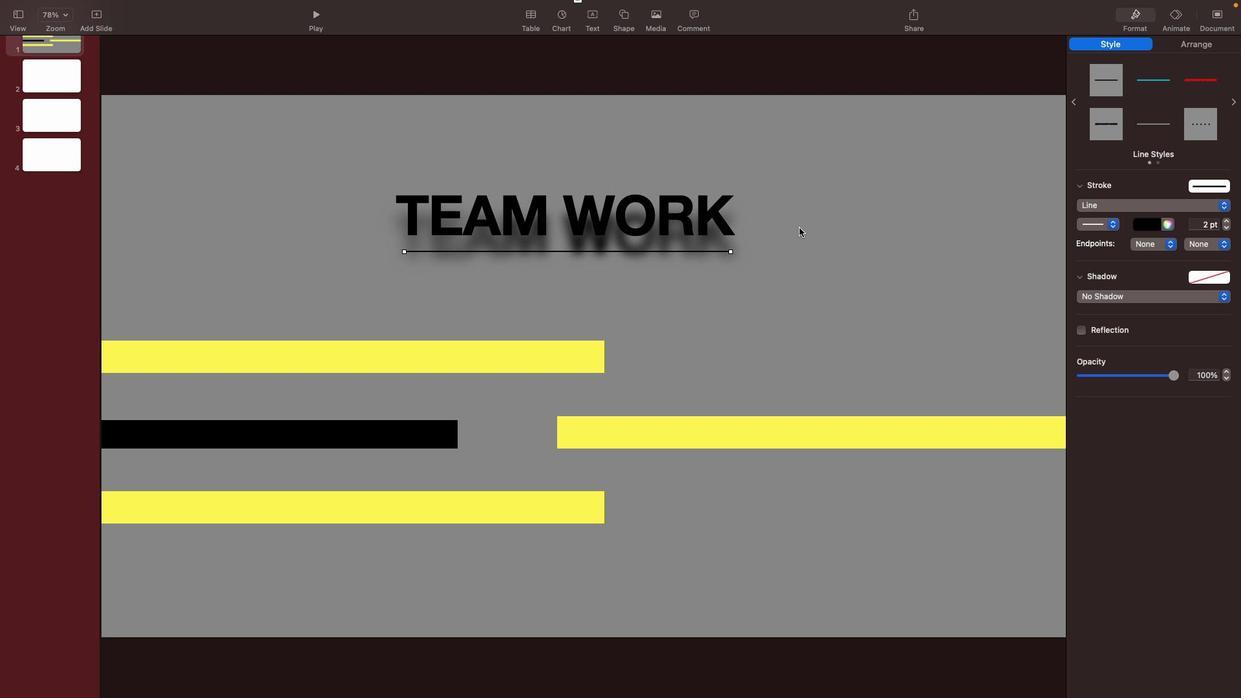 
Action: Mouse pressed left at (822, 266)
Screenshot: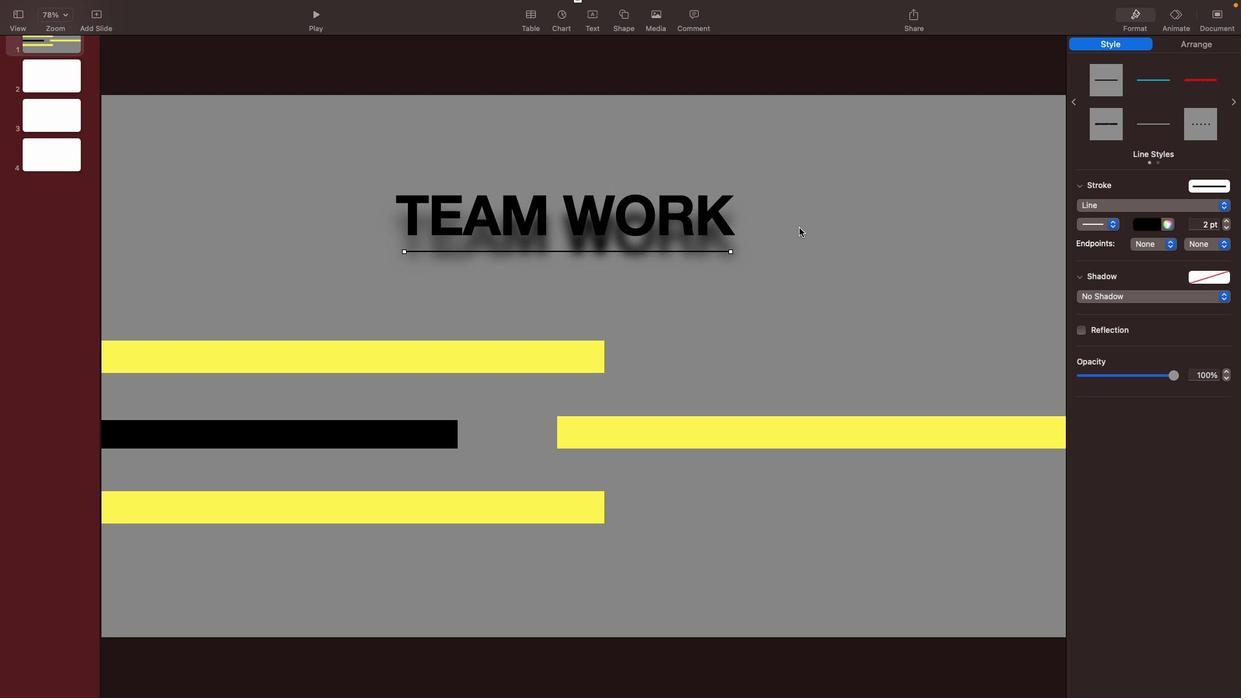 
Action: Mouse moved to (845, 345)
Screenshot: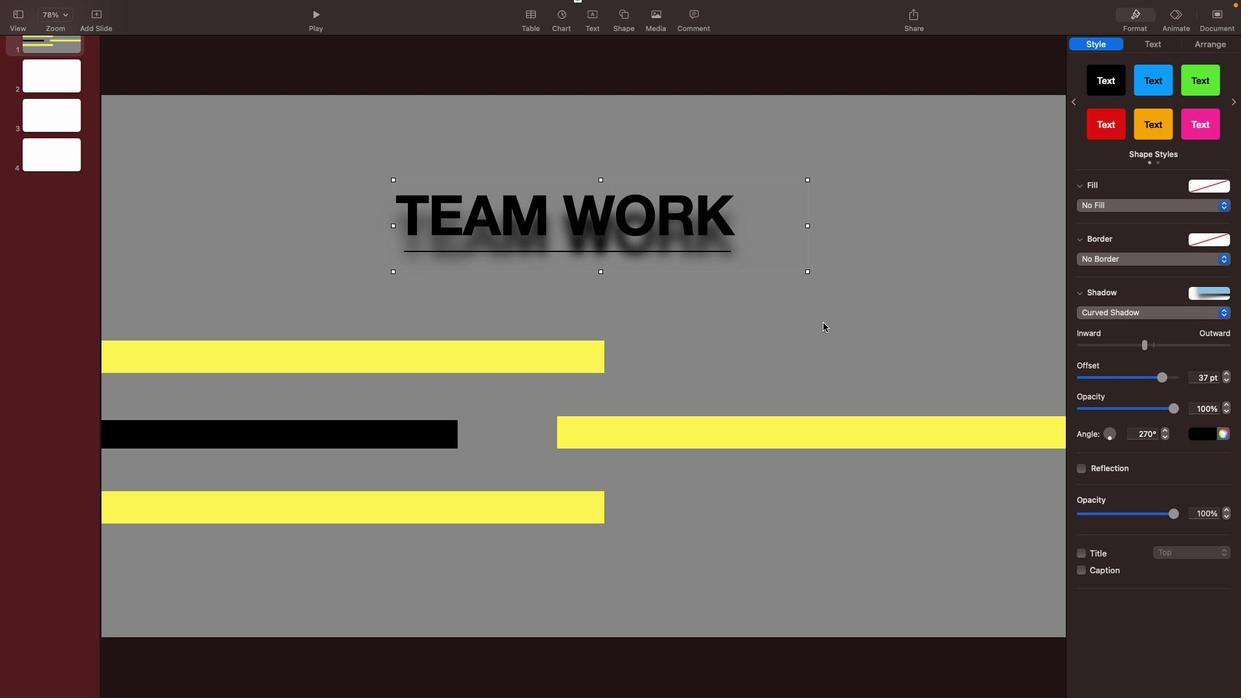 
Action: Mouse pressed left at (845, 345)
Screenshot: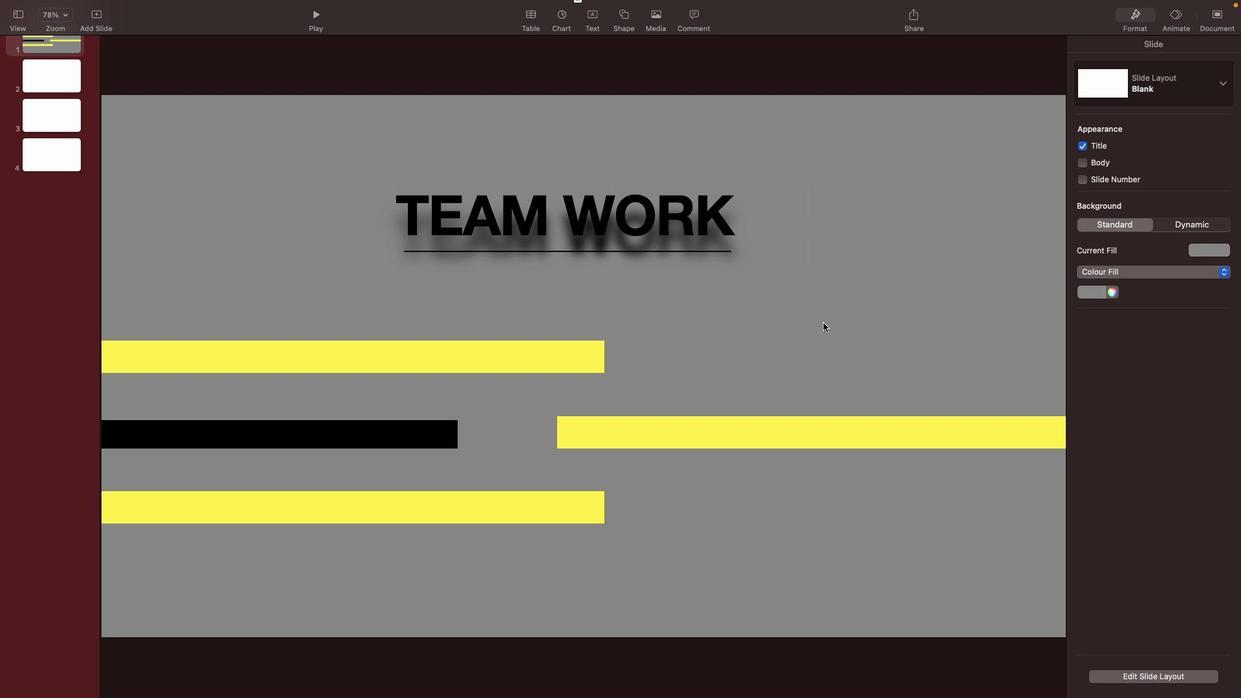 
Action: Mouse moved to (583, 368)
Screenshot: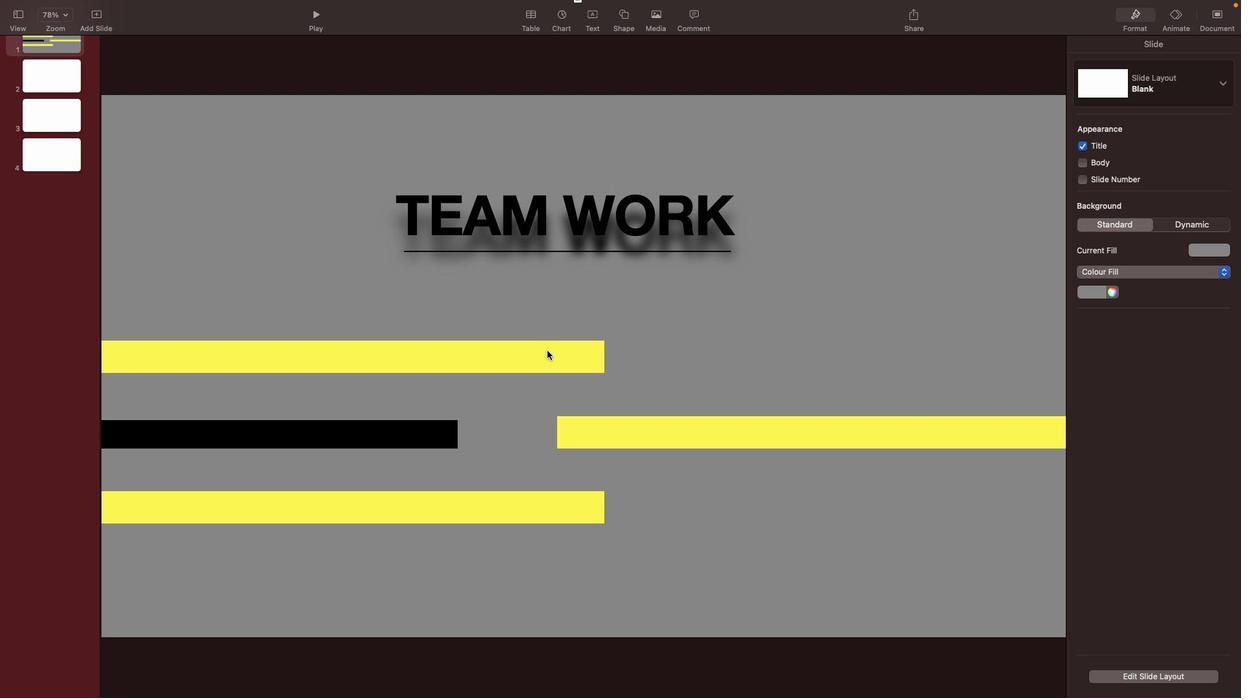 
Action: Mouse pressed left at (583, 368)
Screenshot: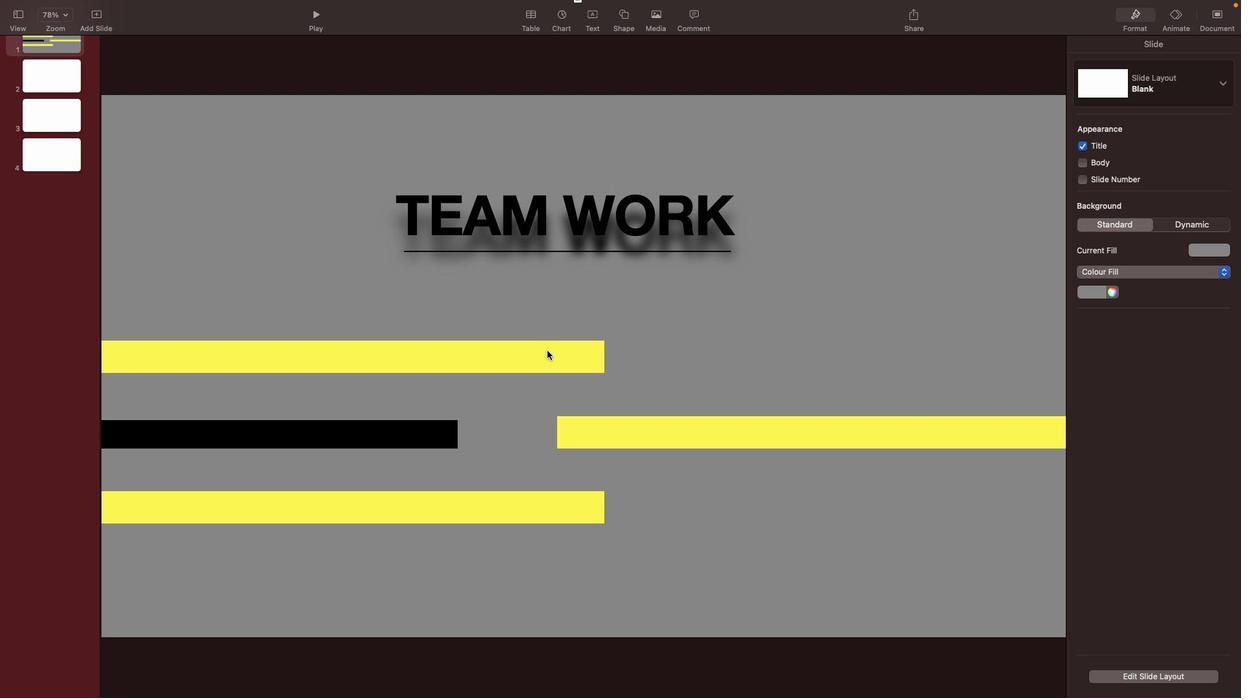 
Action: Mouse moved to (1226, 347)
Screenshot: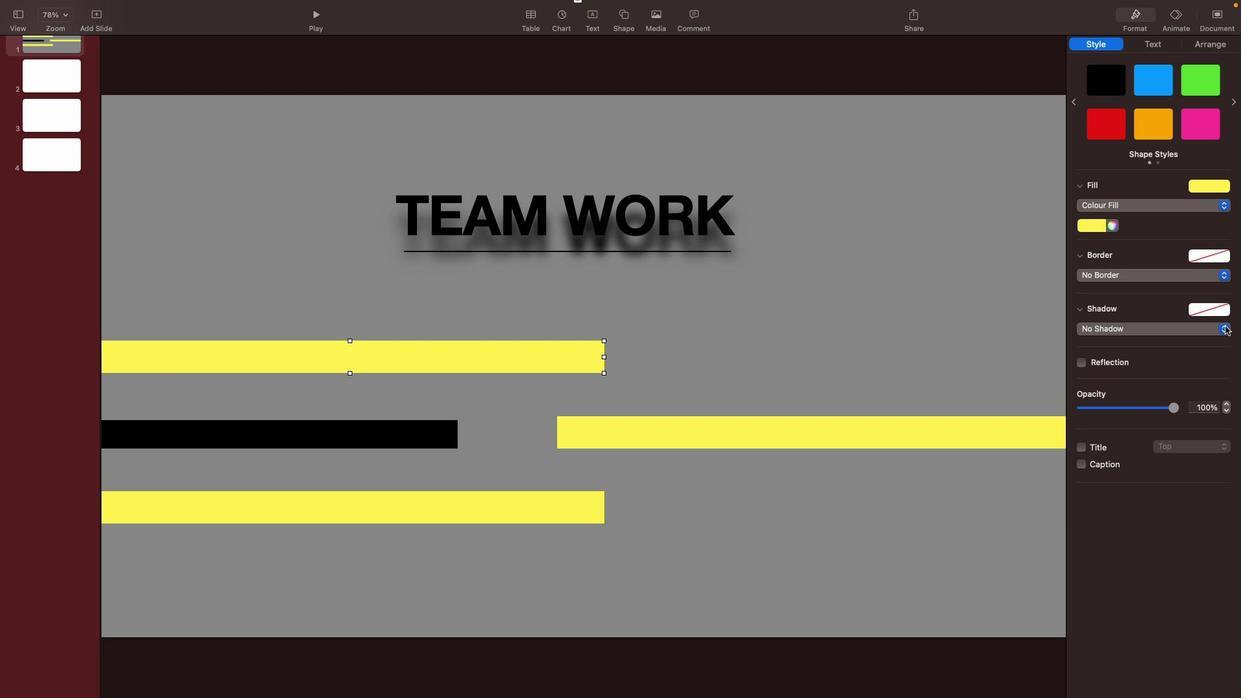 
Action: Mouse pressed left at (1226, 347)
Screenshot: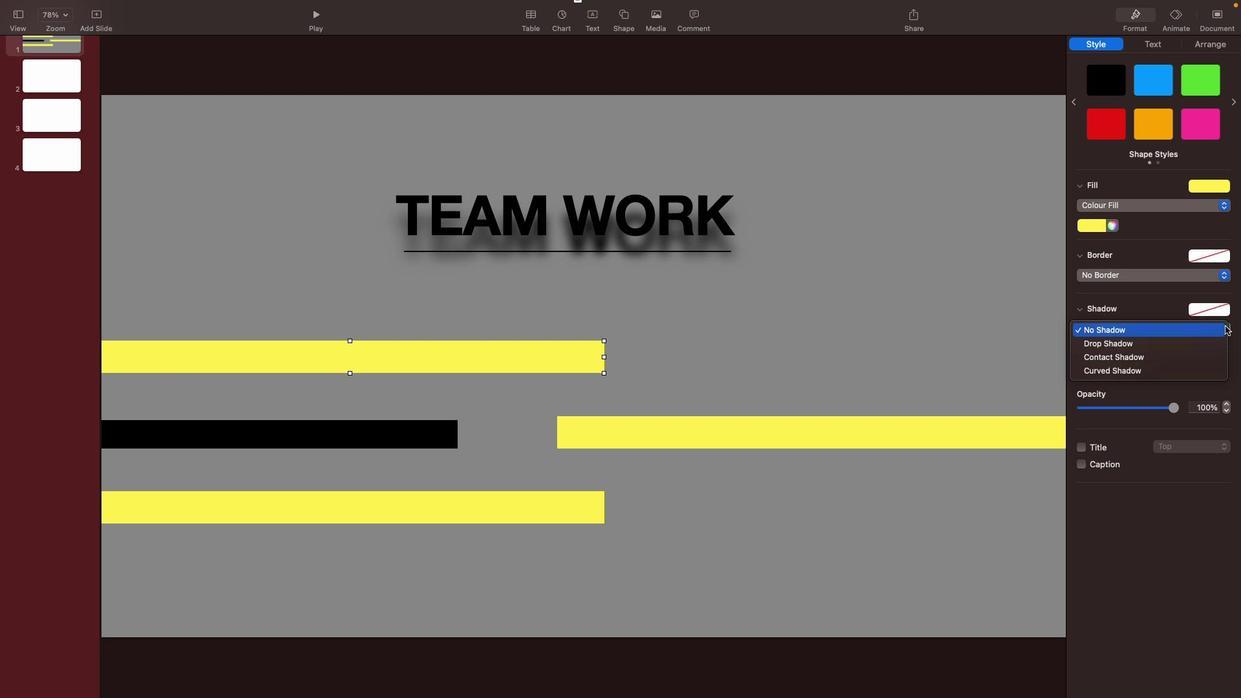 
Action: Mouse moved to (1222, 305)
Screenshot: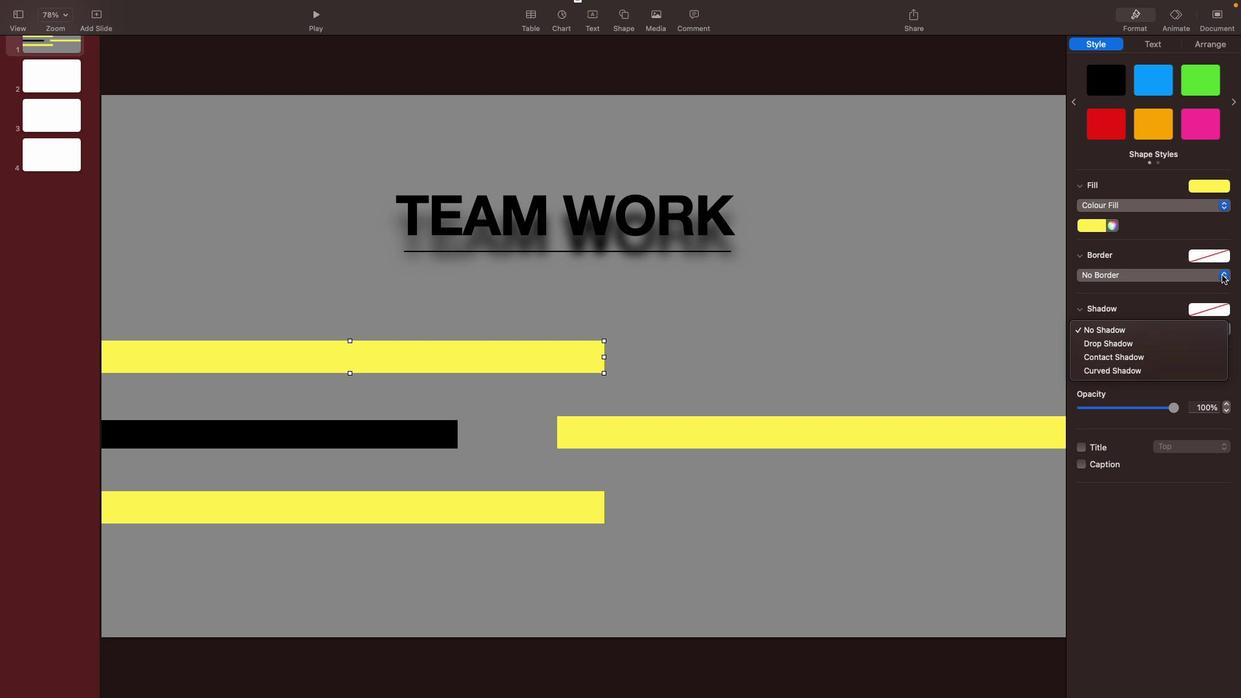 
Action: Mouse pressed left at (1222, 305)
Screenshot: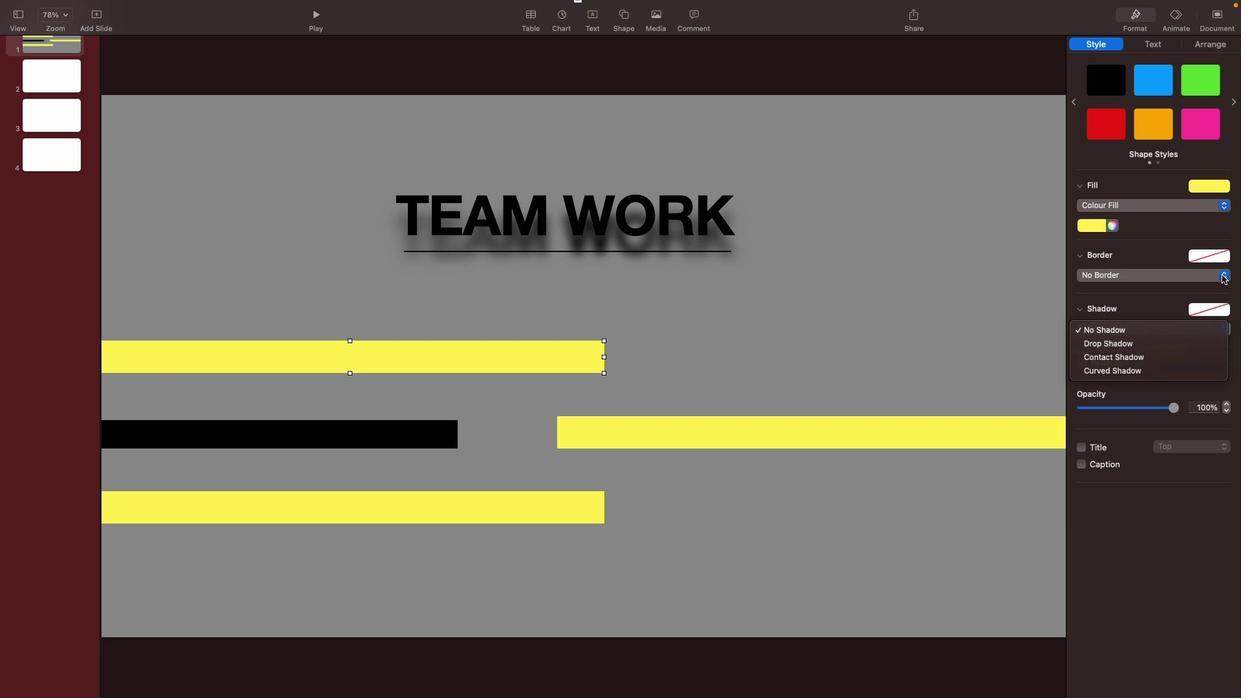 
Action: Mouse moved to (1222, 305)
Screenshot: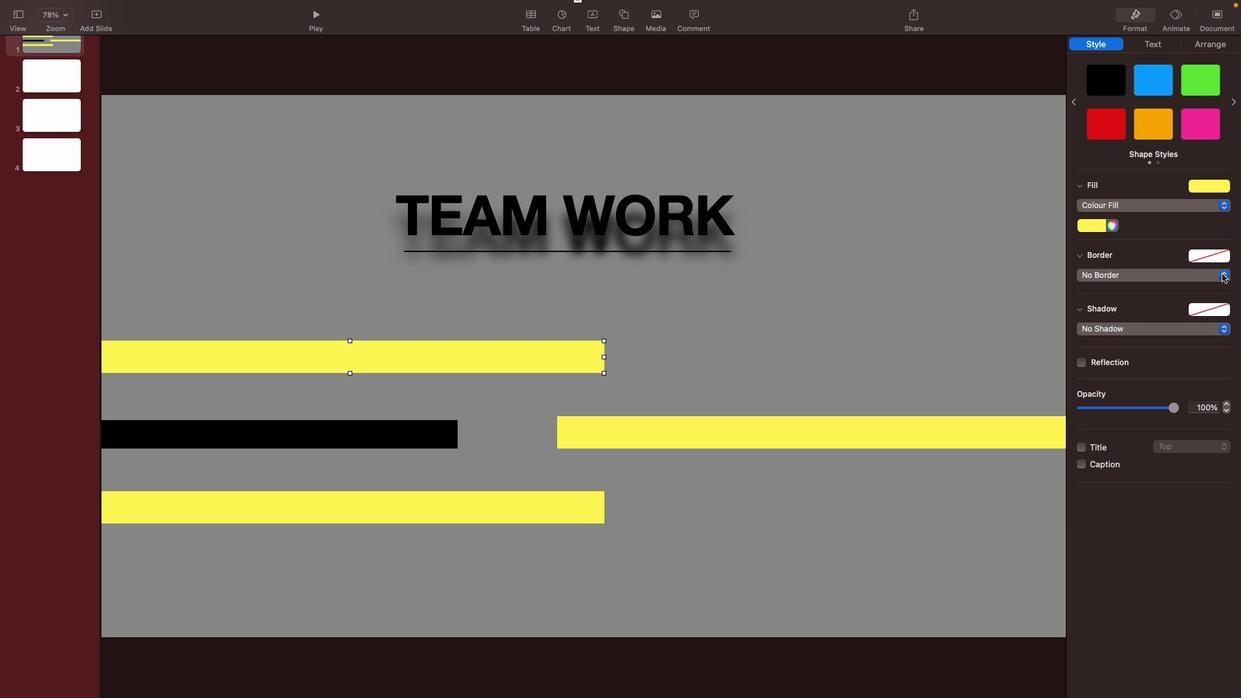 
Action: Mouse pressed left at (1222, 305)
Screenshot: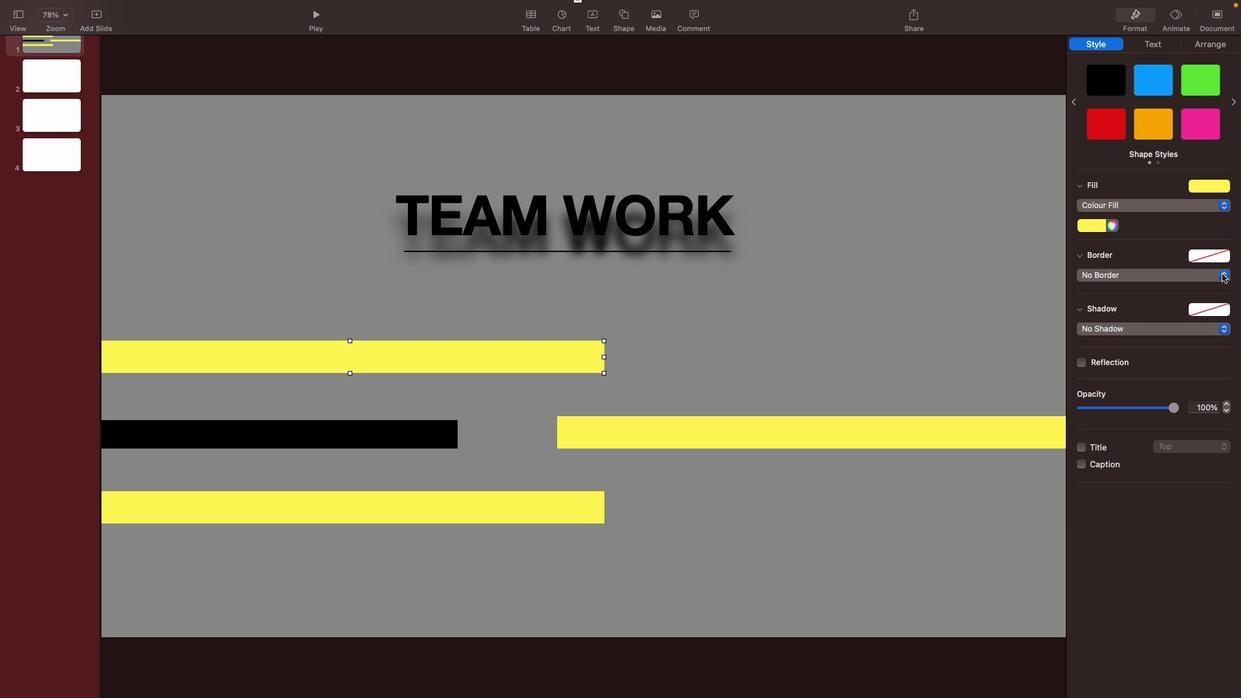 
Action: Mouse moved to (1224, 303)
Screenshot: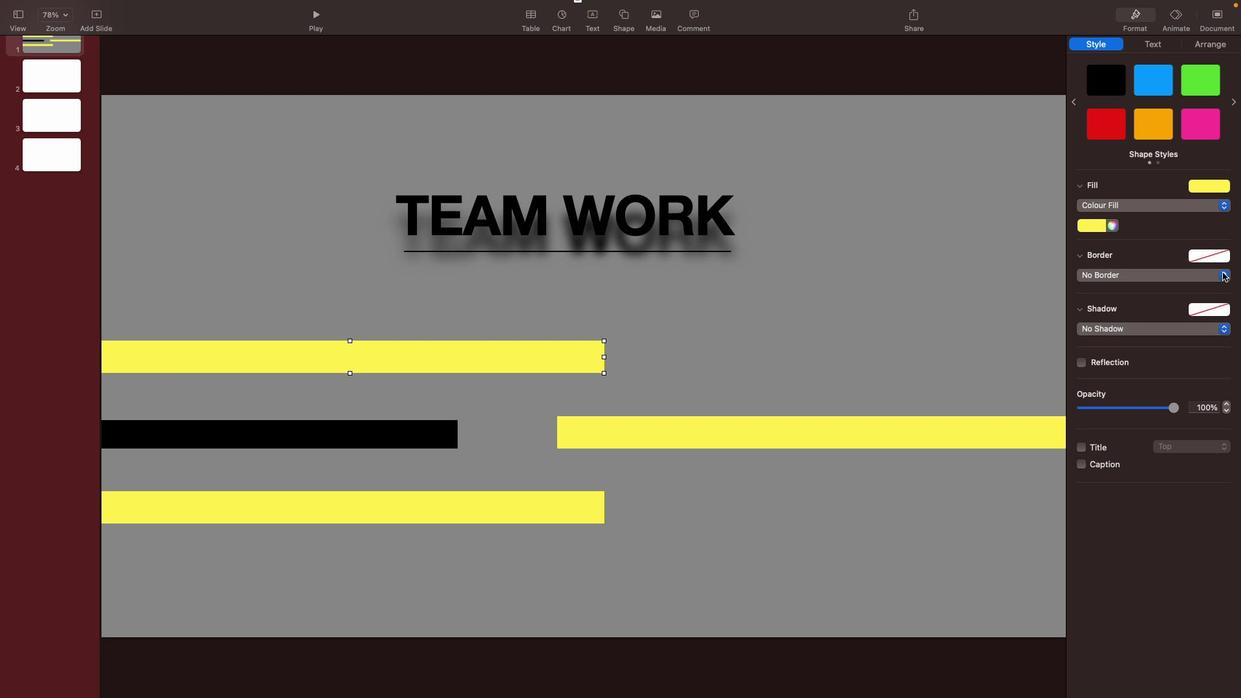 
Action: Mouse pressed left at (1224, 303)
Screenshot: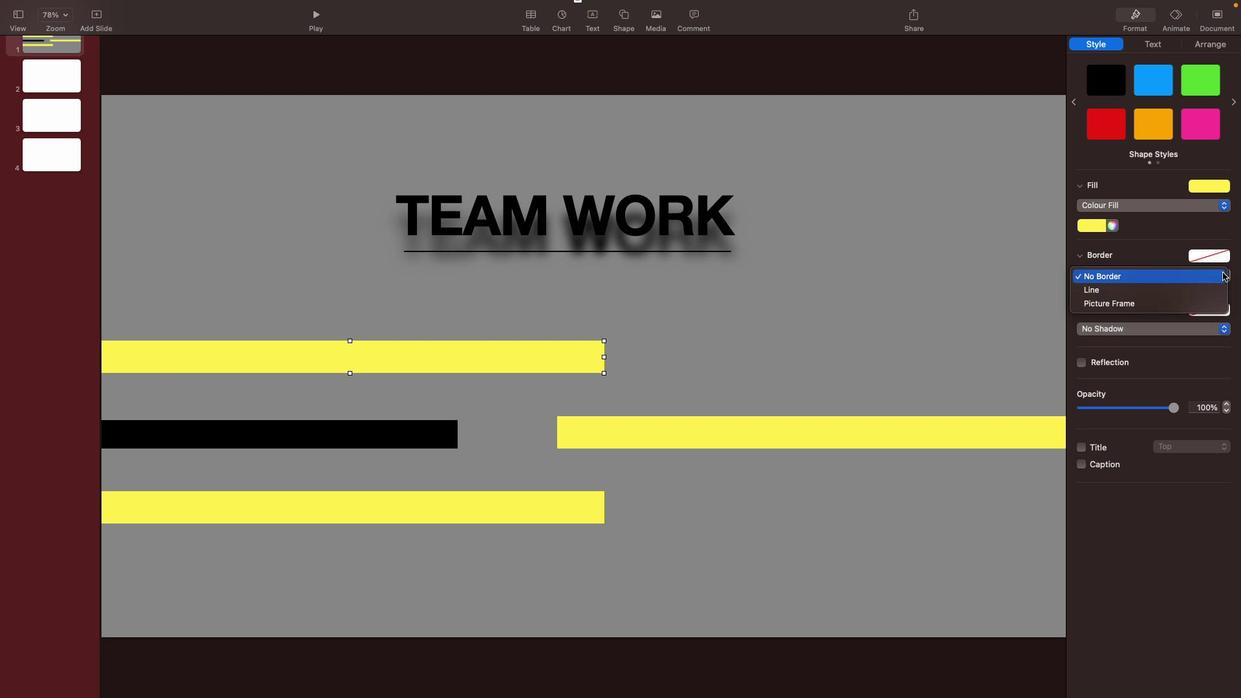 
Action: Mouse moved to (1122, 323)
Screenshot: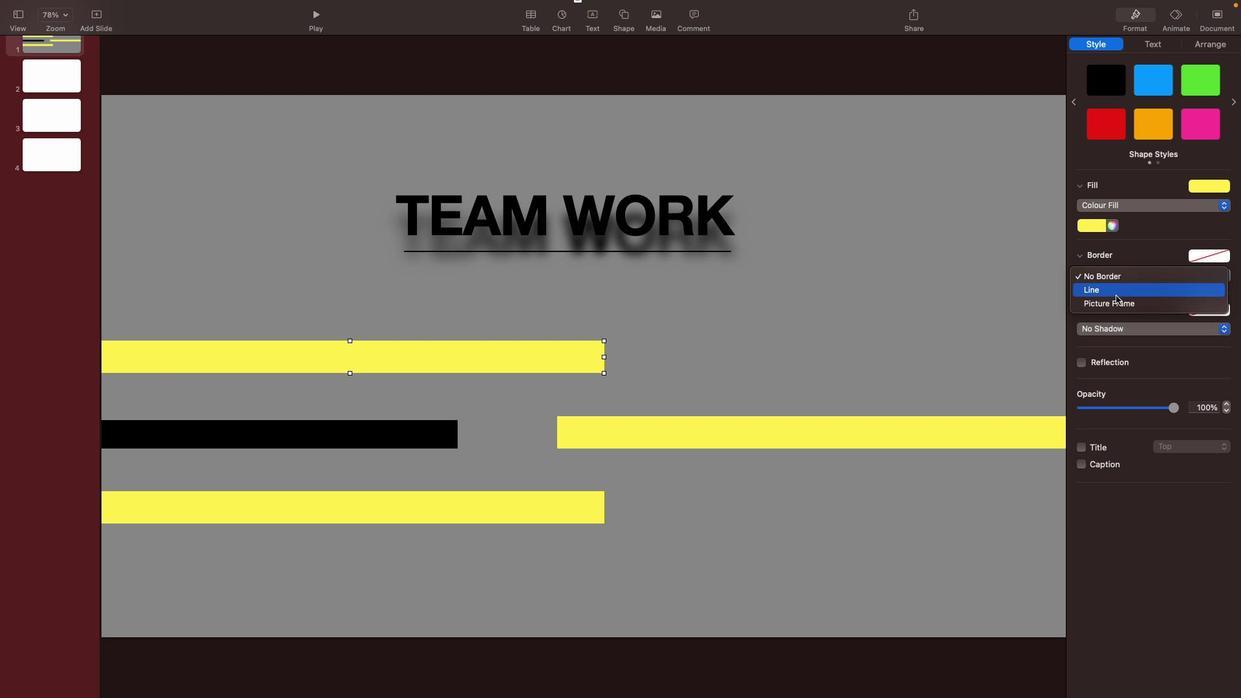 
Action: Mouse pressed left at (1122, 323)
Screenshot: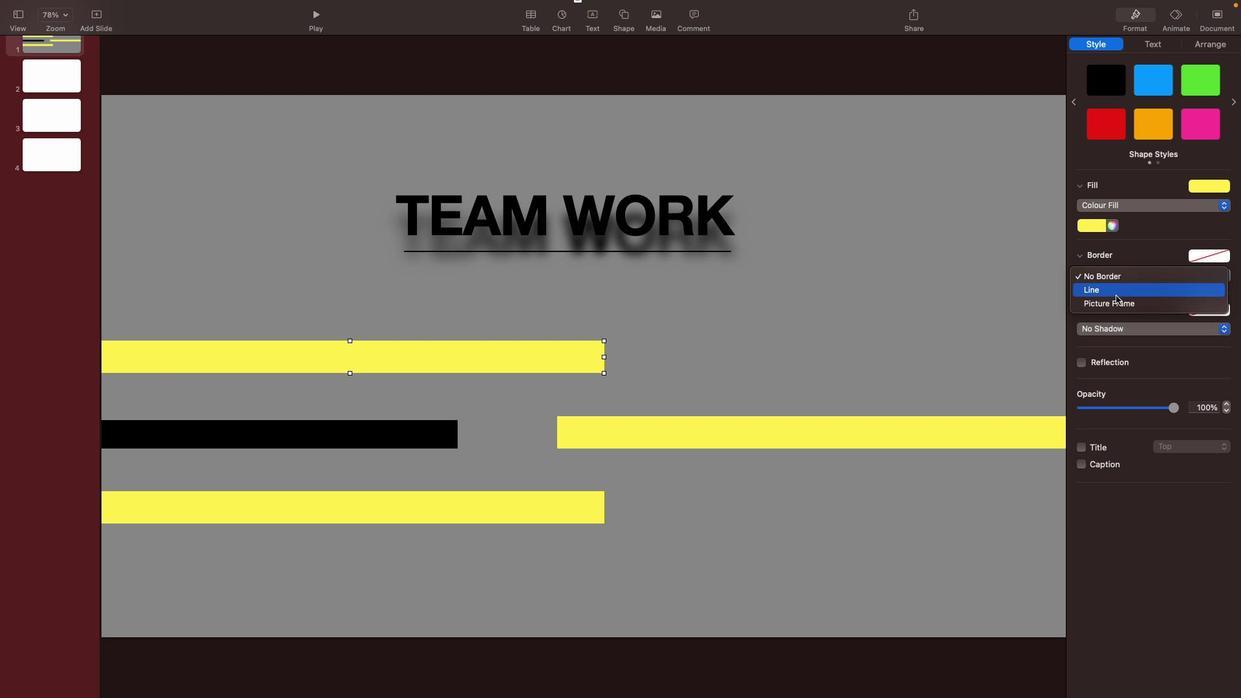 
Action: Mouse moved to (451, 425)
Screenshot: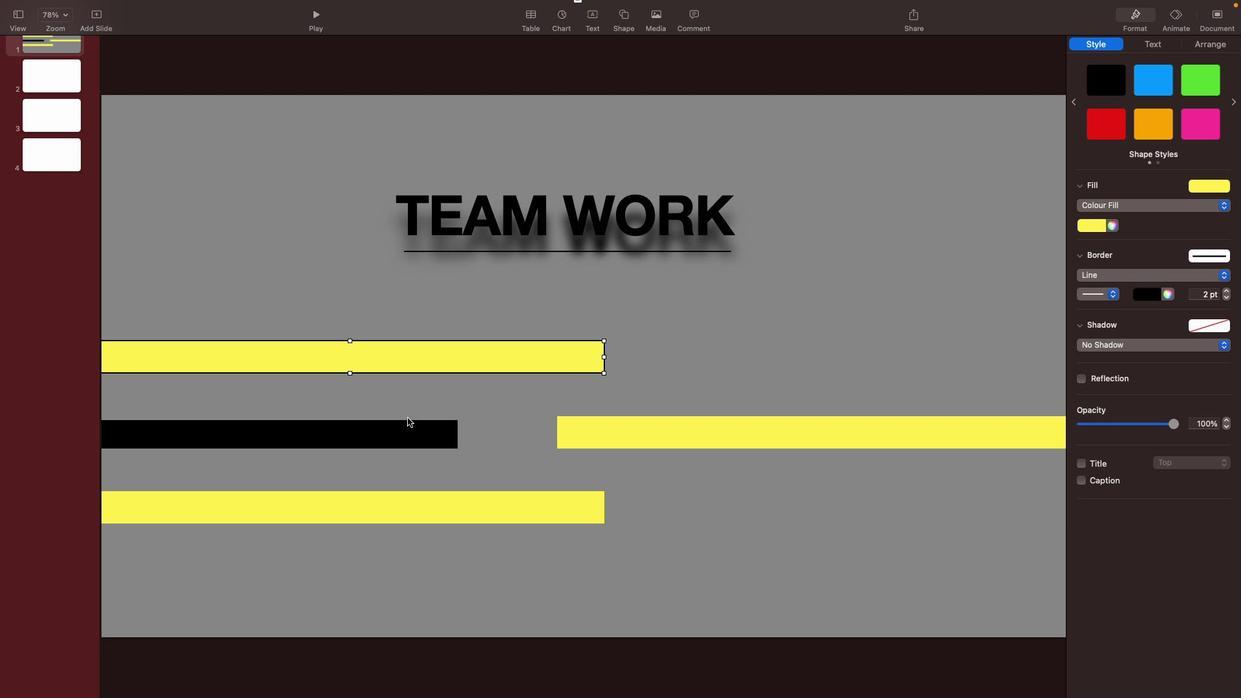 
Action: Mouse pressed left at (451, 425)
Screenshot: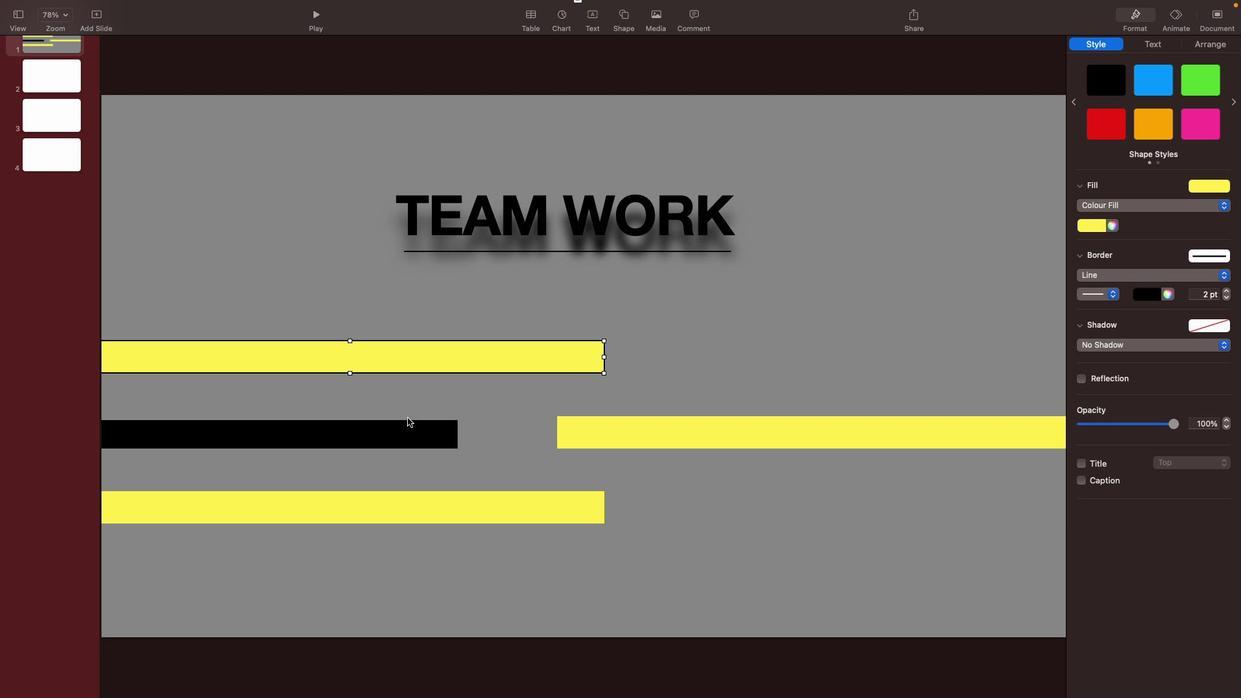 
Action: Mouse moved to (987, 438)
Screenshot: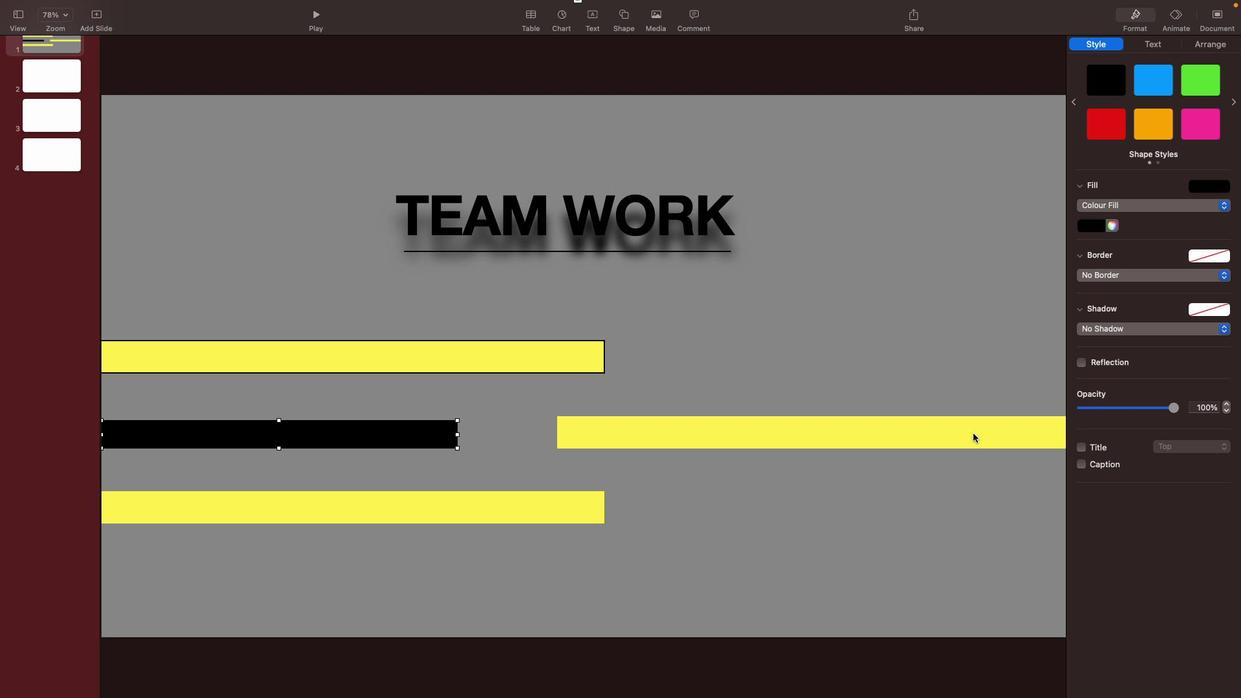 
Action: Mouse pressed left at (987, 438)
Screenshot: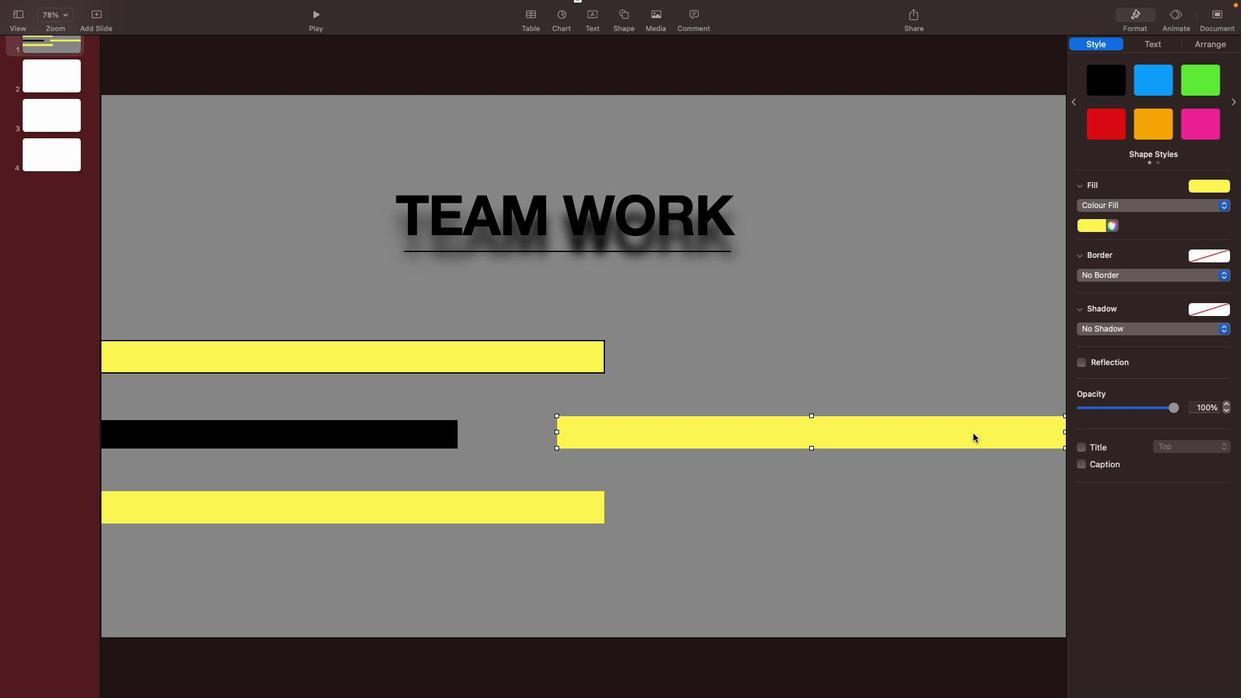 
Action: Mouse moved to (1228, 304)
Screenshot: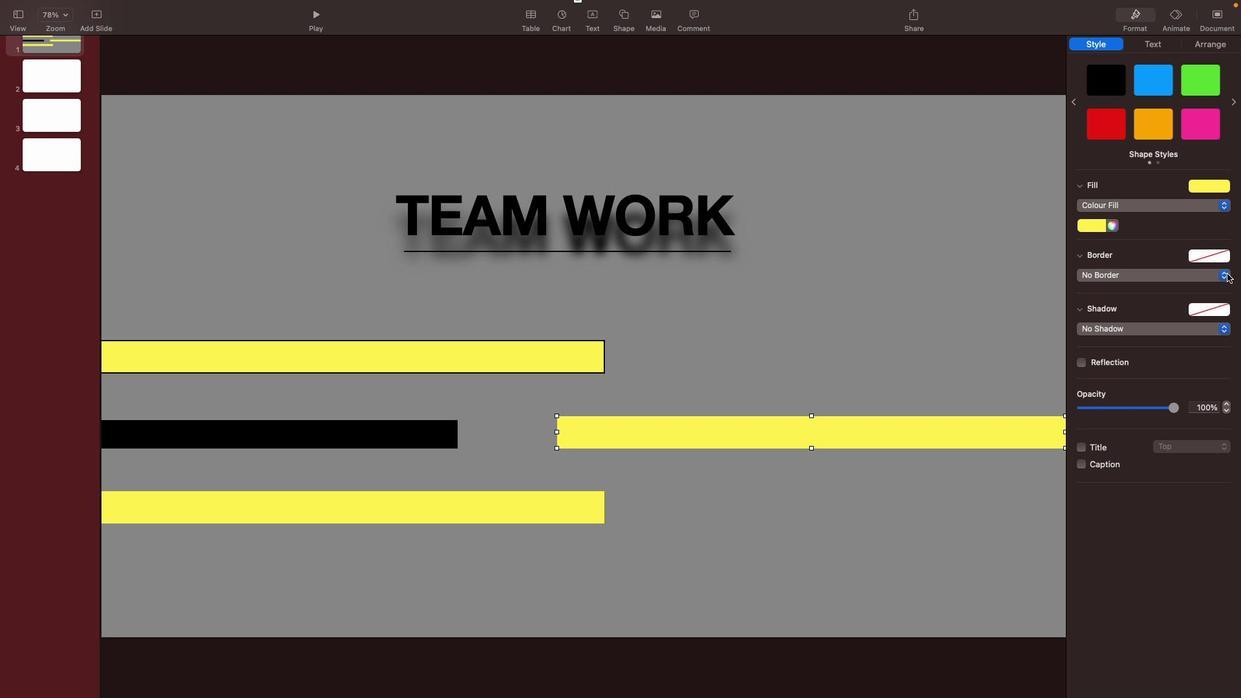 
Action: Mouse pressed left at (1228, 304)
Screenshot: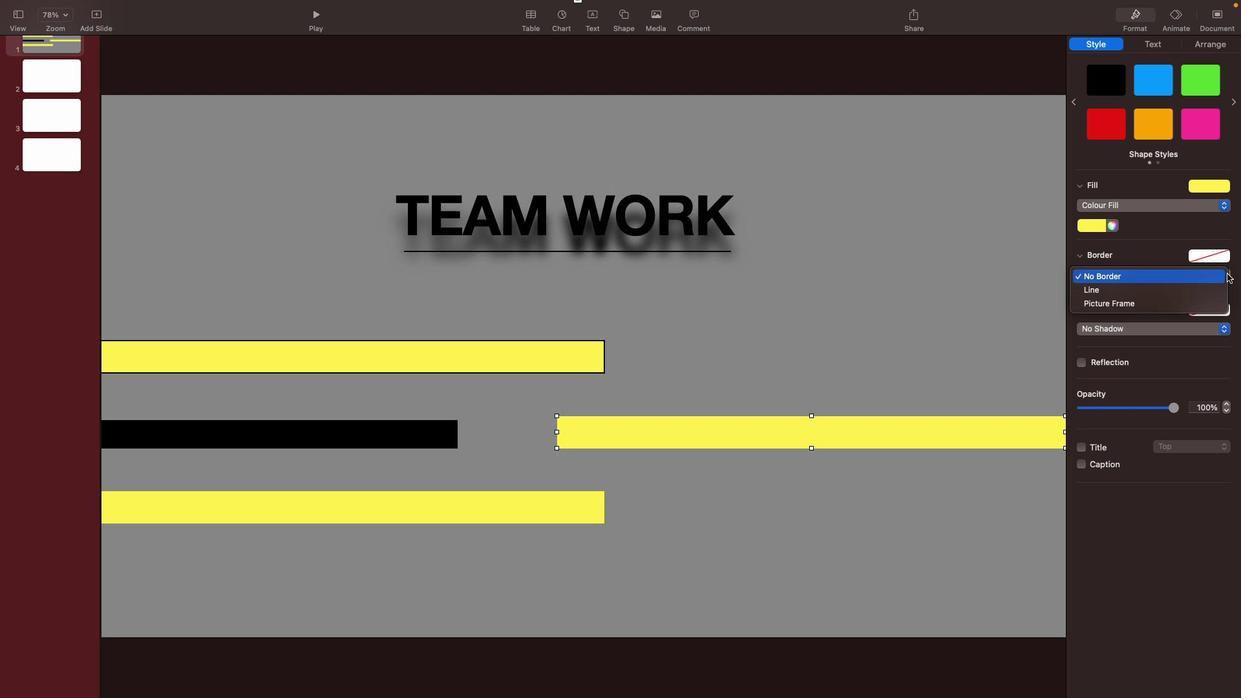 
Action: Mouse moved to (1128, 315)
Screenshot: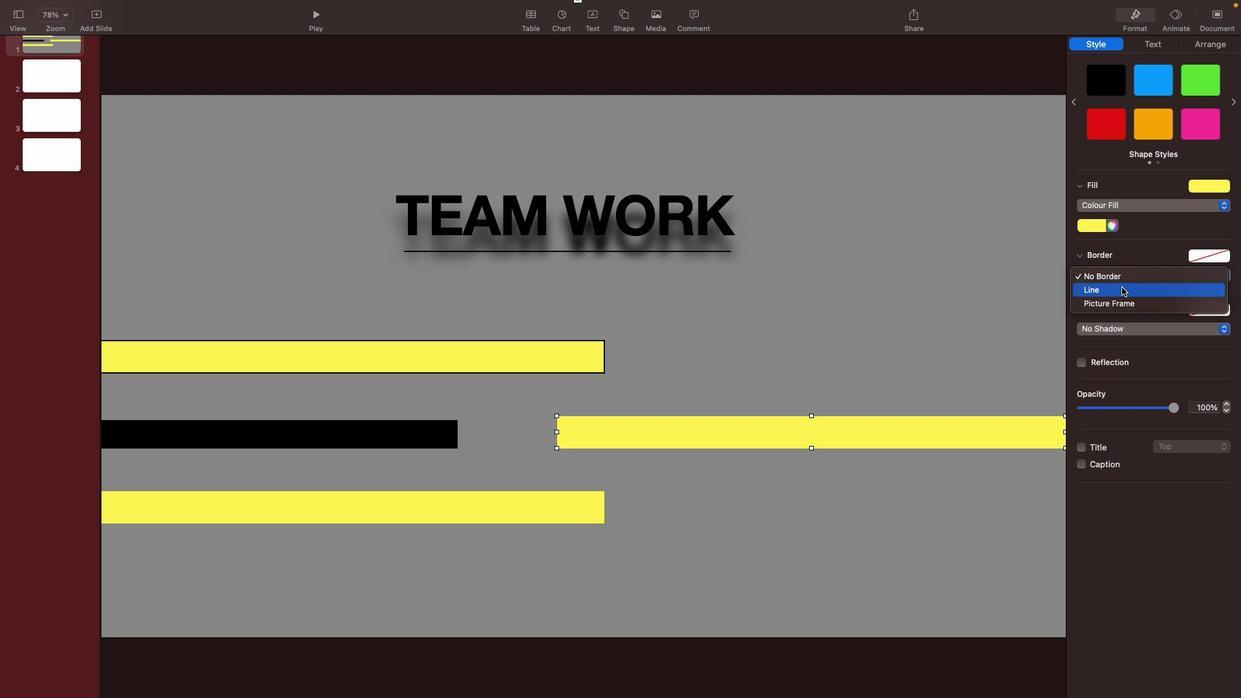 
Action: Mouse pressed left at (1128, 315)
Screenshot: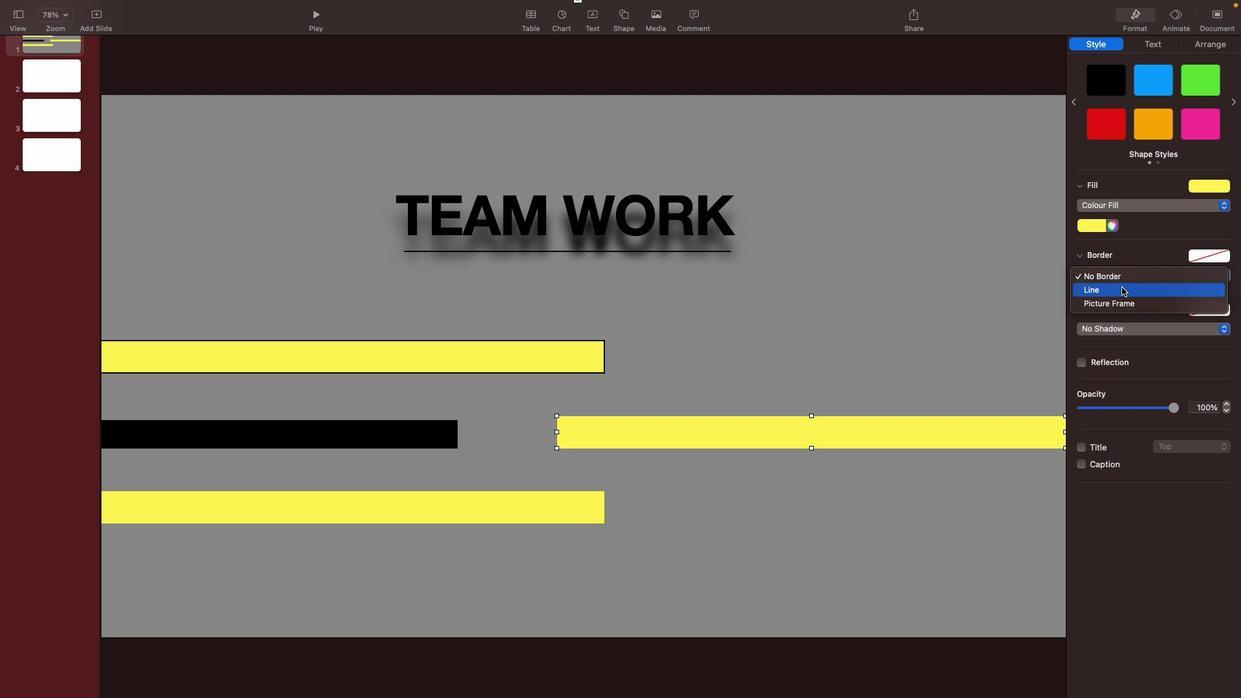 
Action: Mouse moved to (596, 495)
Screenshot: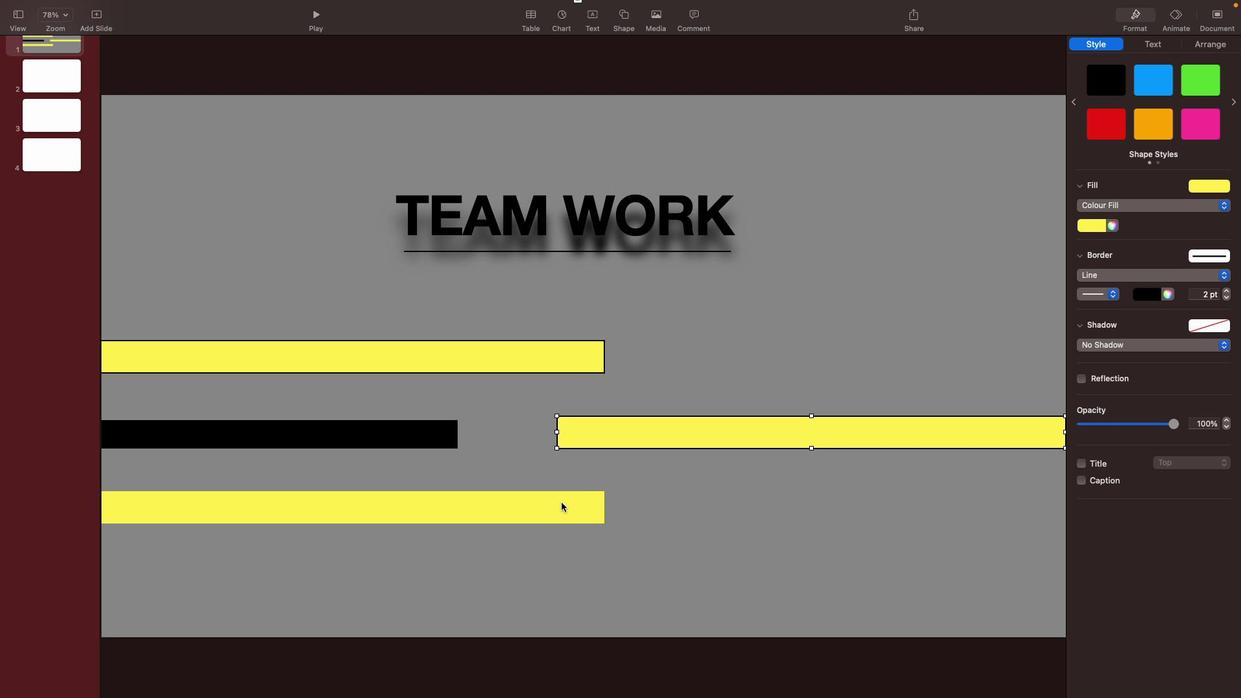 
Action: Mouse pressed left at (596, 495)
Screenshot: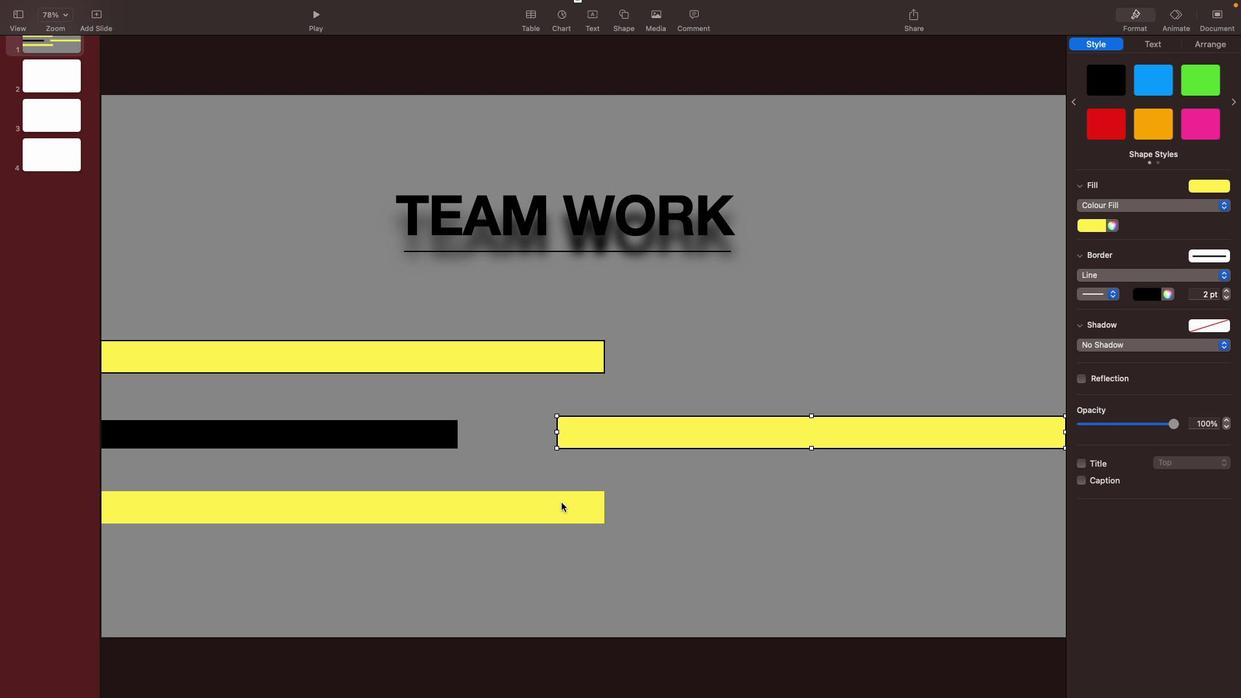 
Action: Mouse moved to (1224, 304)
Screenshot: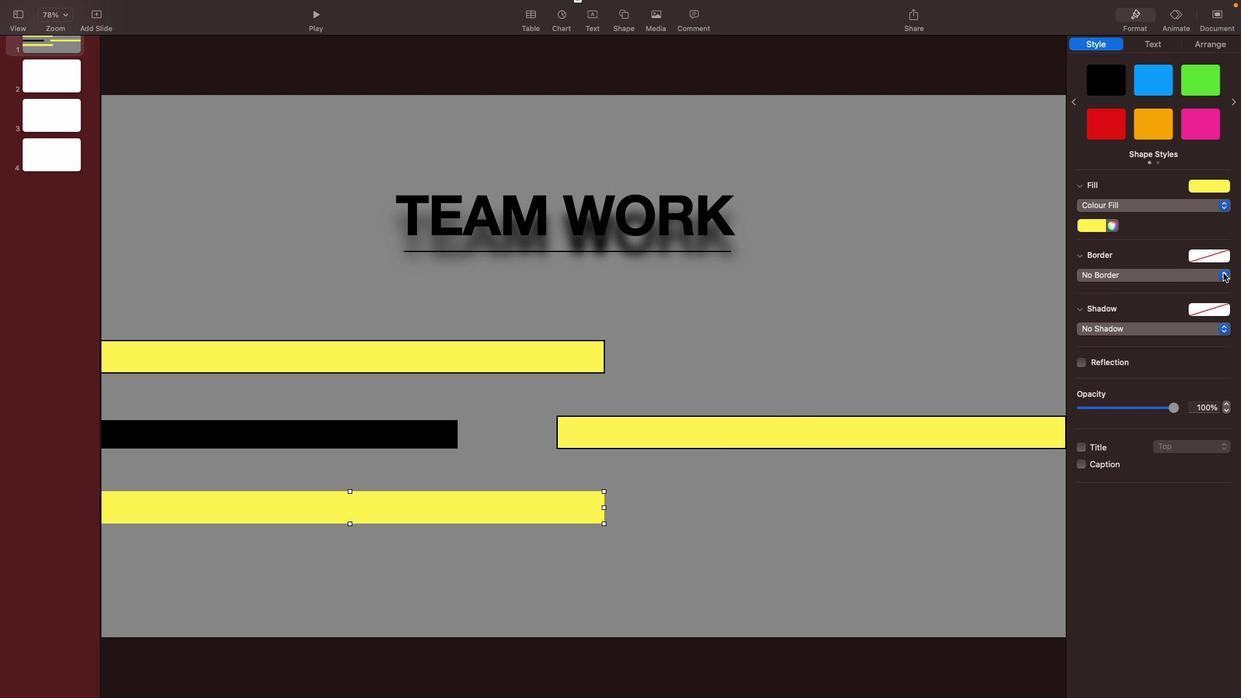 
Action: Mouse pressed left at (1224, 304)
Screenshot: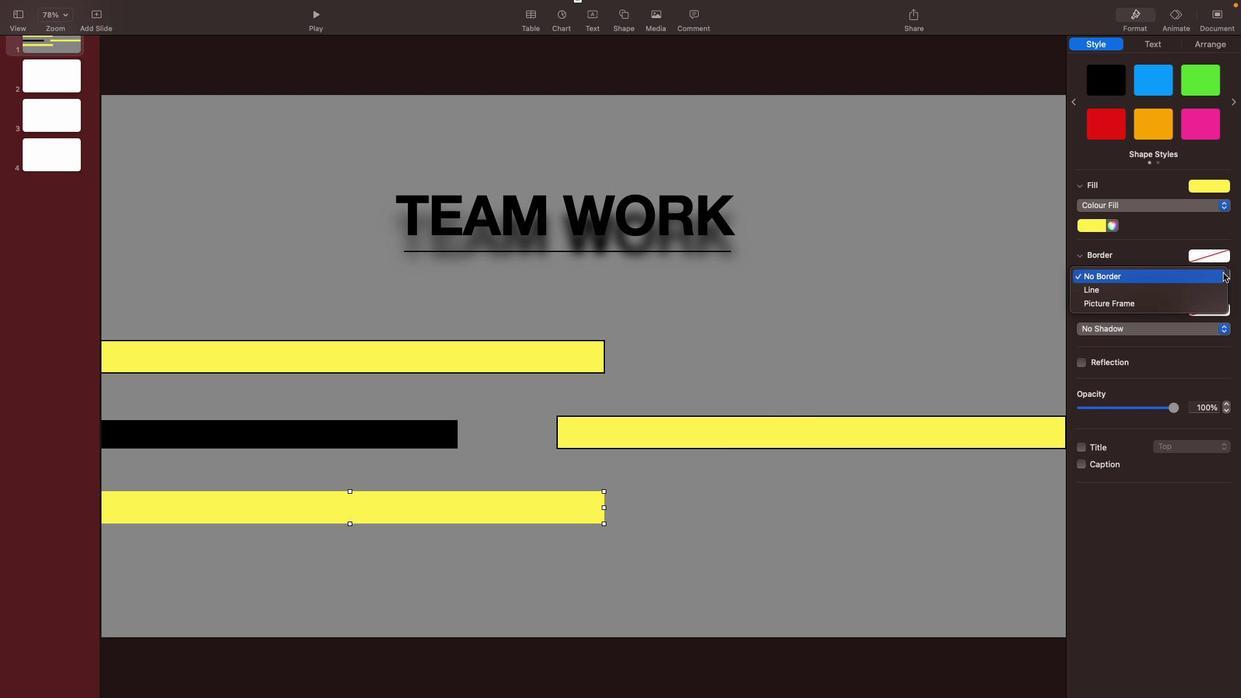 
Action: Mouse moved to (1123, 315)
Screenshot: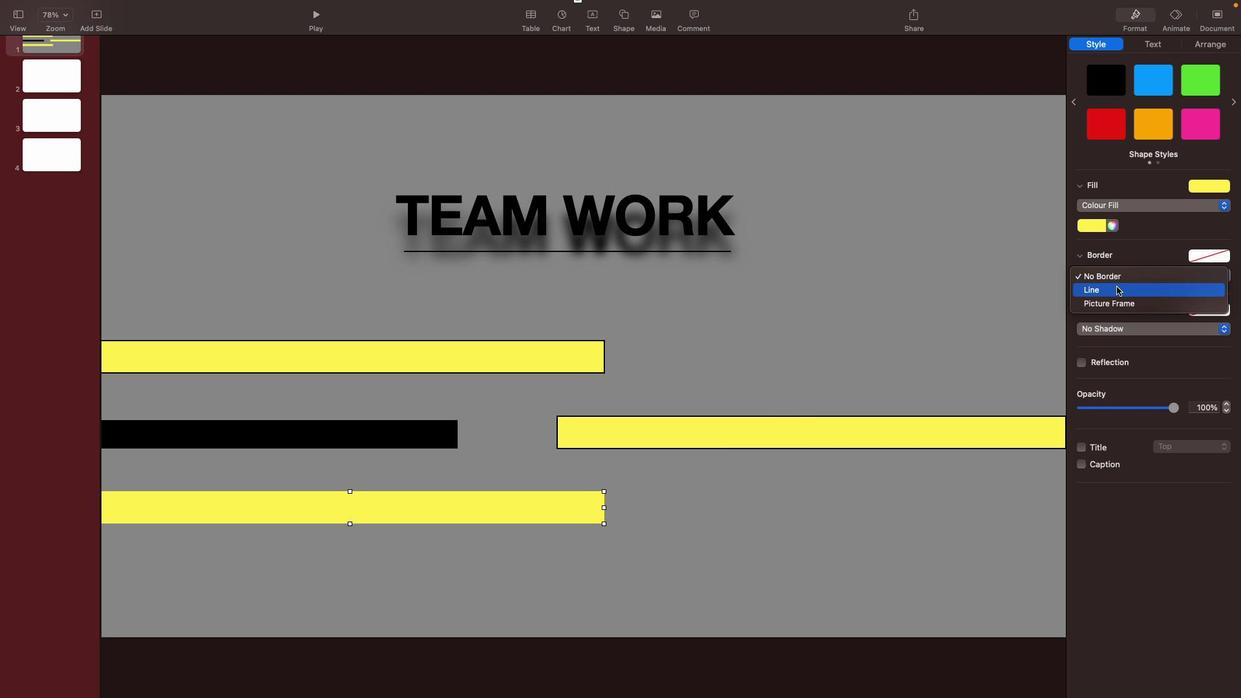 
Action: Mouse pressed left at (1123, 315)
Screenshot: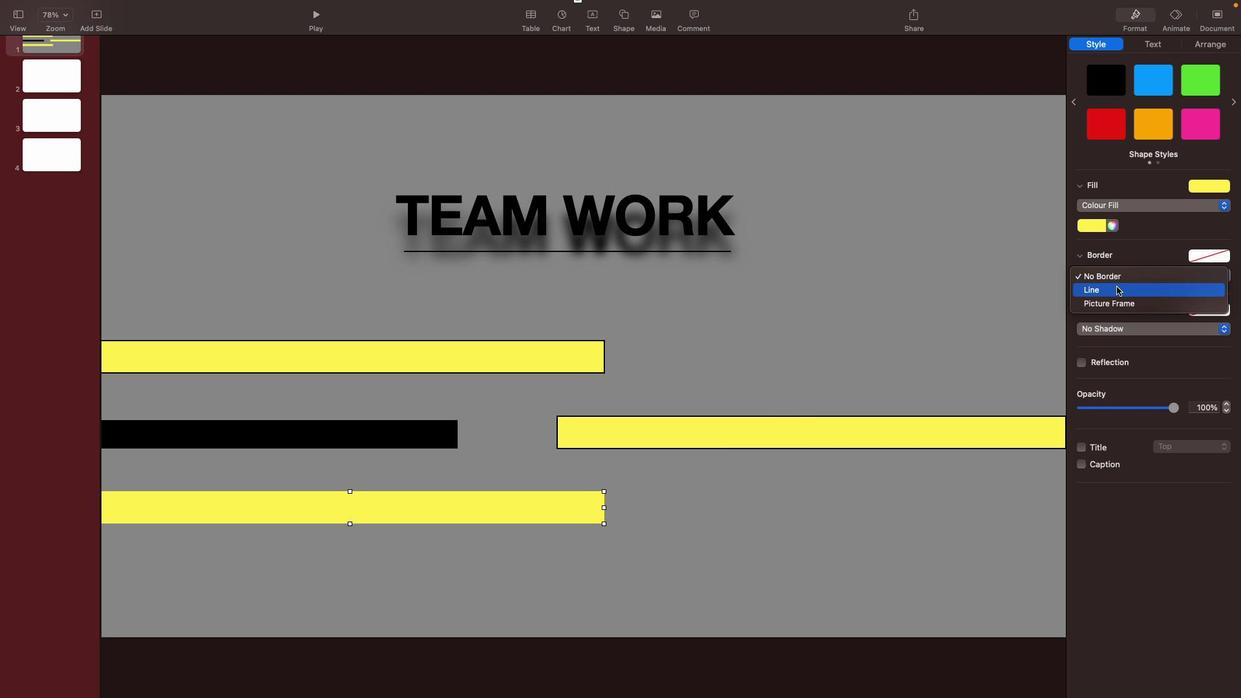 
Action: Mouse moved to (792, 377)
Screenshot: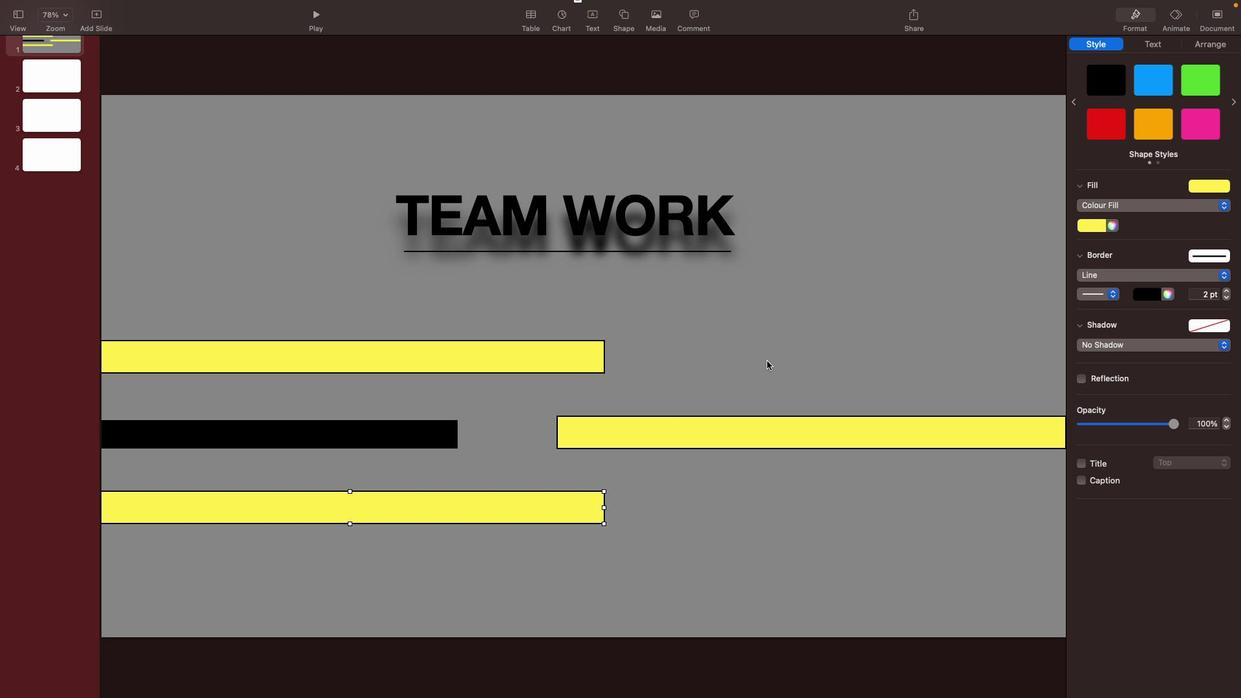 
Action: Mouse pressed left at (792, 377)
Screenshot: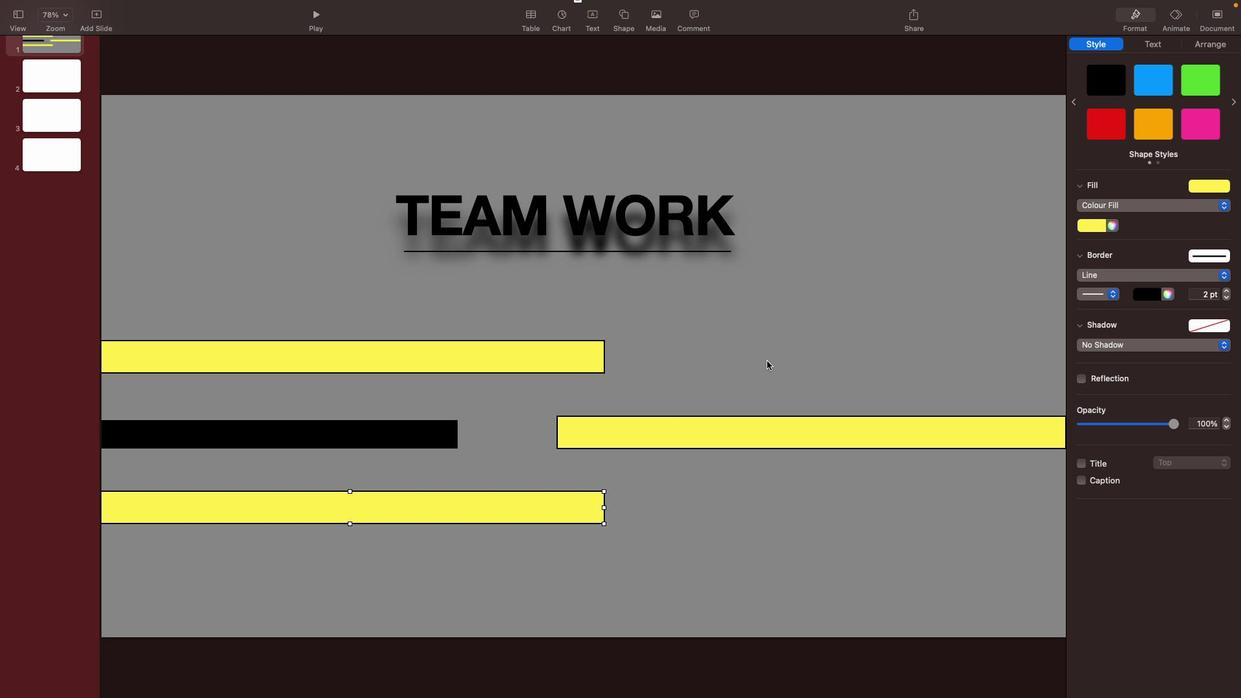 
Action: Mouse moved to (118, 146)
Screenshot: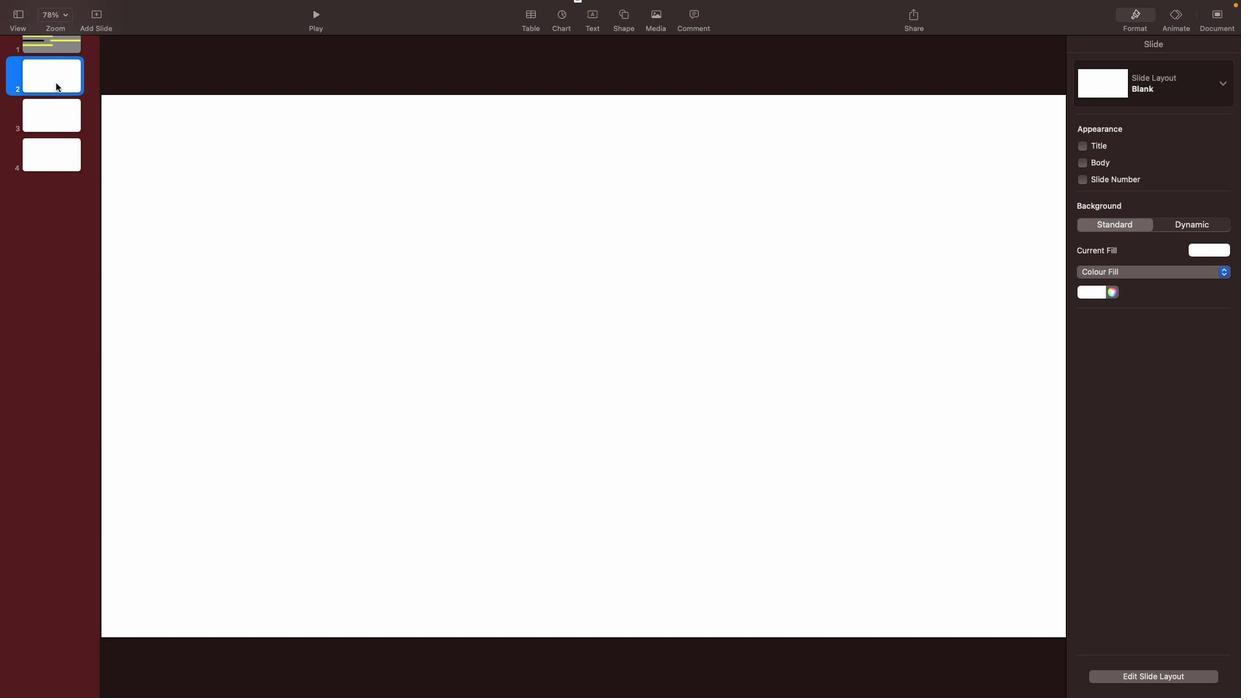 
Action: Mouse pressed left at (118, 146)
Screenshot: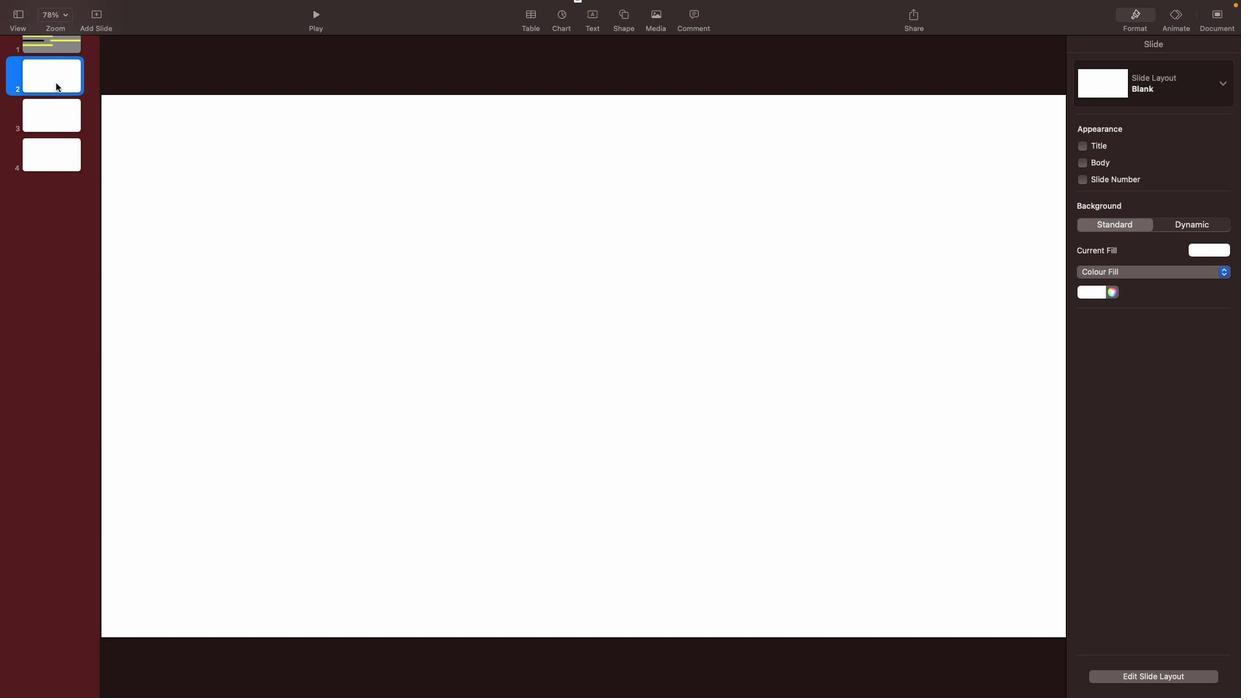 
Action: Mouse moved to (609, 362)
Screenshot: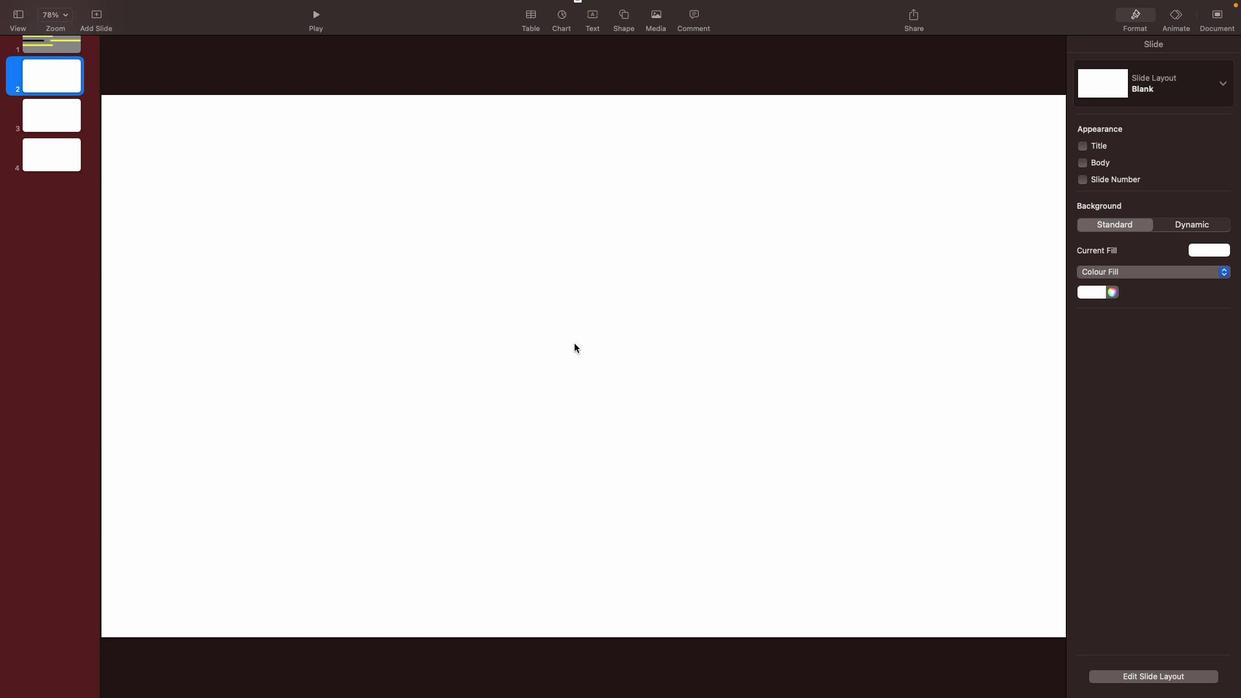 
Action: Mouse pressed left at (609, 362)
Screenshot: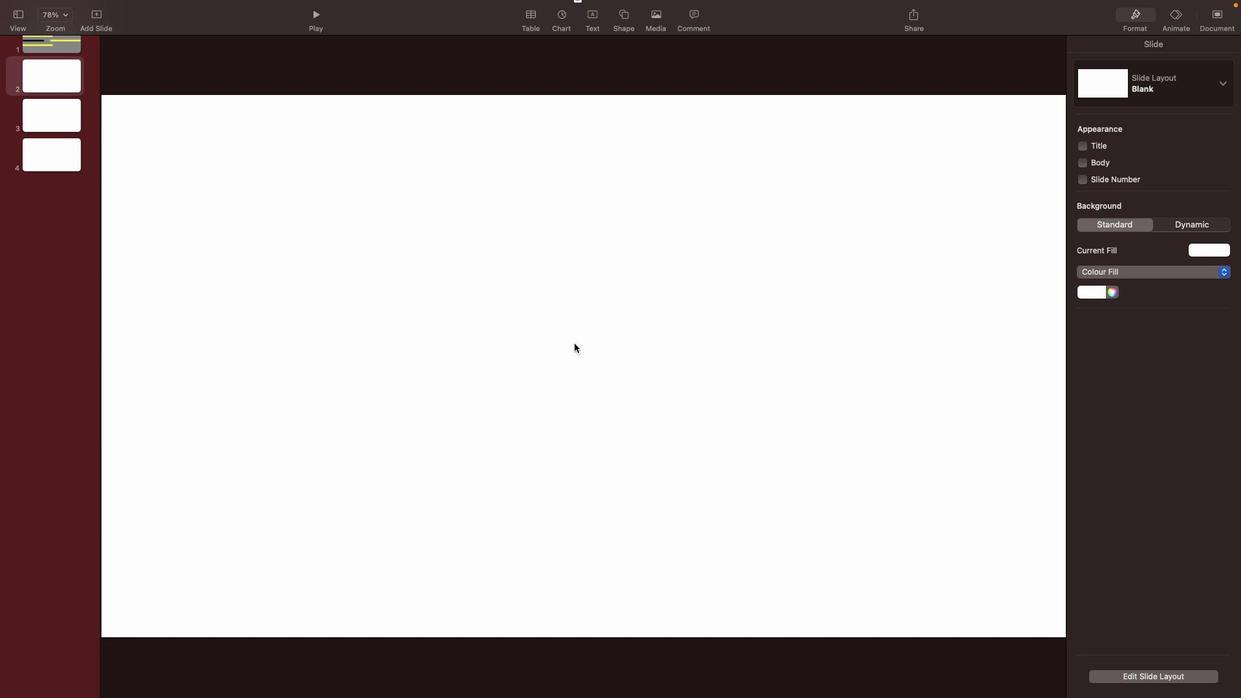 
Action: Mouse moved to (684, 90)
Screenshot: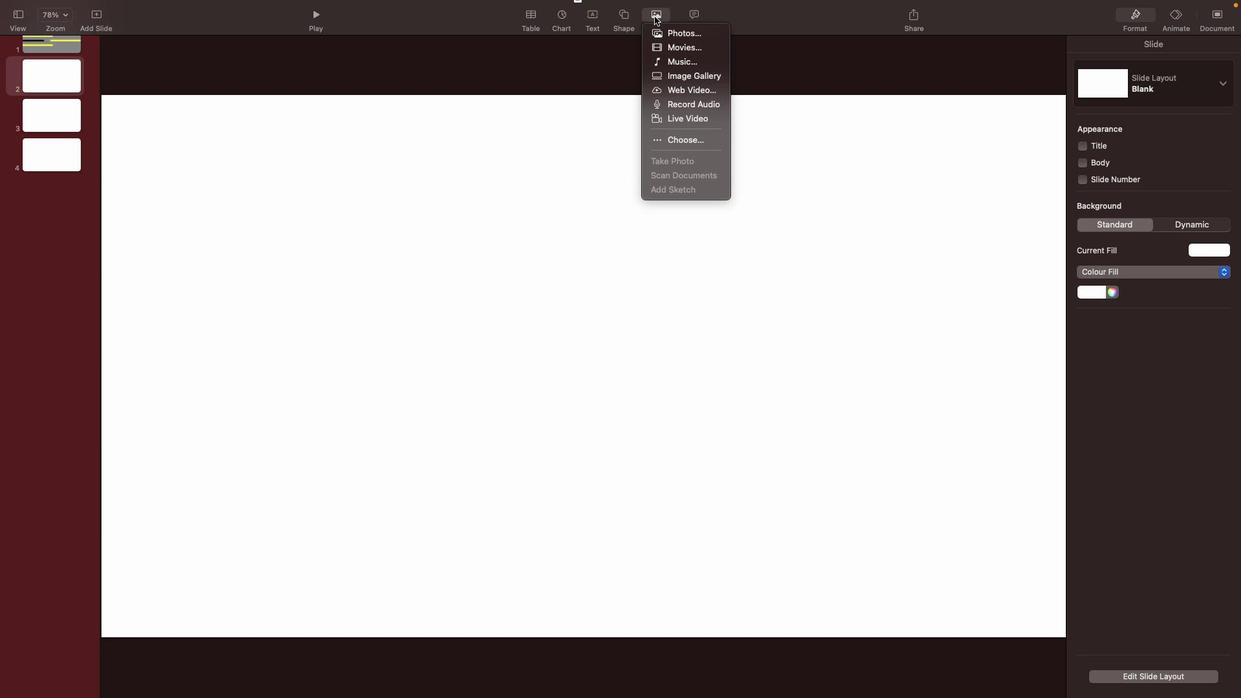 
Action: Mouse pressed left at (684, 90)
Screenshot: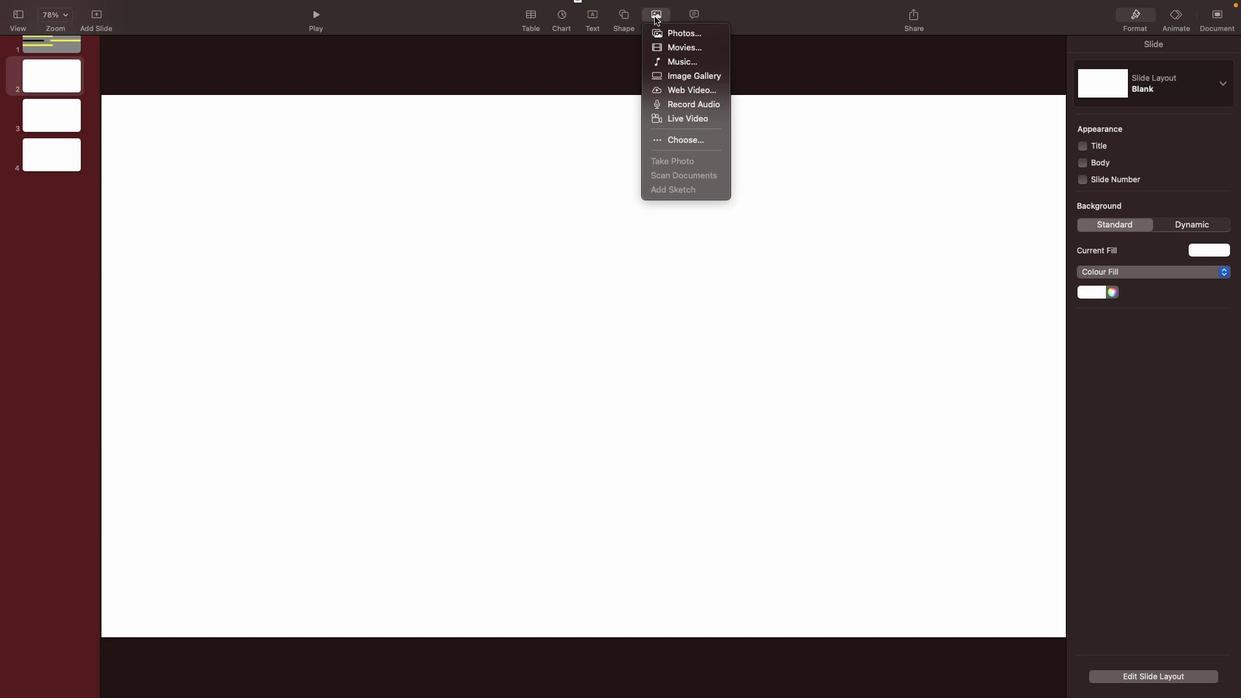 
Action: Mouse moved to (722, 141)
Screenshot: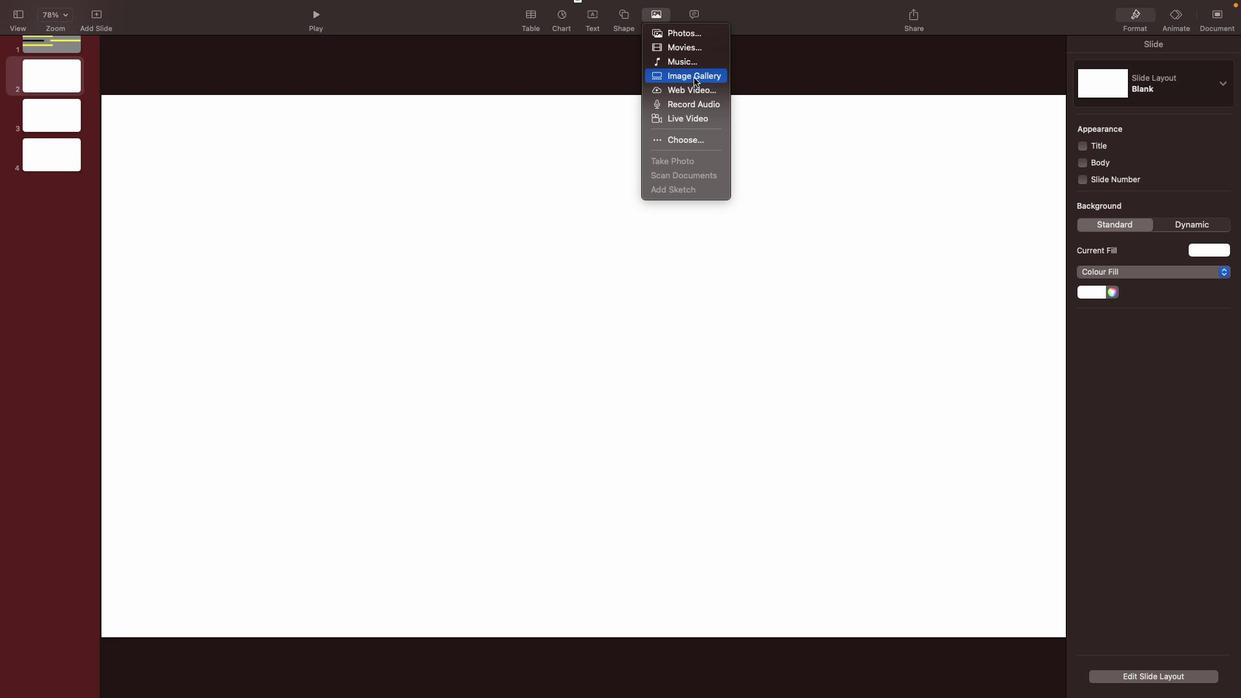 
Action: Mouse pressed left at (722, 141)
Screenshot: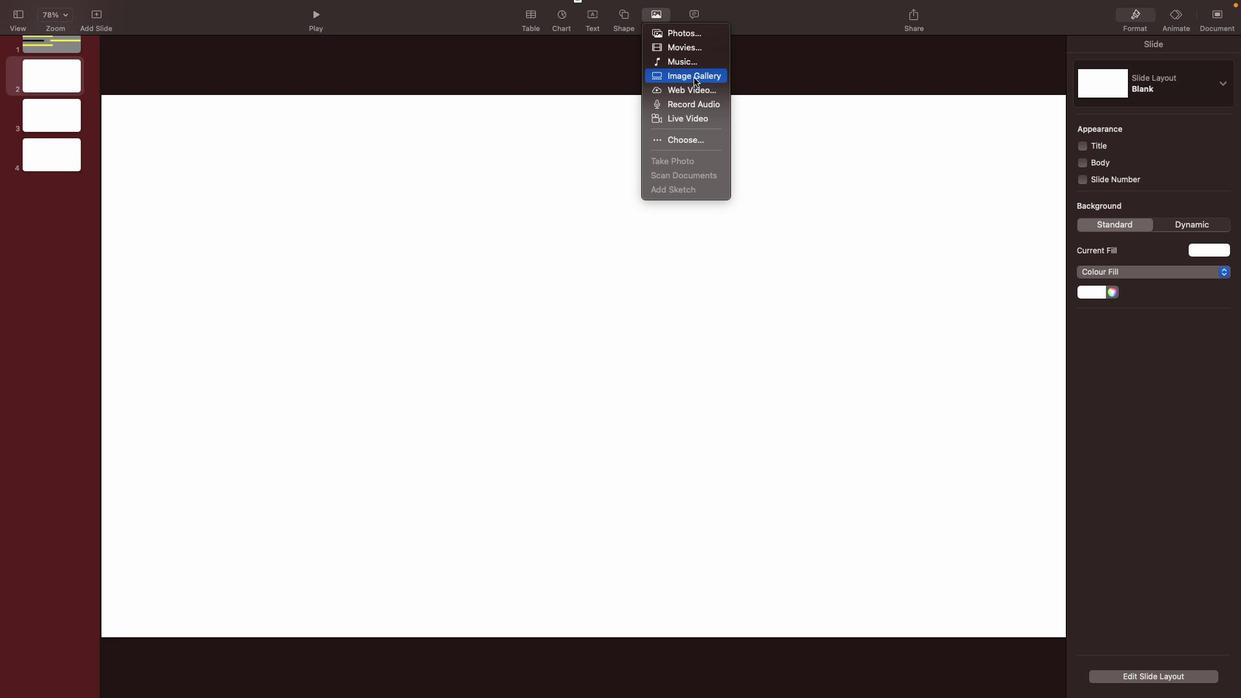 
Action: Mouse moved to (1015, 534)
Screenshot: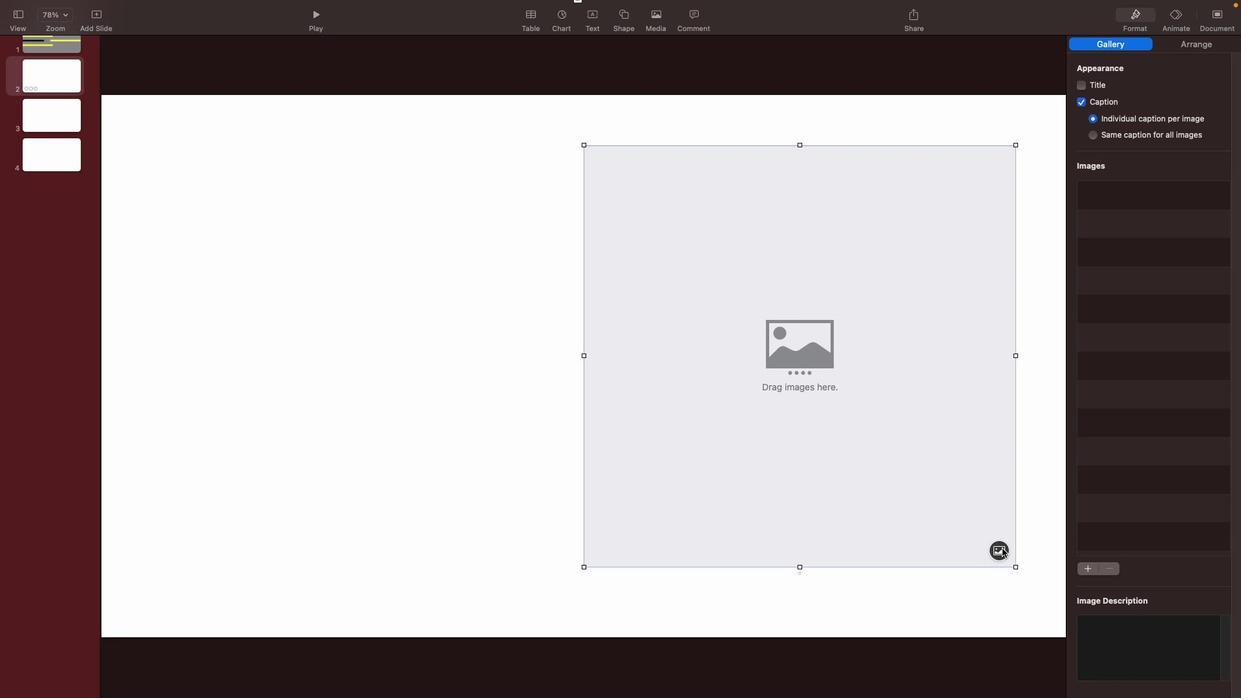 
Action: Mouse pressed left at (1015, 534)
Screenshot: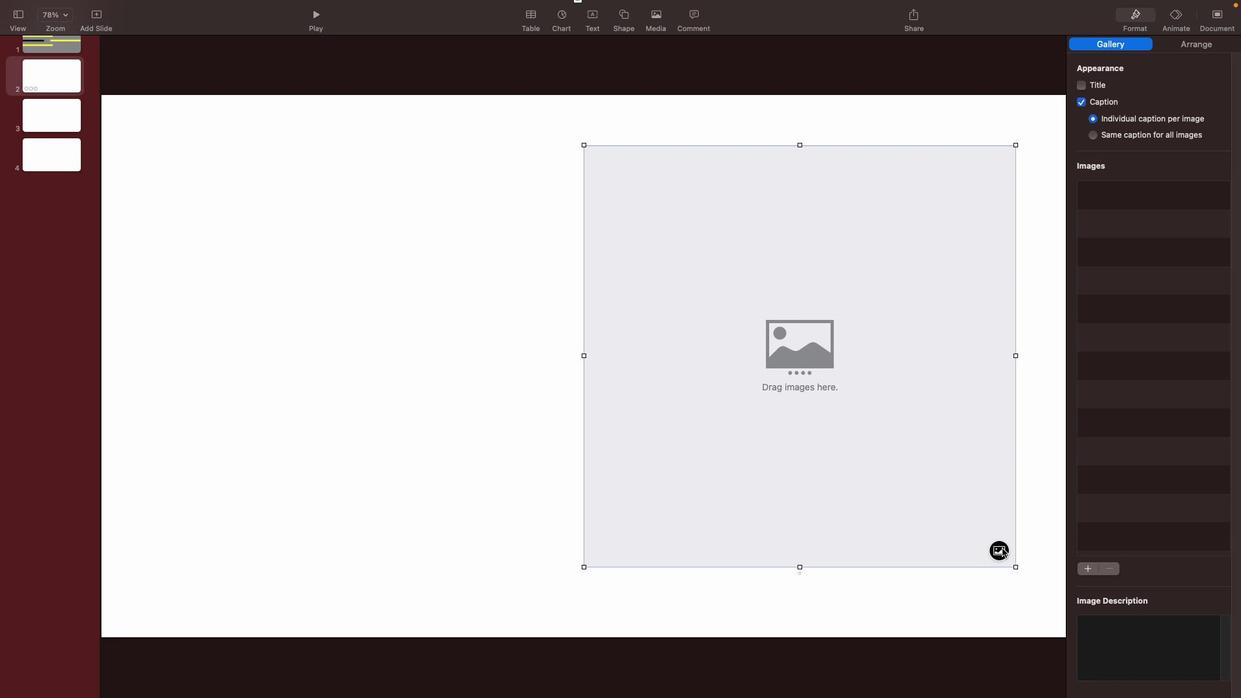 
Action: Mouse moved to (538, 318)
Screenshot: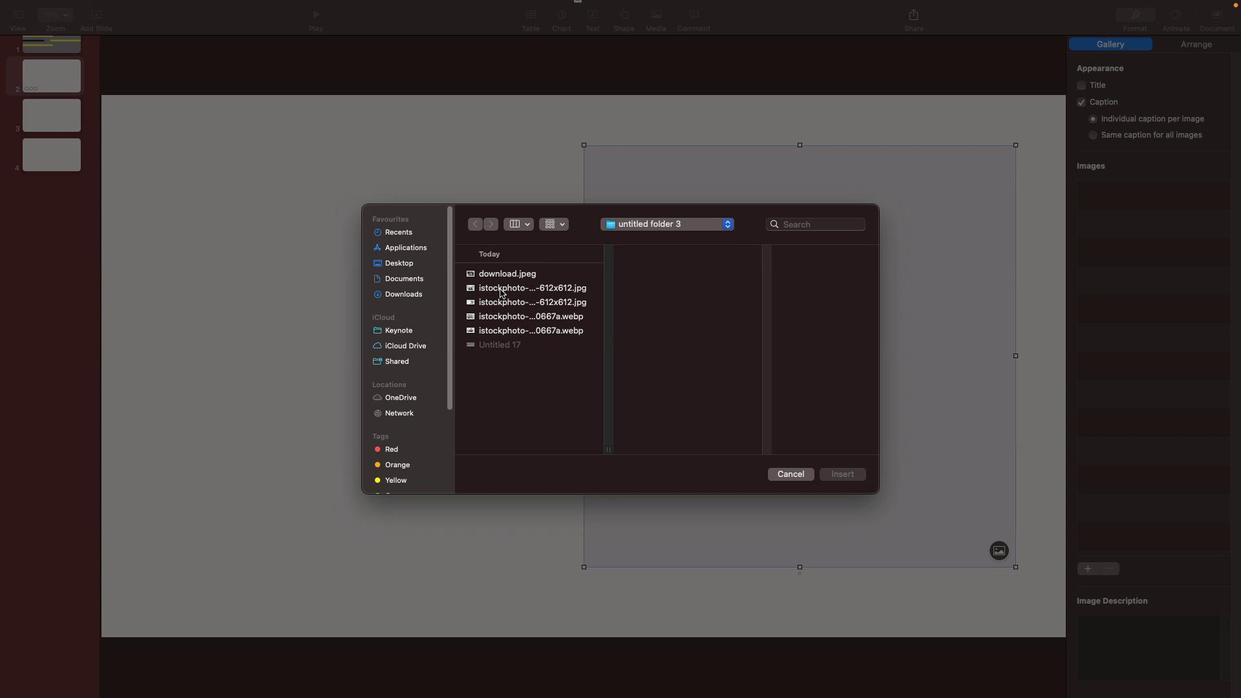 
Action: Mouse pressed left at (538, 318)
Screenshot: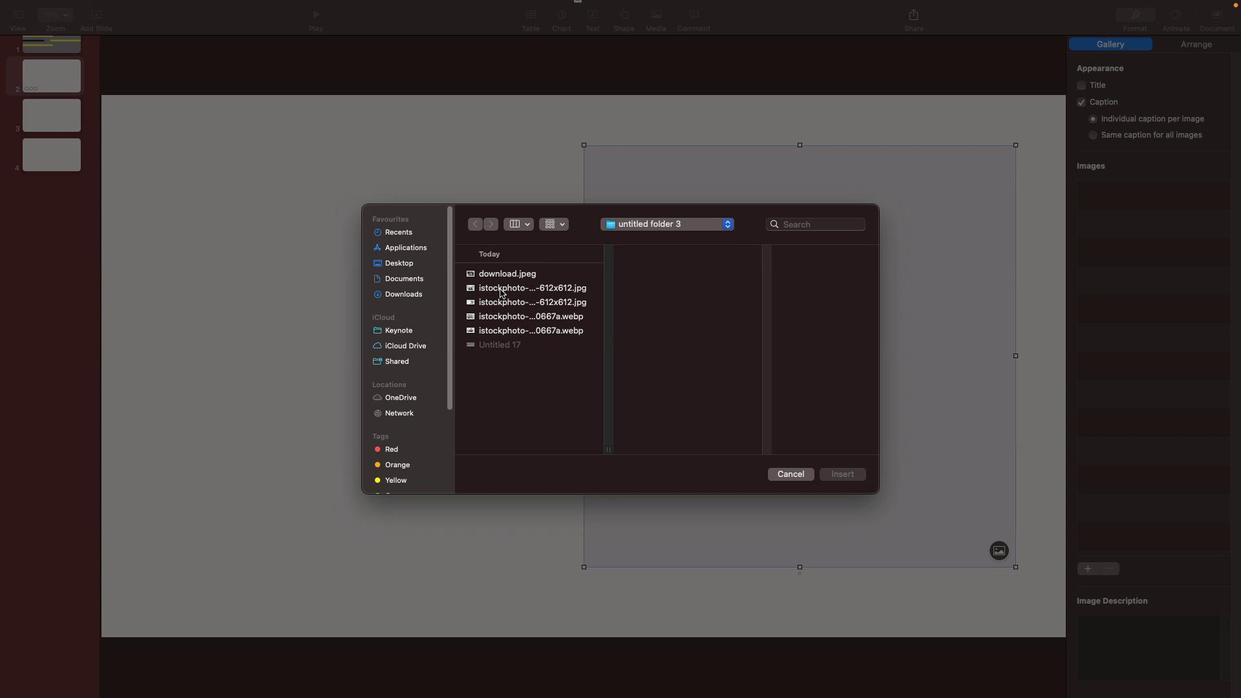 
Action: Mouse moved to (872, 469)
Screenshot: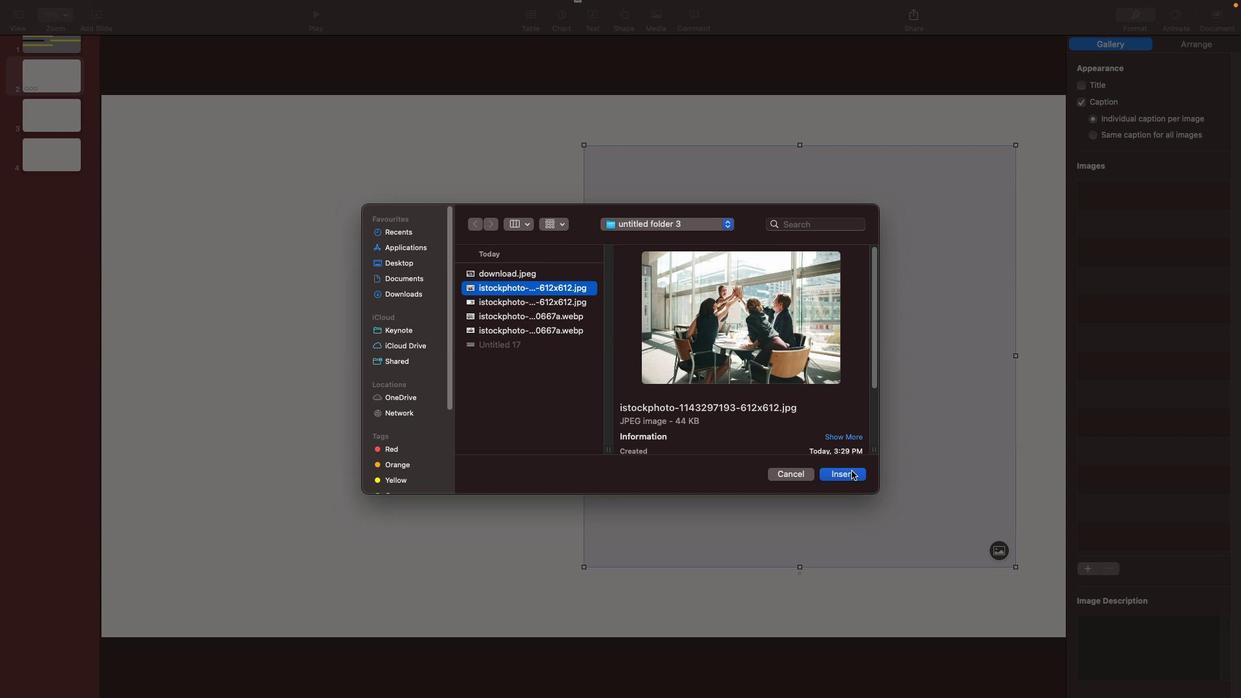 
Action: Mouse pressed left at (872, 469)
Screenshot: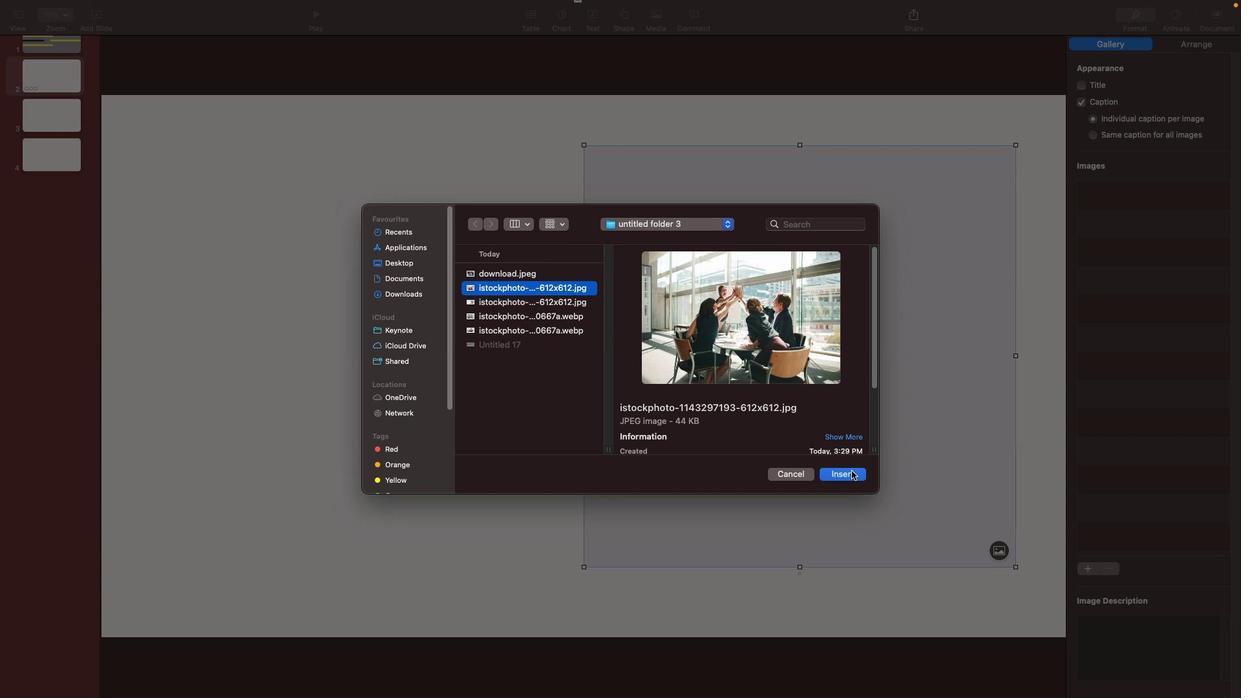 
Action: Mouse moved to (619, 371)
Screenshot: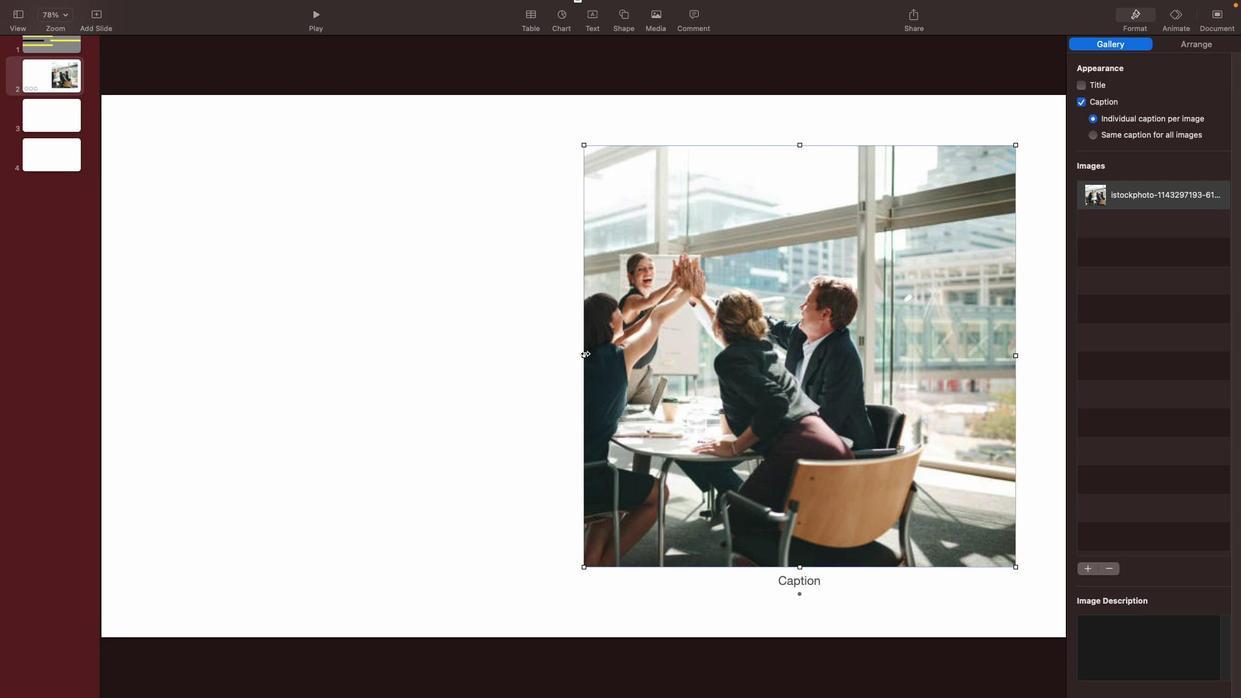 
Action: Mouse pressed left at (619, 371)
Screenshot: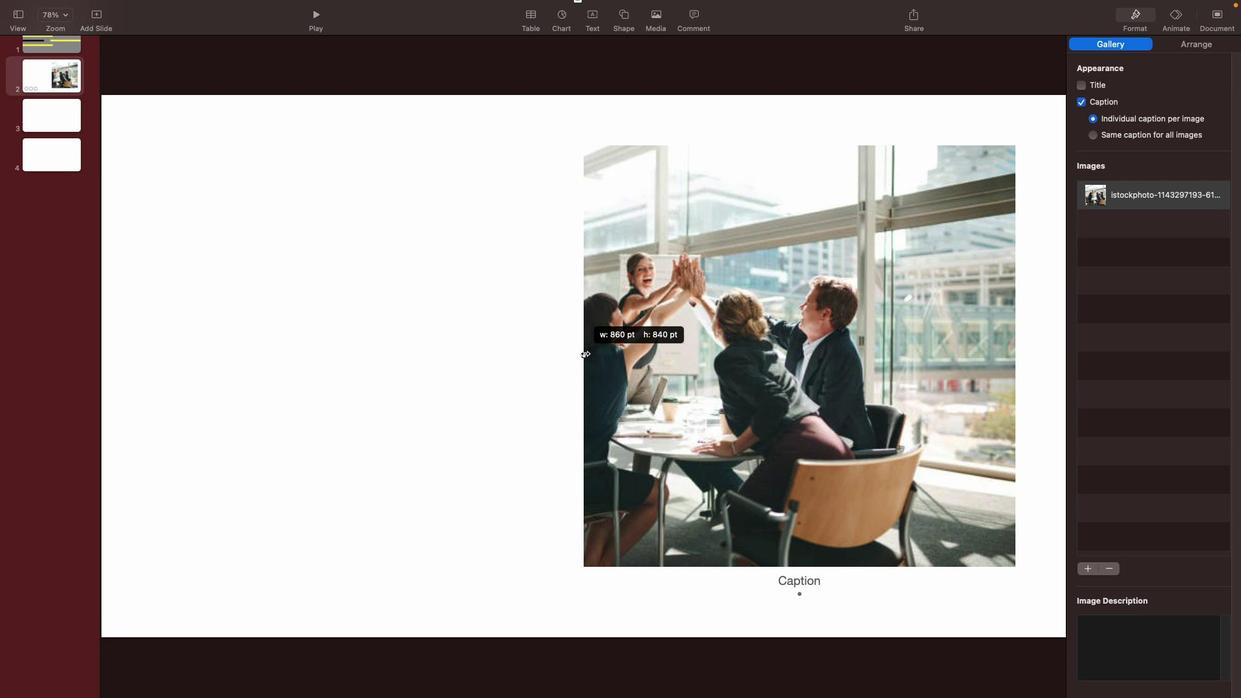 
Action: Mouse moved to (932, 460)
Screenshot: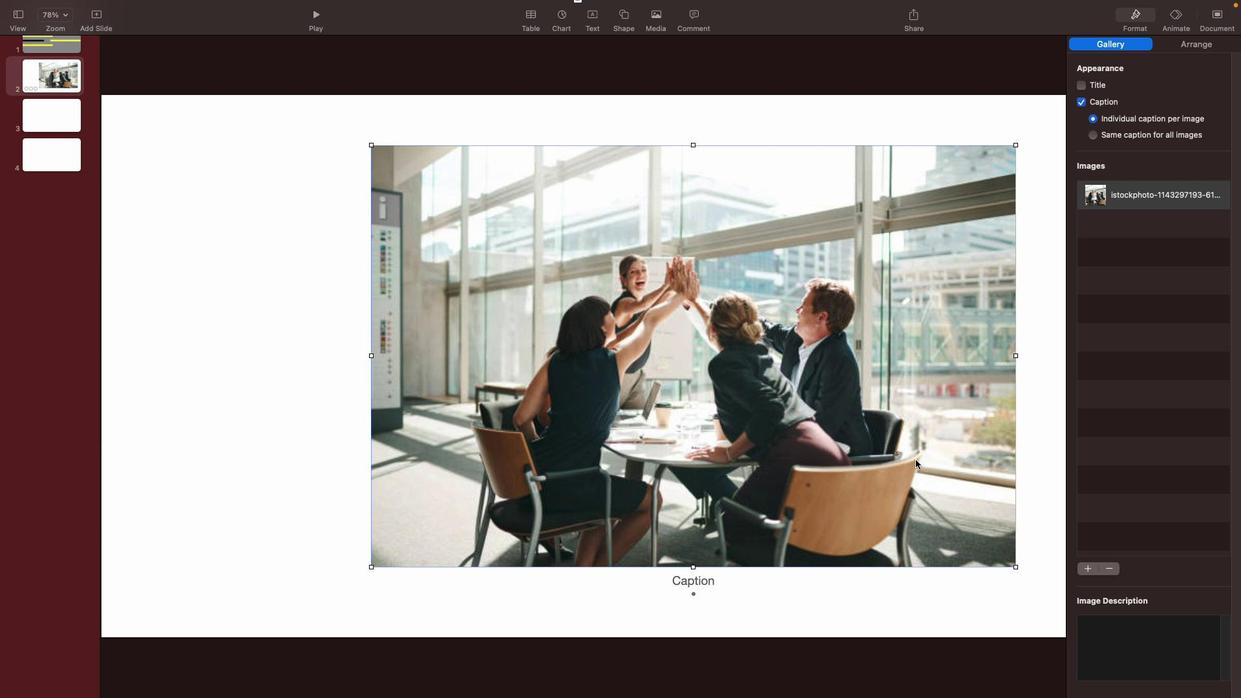 
Action: Mouse pressed left at (932, 460)
Screenshot: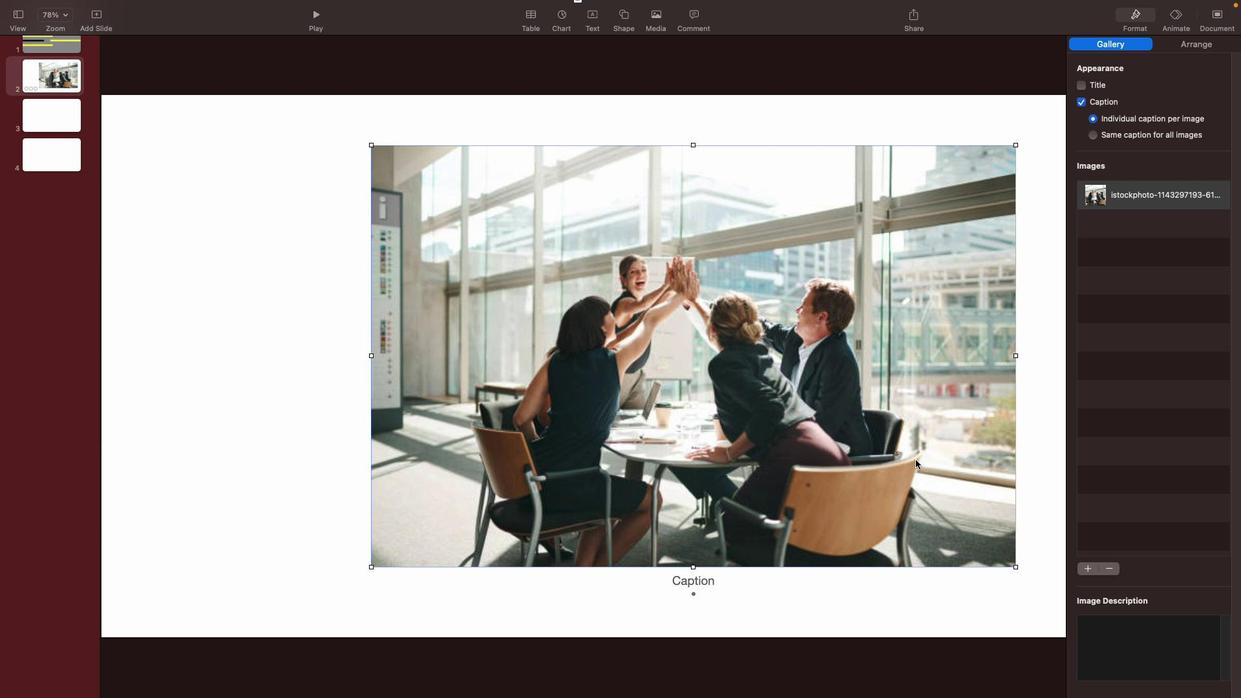 
Action: Mouse moved to (1070, 382)
Screenshot: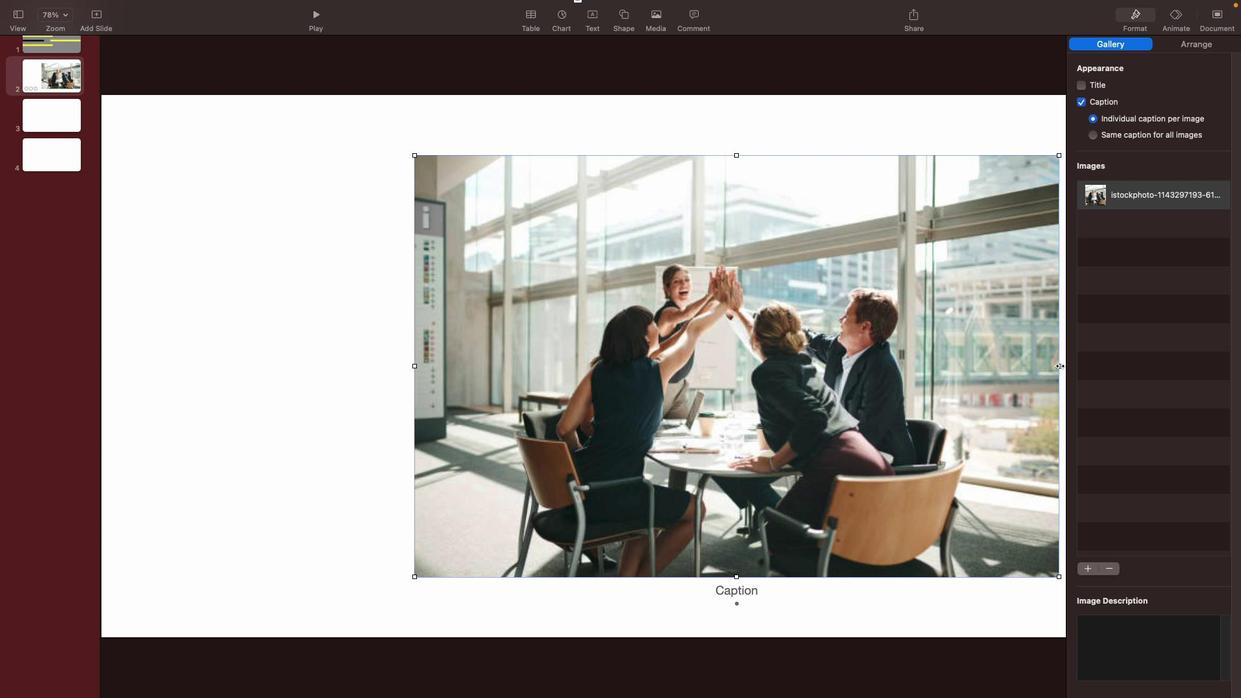 
Action: Mouse pressed left at (1070, 382)
Screenshot: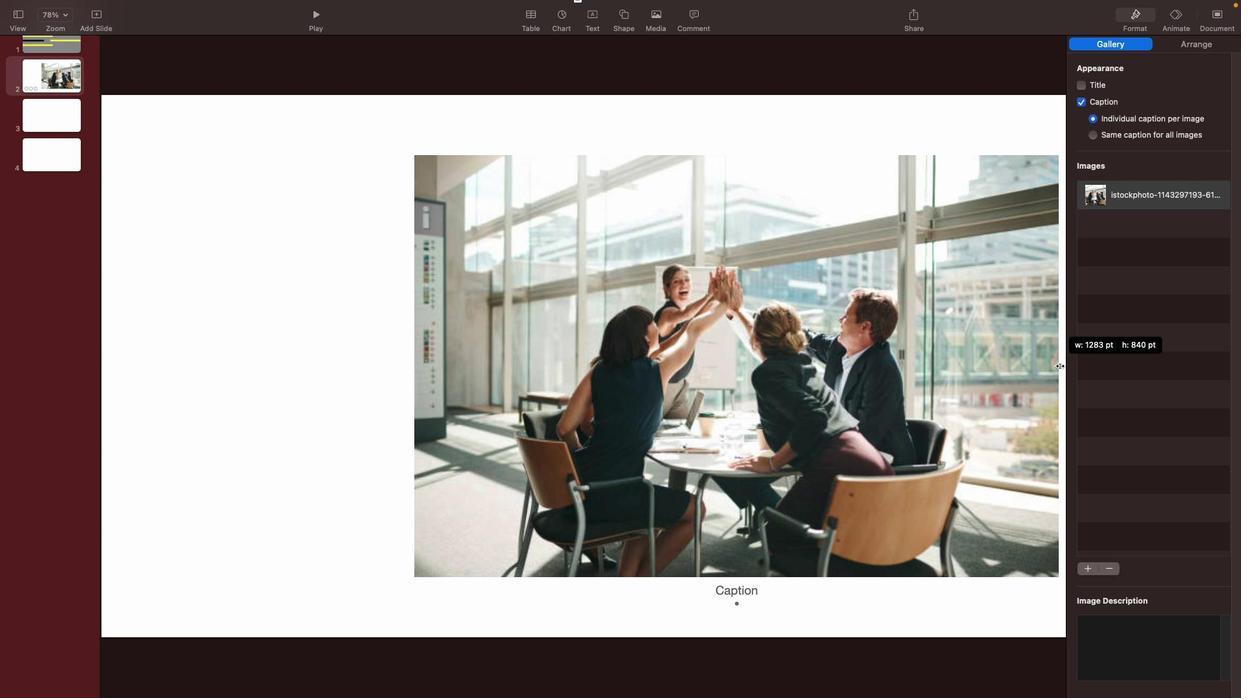 
Action: Mouse moved to (995, 382)
Screenshot: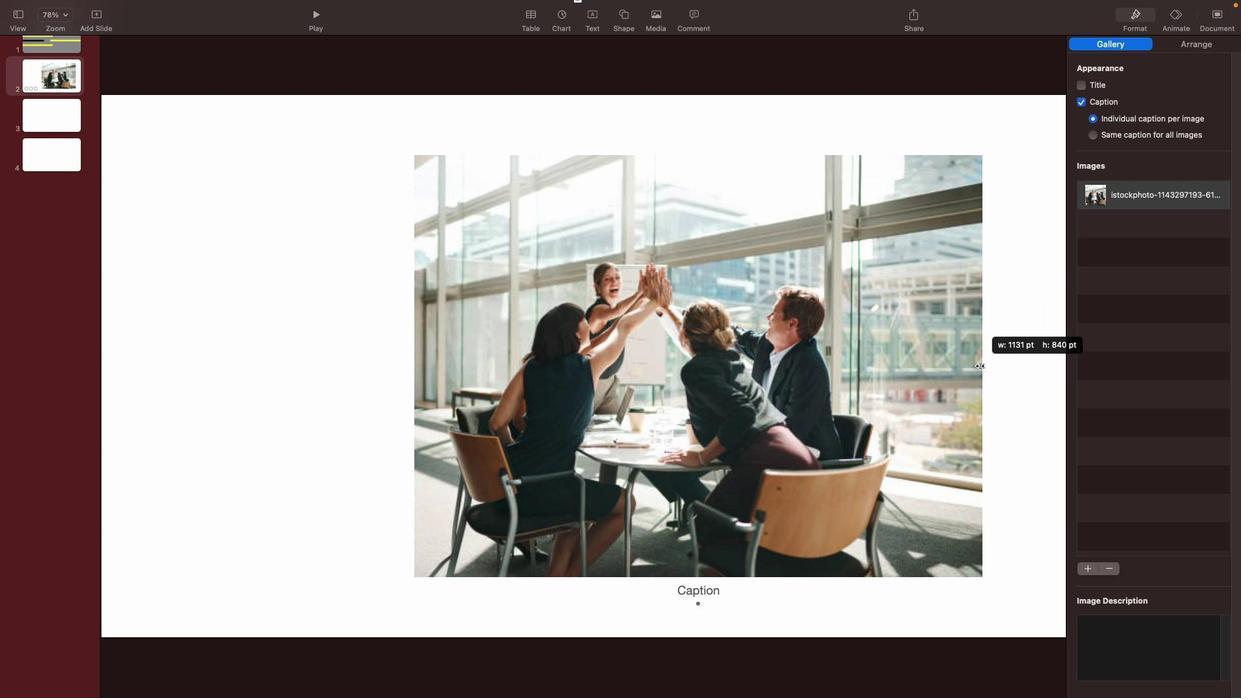 
Action: Mouse pressed left at (995, 382)
Screenshot: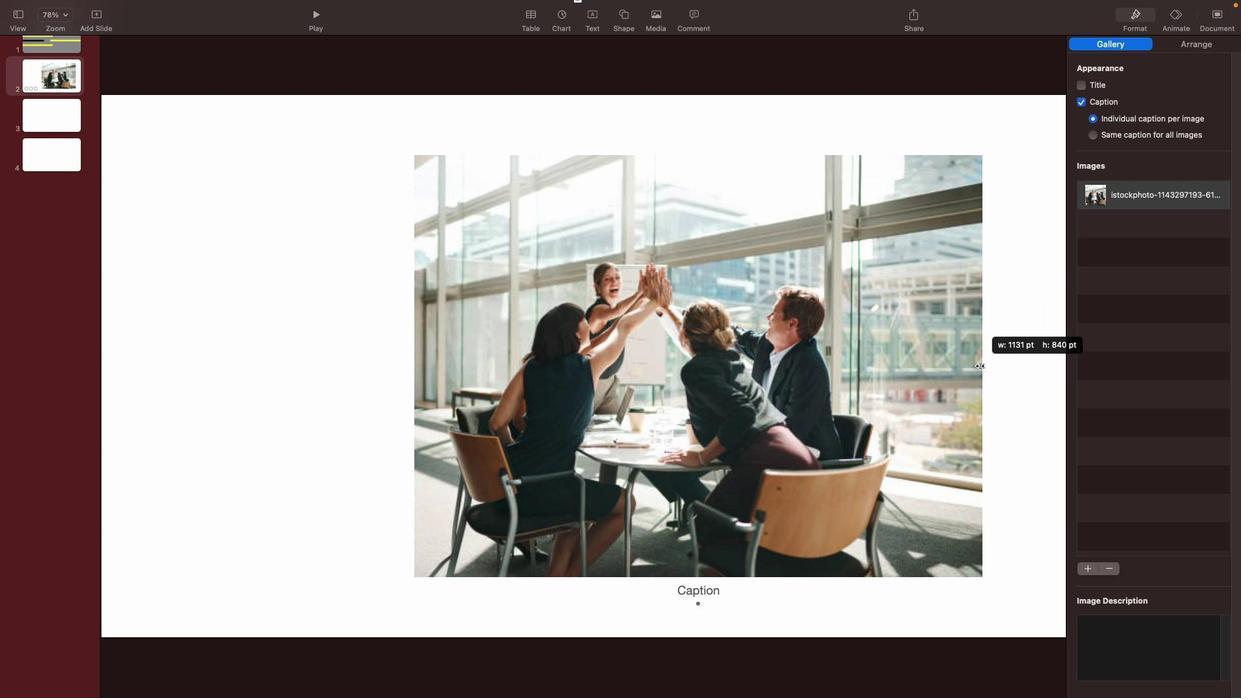 
Action: Mouse moved to (455, 381)
Screenshot: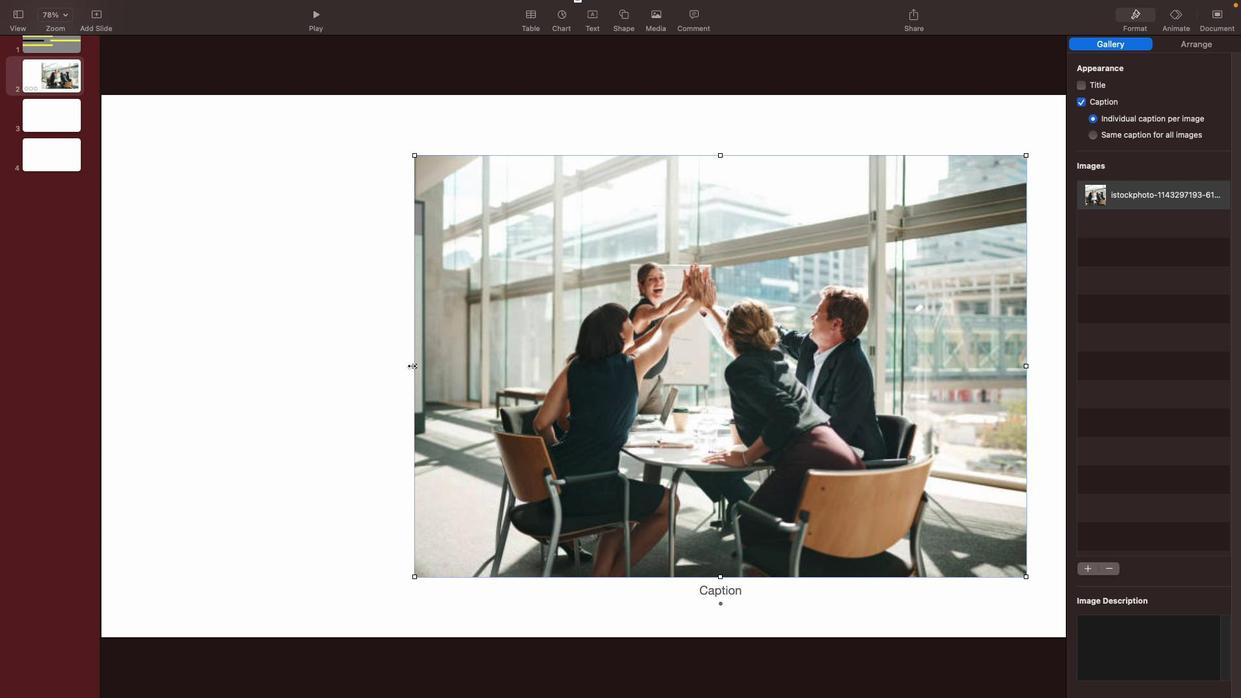 
Action: Mouse pressed left at (455, 381)
Screenshot: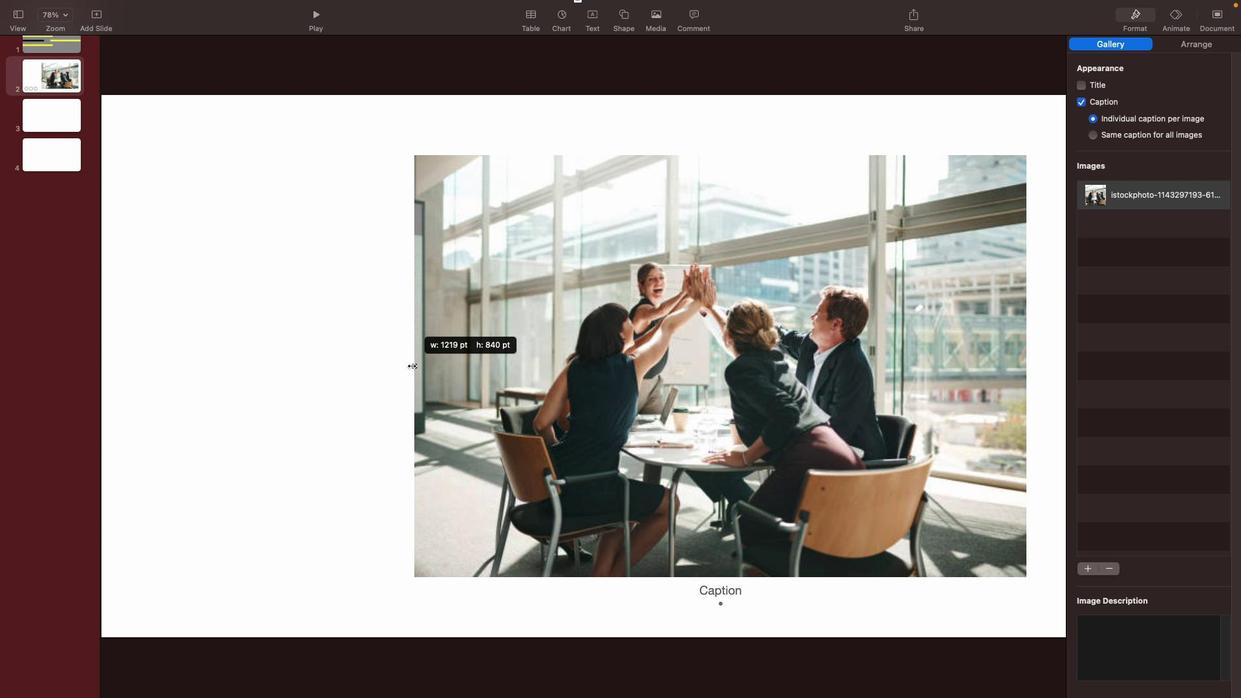 
Action: Mouse moved to (1038, 206)
Screenshot: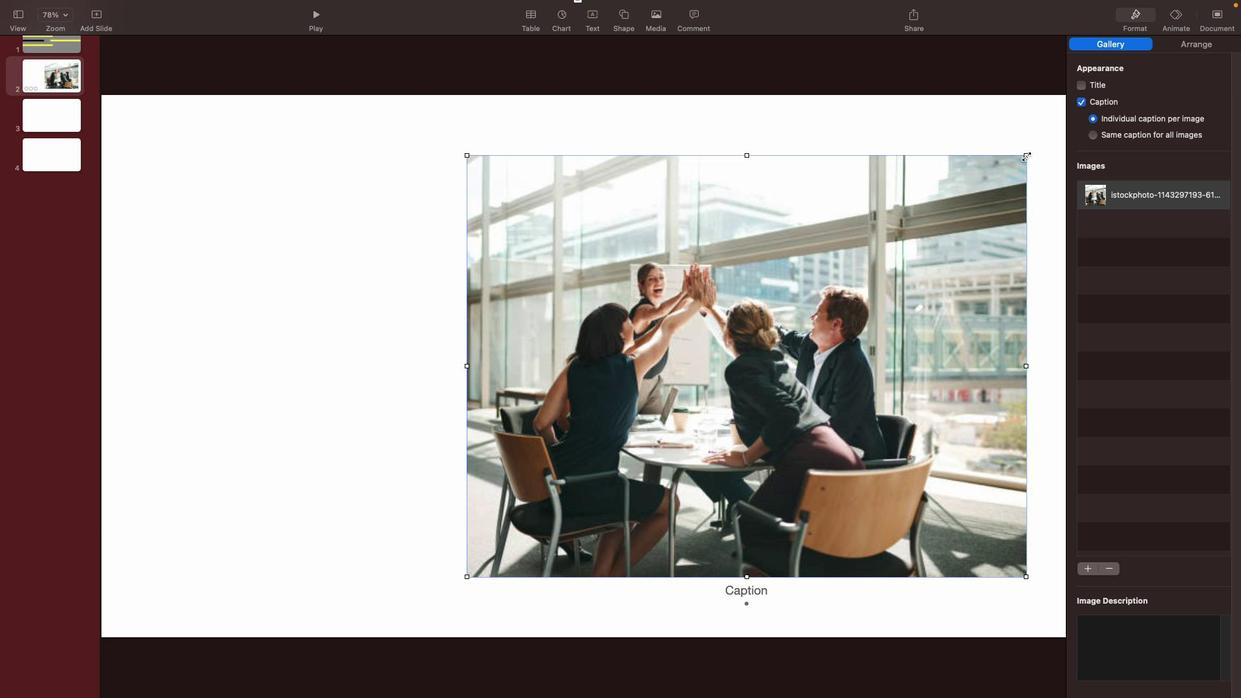 
Action: Mouse pressed left at (1038, 206)
Screenshot: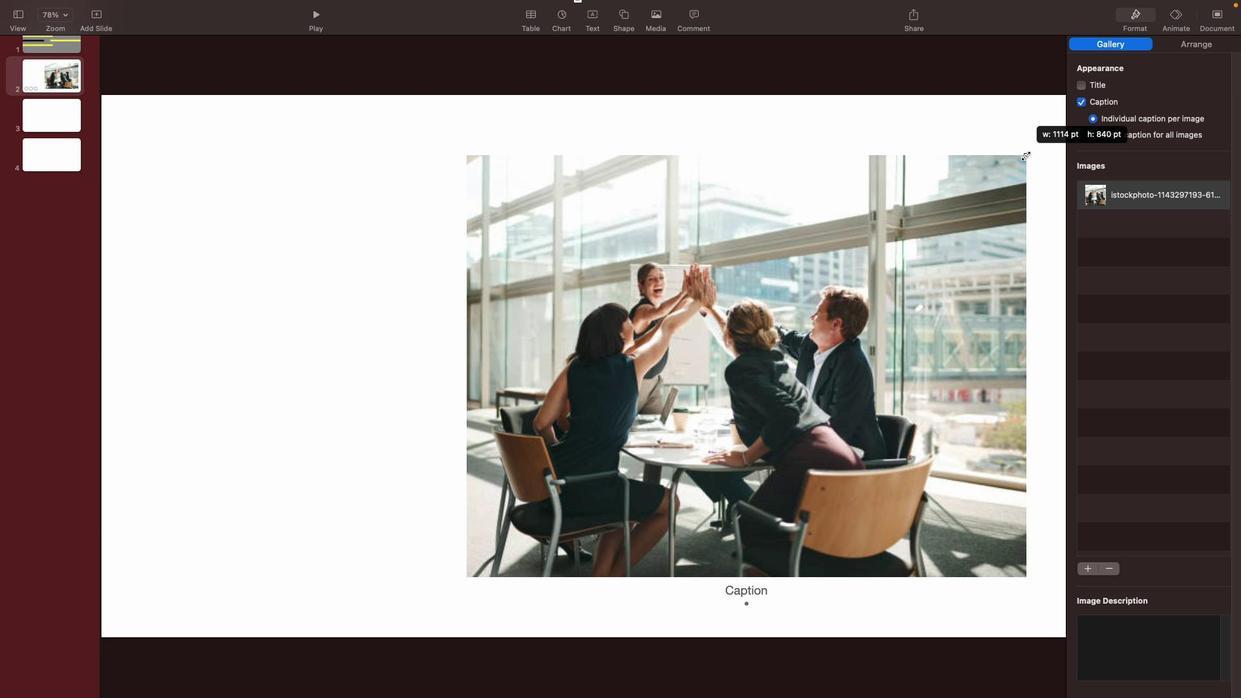 
Action: Mouse moved to (508, 256)
Screenshot: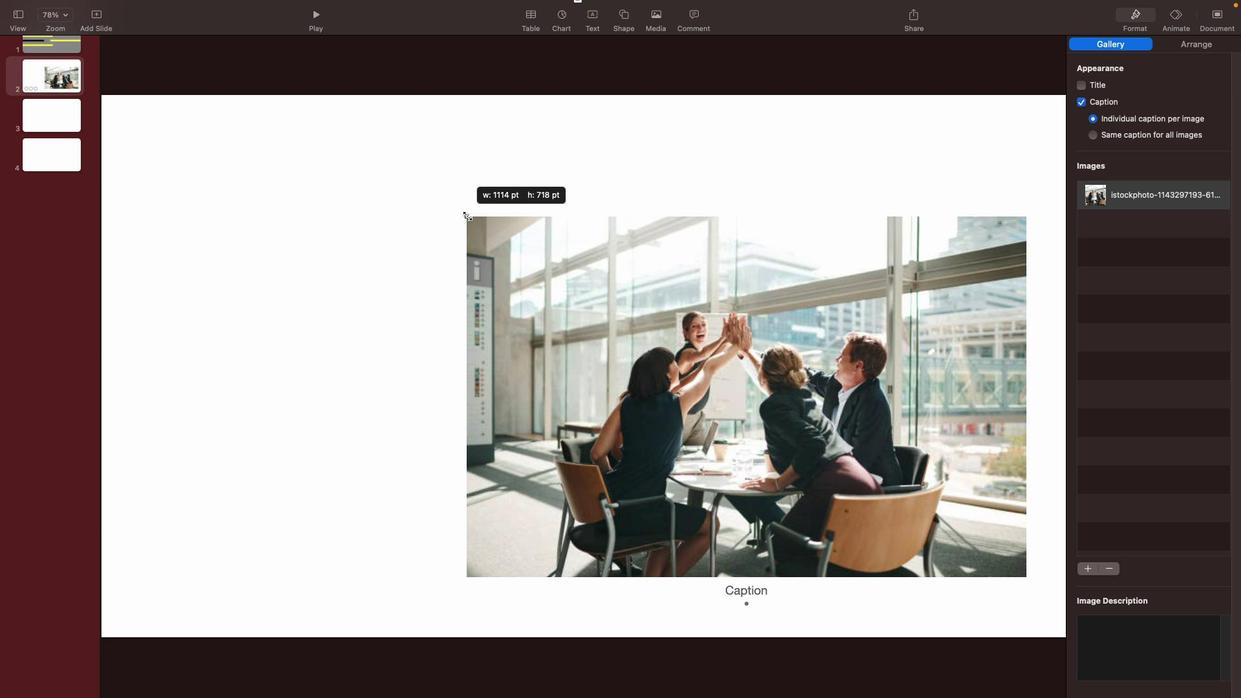 
Action: Mouse pressed left at (508, 256)
Screenshot: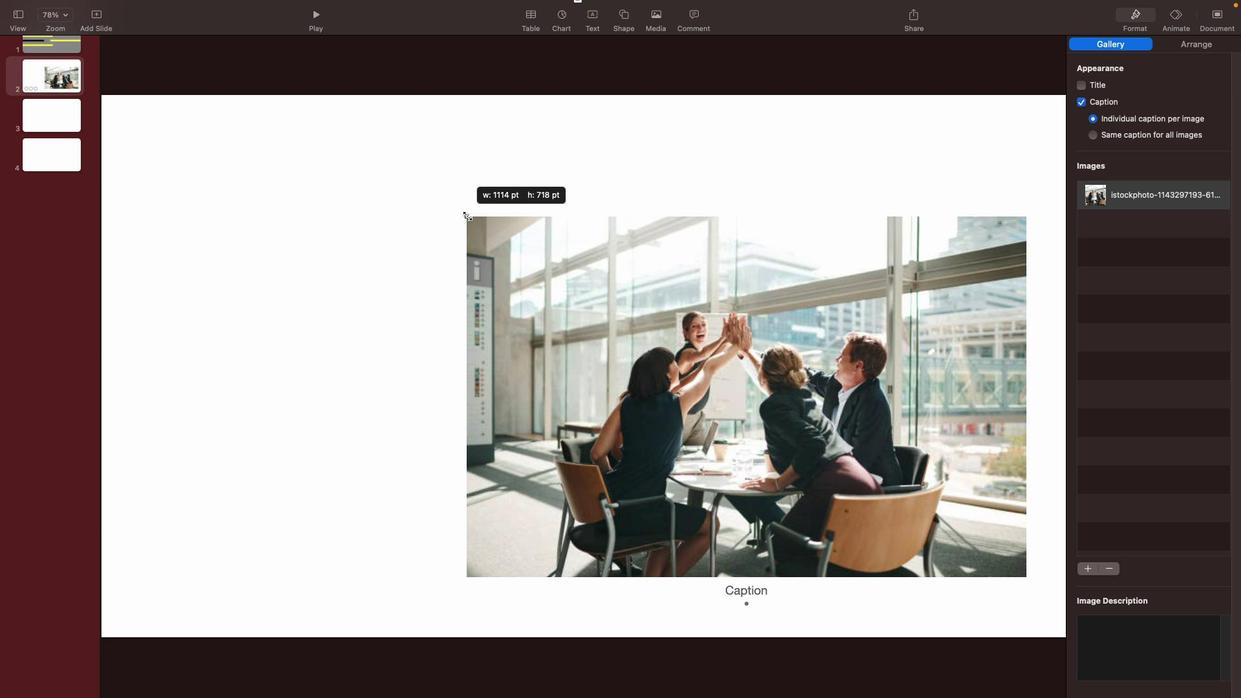
Action: Mouse moved to (1037, 277)
Screenshot: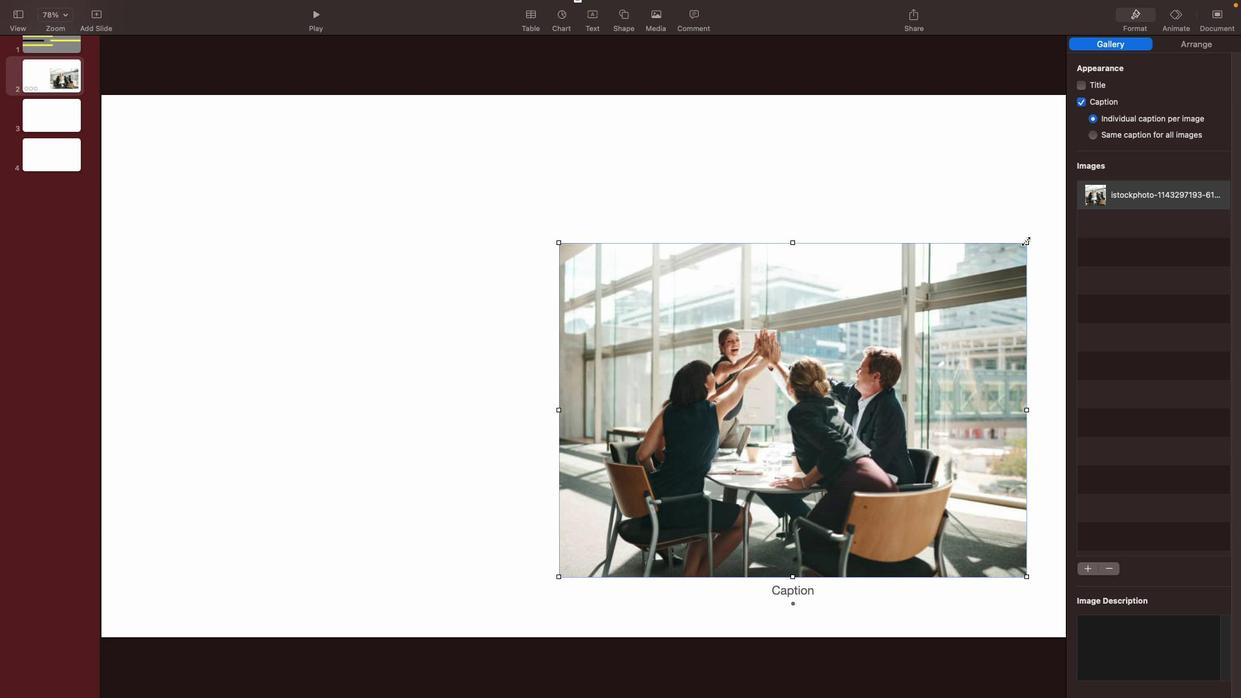 
Action: Mouse pressed left at (1037, 277)
Screenshot: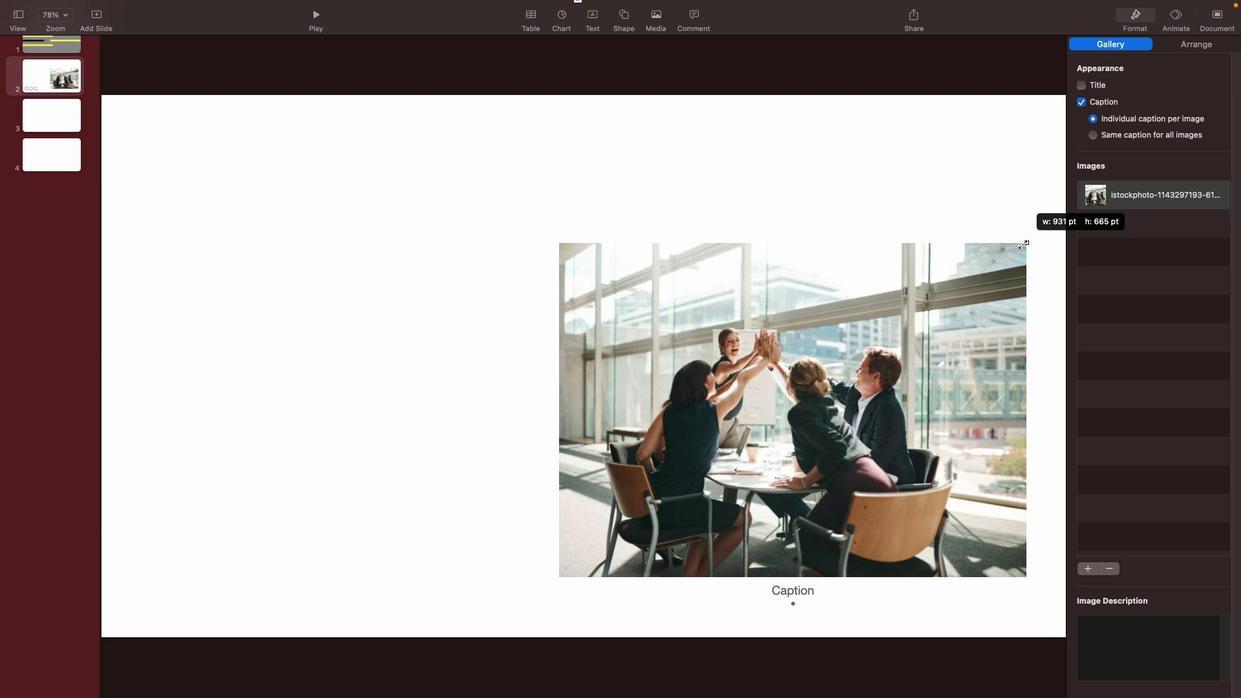 
Action: Mouse moved to (918, 302)
Screenshot: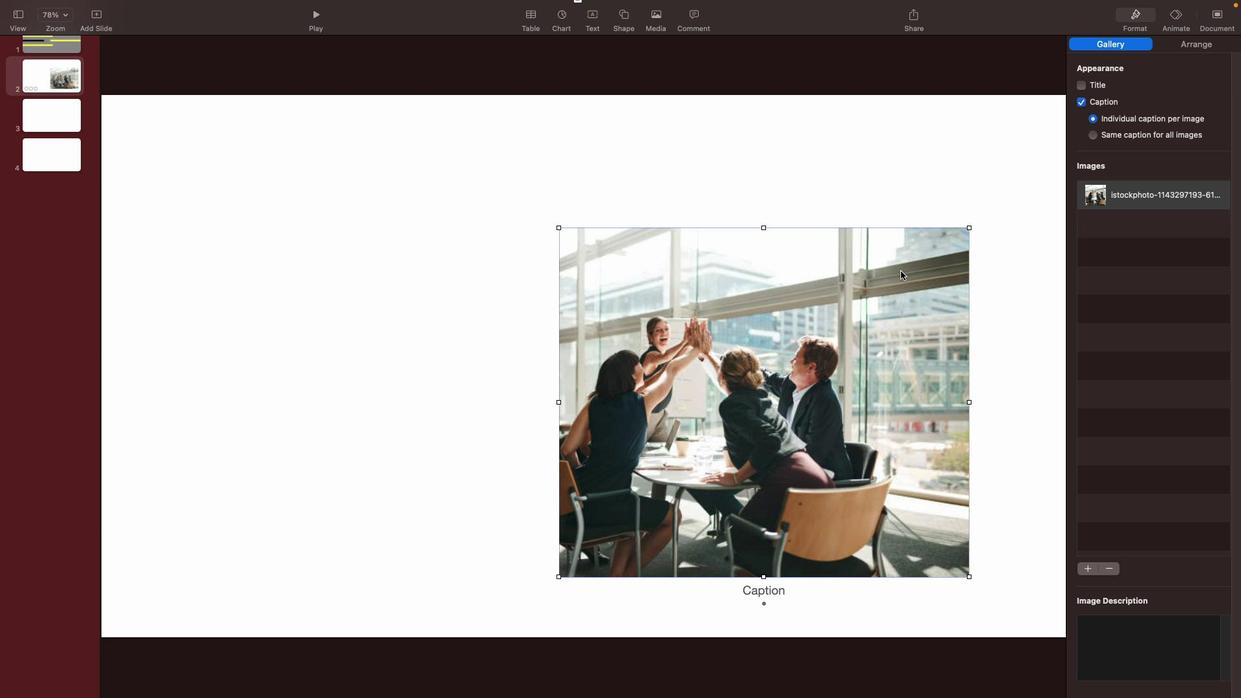 
Action: Mouse pressed left at (918, 302)
Screenshot: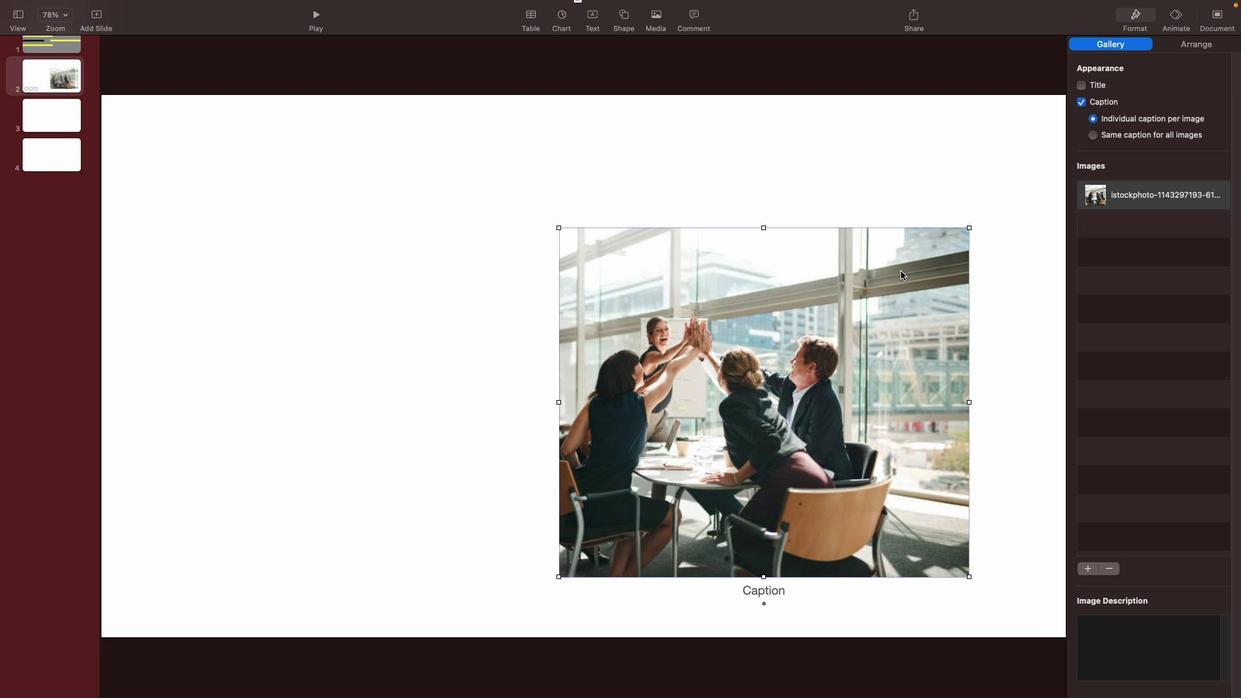 
Action: Mouse moved to (823, 539)
Screenshot: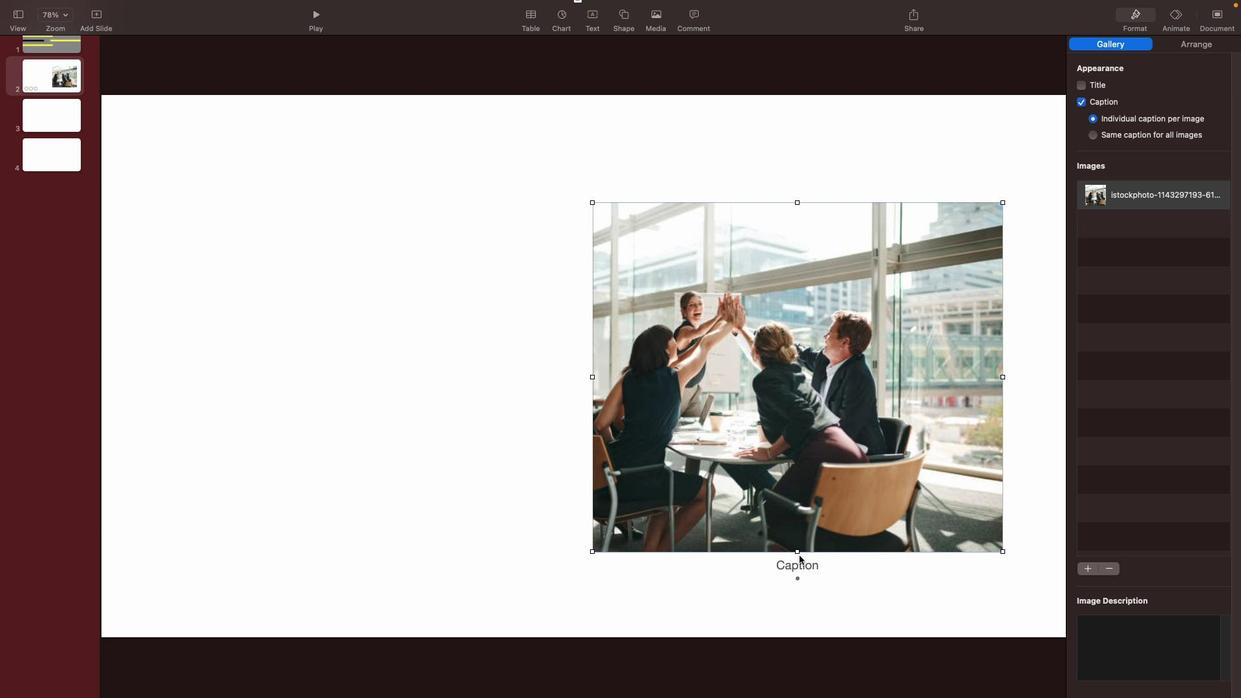 
Action: Mouse pressed left at (823, 539)
Screenshot: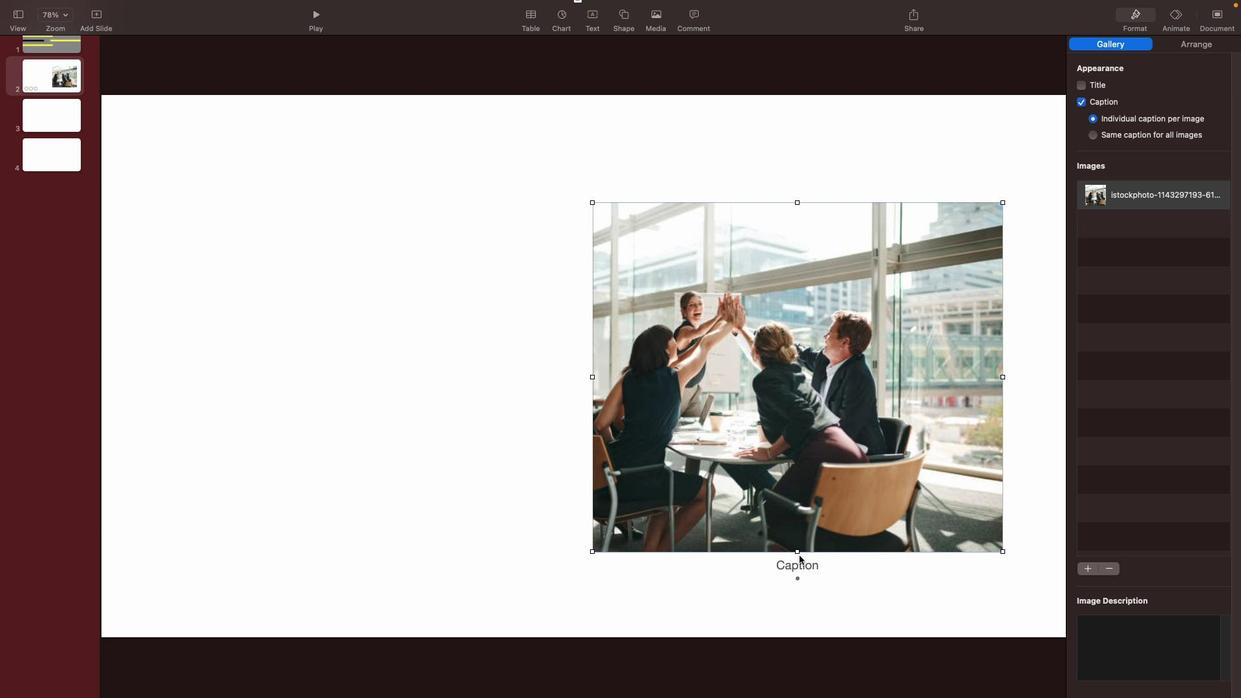 
Action: Mouse moved to (893, 308)
Screenshot: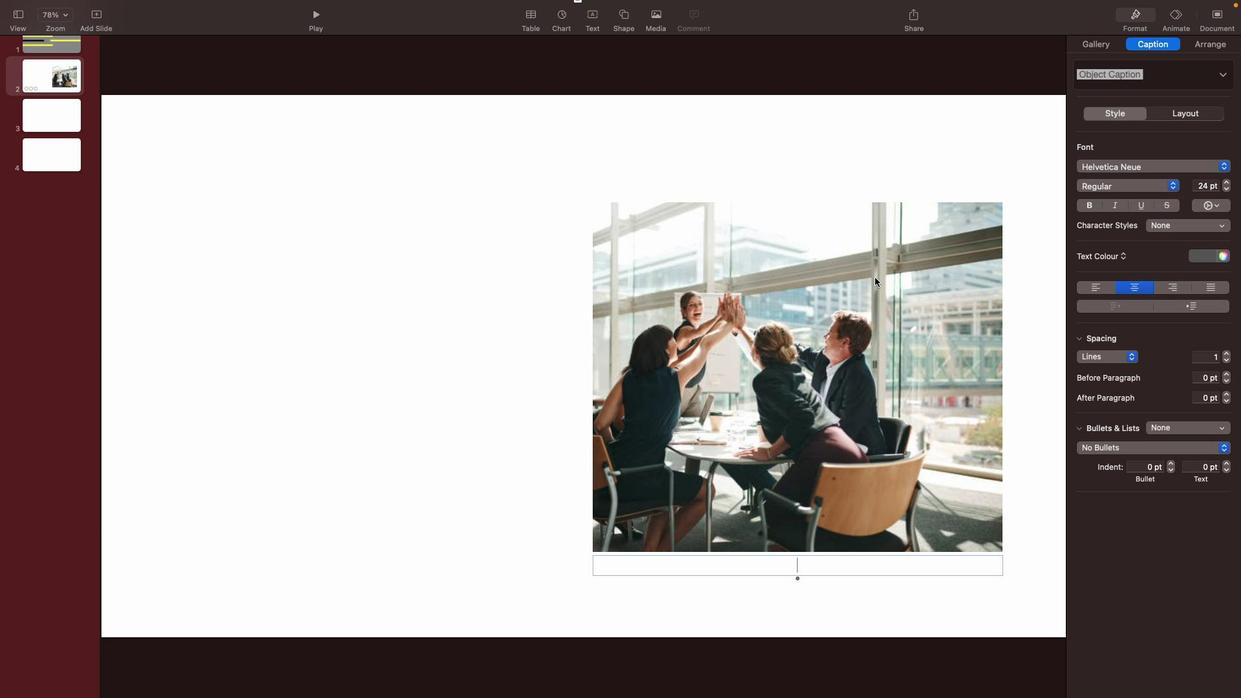 
Action: Mouse pressed left at (893, 308)
Screenshot: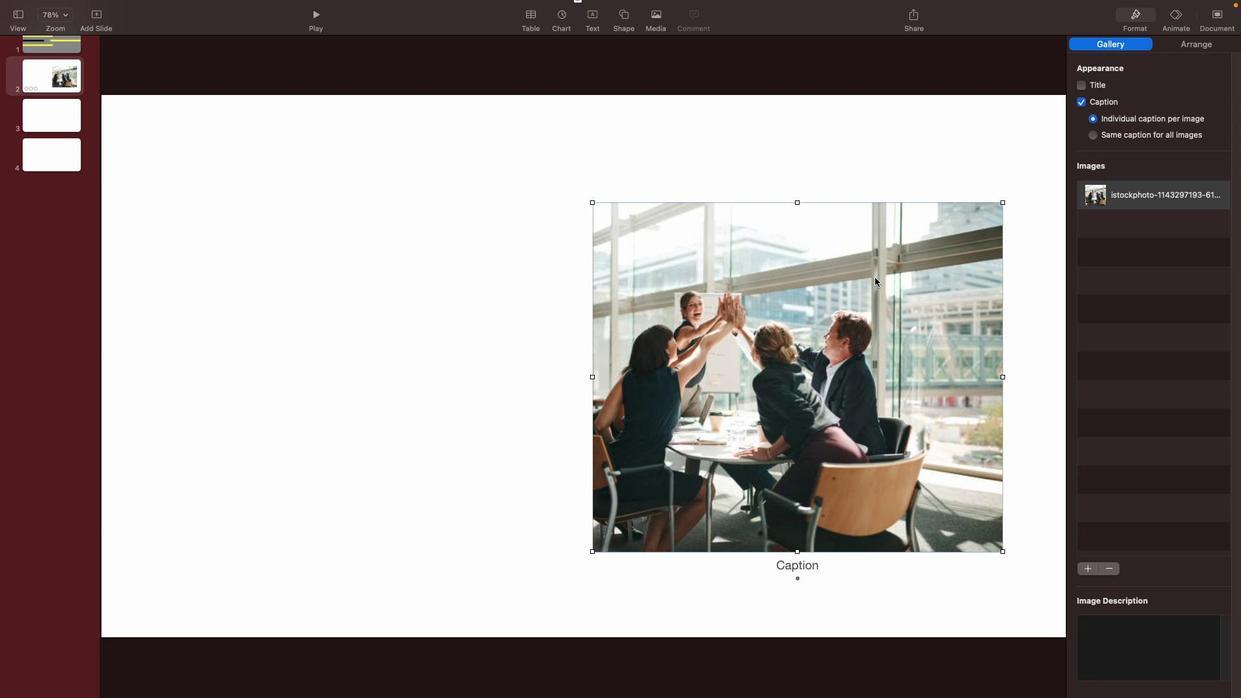 
Action: Mouse moved to (1090, 162)
Screenshot: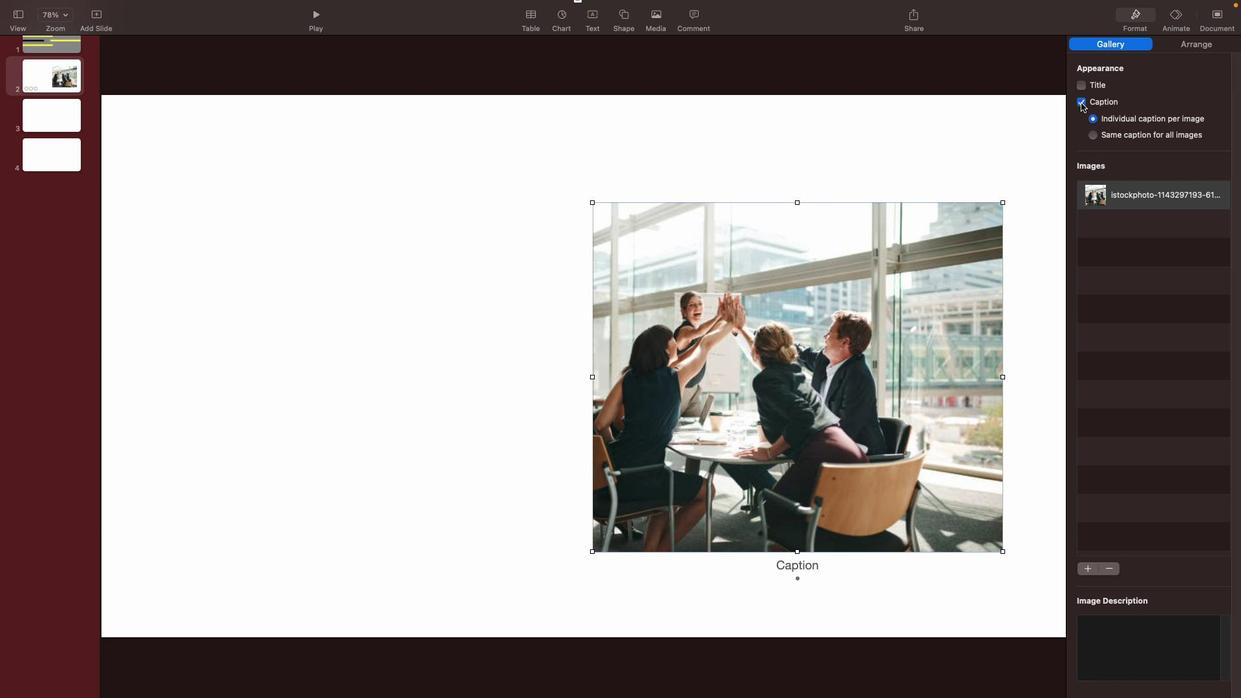 
Action: Mouse pressed left at (1090, 162)
Screenshot: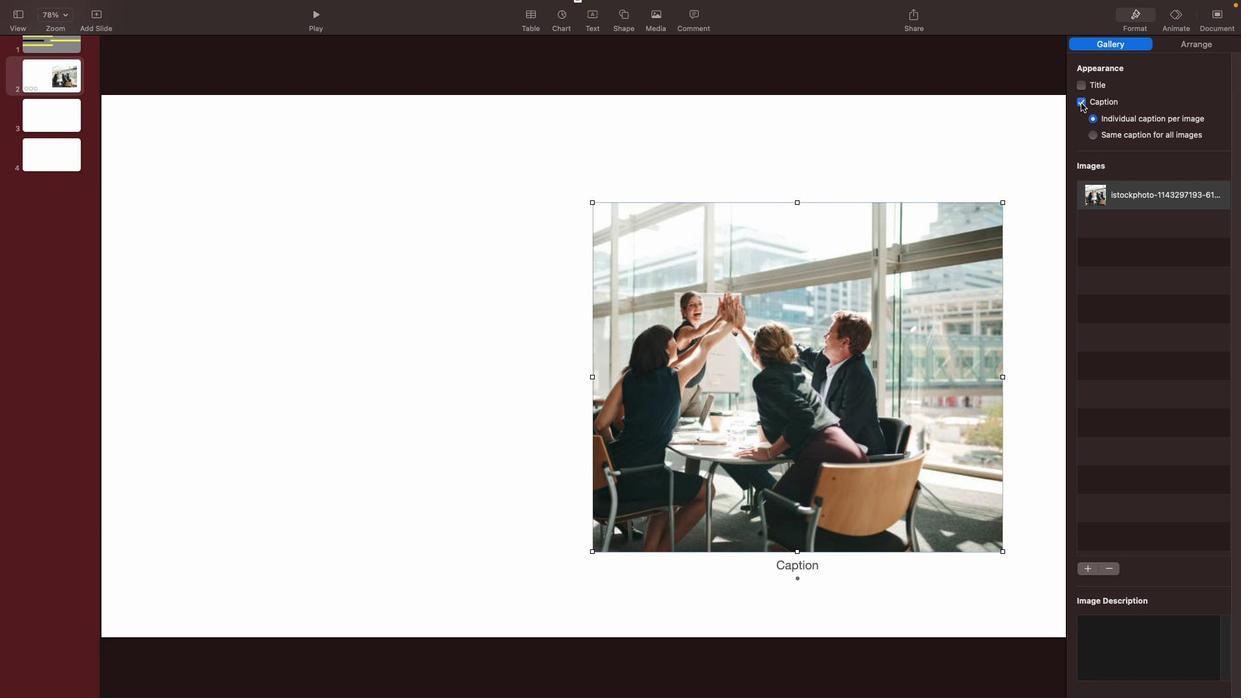 
Action: Mouse moved to (1037, 253)
Screenshot: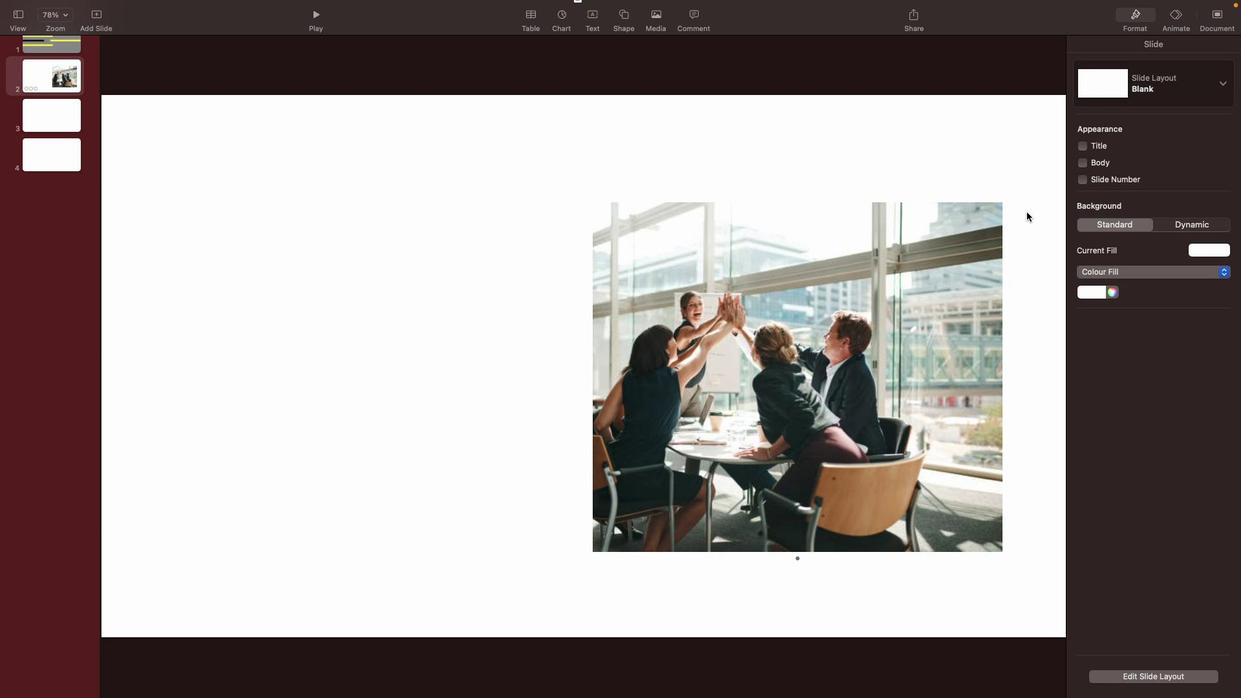 
Action: Mouse pressed left at (1037, 253)
Screenshot: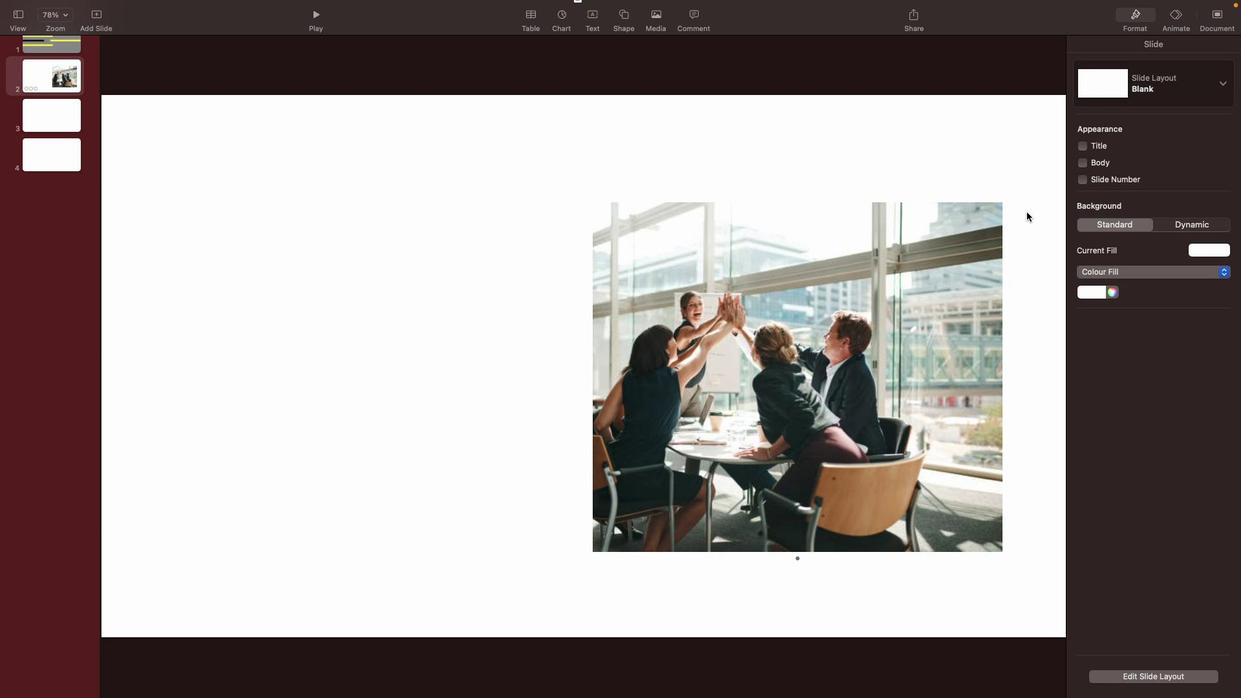 
Action: Mouse moved to (1109, 320)
Screenshot: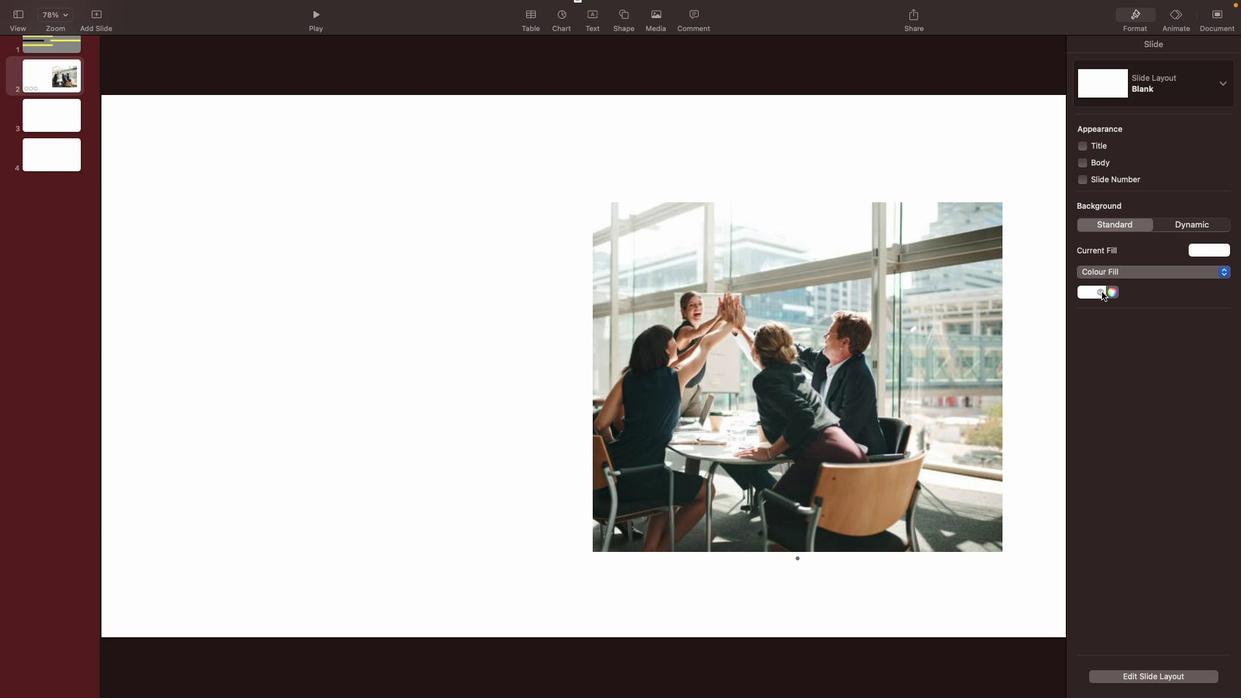
Action: Mouse pressed left at (1109, 320)
Screenshot: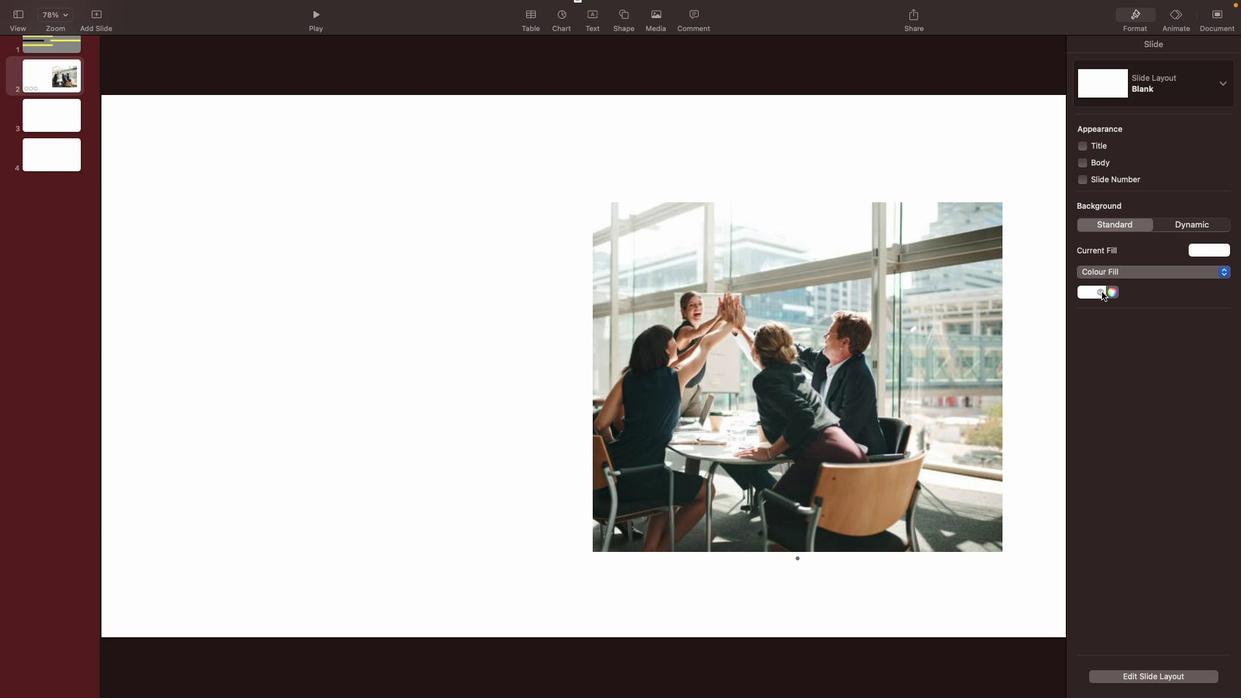 
Action: Mouse moved to (1066, 395)
Screenshot: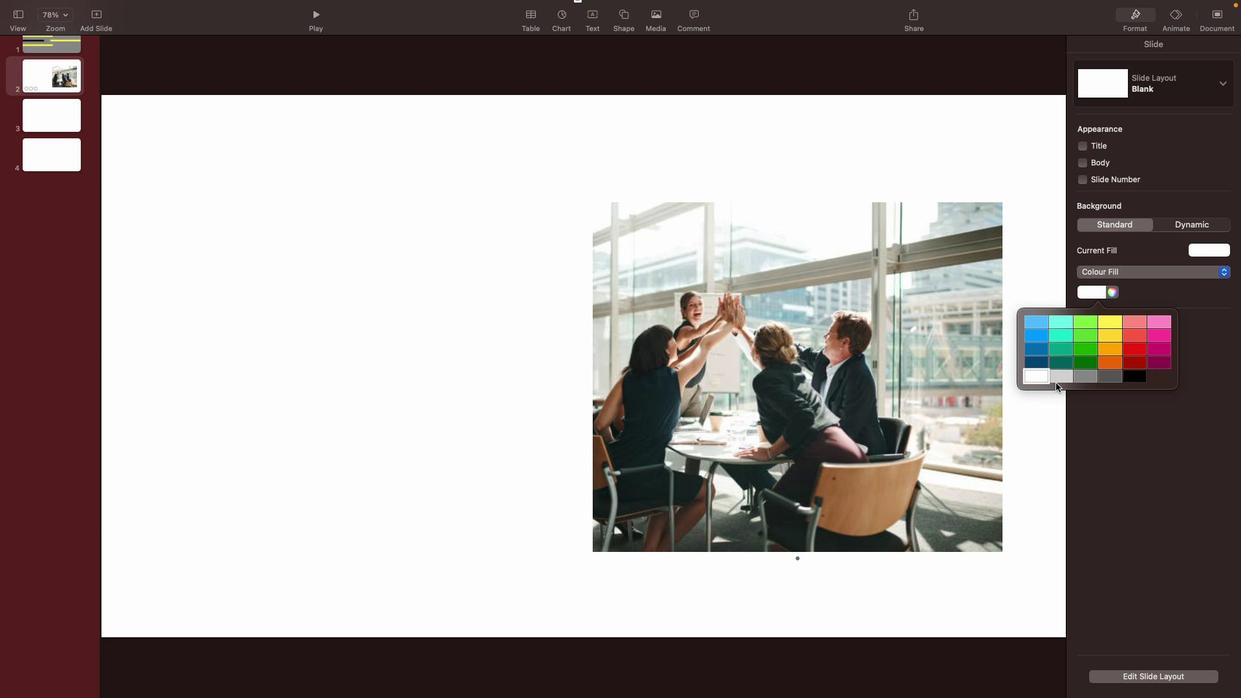 
Action: Mouse pressed left at (1066, 395)
Screenshot: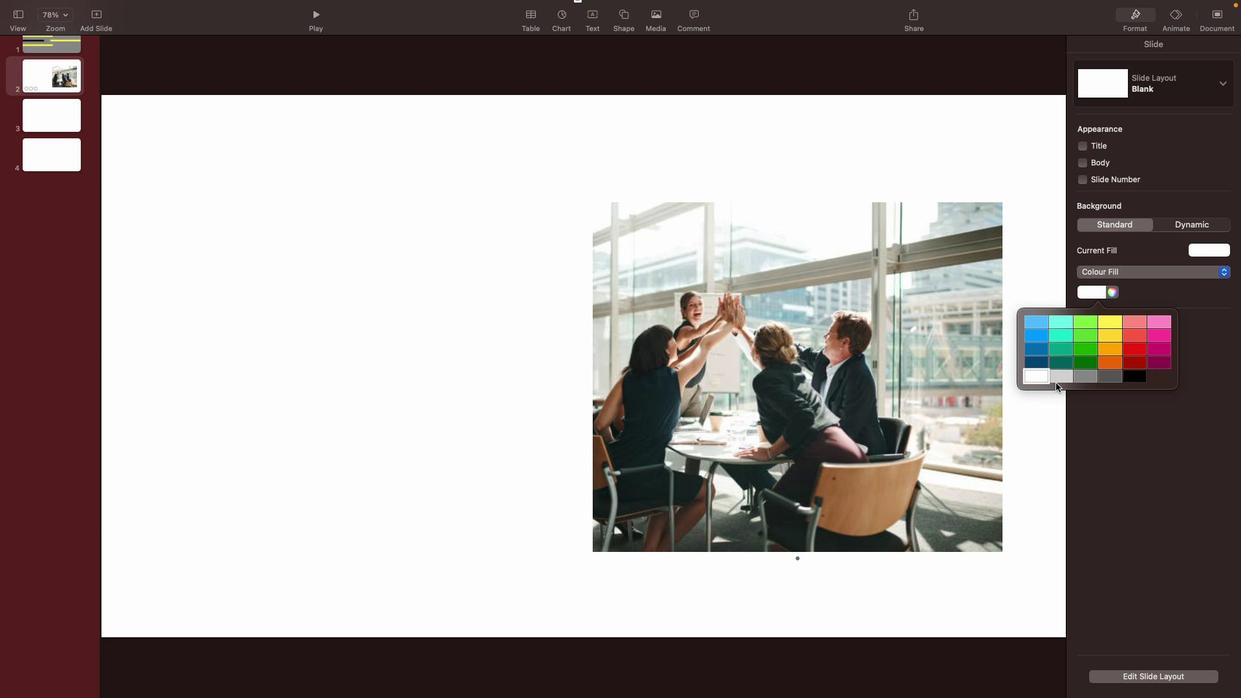 
Action: Mouse moved to (1066, 391)
Screenshot: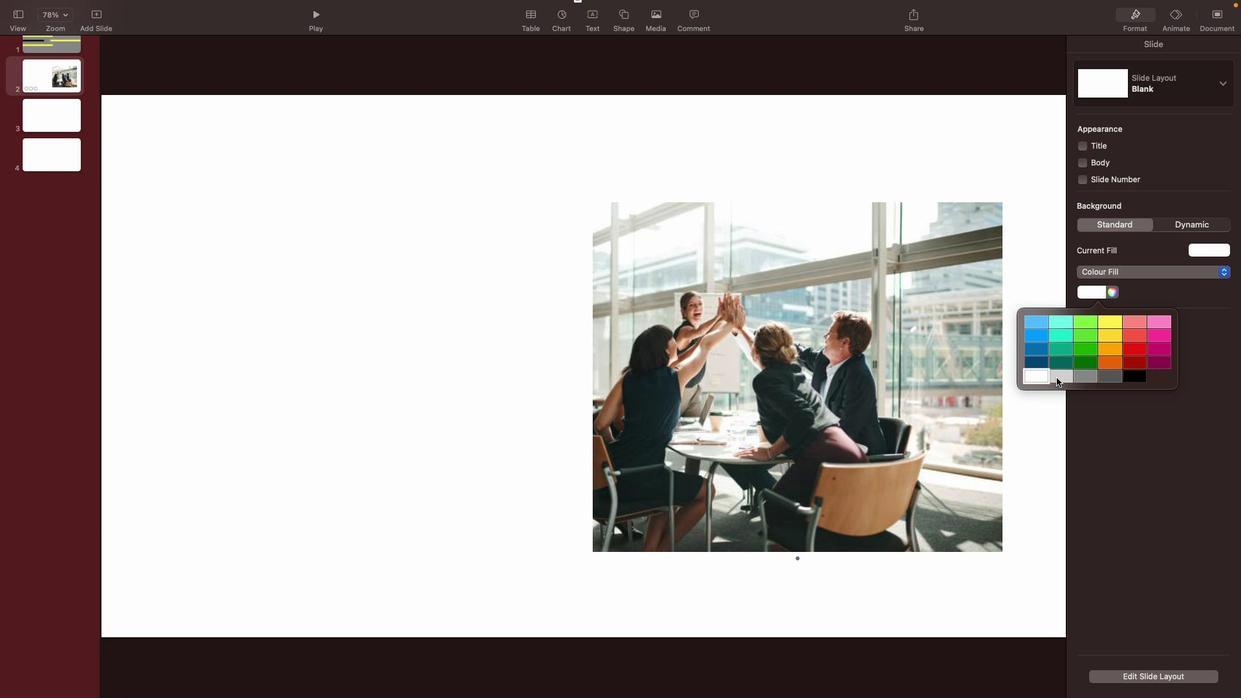 
Action: Mouse pressed left at (1066, 391)
Screenshot: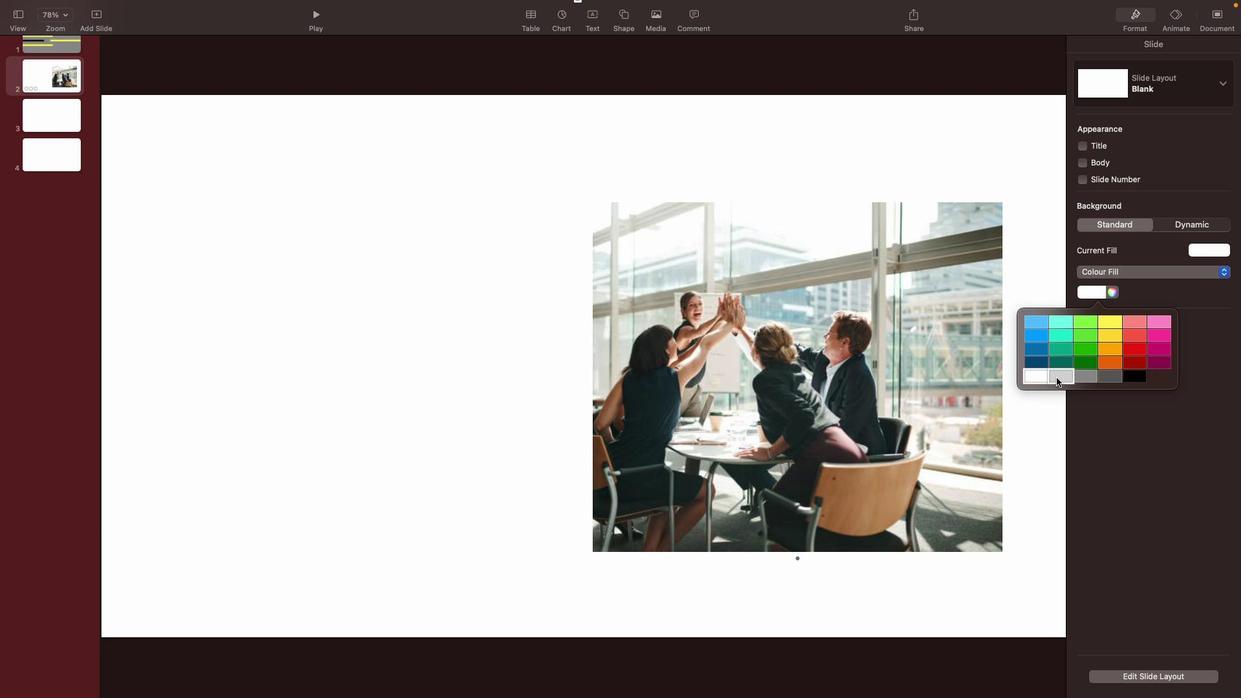 
Action: Mouse moved to (612, 390)
Screenshot: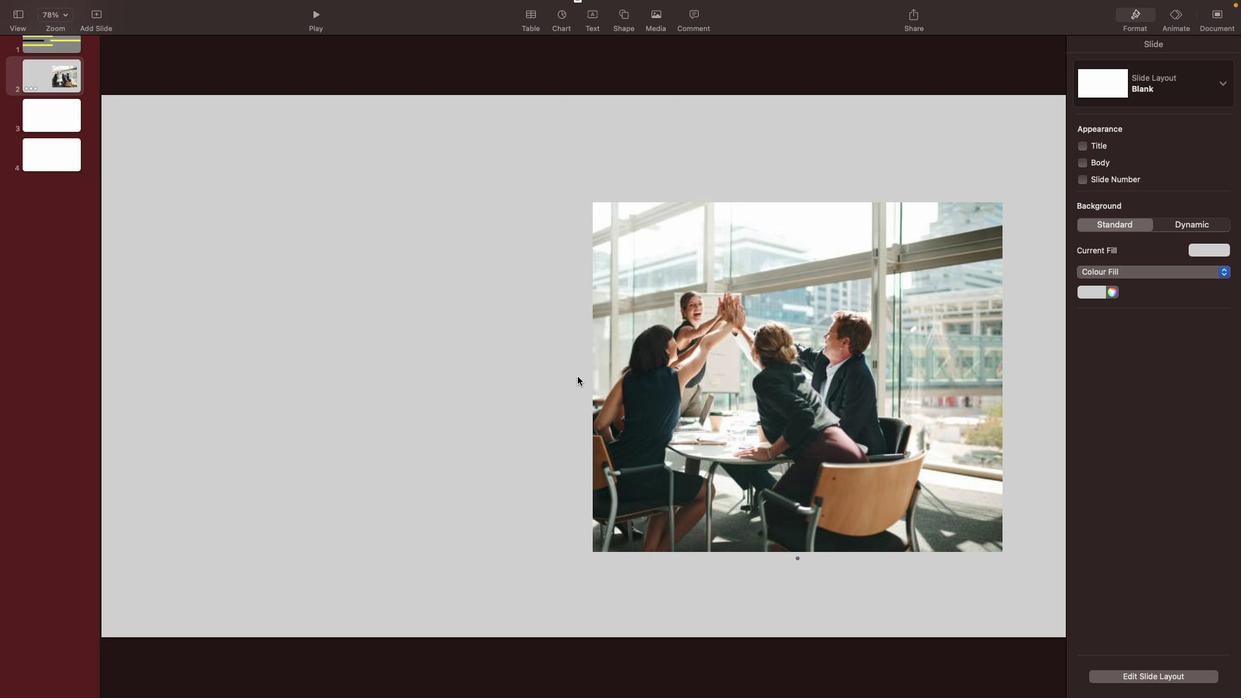 
Action: Mouse pressed left at (612, 390)
Screenshot: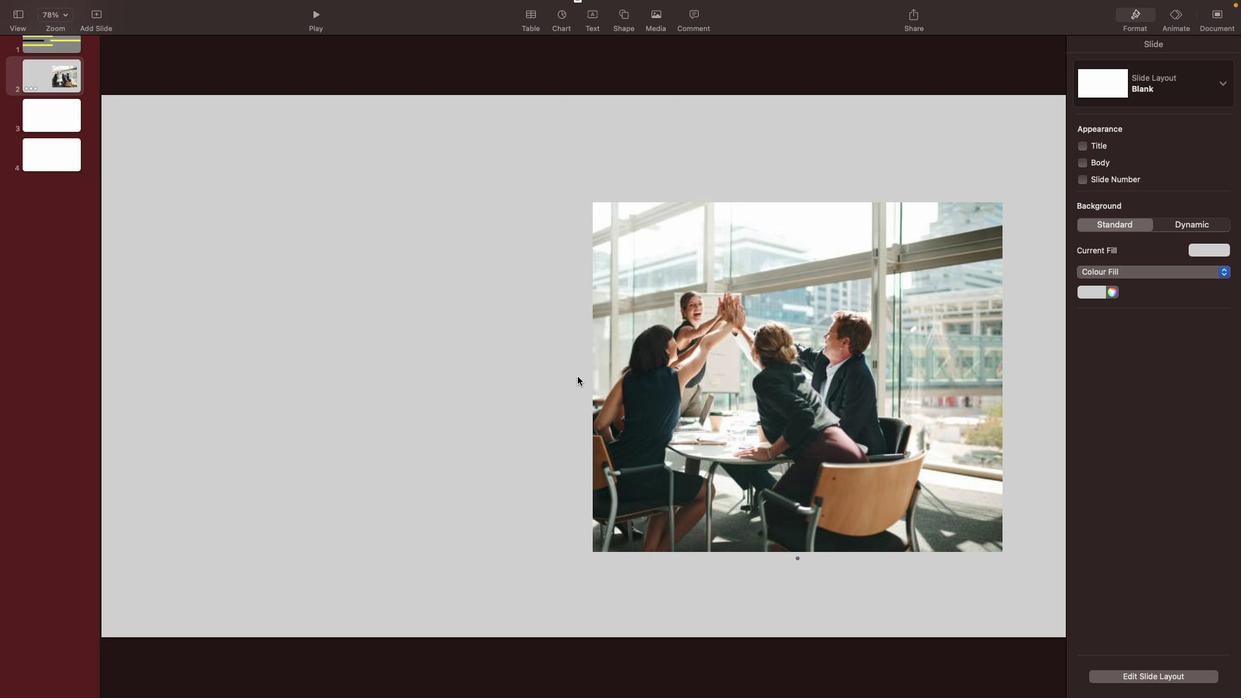 
Action: Mouse moved to (1090, 197)
Screenshot: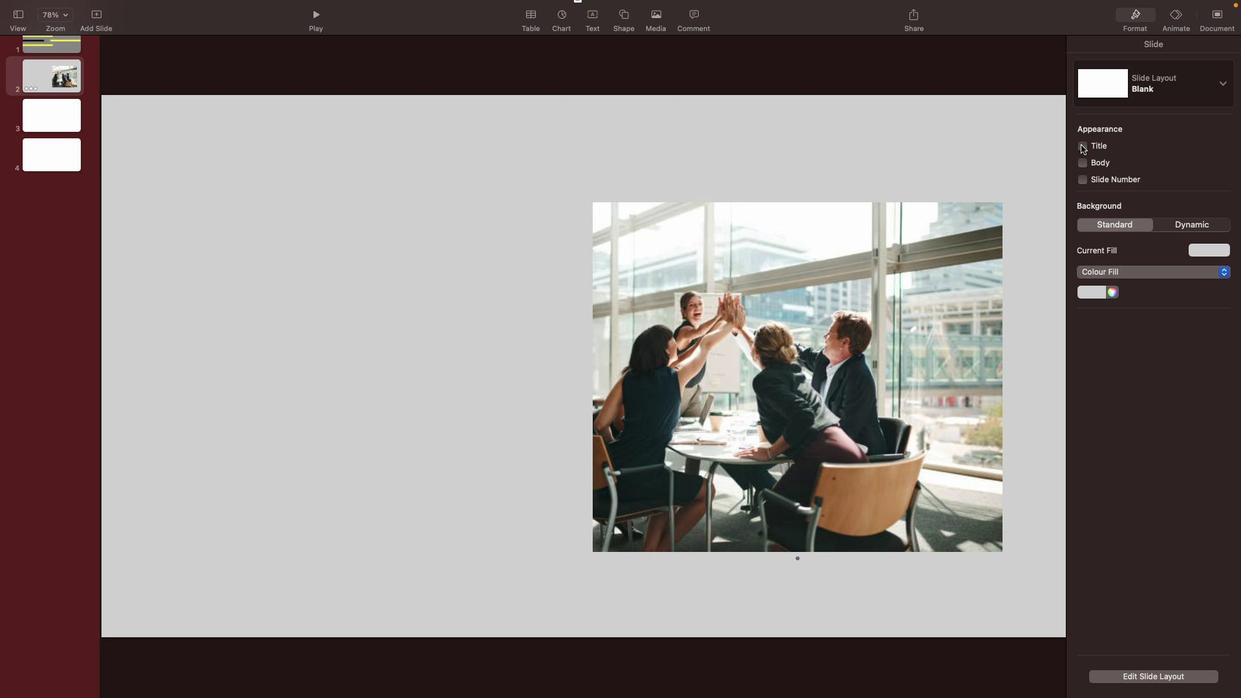
Action: Mouse pressed left at (1090, 197)
Screenshot: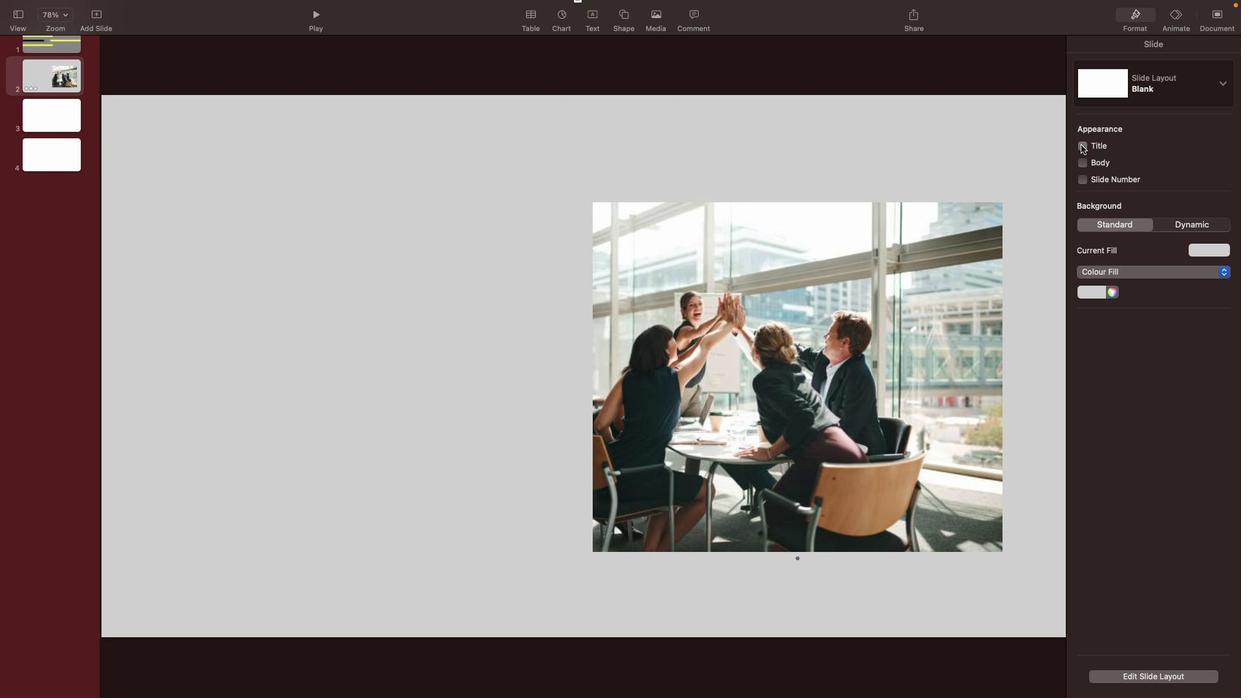 
Action: Mouse moved to (1090, 212)
Screenshot: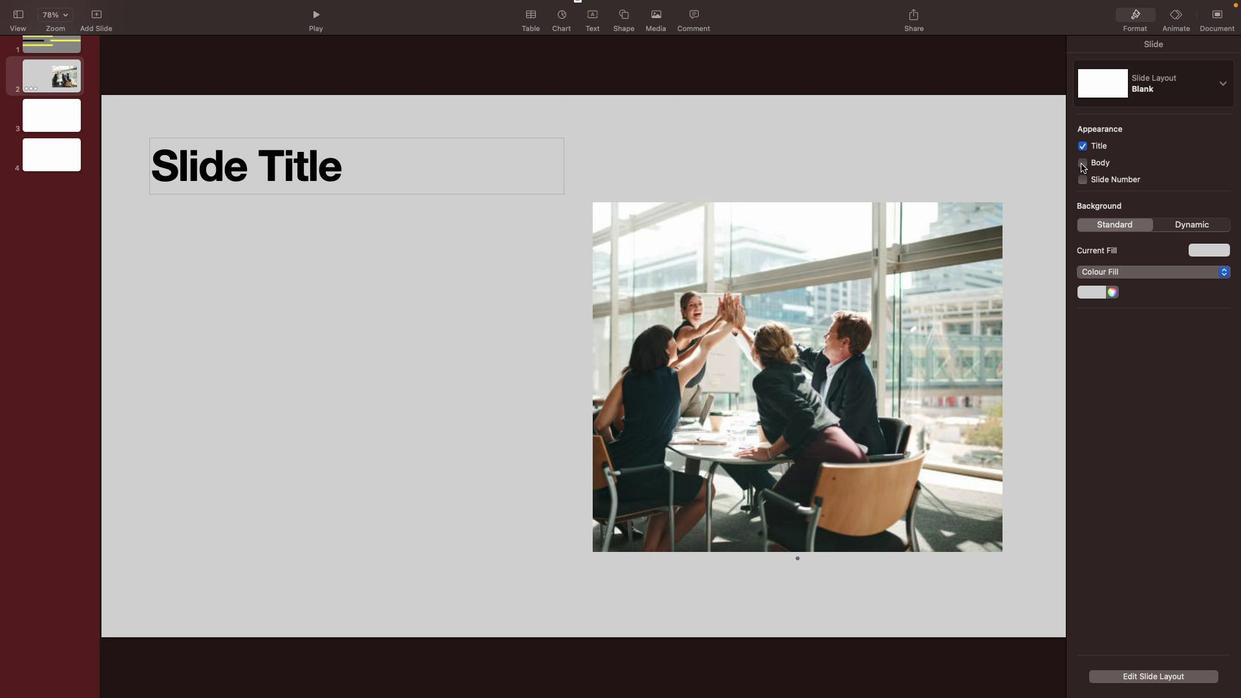
Action: Mouse pressed left at (1090, 212)
Screenshot: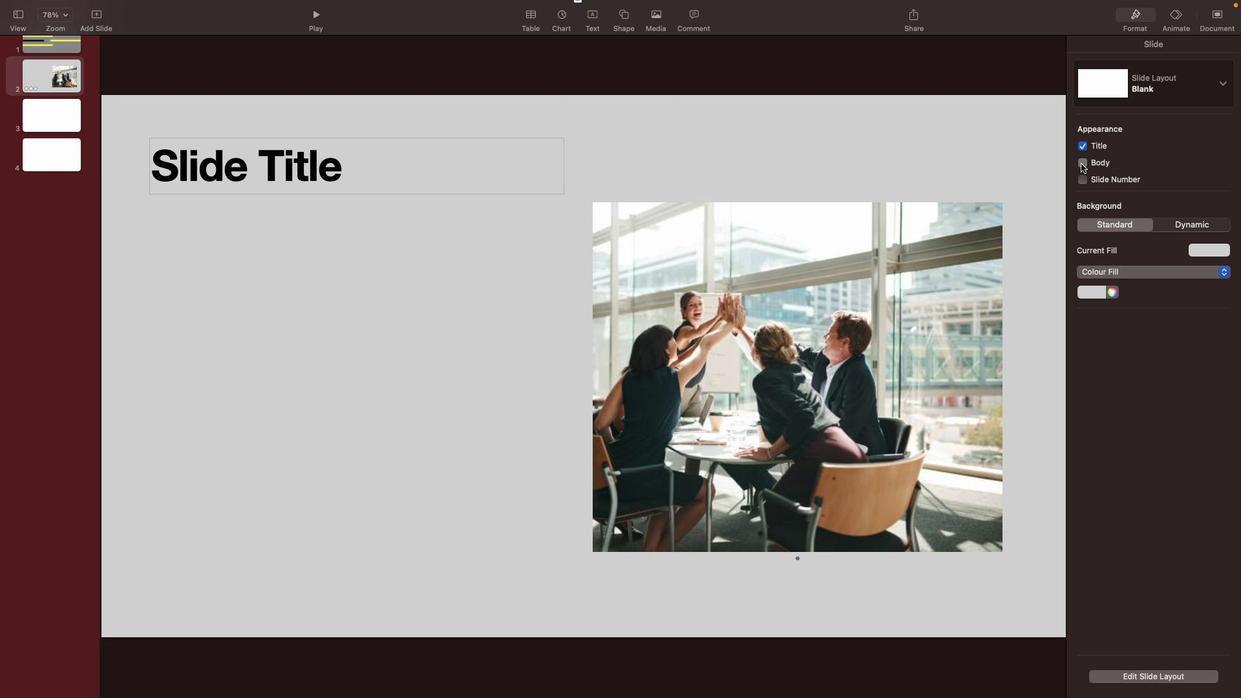 
Action: Mouse moved to (1093, 228)
Screenshot: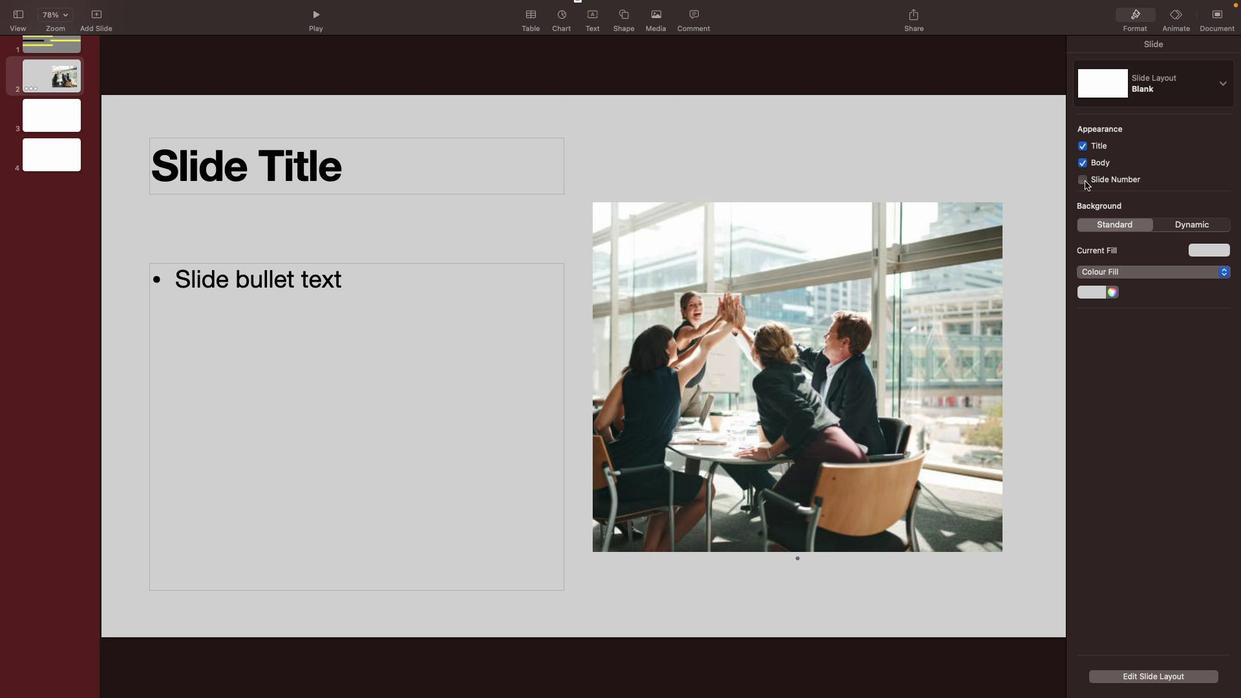 
Action: Mouse pressed left at (1093, 228)
Screenshot: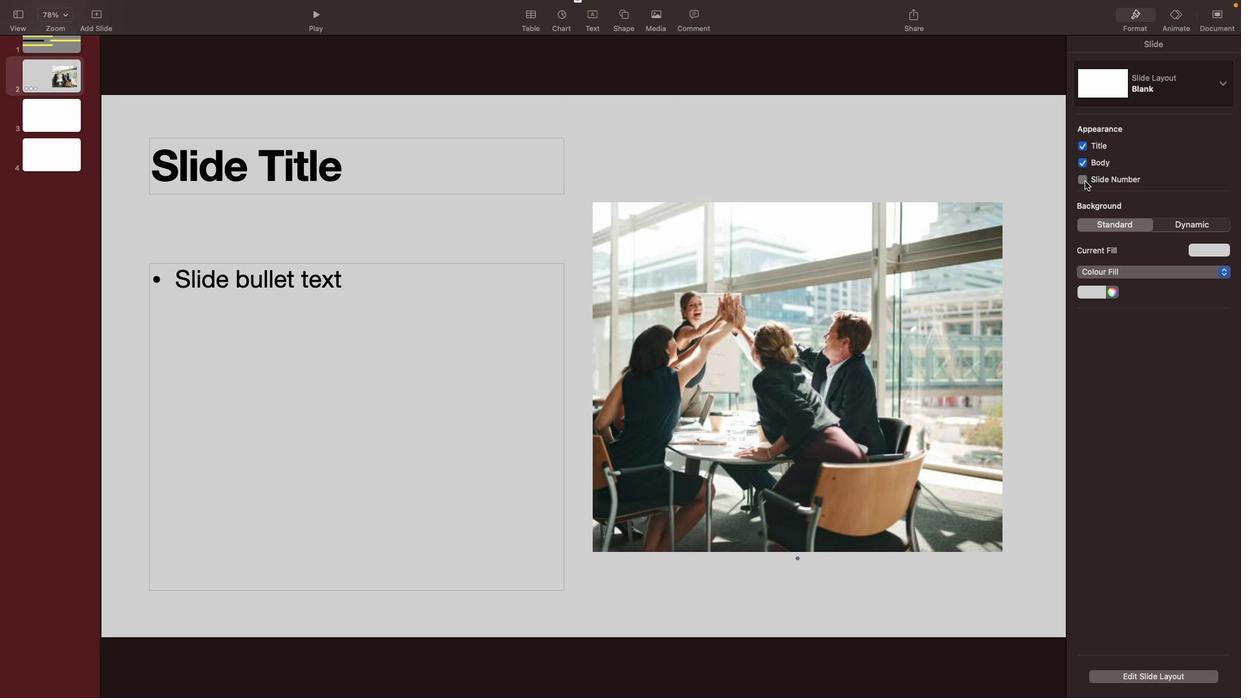 
Action: Mouse moved to (562, 334)
Screenshot: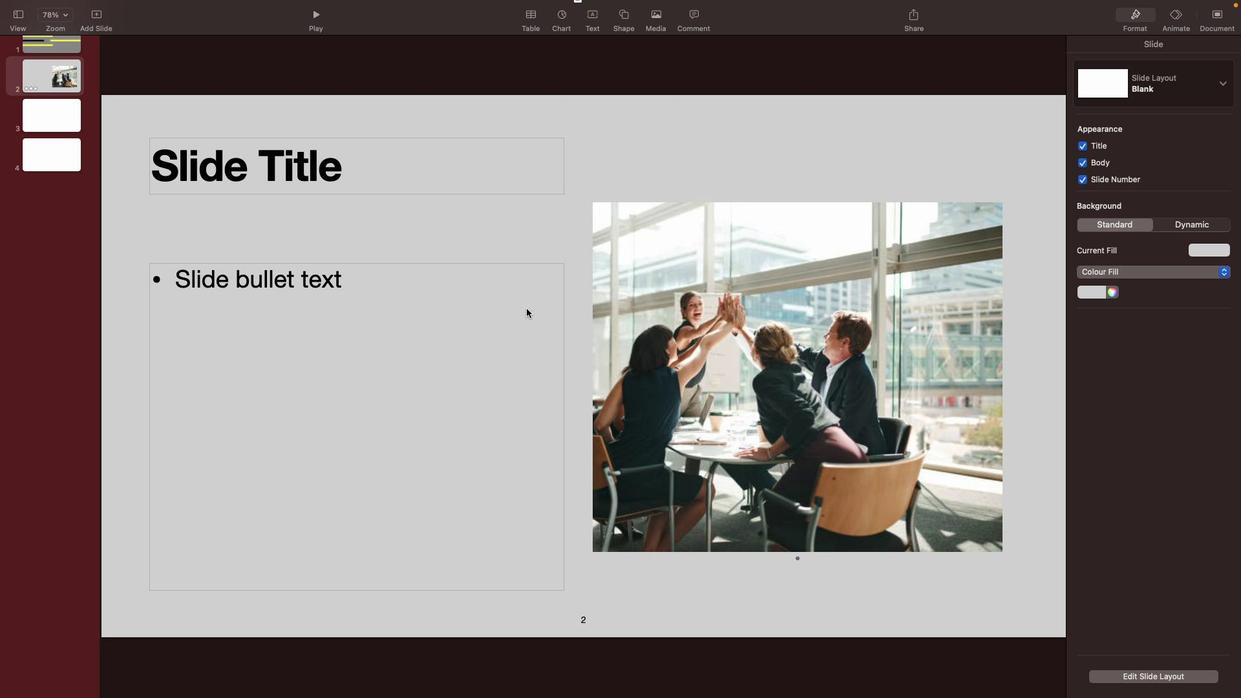 
Action: Mouse pressed left at (562, 334)
Screenshot: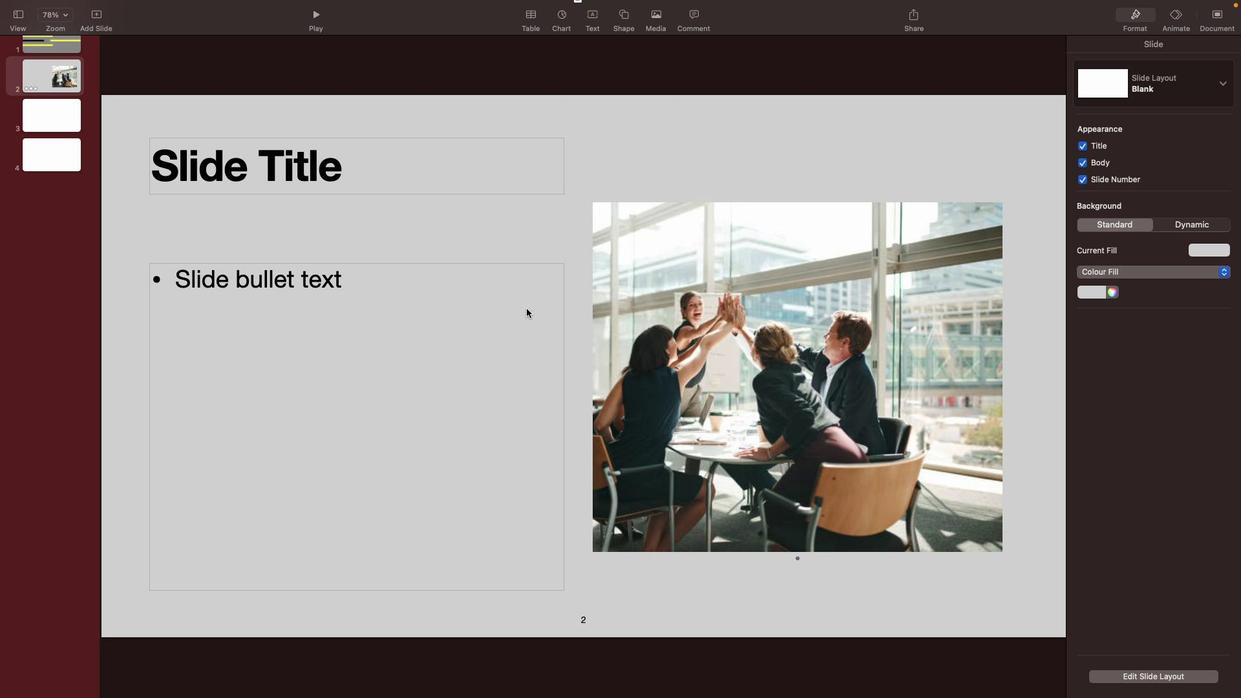 
Action: Mouse moved to (598, 294)
Screenshot: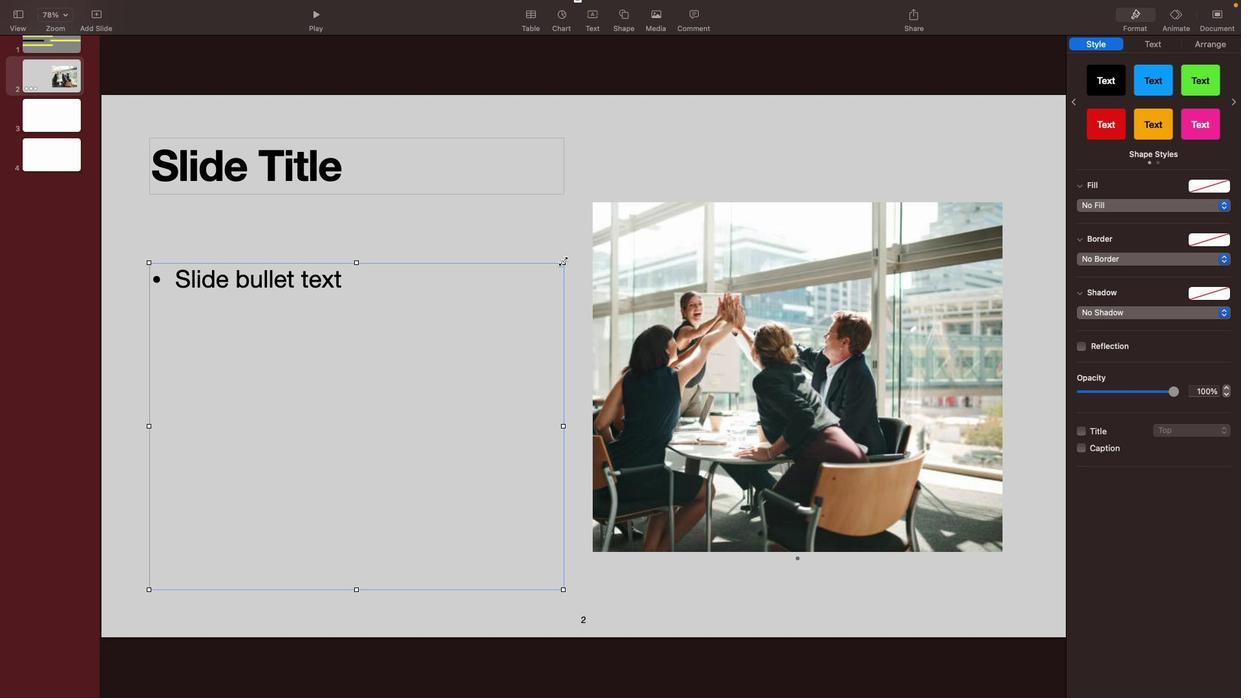 
Action: Mouse pressed left at (598, 294)
Screenshot: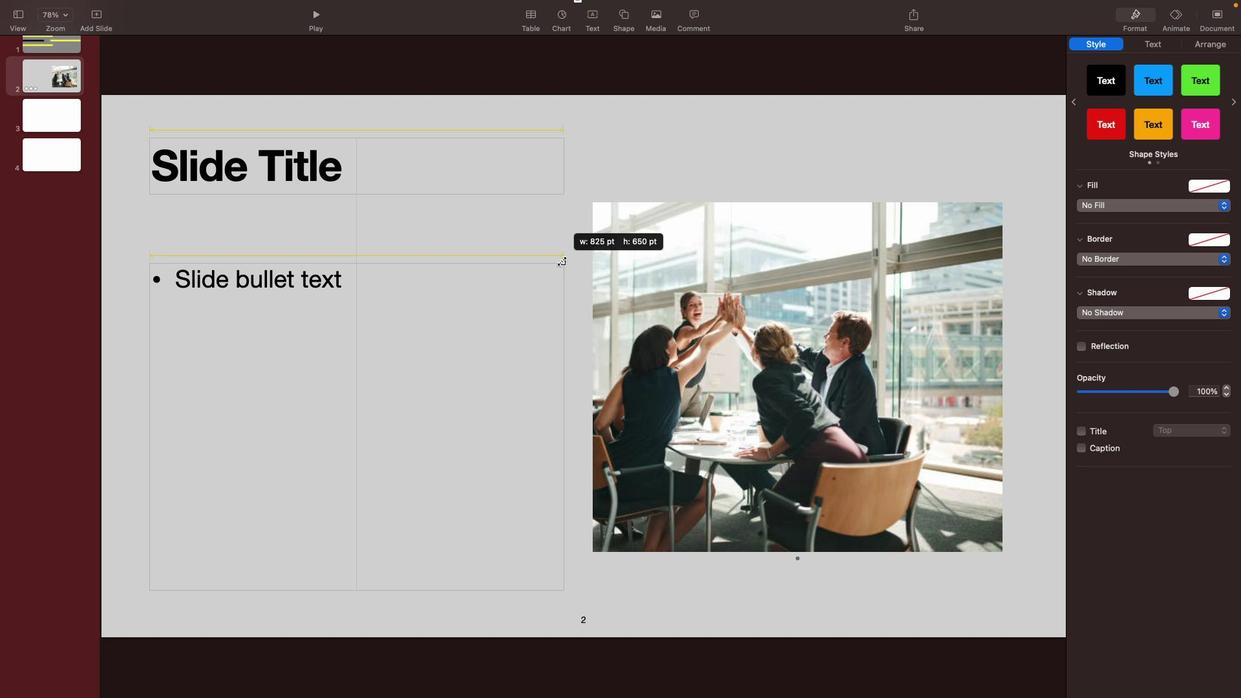 
Action: Mouse moved to (449, 349)
Screenshot: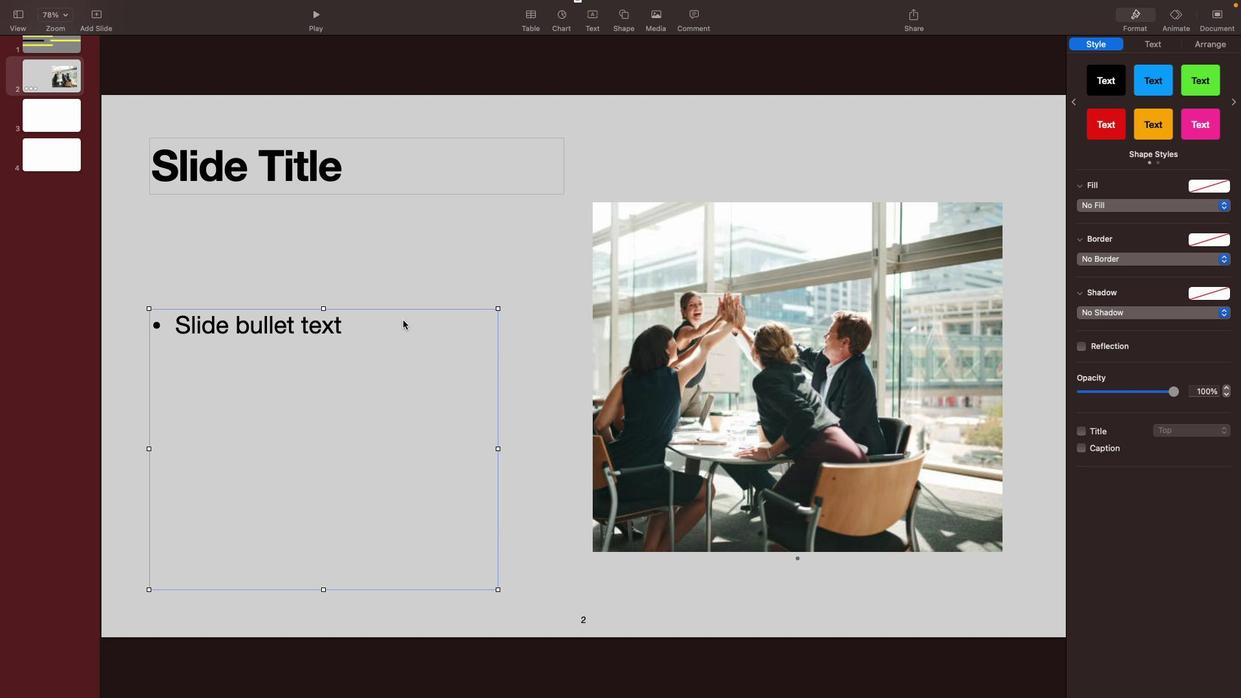 
Action: Mouse pressed left at (449, 349)
Screenshot: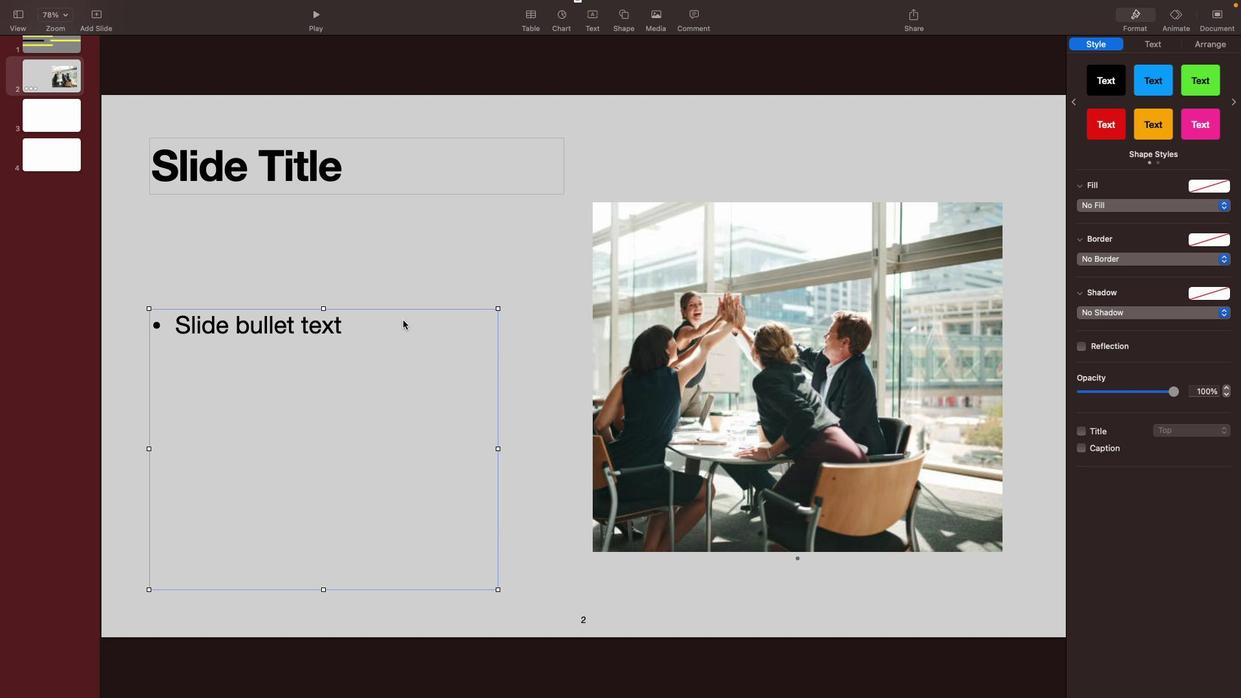 
Action: Mouse moved to (376, 518)
Screenshot: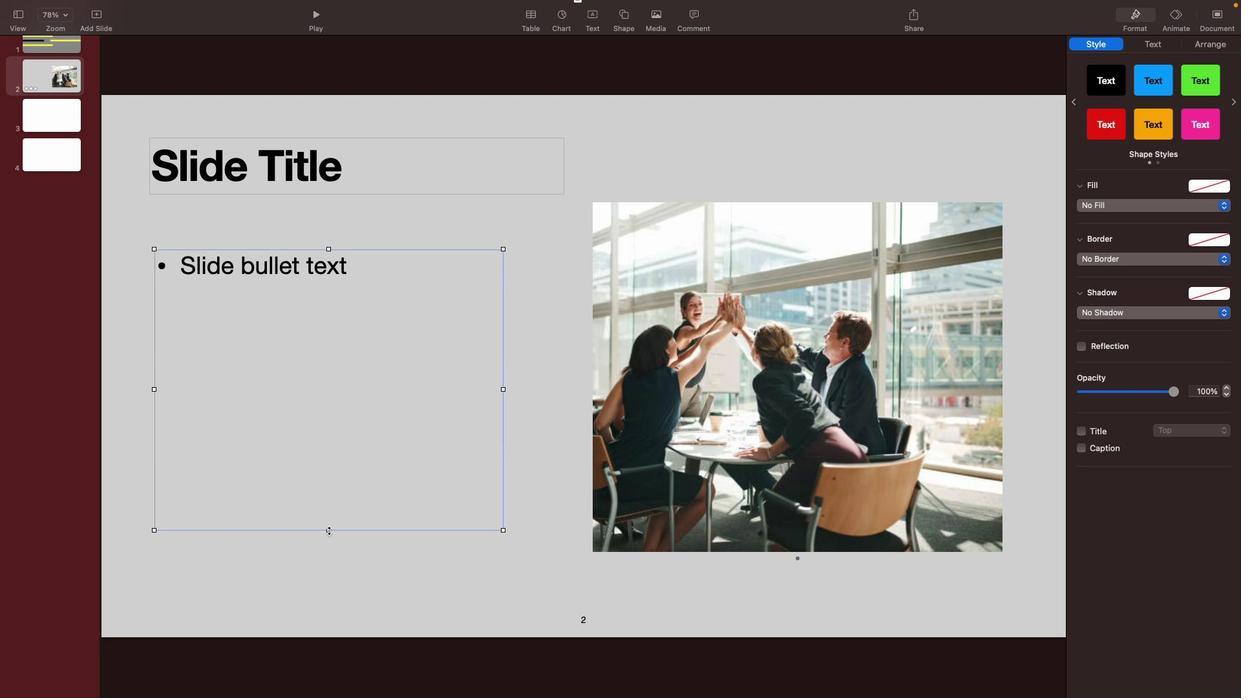 
Action: Mouse pressed left at (376, 518)
Screenshot: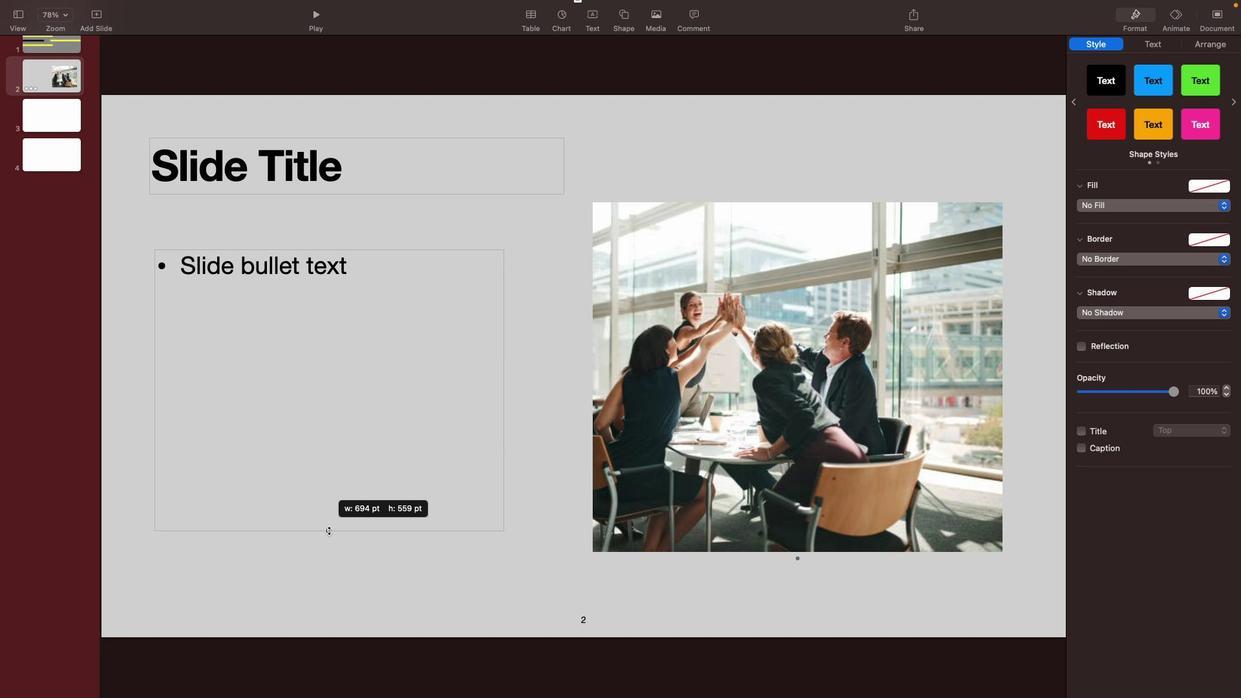 
Action: Mouse moved to (400, 453)
Screenshot: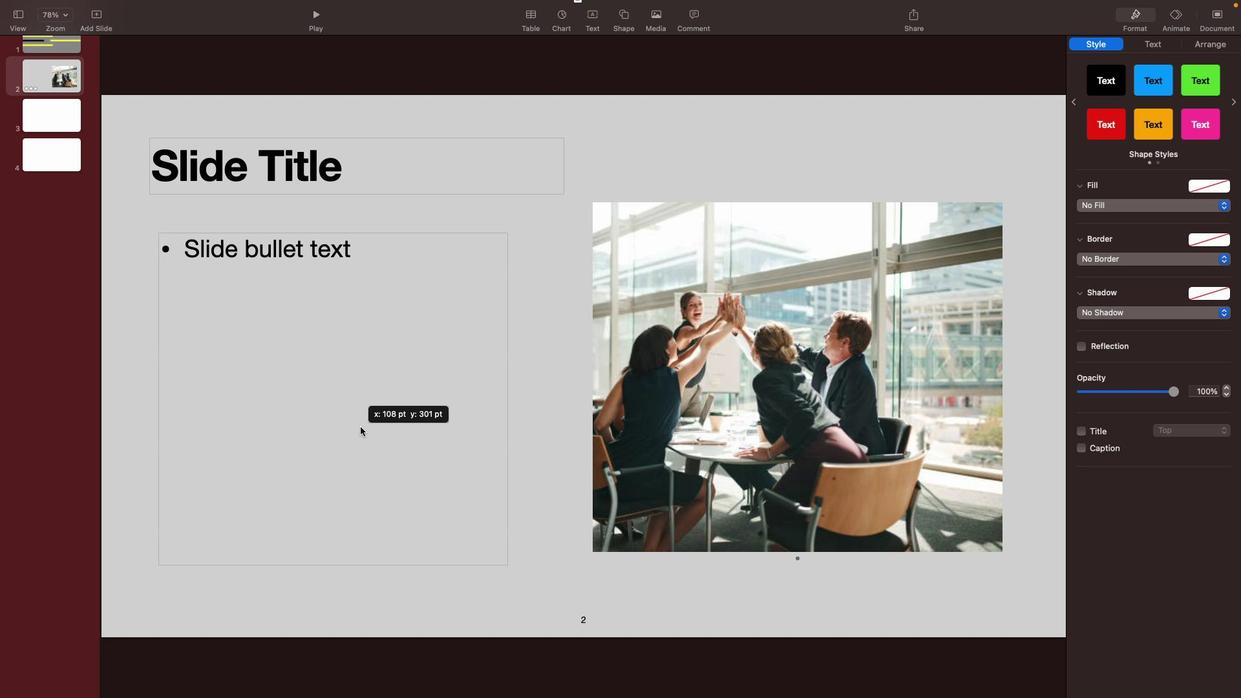 
Action: Mouse pressed left at (400, 453)
Screenshot: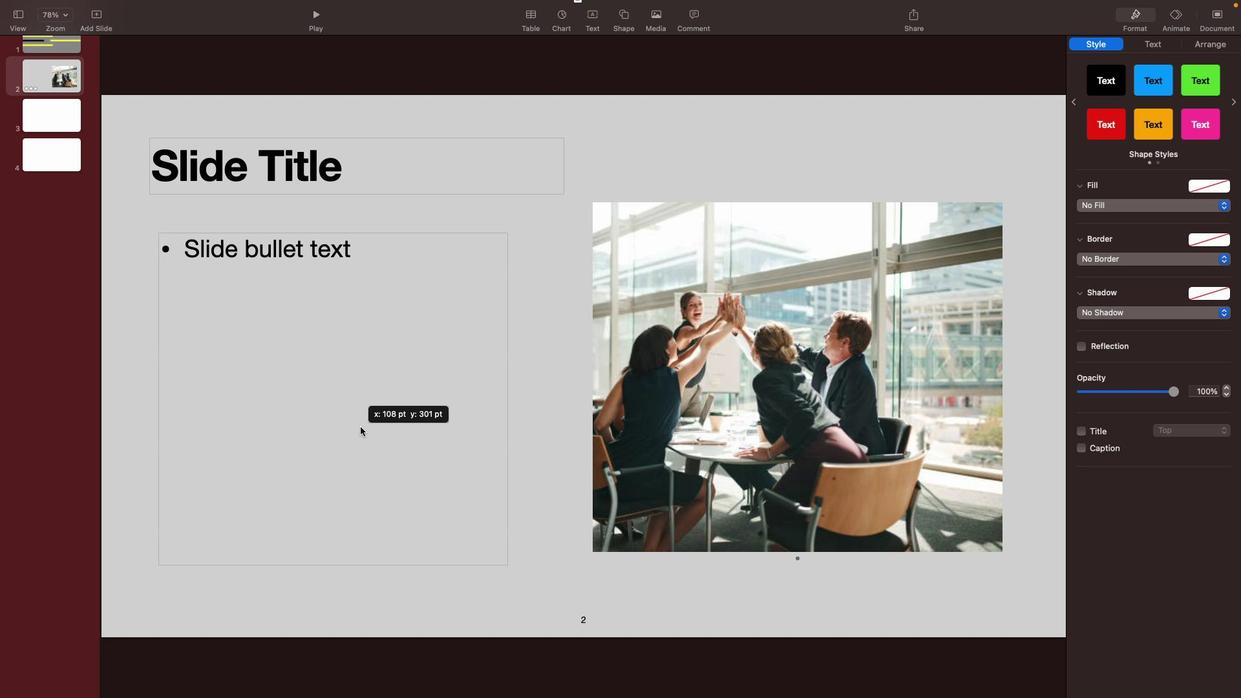 
Action: Mouse moved to (710, 458)
Screenshot: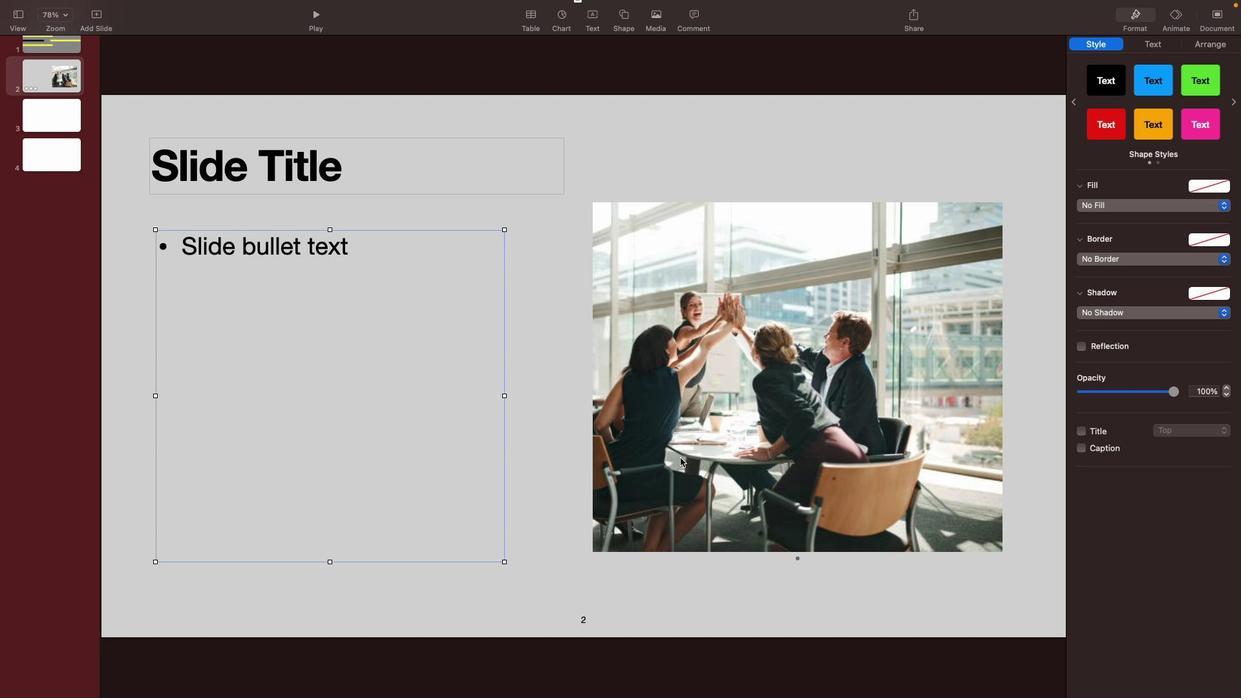 
Action: Mouse pressed left at (710, 458)
